 Task: 1.7.2 Place these flows on home page
Action: Mouse moved to (1232, 87)
Screenshot: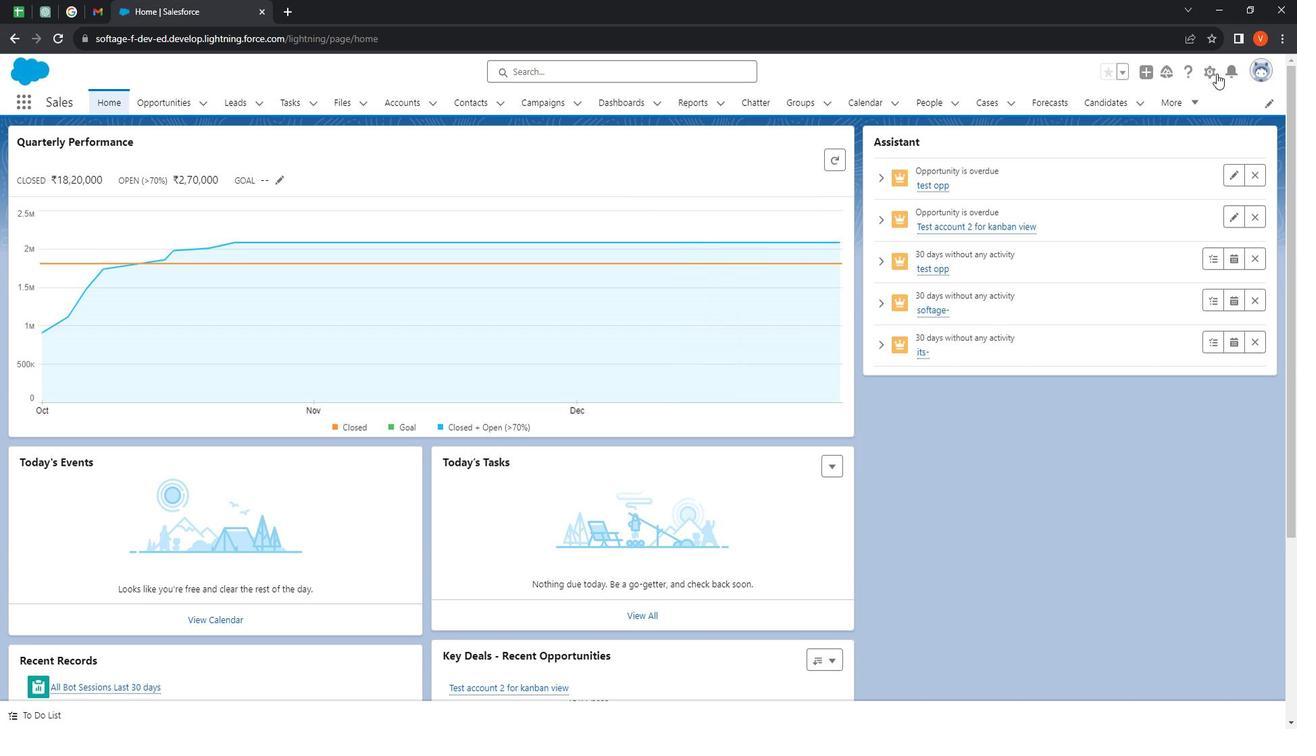 
Action: Mouse pressed left at (1232, 87)
Screenshot: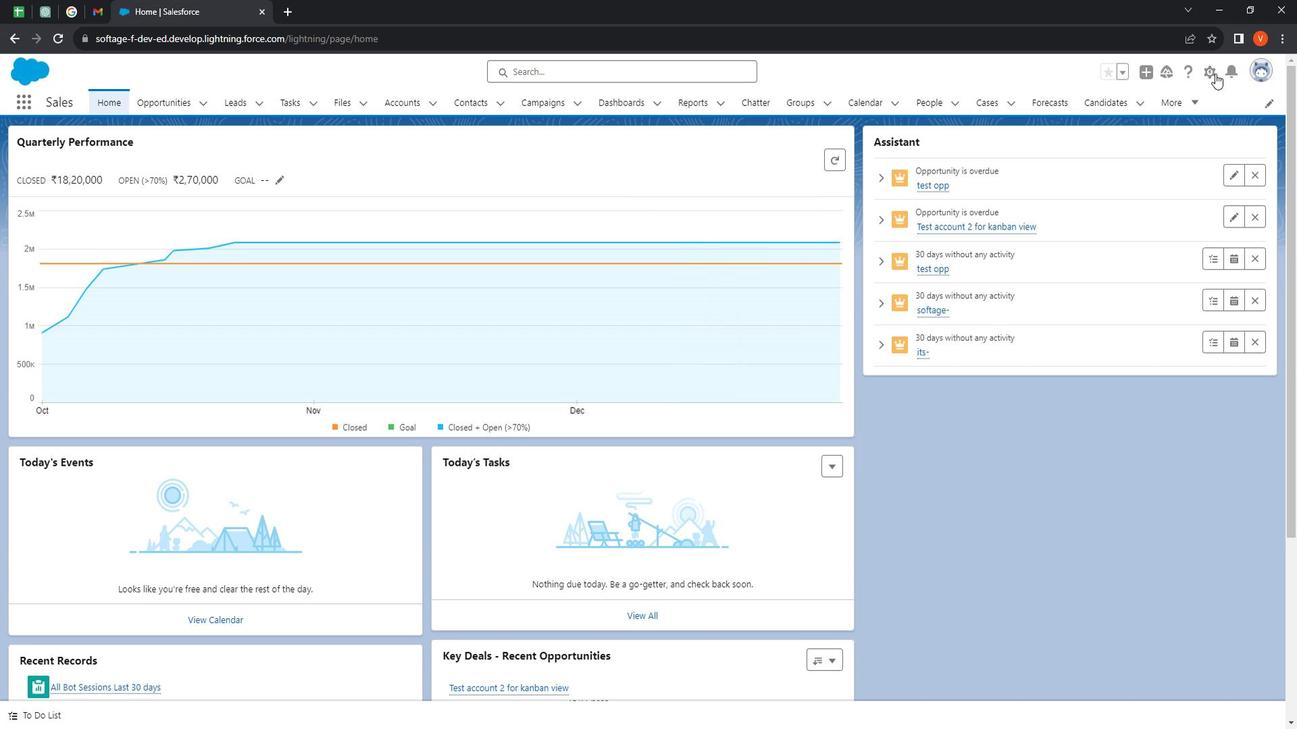 
Action: Mouse moved to (1211, 135)
Screenshot: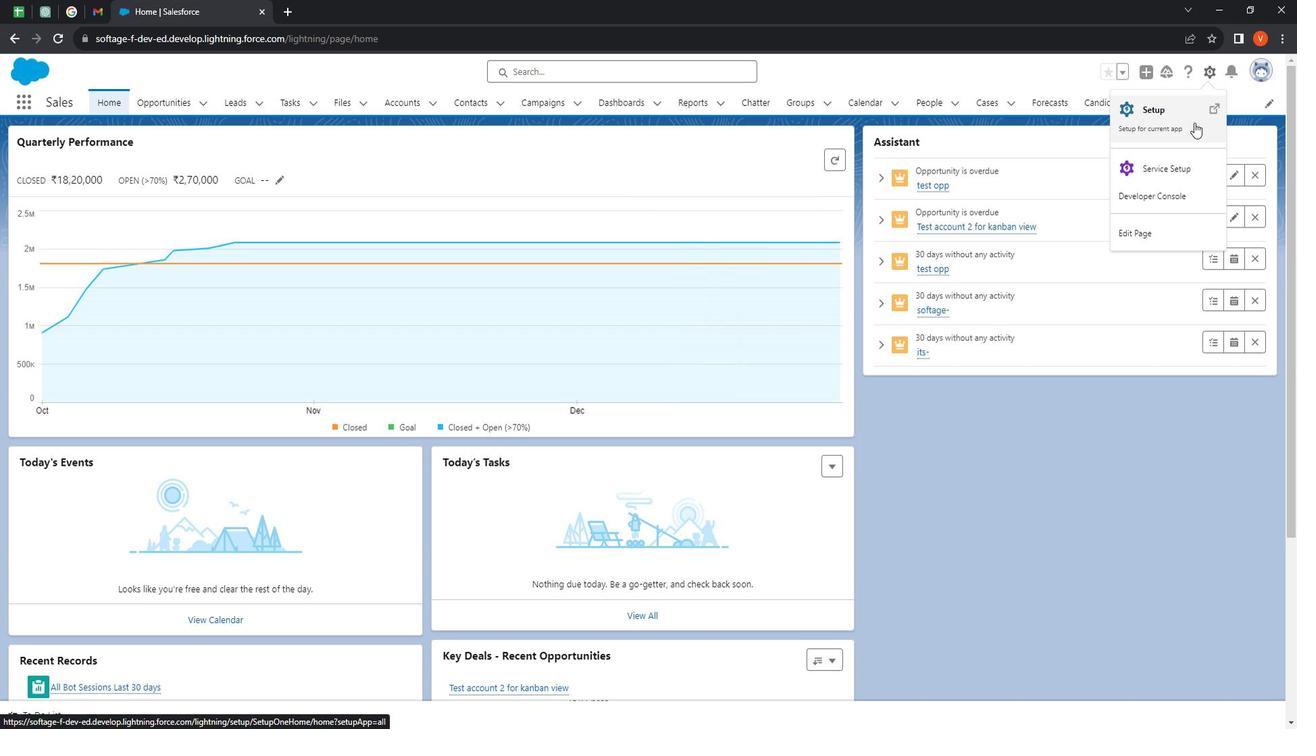 
Action: Mouse pressed left at (1211, 135)
Screenshot: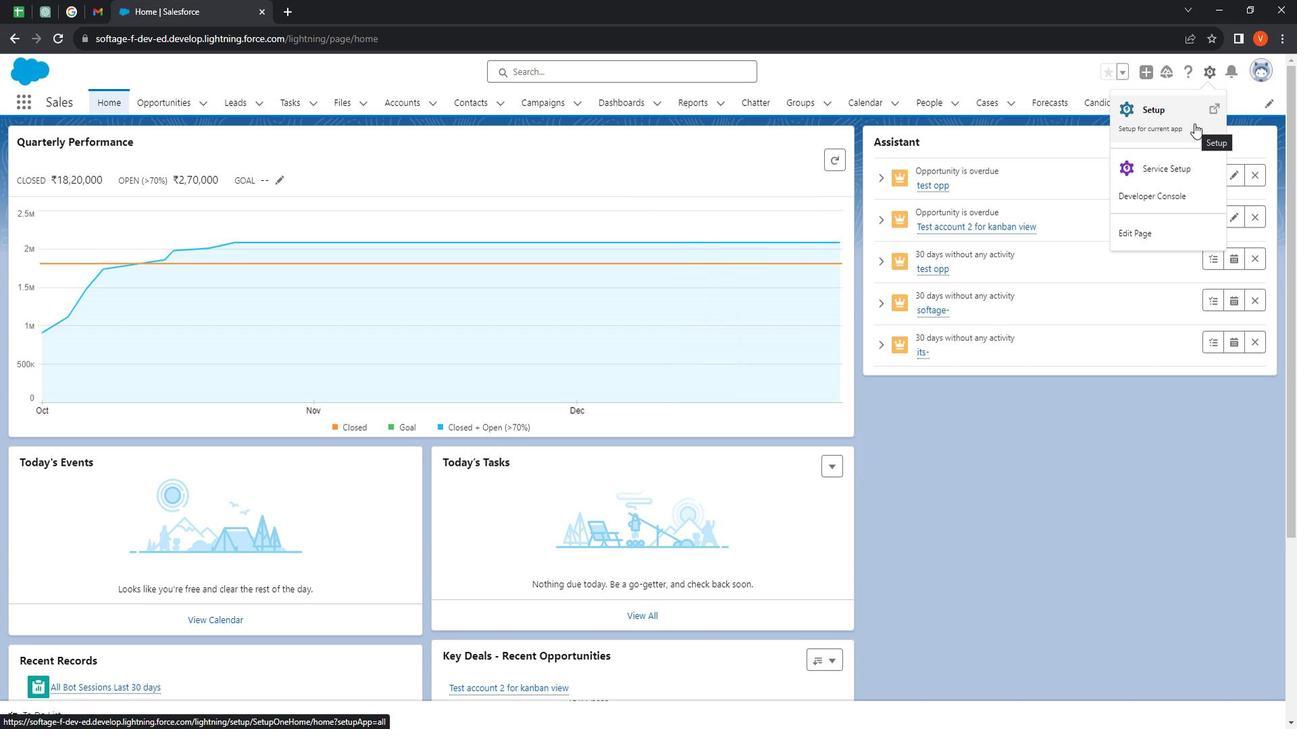 
Action: Mouse moved to (182, 195)
Screenshot: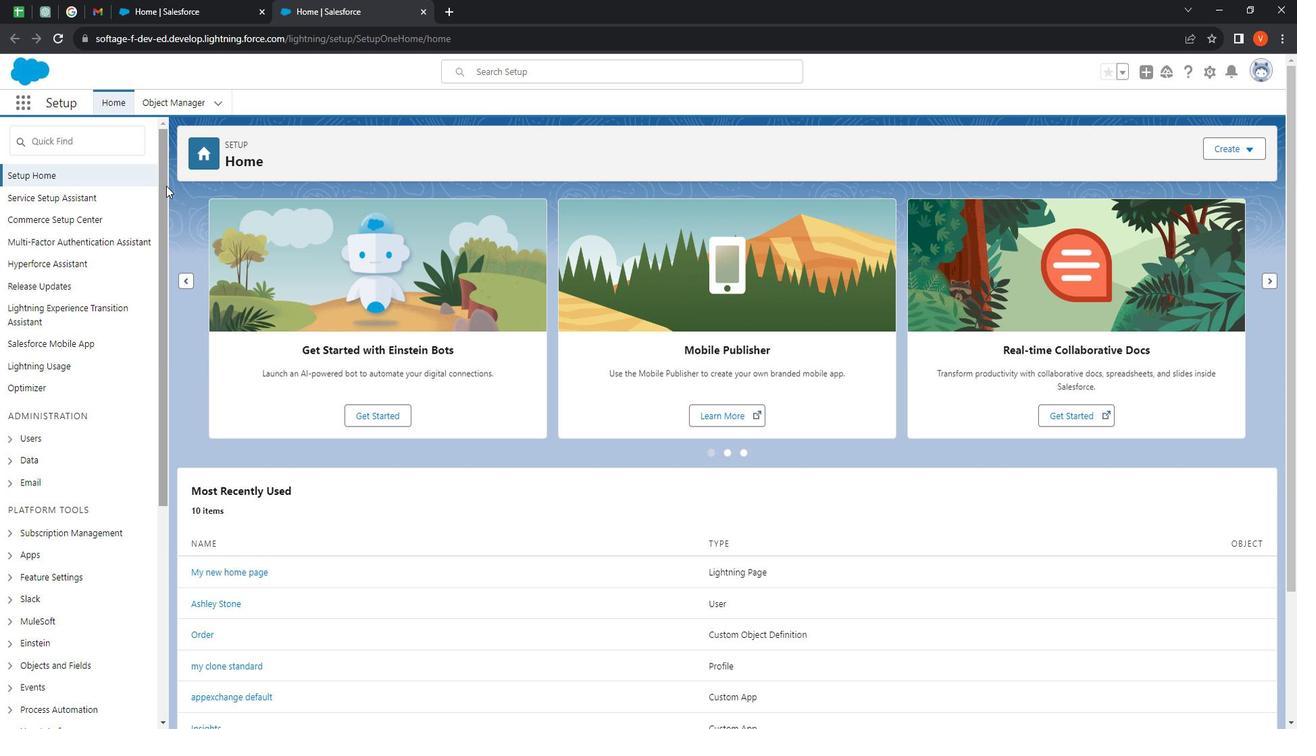 
Action: Mouse pressed left at (182, 195)
Screenshot: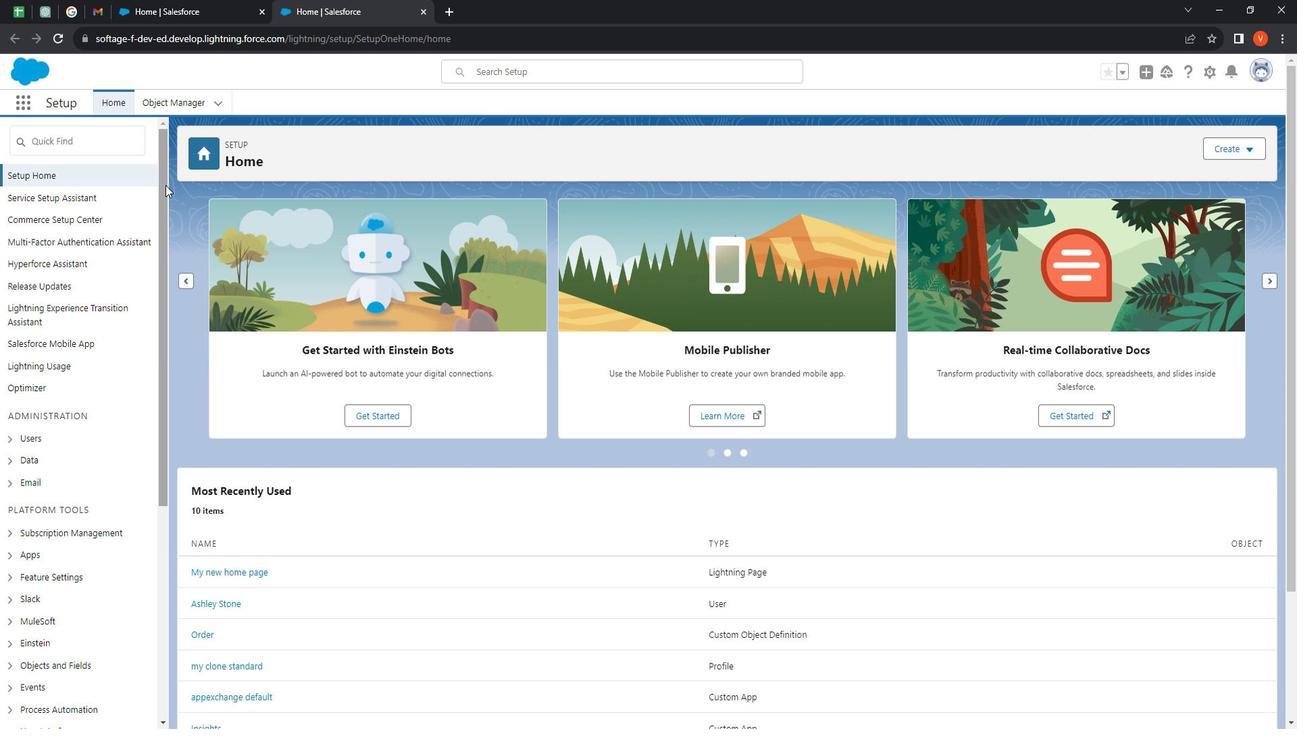 
Action: Mouse moved to (25, 406)
Screenshot: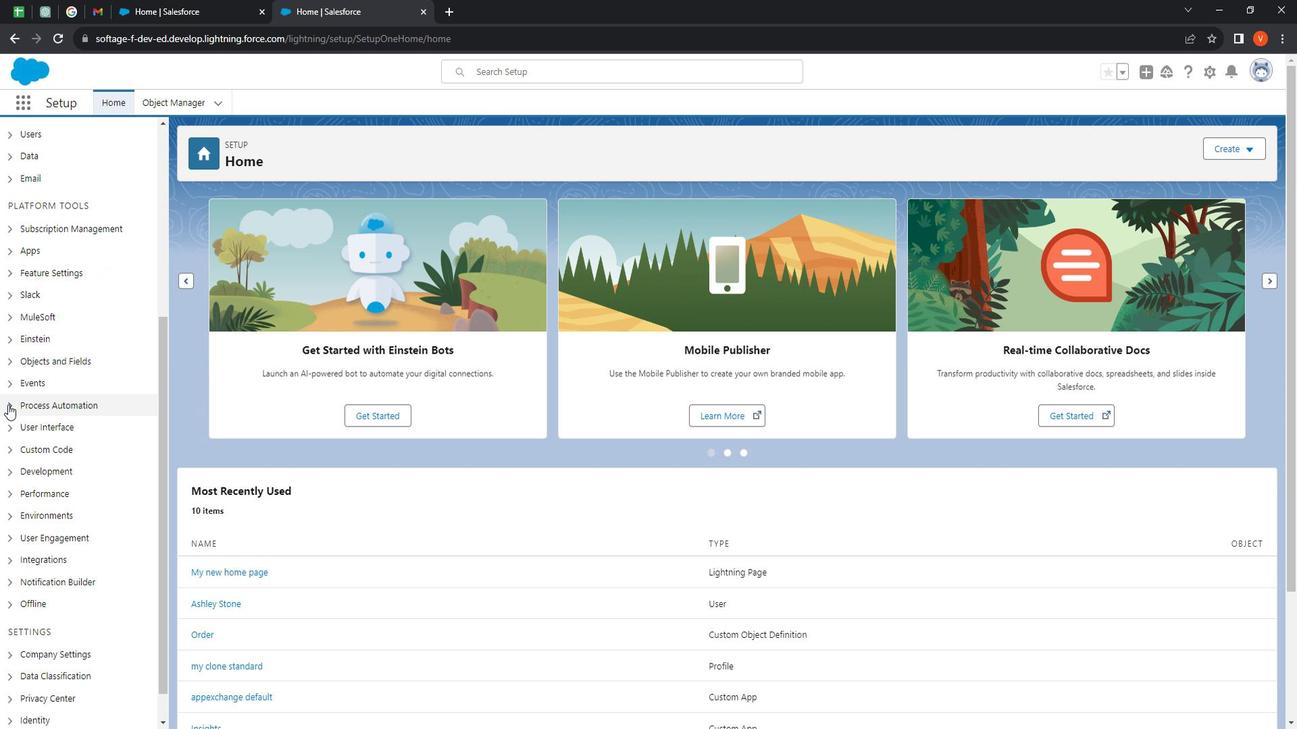 
Action: Mouse pressed left at (25, 406)
Screenshot: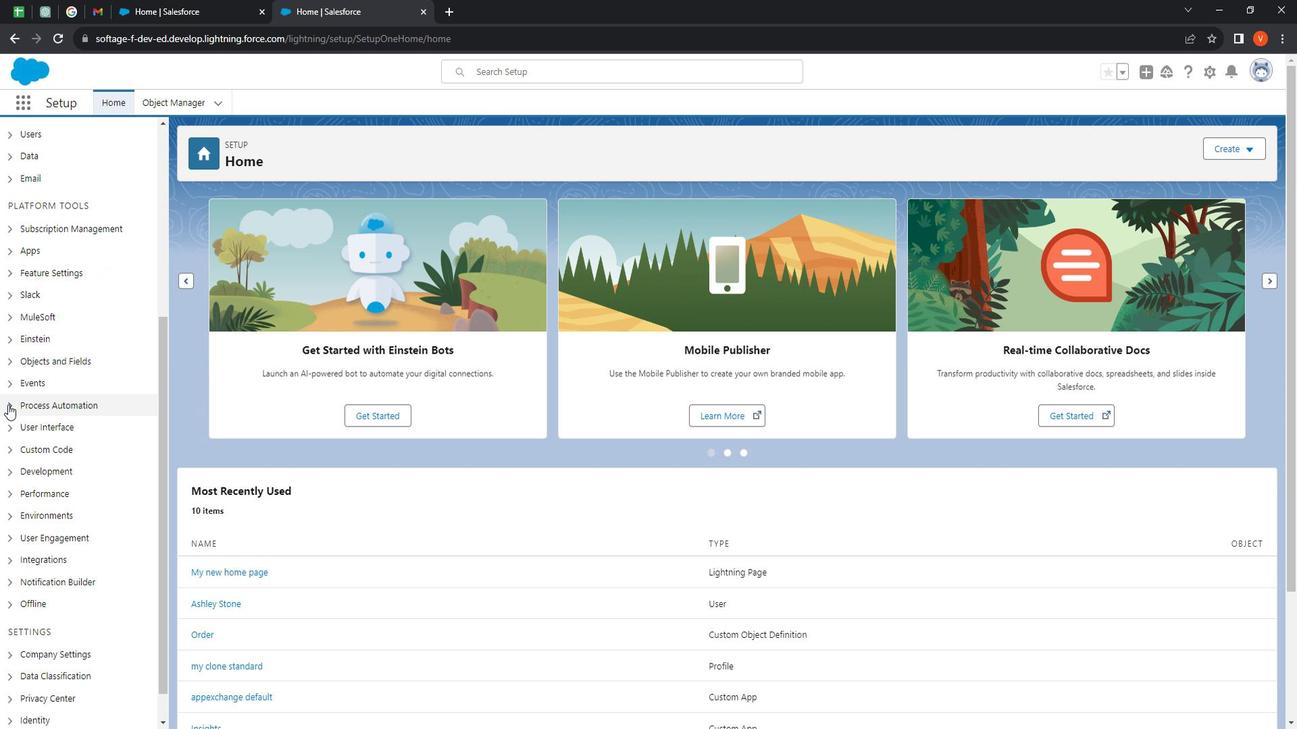 
Action: Mouse moved to (177, 377)
Screenshot: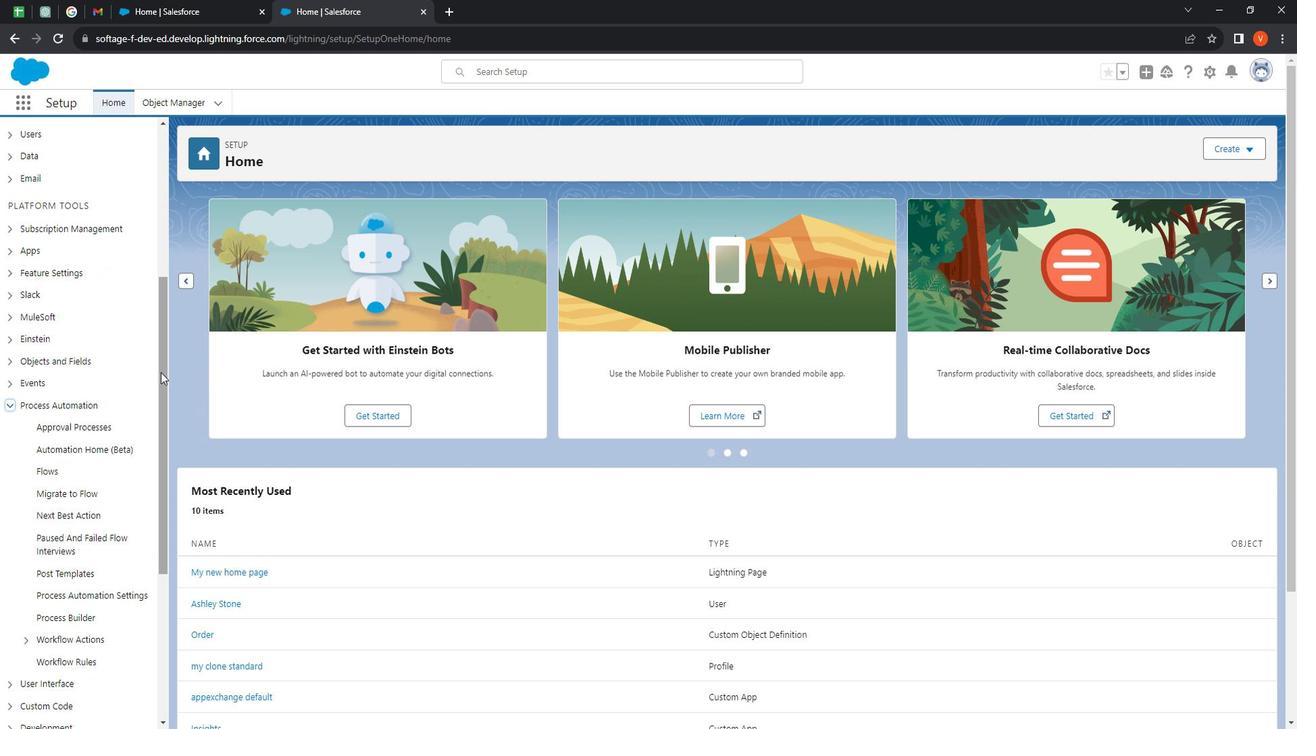 
Action: Mouse pressed left at (177, 377)
Screenshot: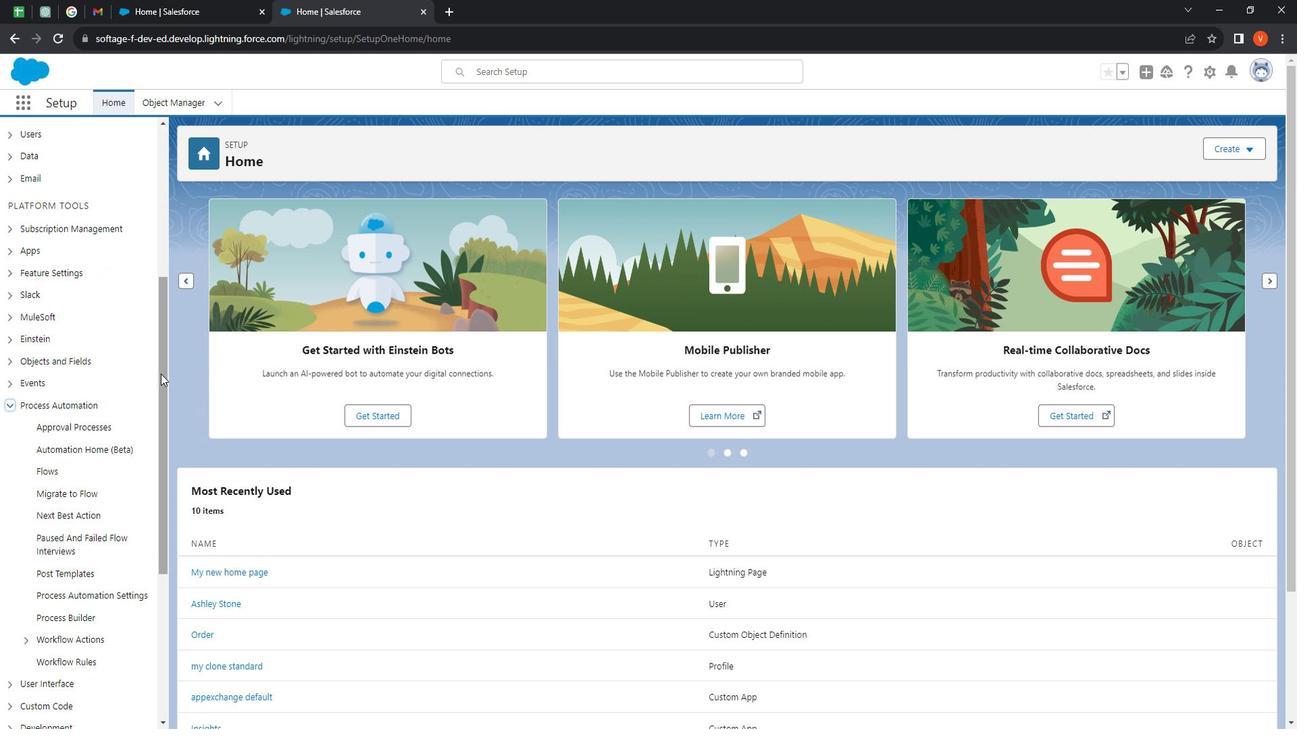
Action: Mouse moved to (67, 368)
Screenshot: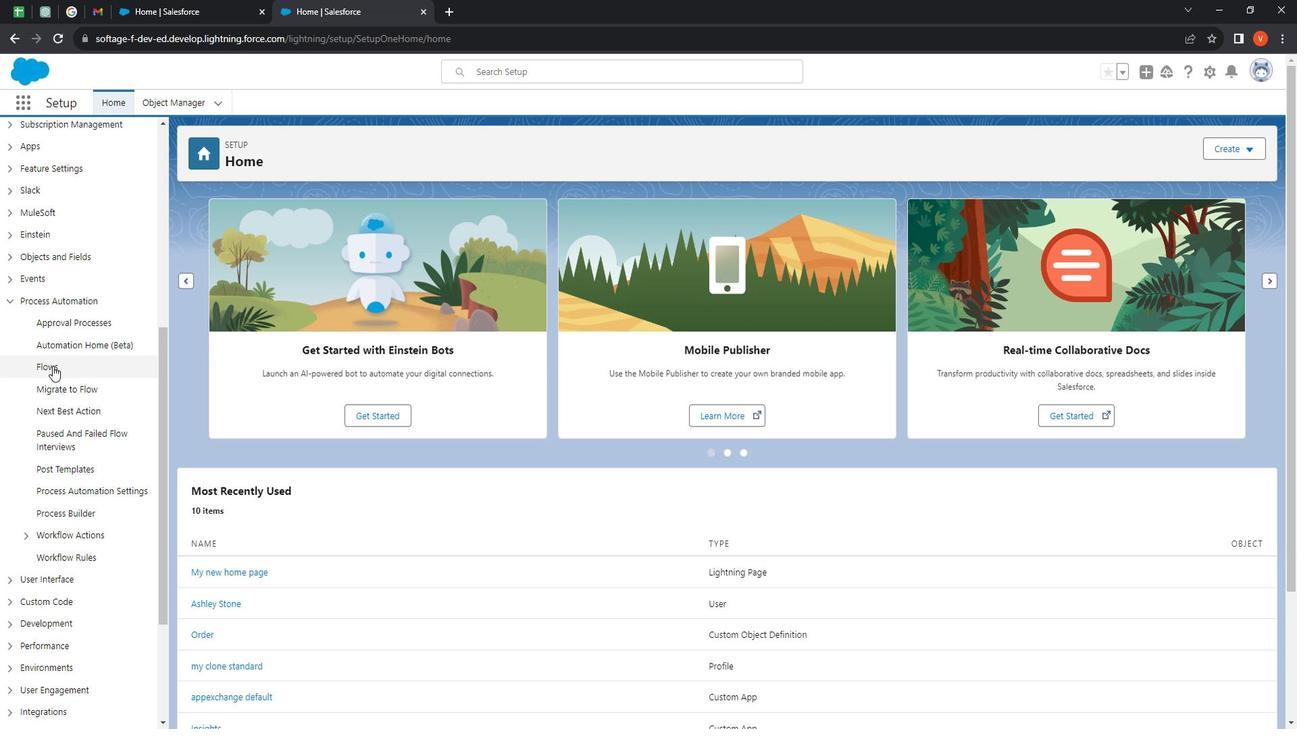 
Action: Mouse pressed left at (67, 368)
Screenshot: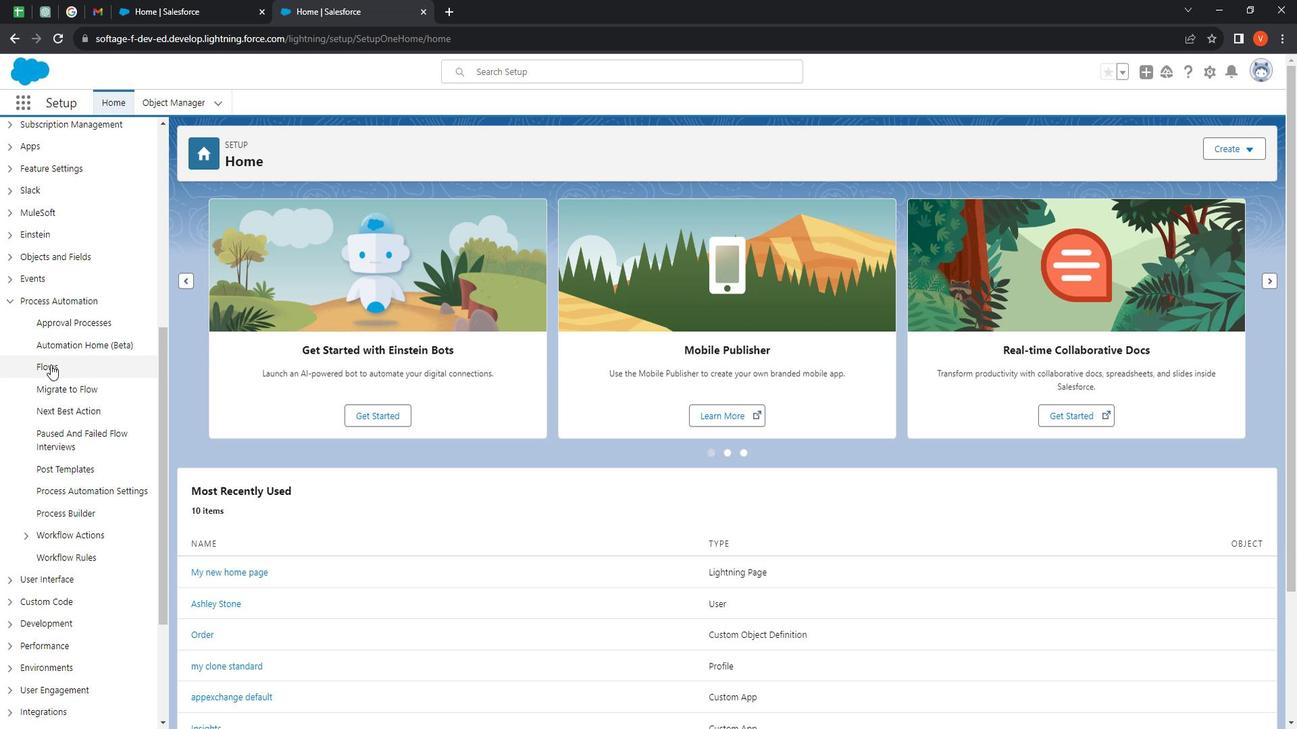 
Action: Mouse moved to (1159, 300)
Screenshot: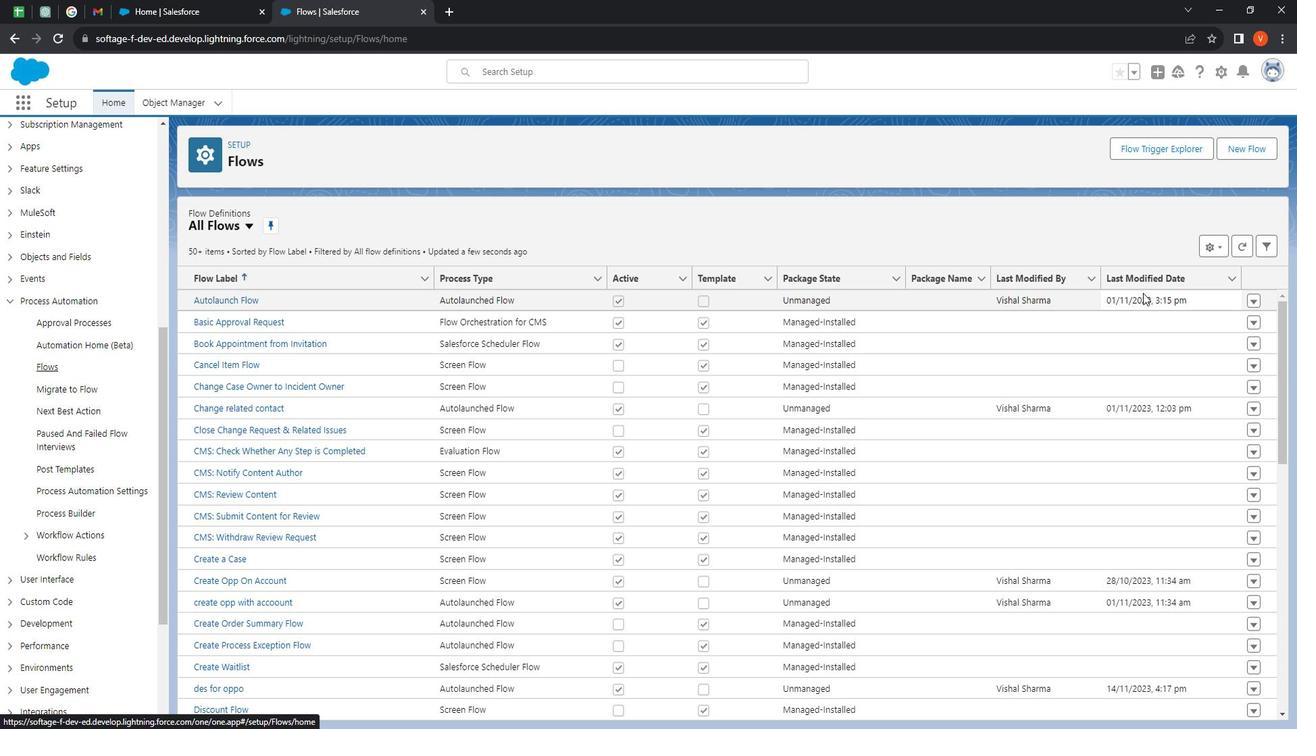 
Action: Mouse scrolled (1159, 299) with delta (0, 0)
Screenshot: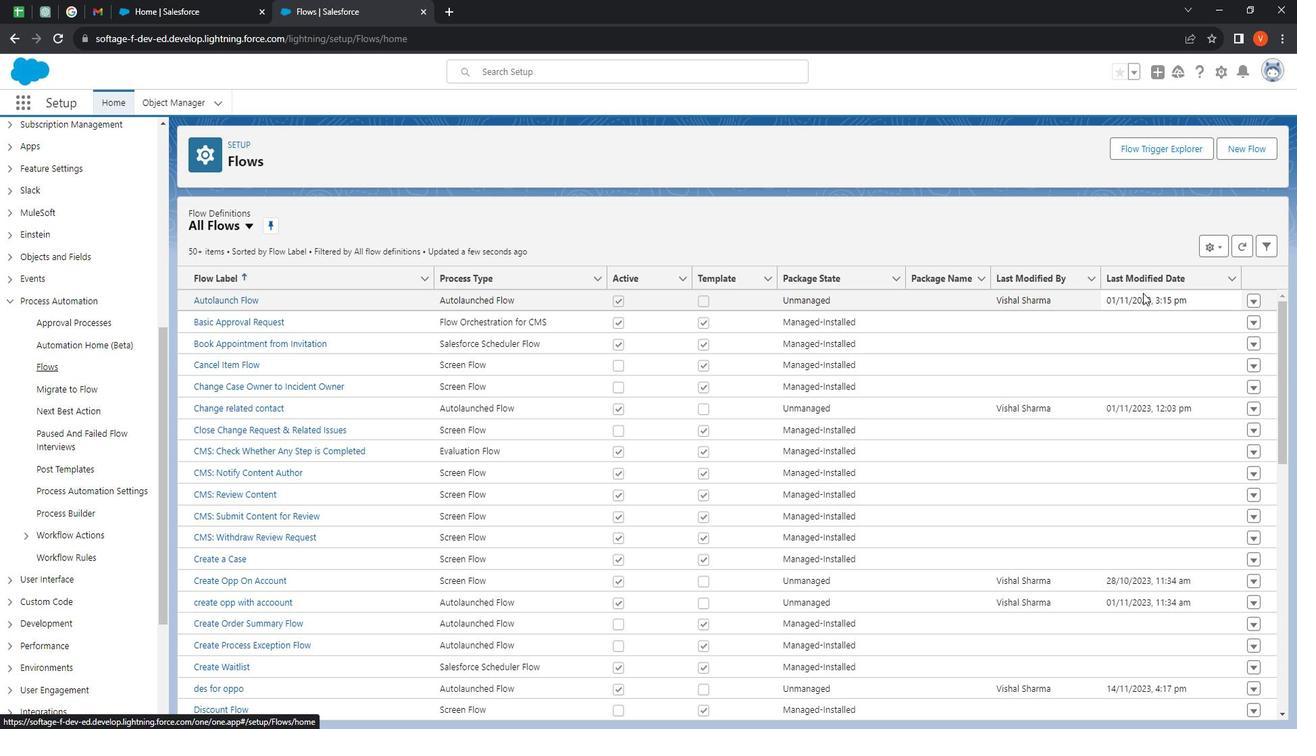 
Action: Mouse moved to (402, 354)
Screenshot: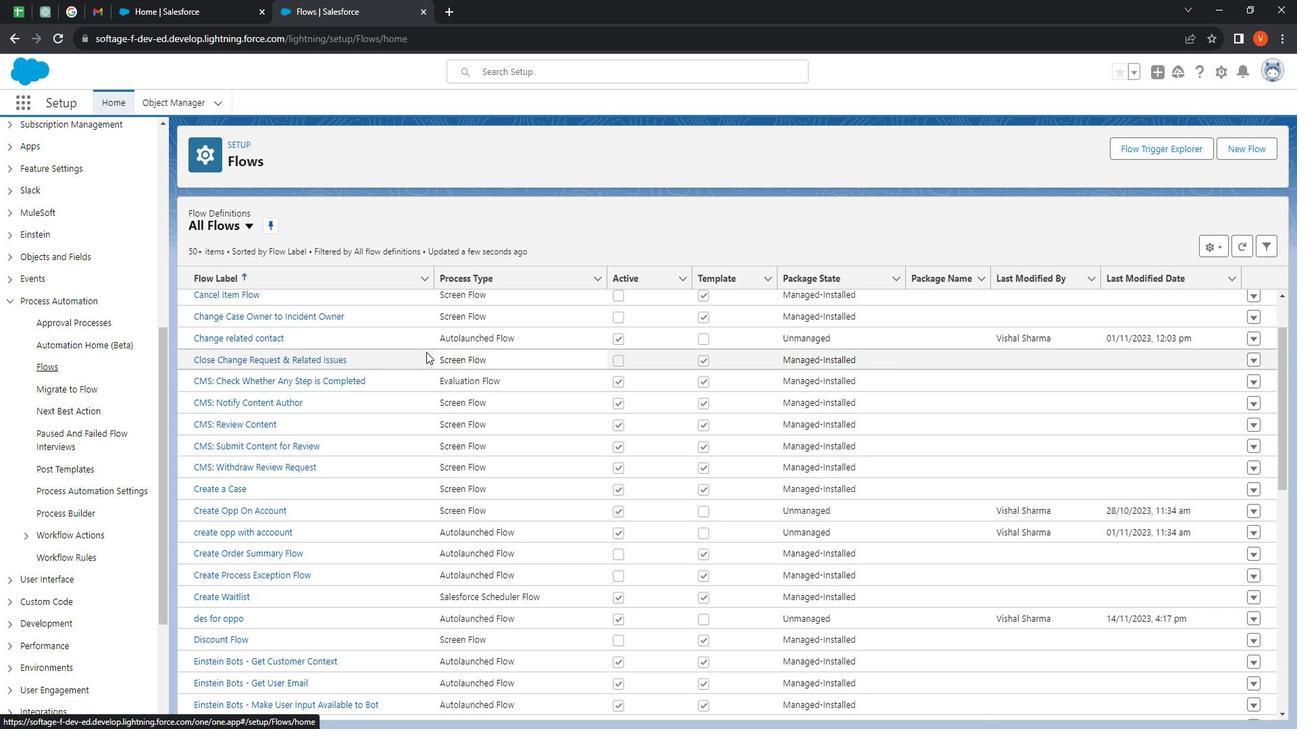 
Action: Mouse scrolled (402, 353) with delta (0, 0)
Screenshot: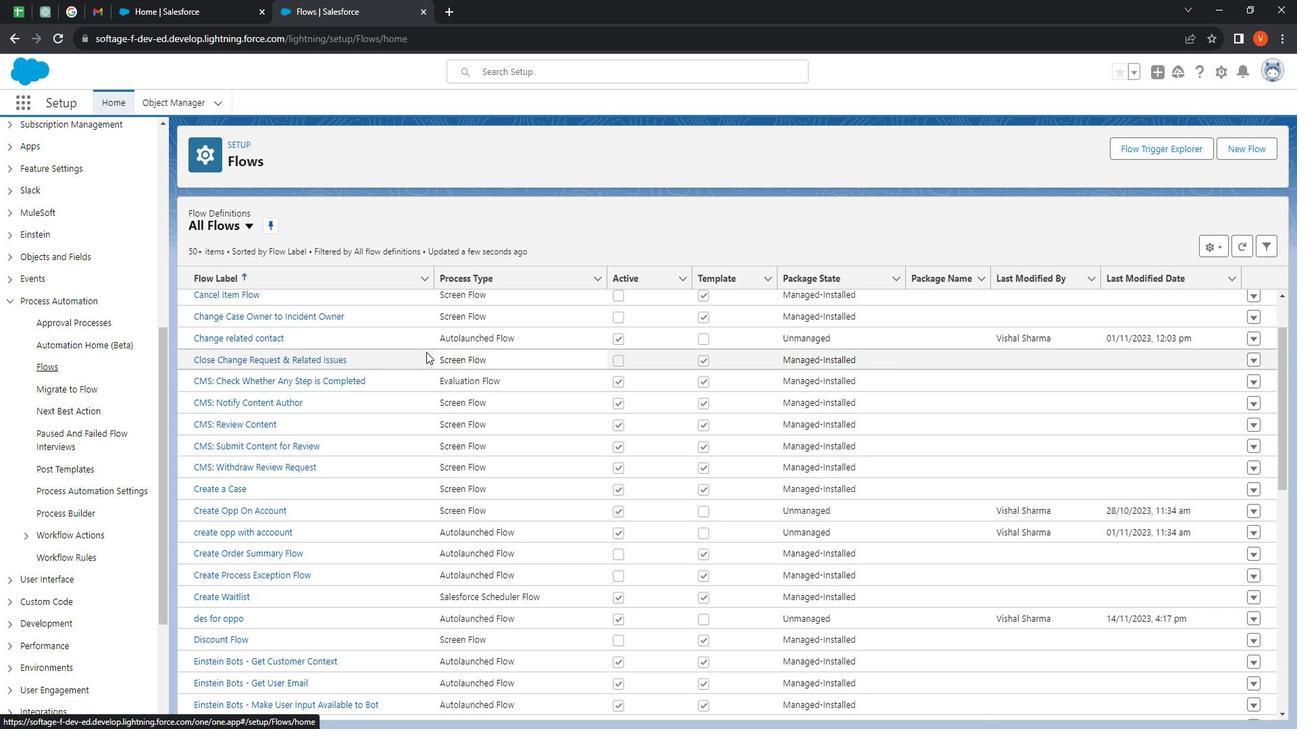 
Action: Mouse moved to (301, 477)
Screenshot: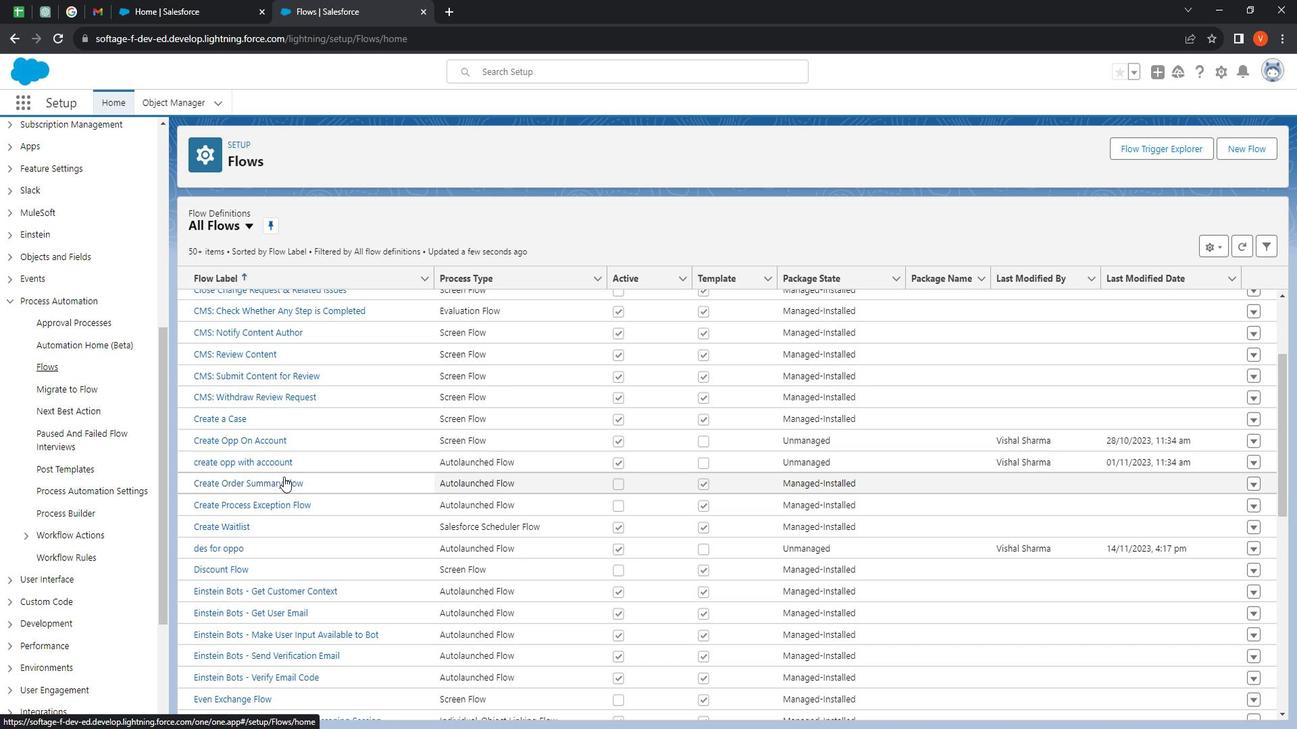 
Action: Mouse scrolled (301, 476) with delta (0, 0)
Screenshot: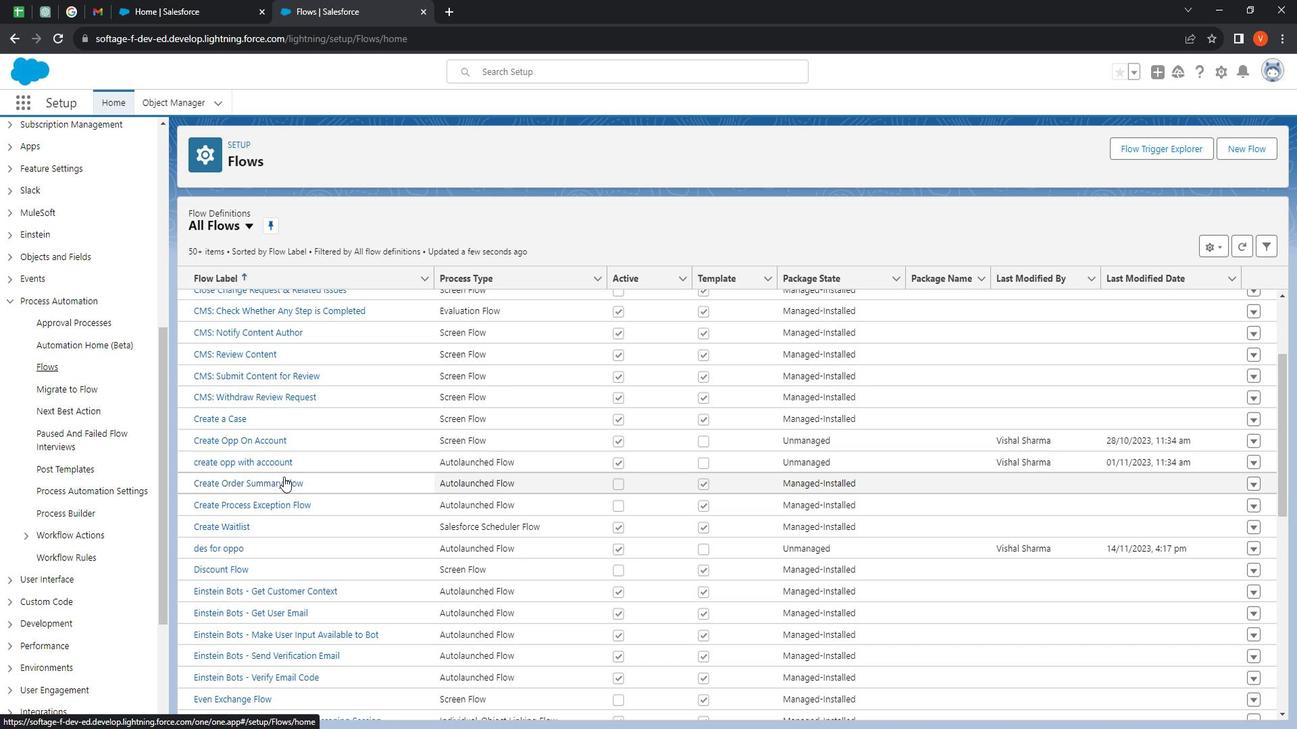 
Action: Mouse moved to (293, 466)
Screenshot: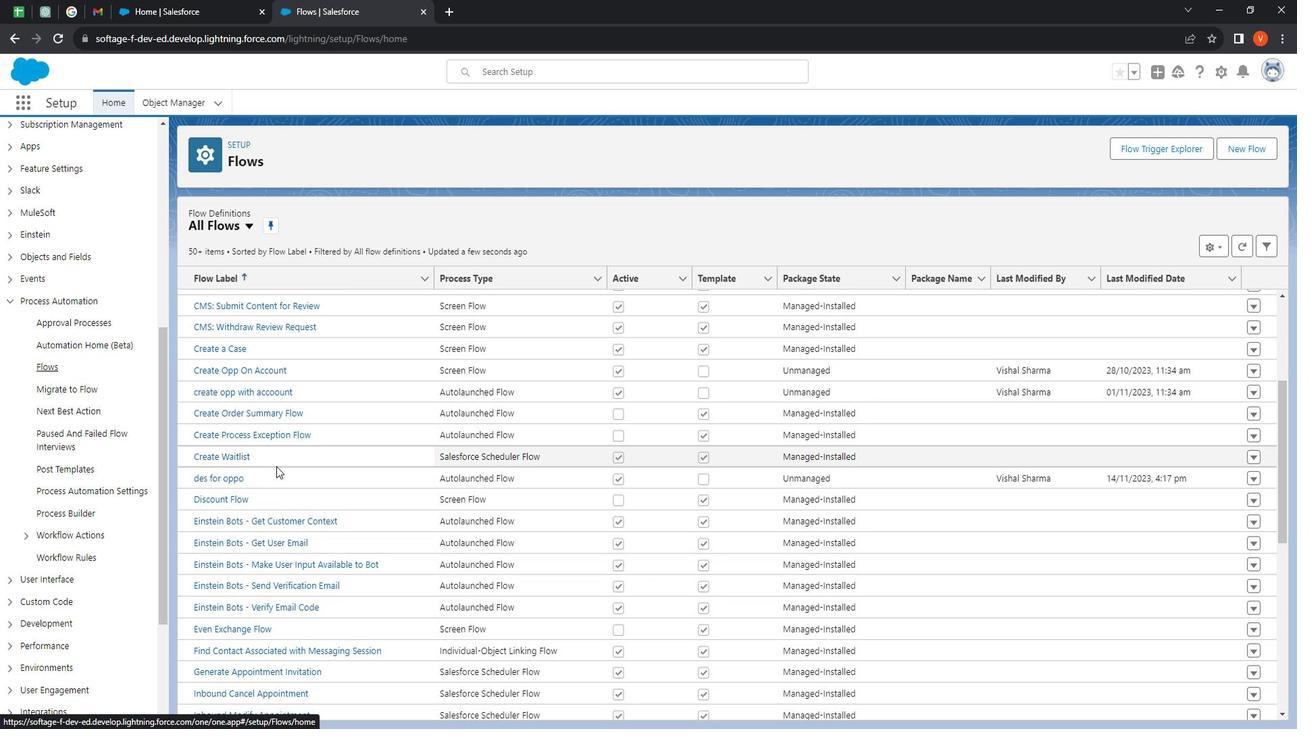 
Action: Mouse scrolled (293, 465) with delta (0, 0)
Screenshot: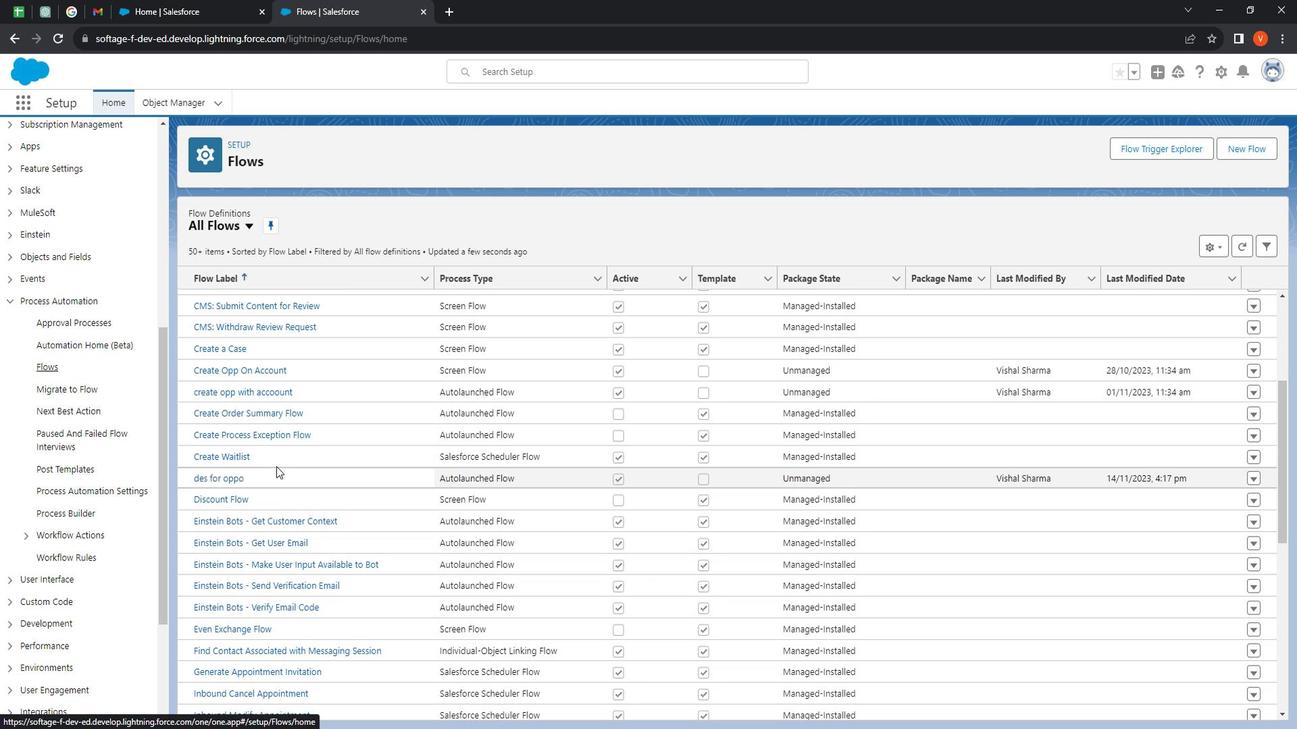 
Action: Mouse moved to (292, 470)
Screenshot: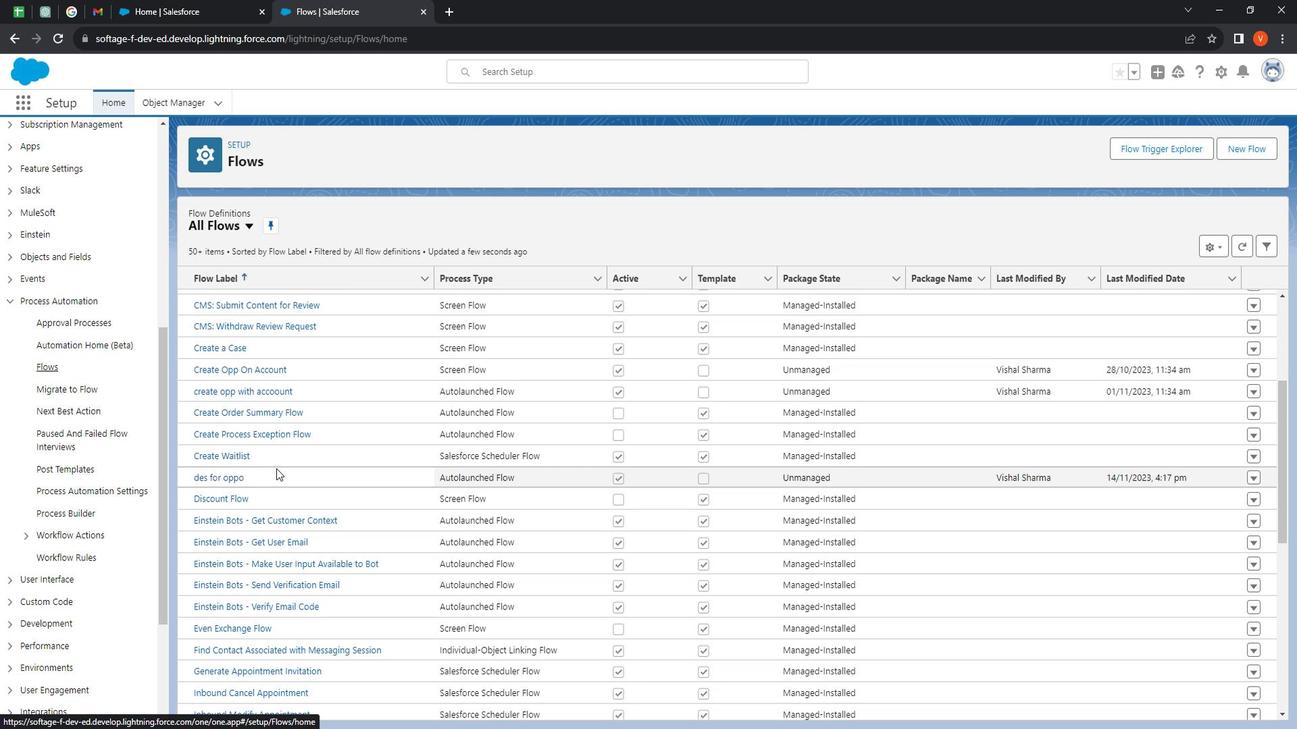 
Action: Mouse scrolled (292, 469) with delta (0, 0)
Screenshot: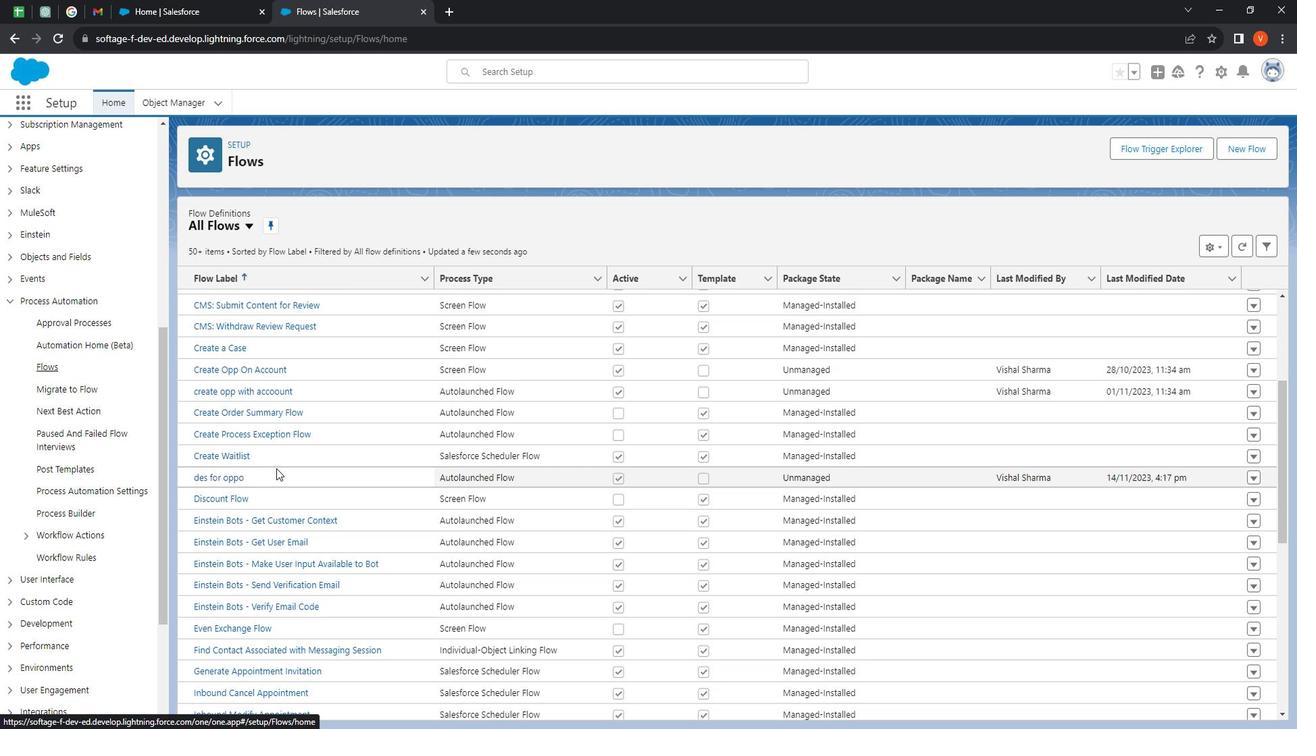 
Action: Mouse moved to (289, 473)
Screenshot: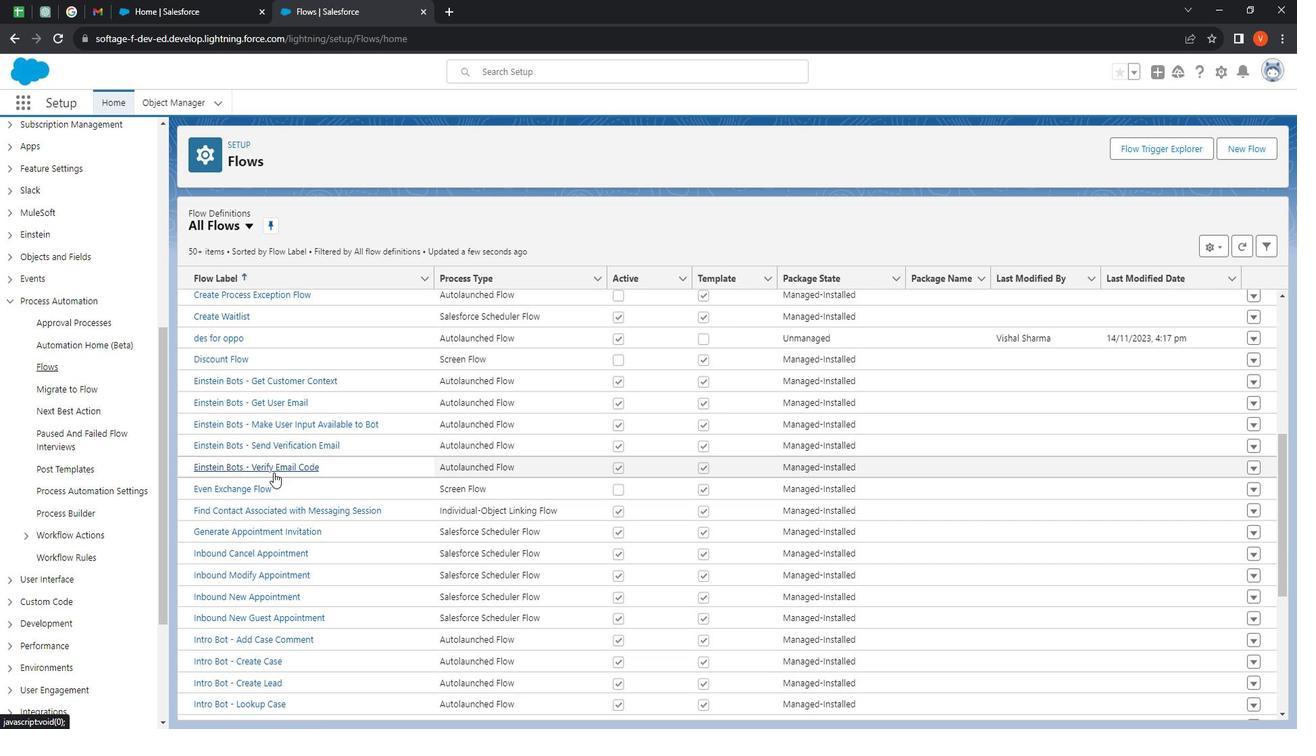 
Action: Mouse scrolled (289, 472) with delta (0, 0)
Screenshot: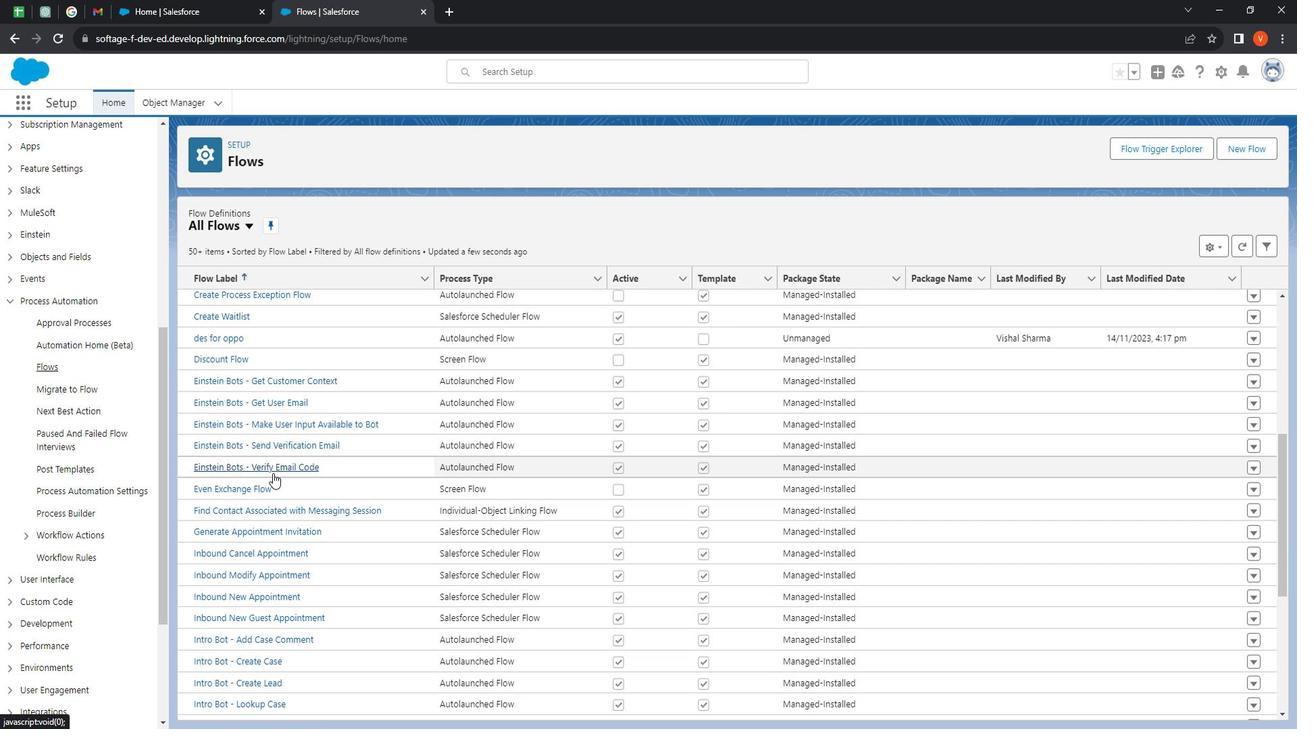 
Action: Mouse scrolled (289, 472) with delta (0, 0)
Screenshot: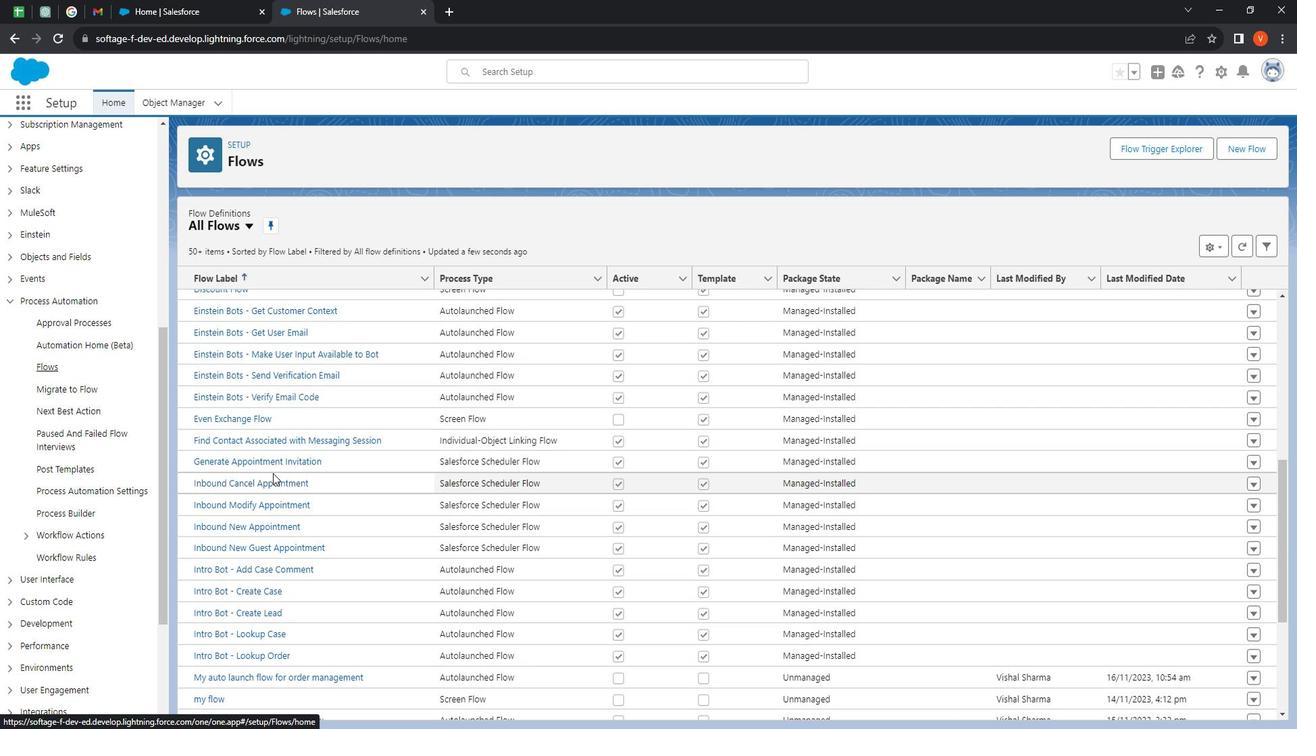 
Action: Mouse moved to (271, 610)
Screenshot: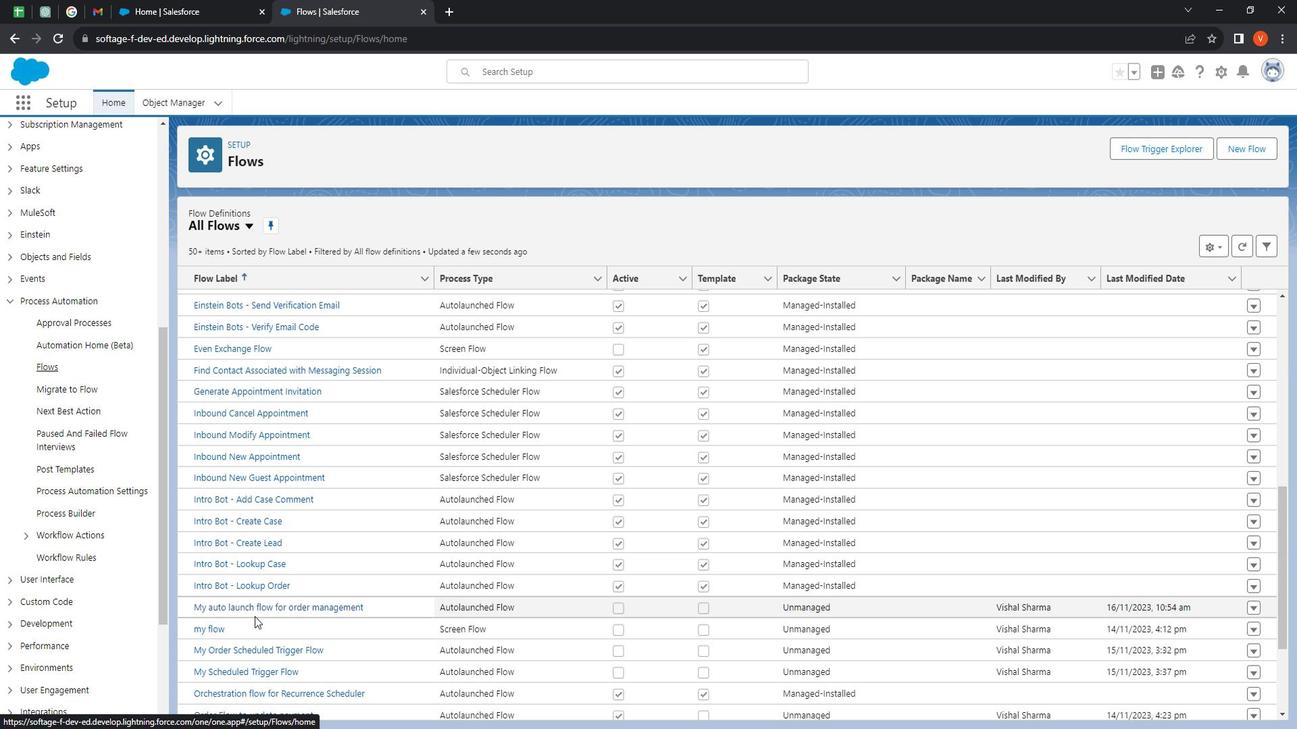 
Action: Mouse scrolled (271, 610) with delta (0, 0)
Screenshot: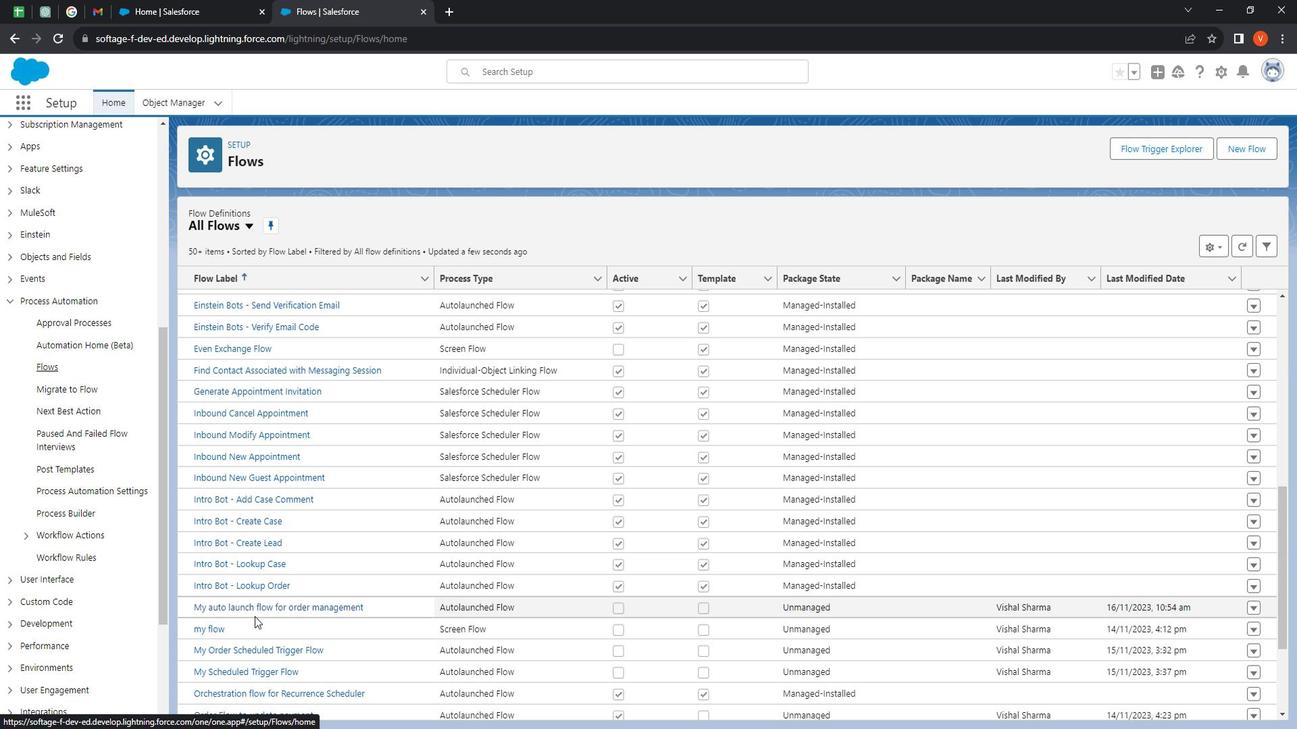 
Action: Mouse moved to (261, 627)
Screenshot: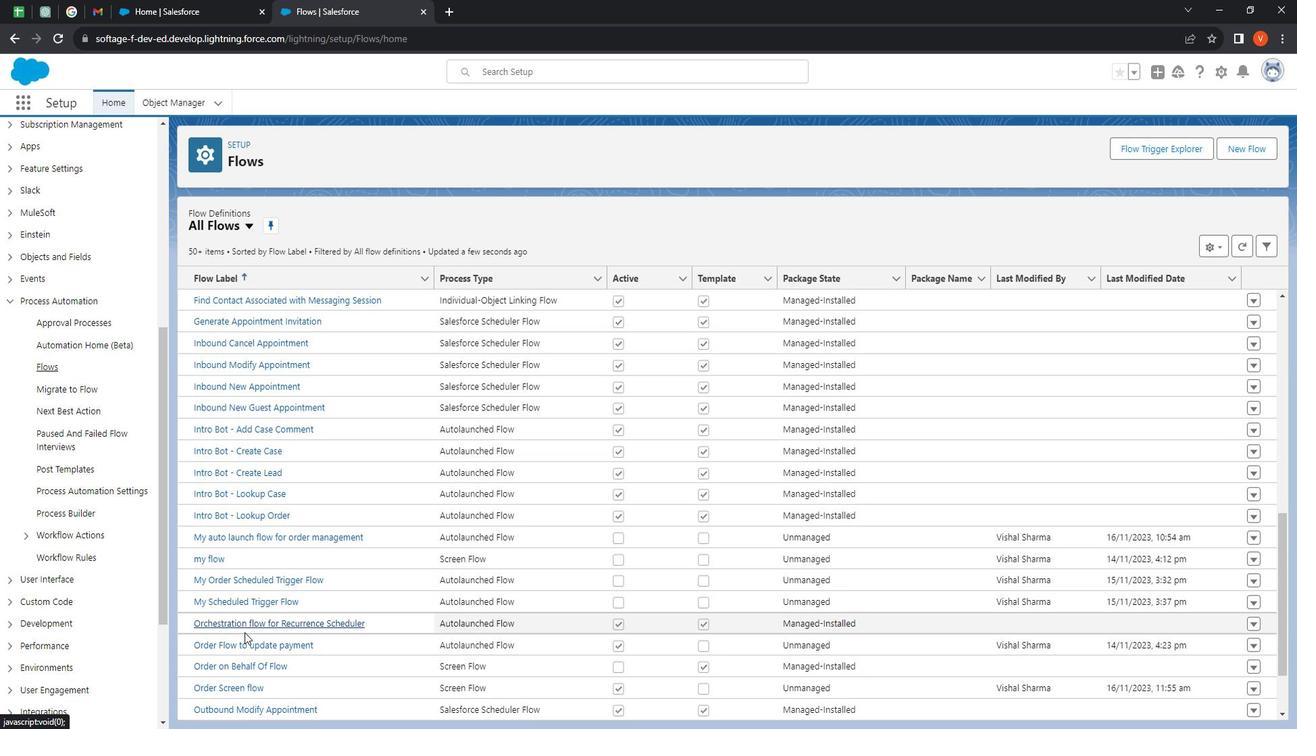
Action: Mouse scrolled (261, 627) with delta (0, 0)
Screenshot: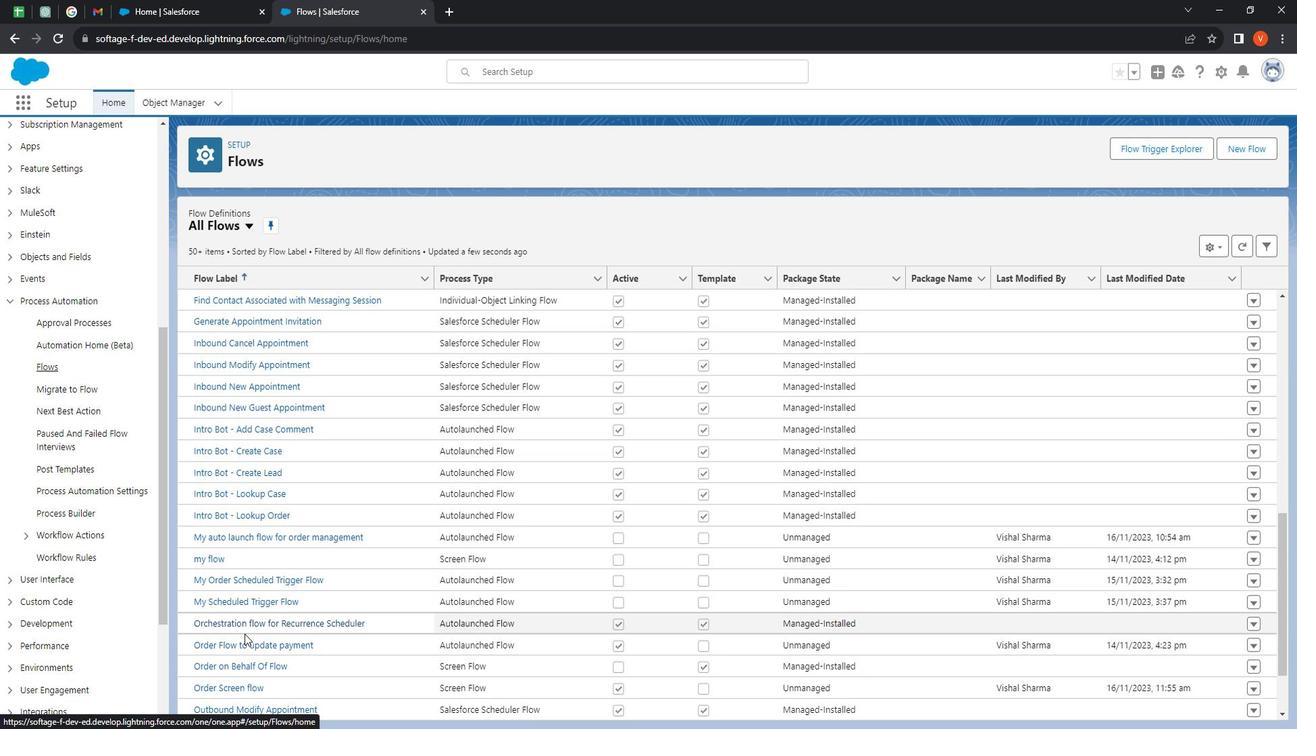 
Action: Mouse scrolled (261, 627) with delta (0, 0)
Screenshot: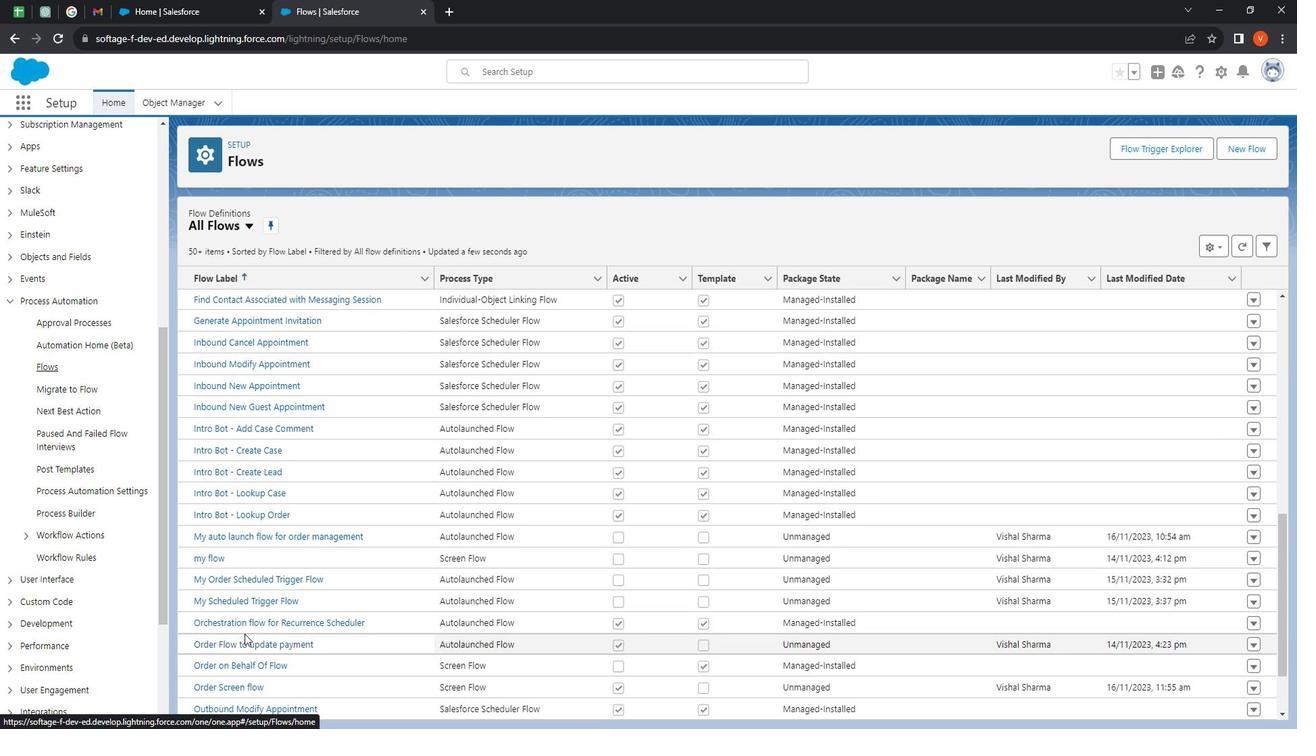 
Action: Mouse moved to (246, 602)
Screenshot: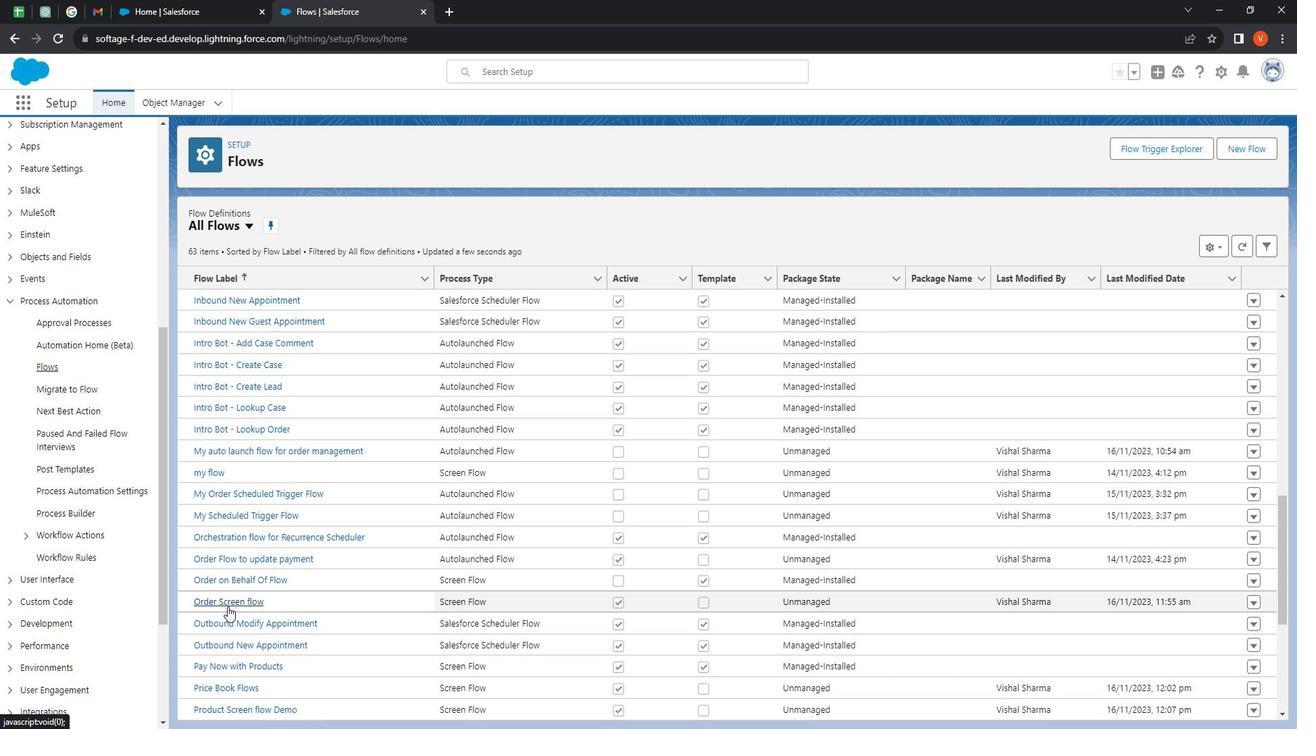 
Action: Mouse scrolled (246, 602) with delta (0, 0)
Screenshot: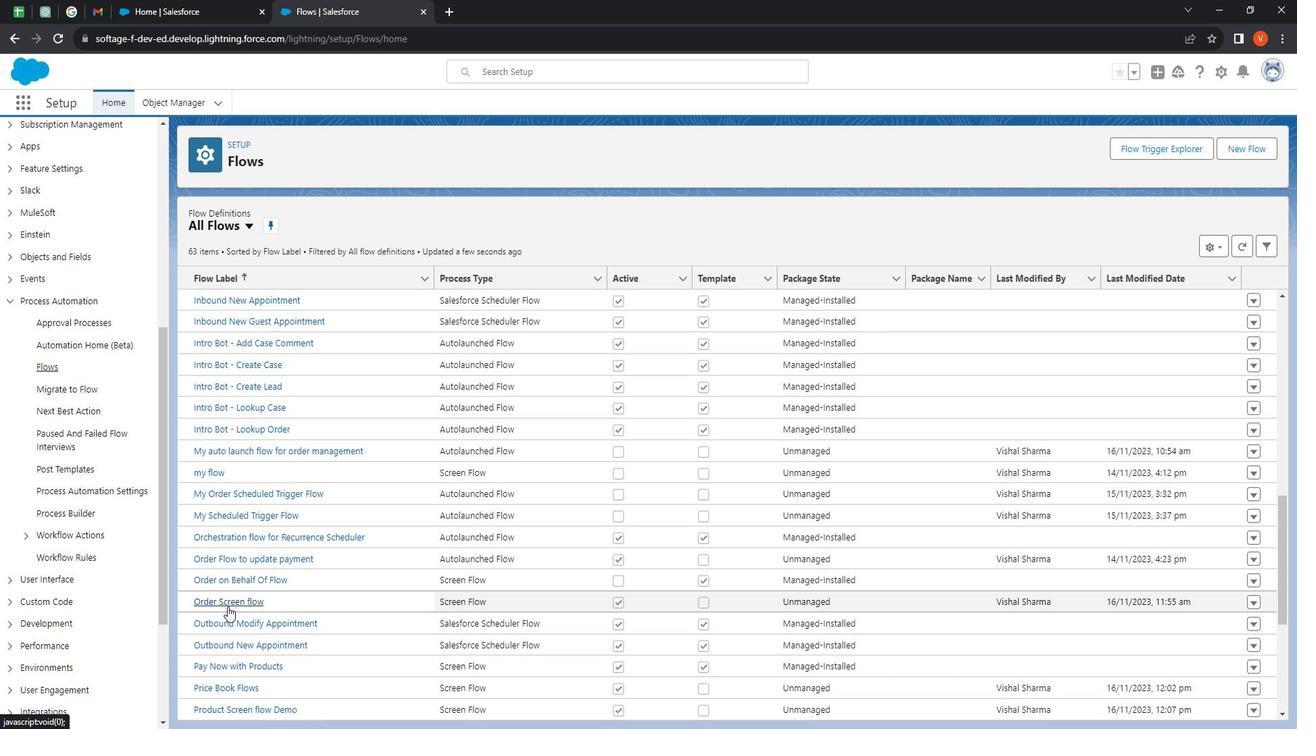 
Action: Mouse moved to (254, 604)
Screenshot: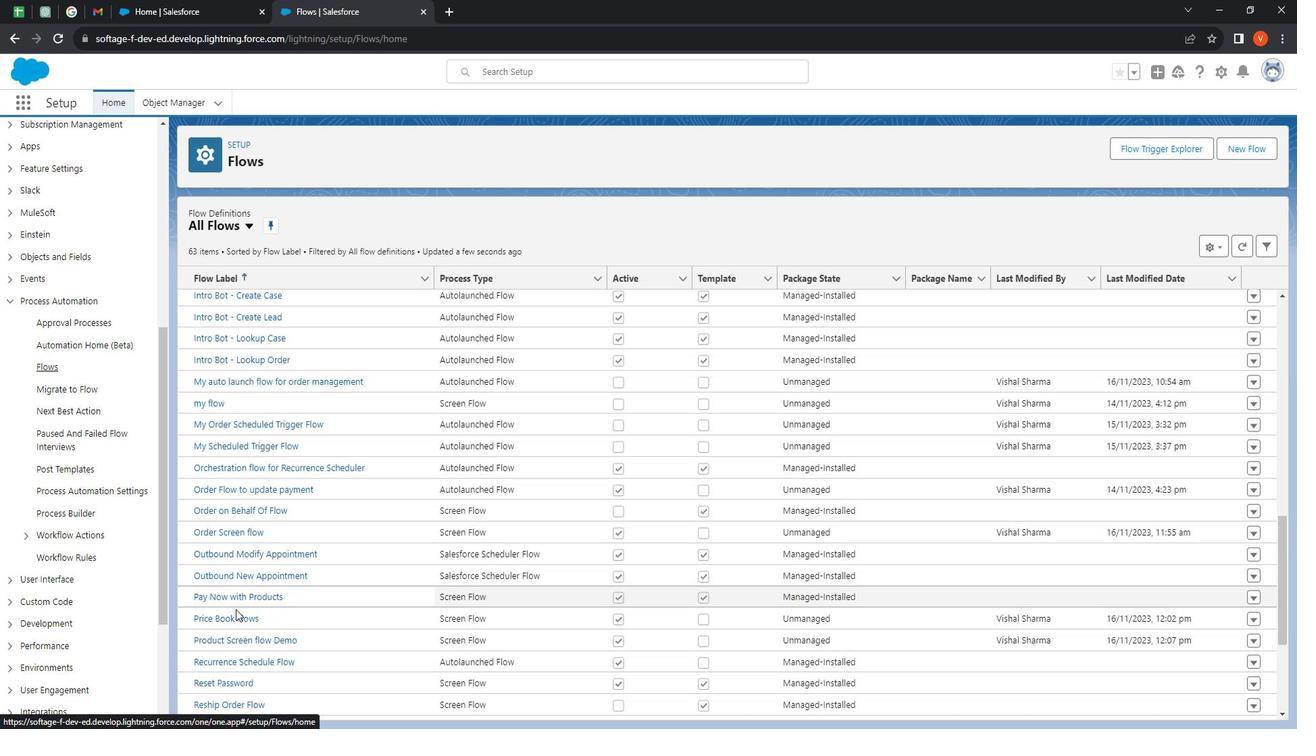 
Action: Mouse scrolled (254, 604) with delta (0, 0)
Screenshot: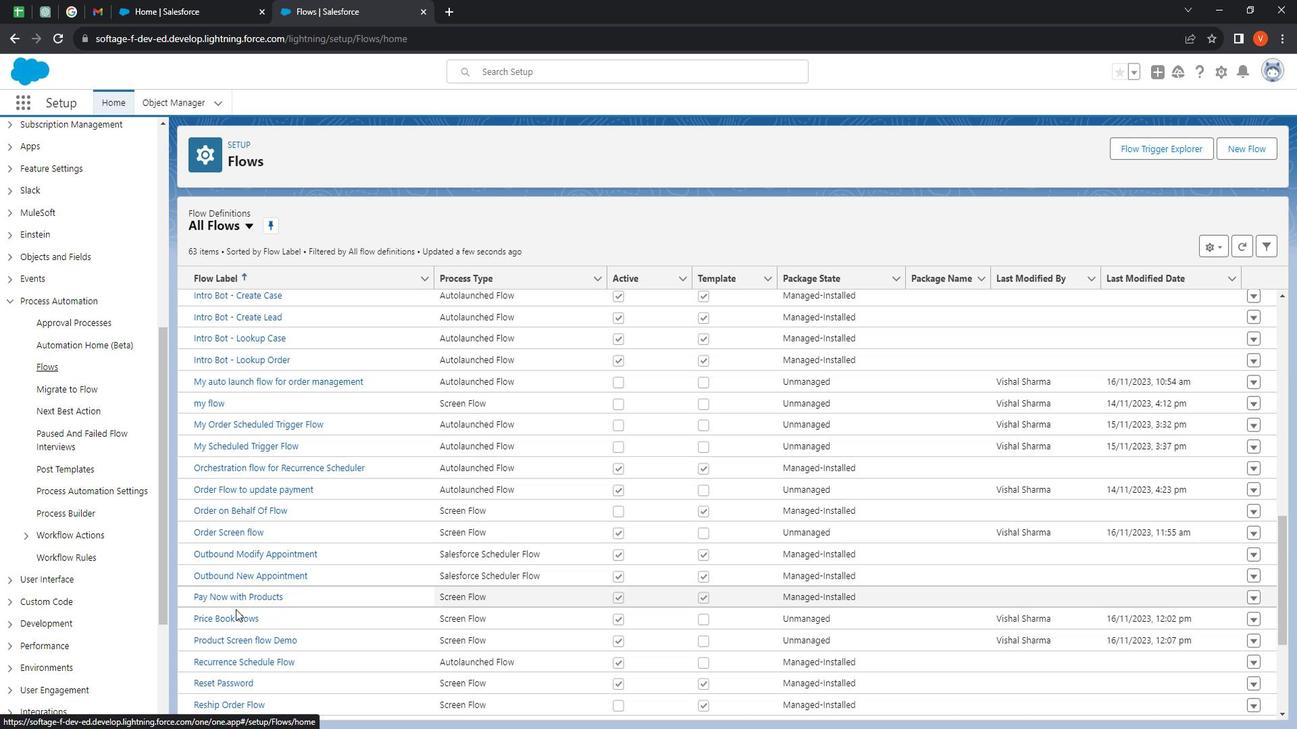 
Action: Mouse moved to (285, 599)
Screenshot: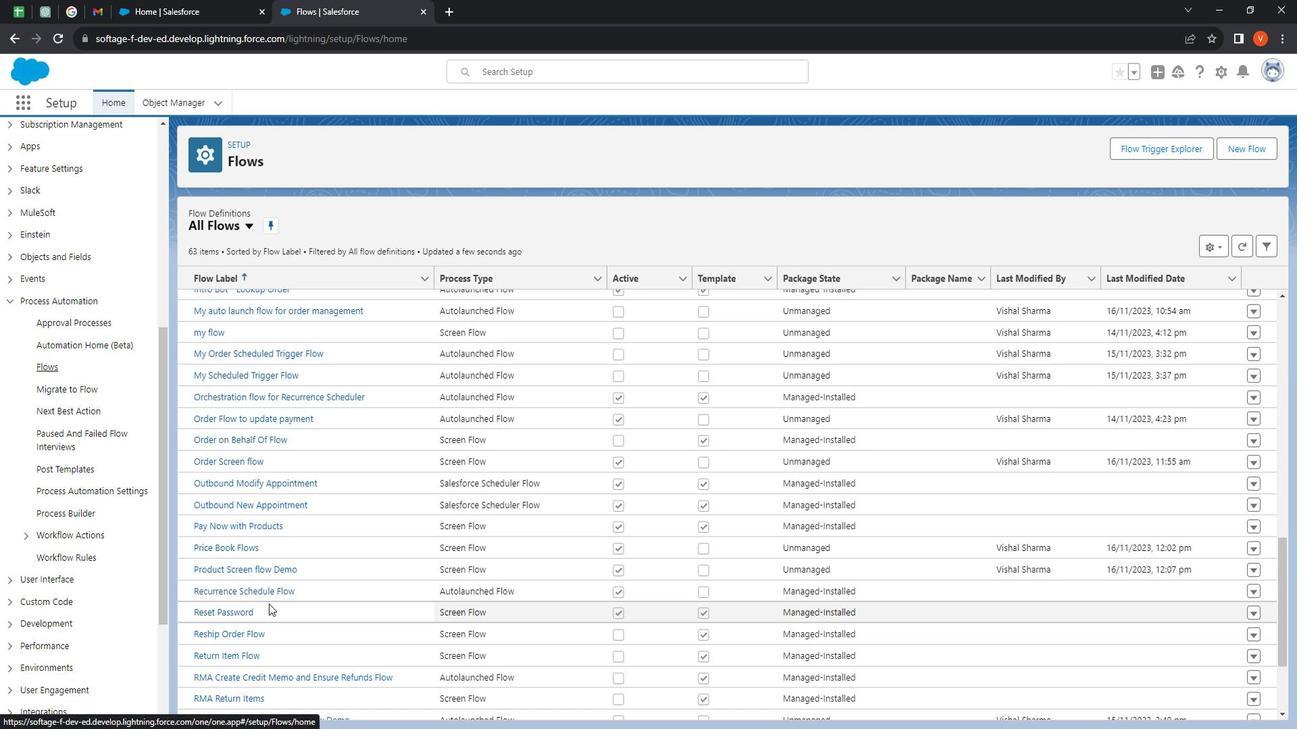 
Action: Mouse scrolled (285, 598) with delta (0, 0)
Screenshot: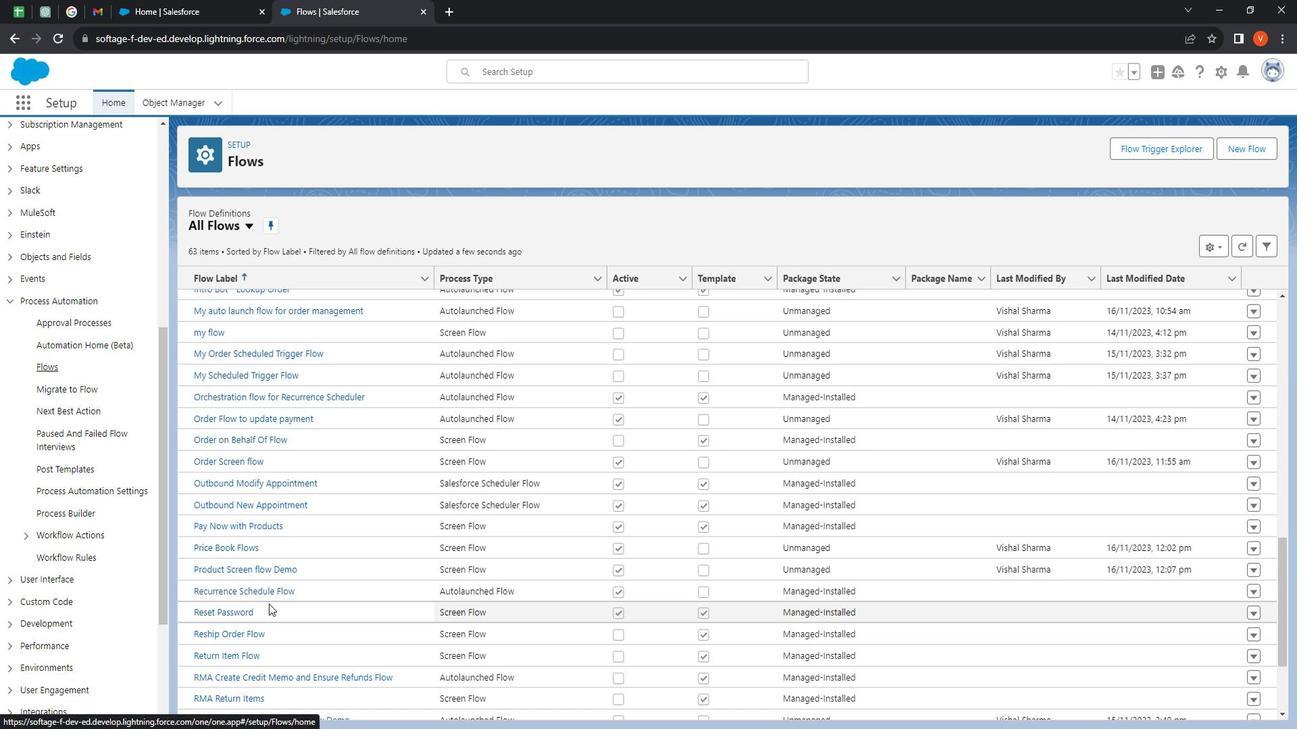 
Action: Mouse moved to (285, 600)
Screenshot: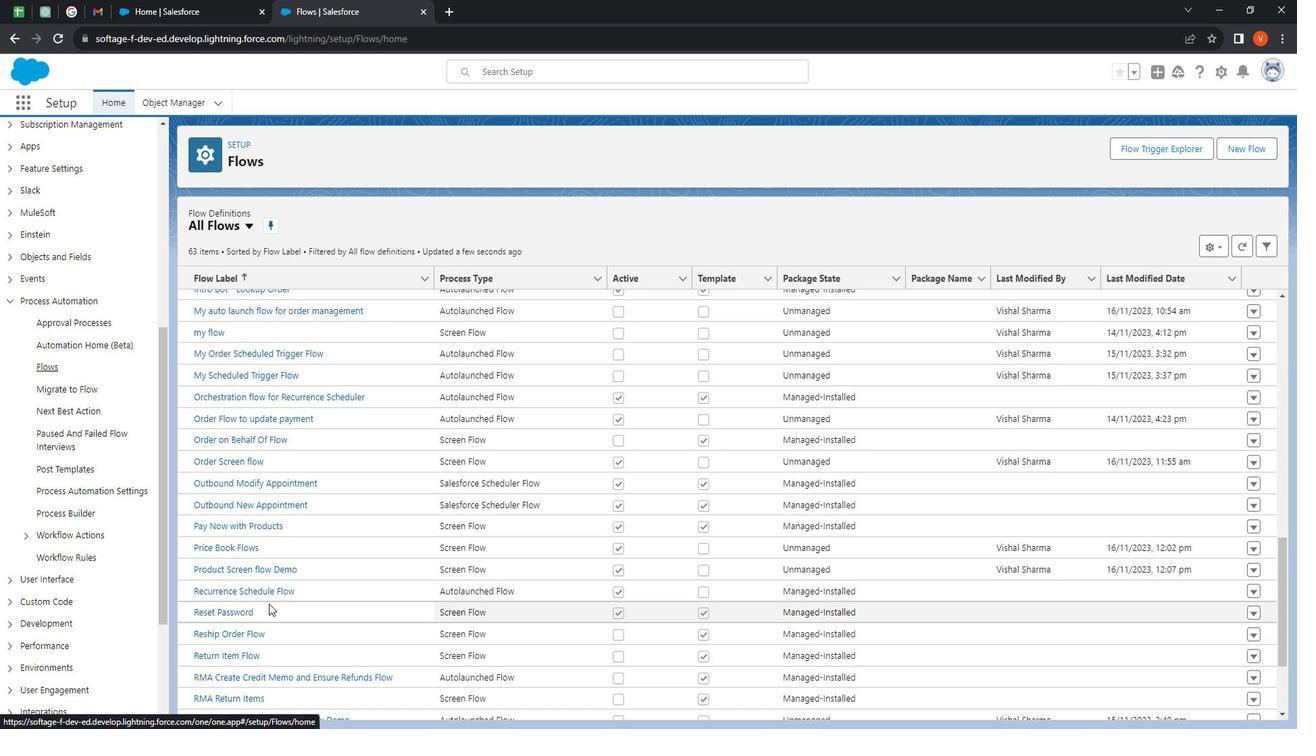 
Action: Mouse scrolled (285, 600) with delta (0, 0)
Screenshot: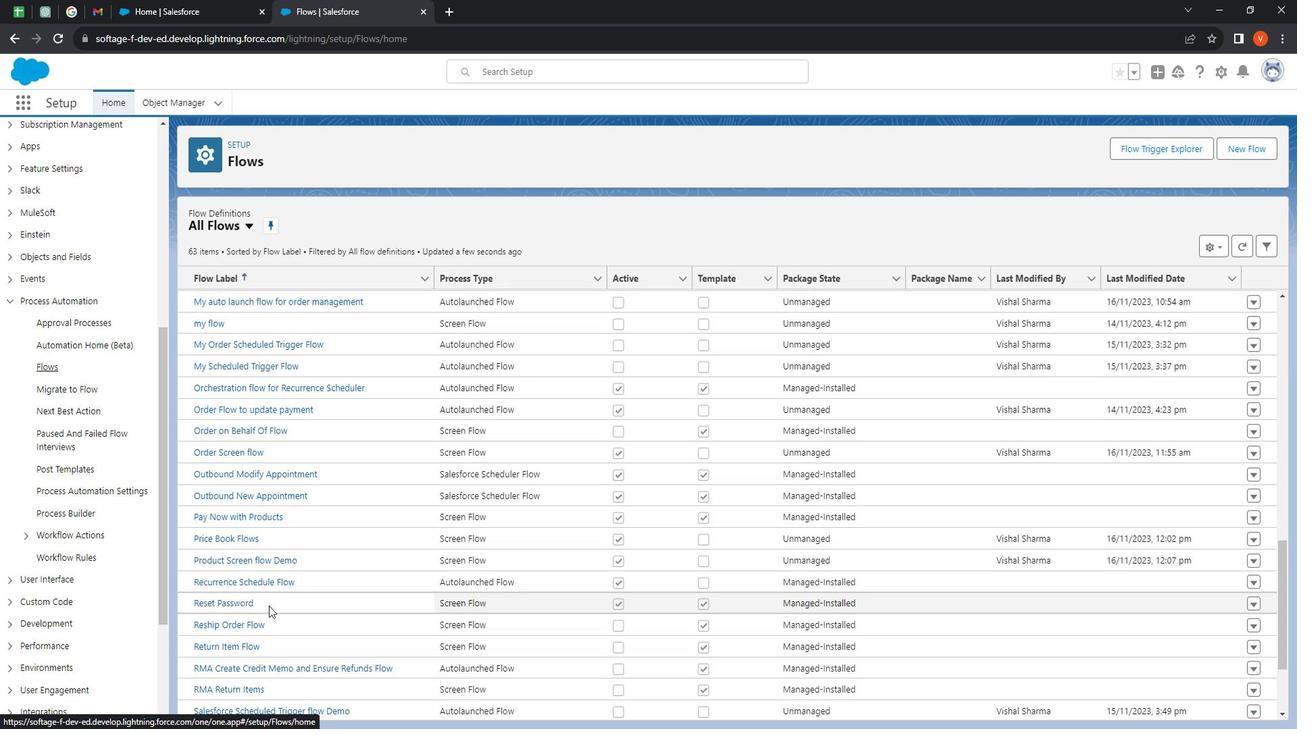 
Action: Mouse moved to (286, 602)
Screenshot: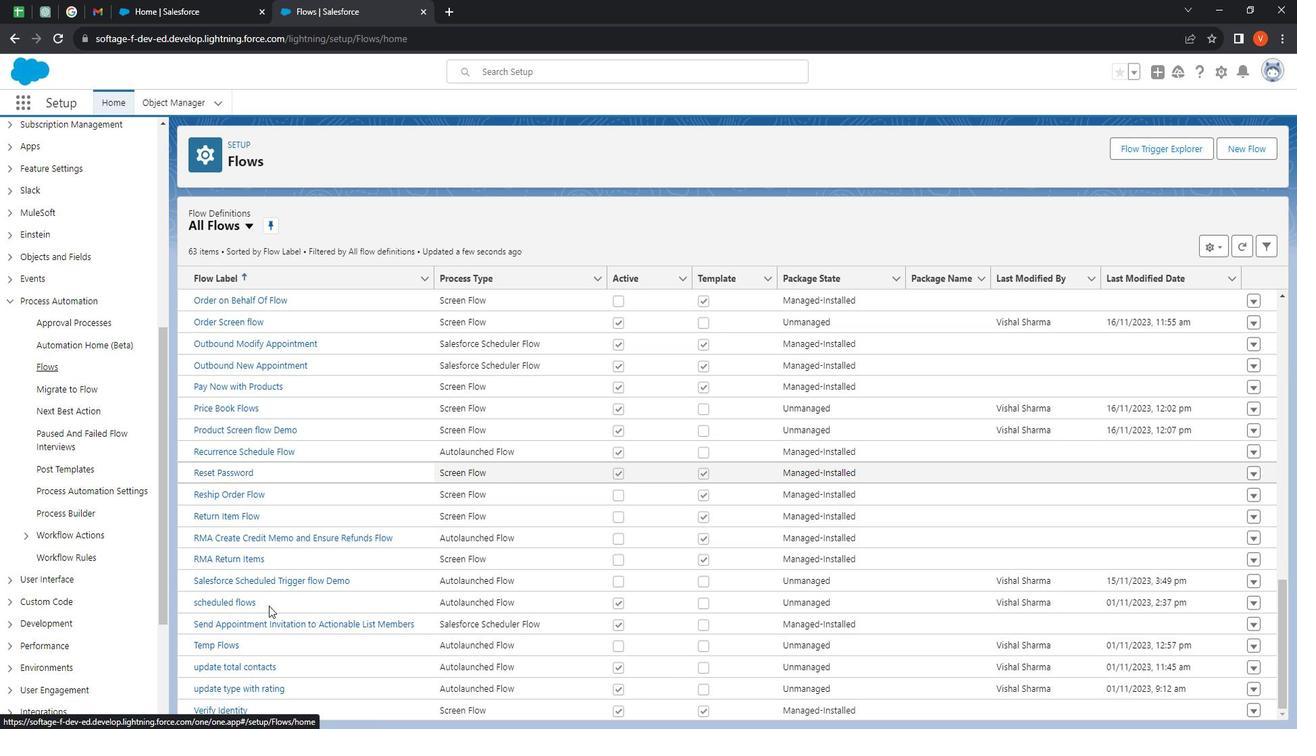 
Action: Mouse scrolled (286, 602) with delta (0, 0)
Screenshot: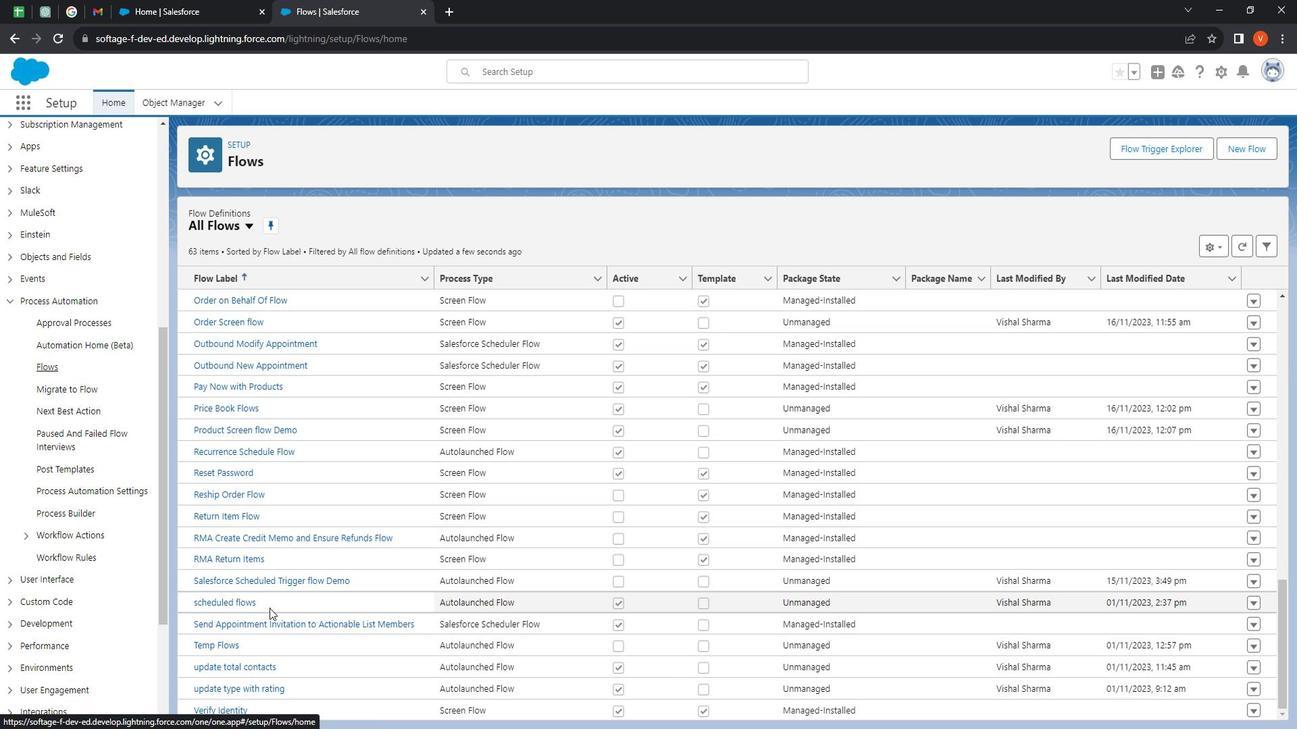 
Action: Mouse moved to (287, 604)
Screenshot: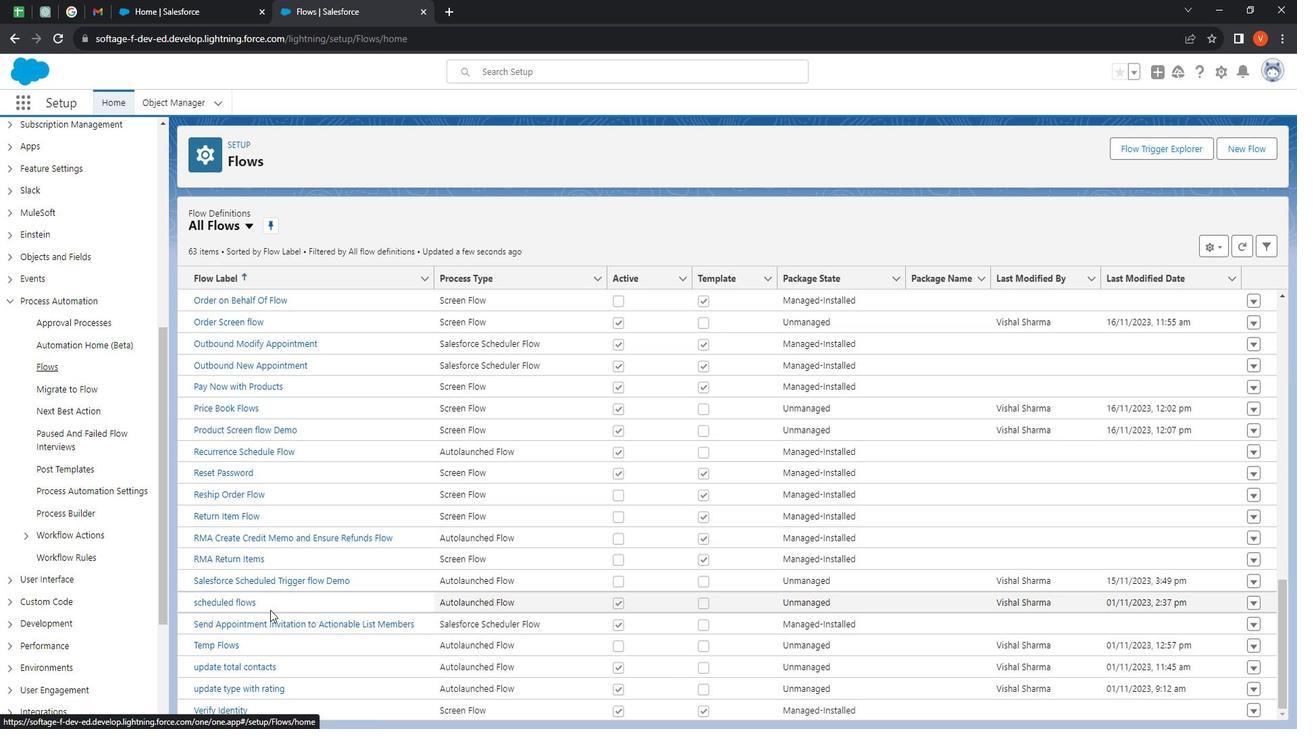 
Action: Mouse scrolled (287, 604) with delta (0, 0)
Screenshot: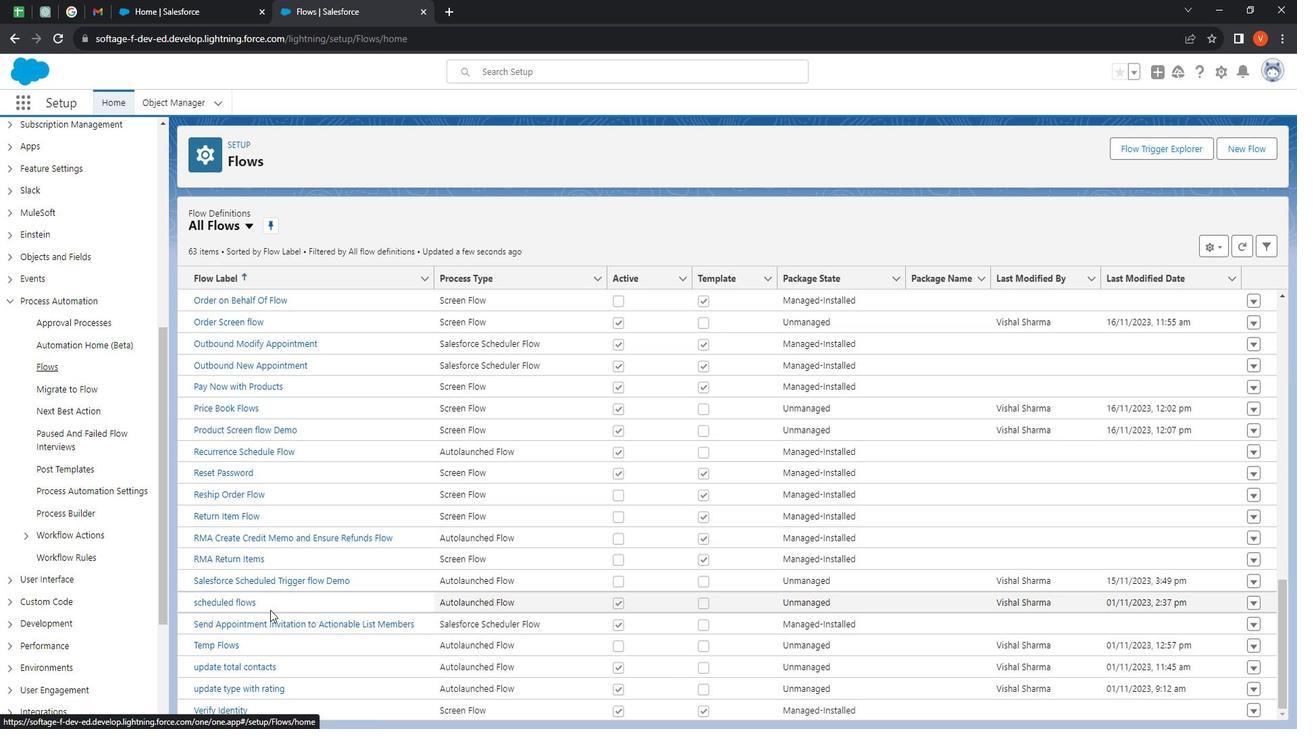 
Action: Mouse moved to (287, 606)
Screenshot: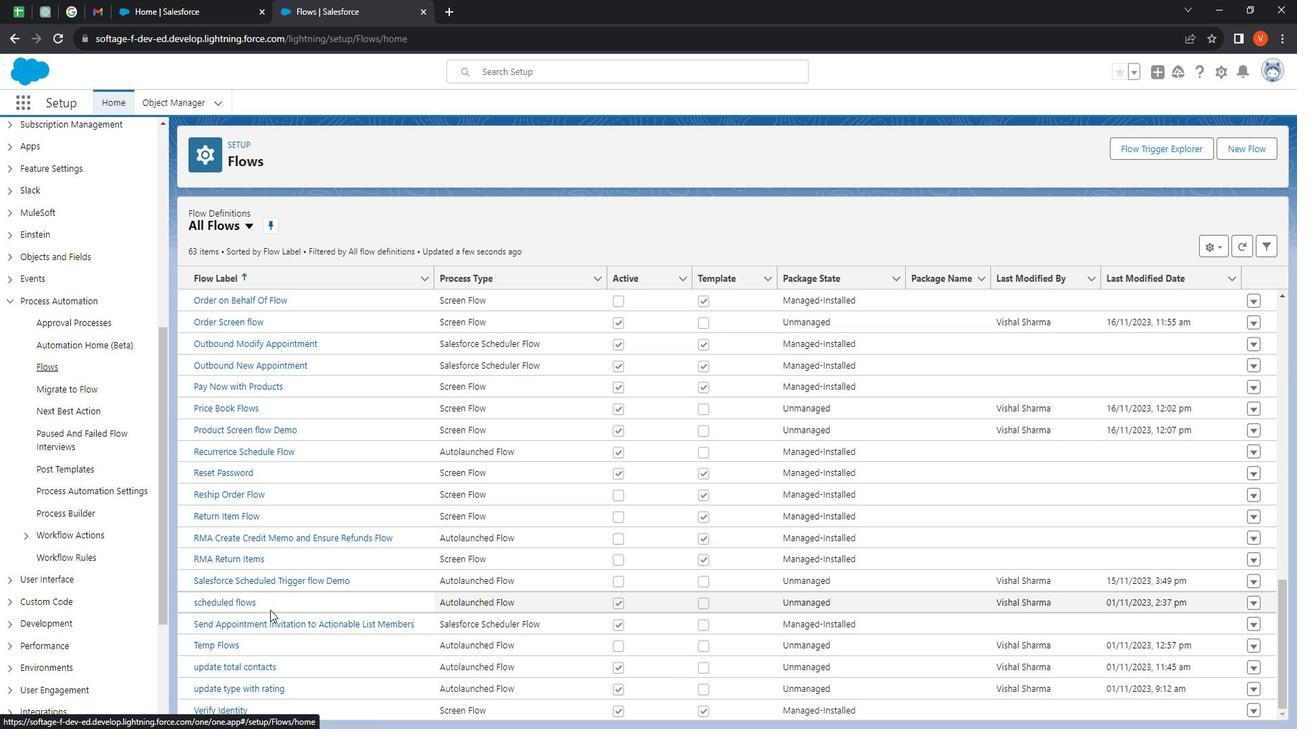 
Action: Mouse scrolled (287, 606) with delta (0, 0)
Screenshot: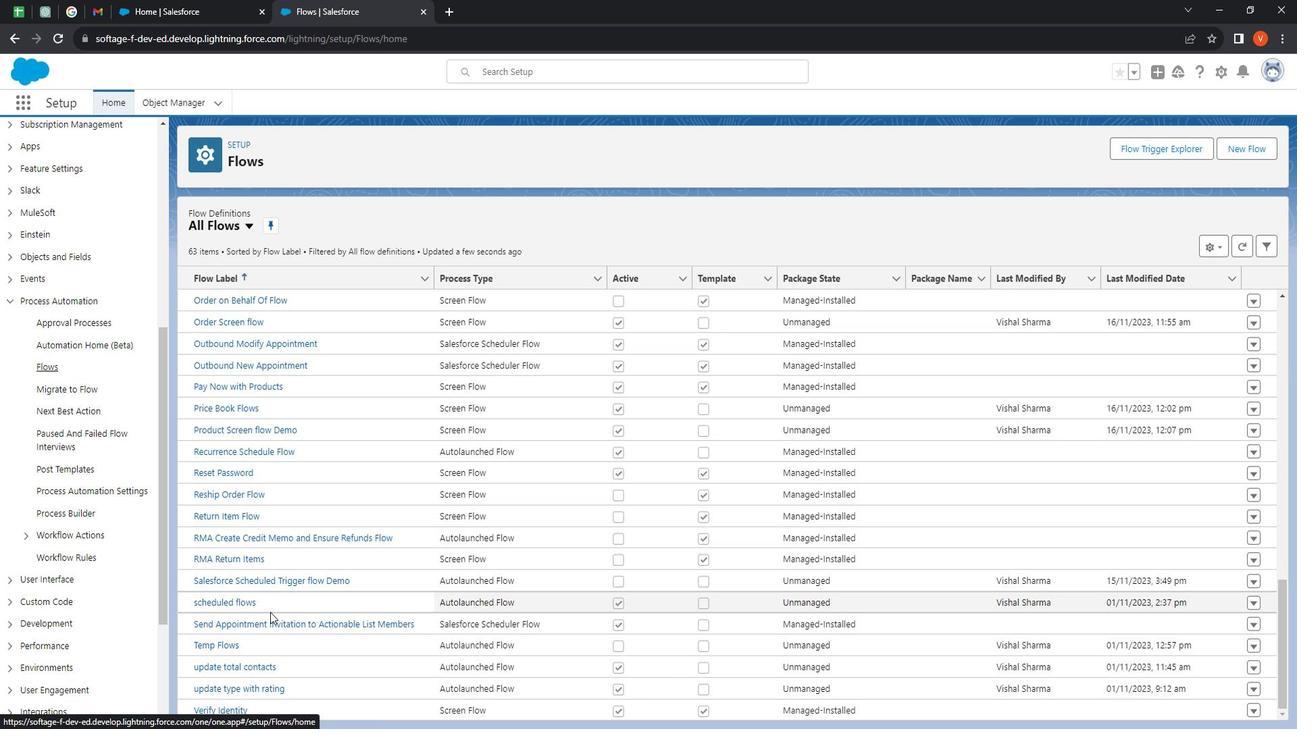 
Action: Mouse moved to (35, 114)
Screenshot: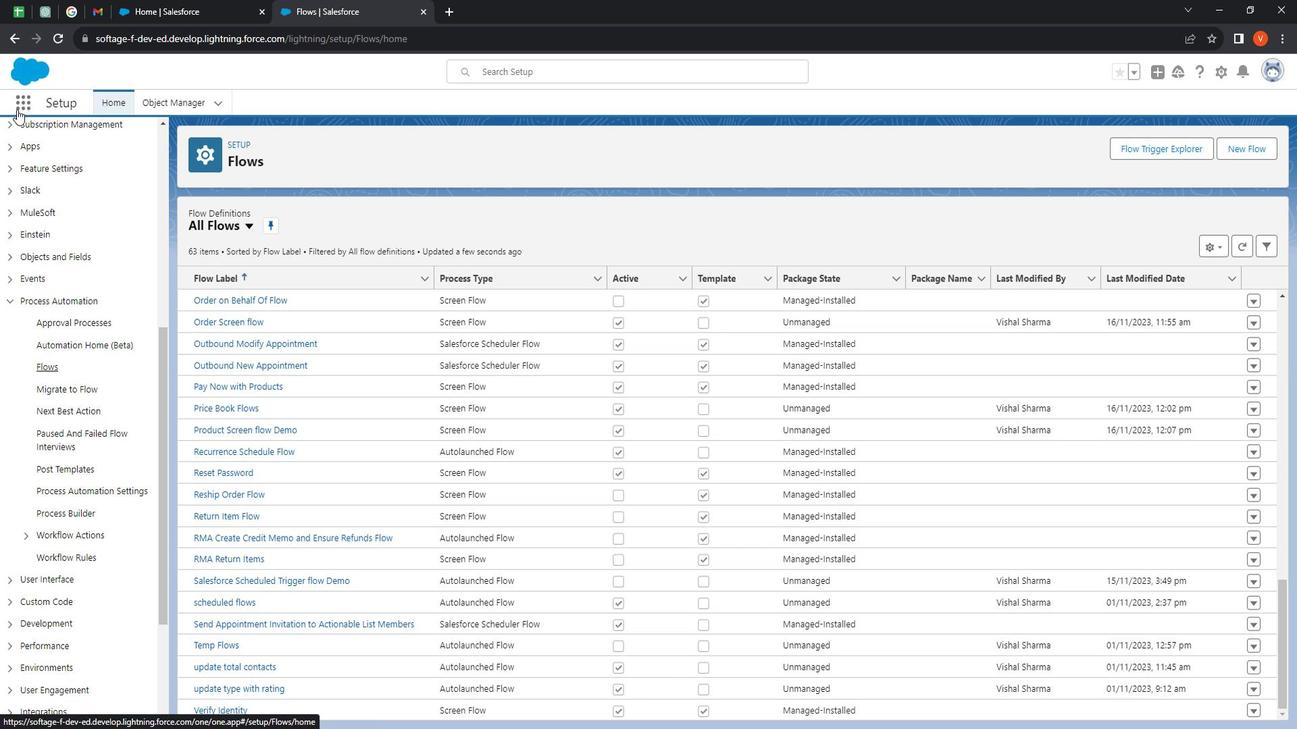 
Action: Mouse pressed left at (35, 114)
Screenshot: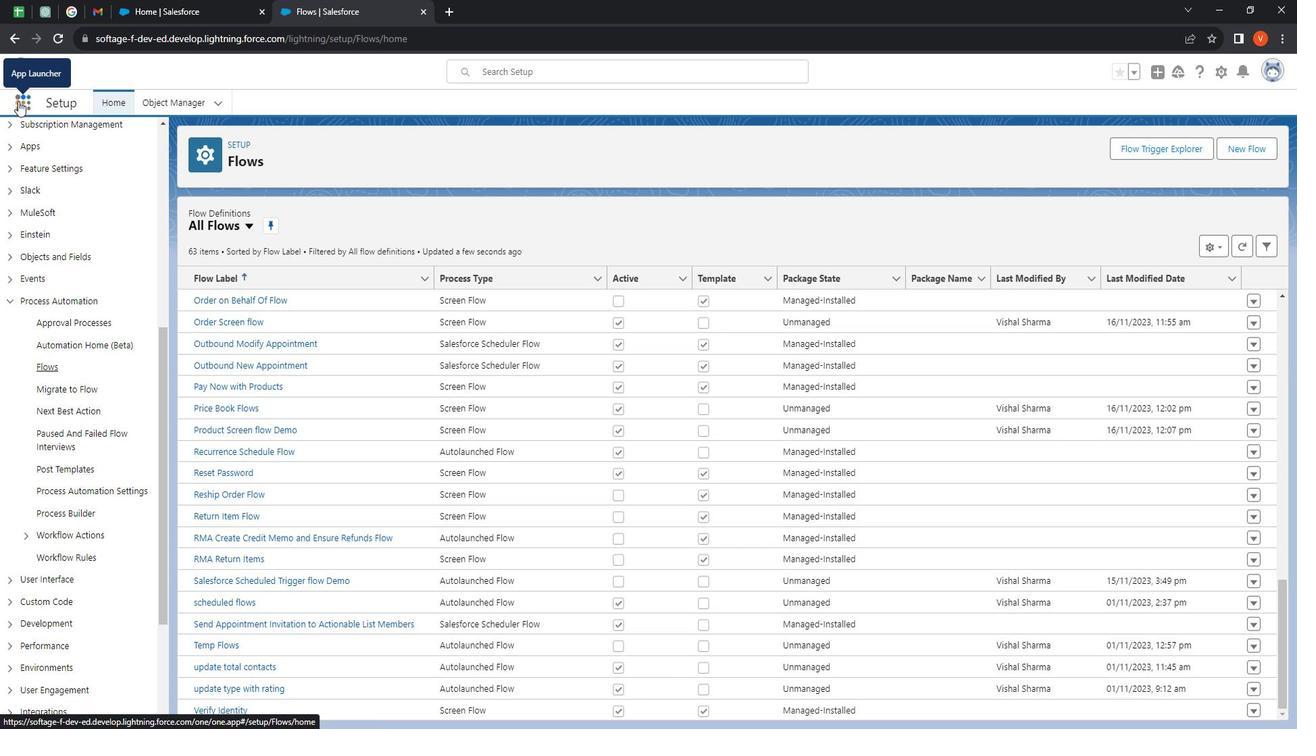 
Action: Mouse moved to (66, 350)
Screenshot: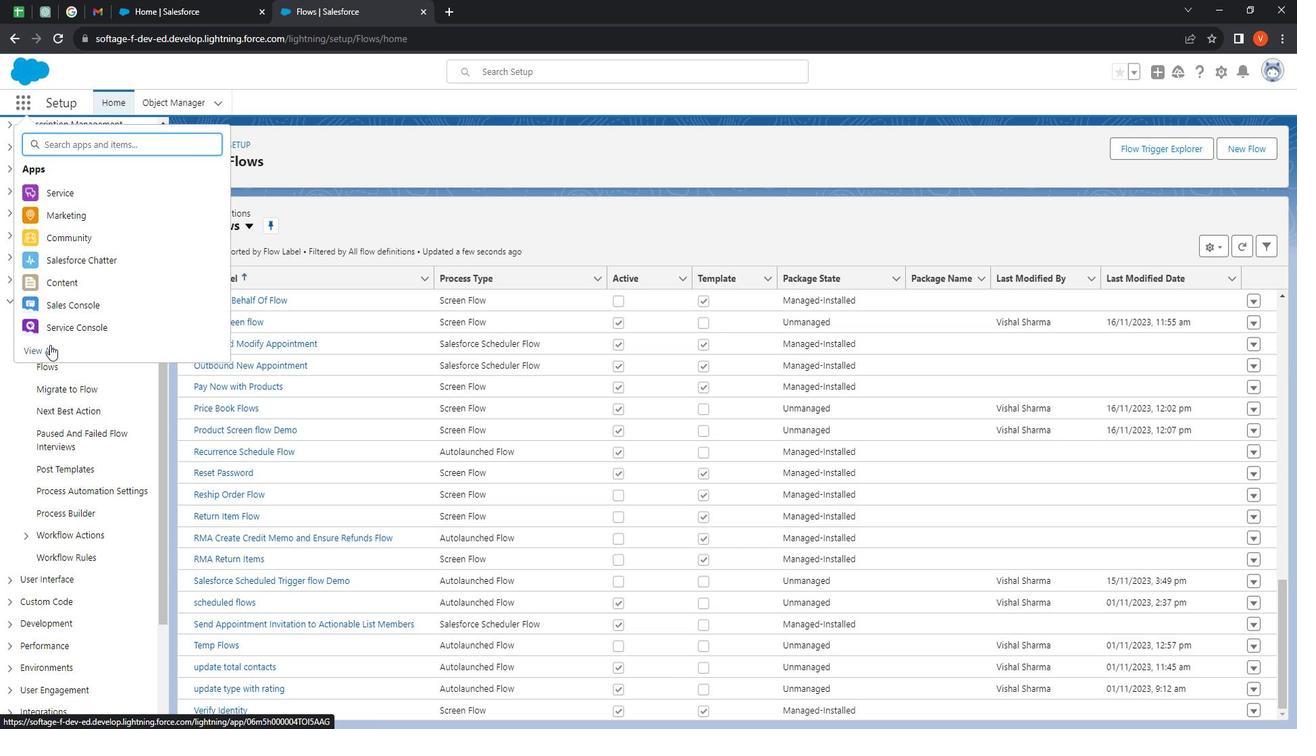 
Action: Mouse pressed left at (66, 350)
Screenshot: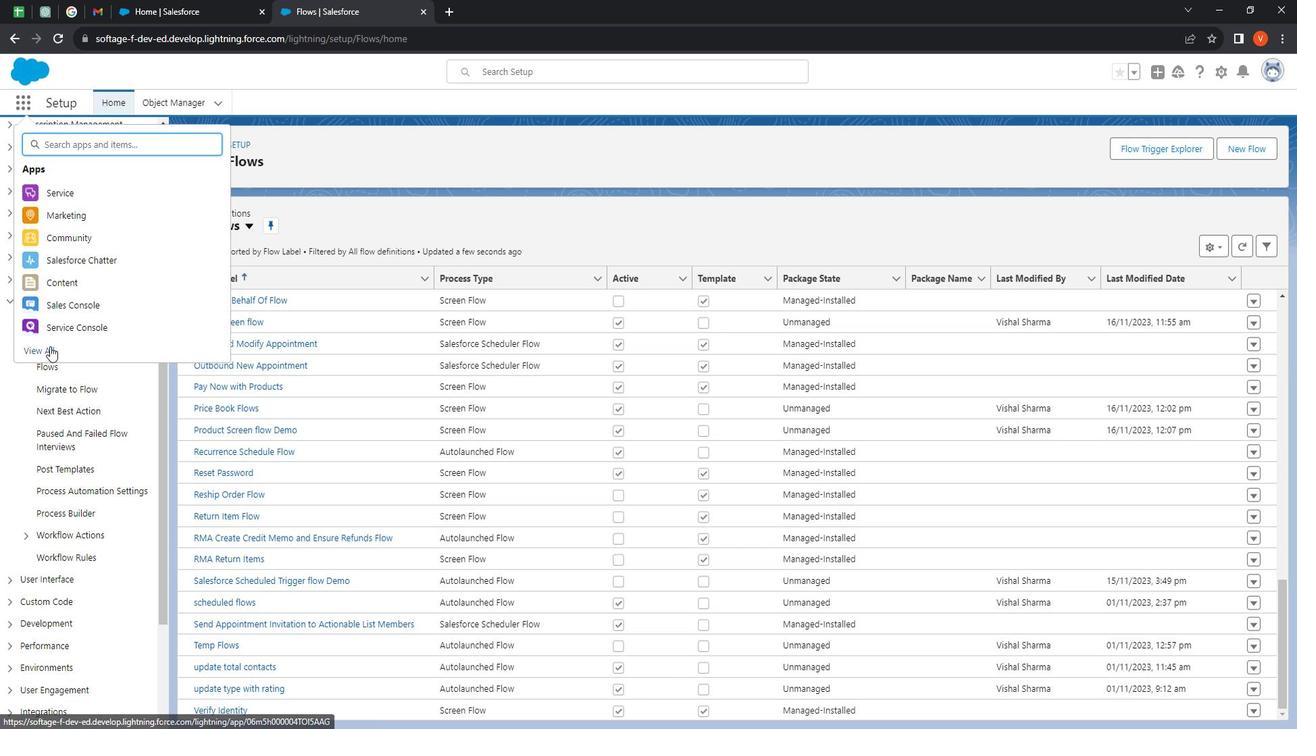 
Action: Mouse moved to (920, 510)
Screenshot: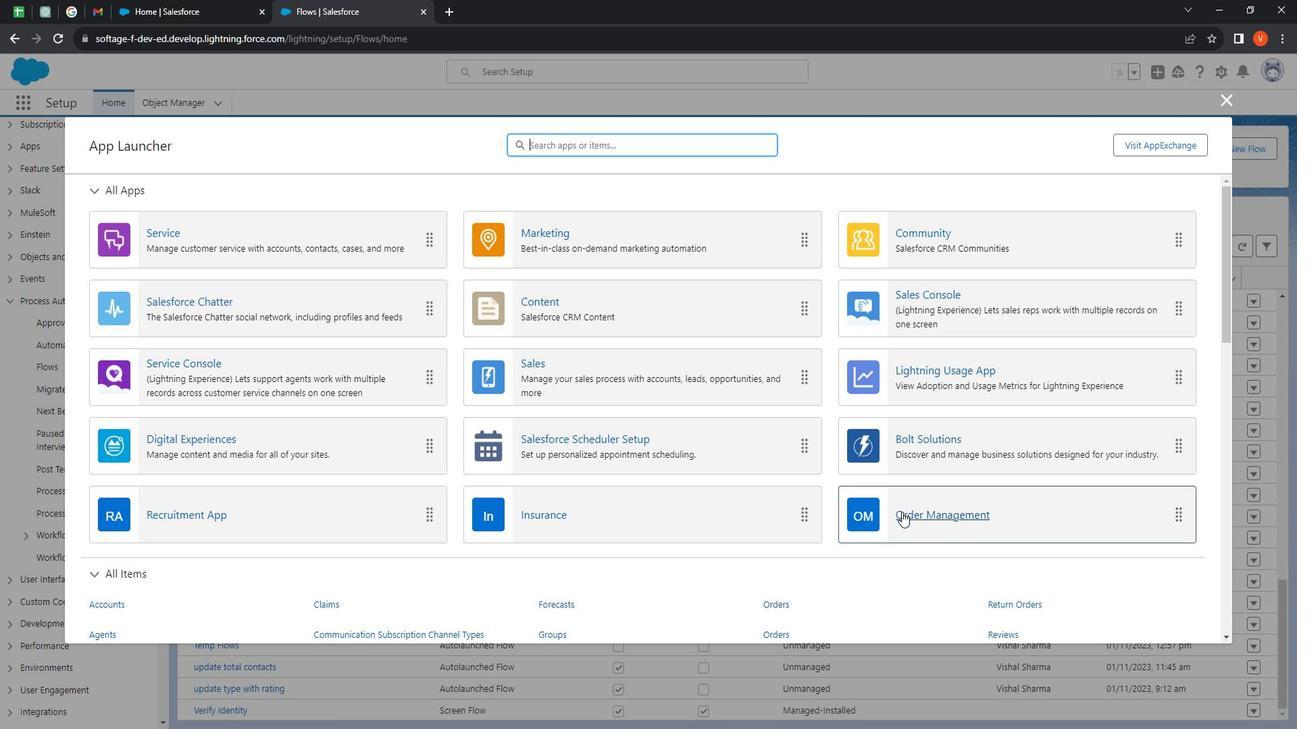 
Action: Mouse pressed left at (920, 510)
Screenshot: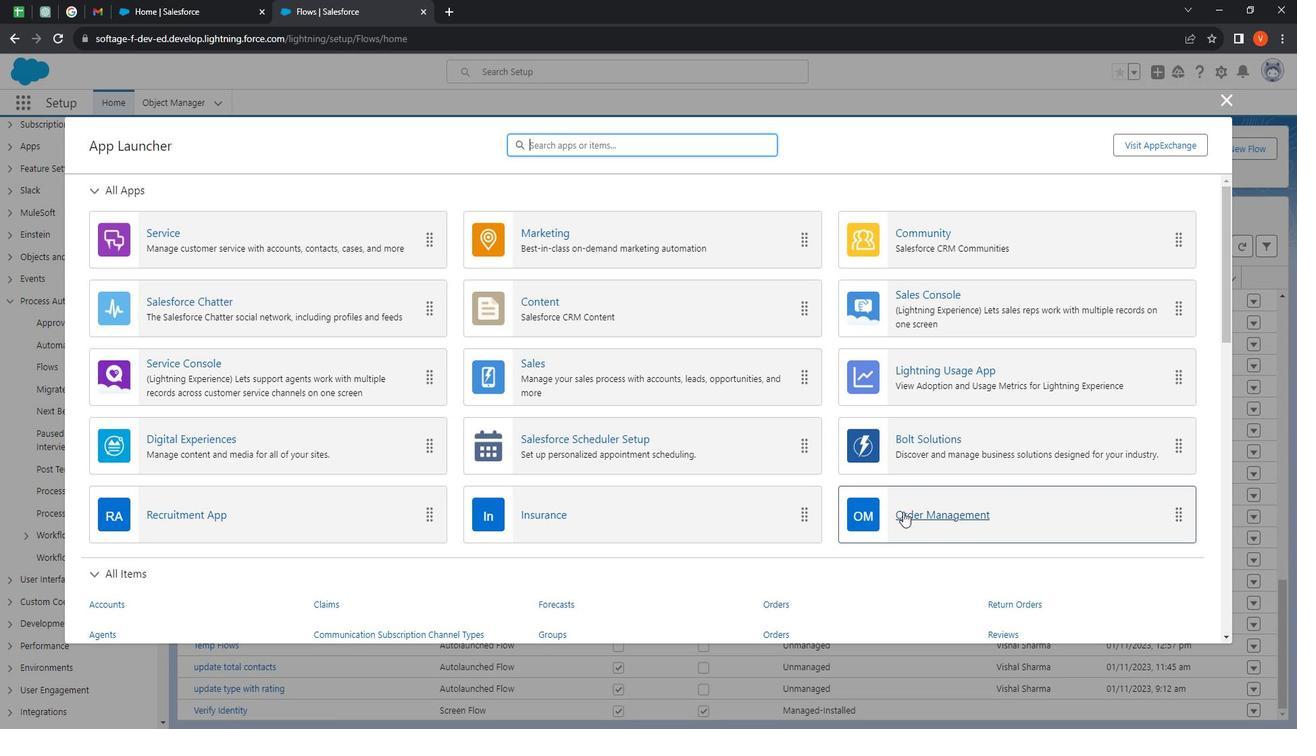 
Action: Mouse moved to (1232, 81)
Screenshot: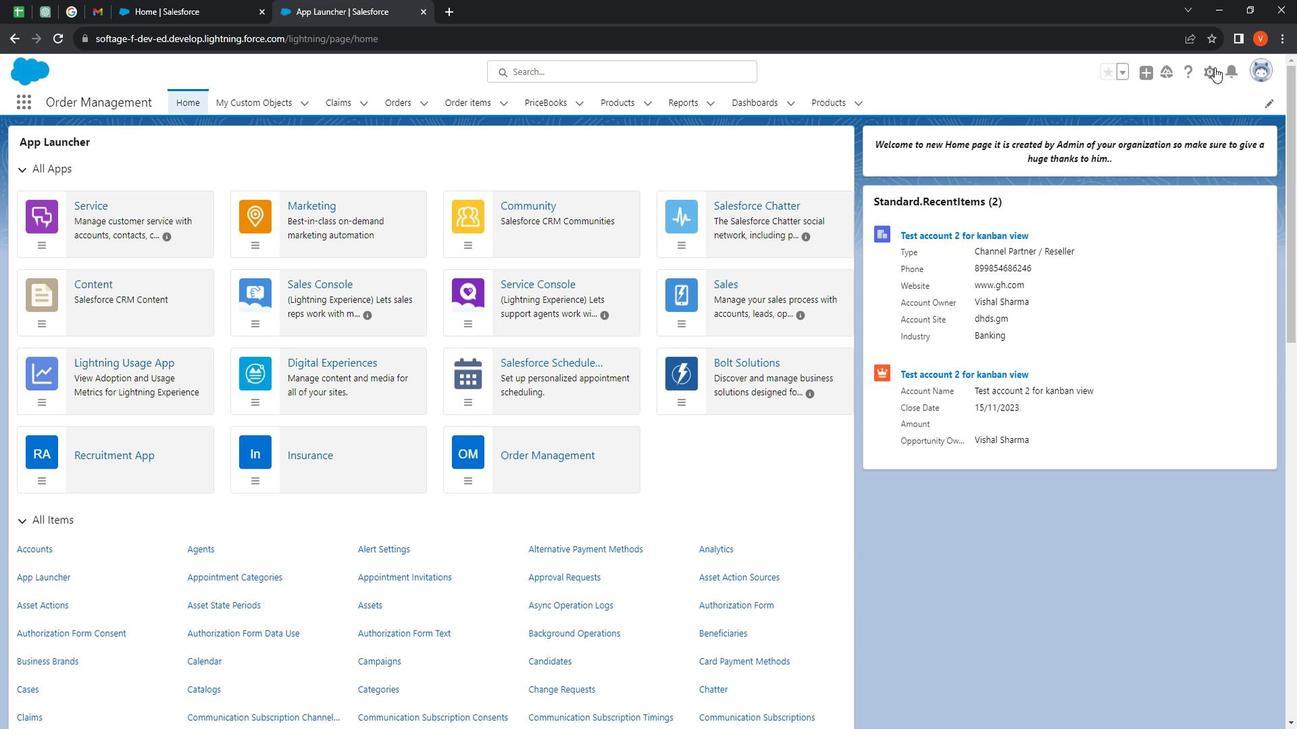 
Action: Mouse pressed left at (1232, 81)
Screenshot: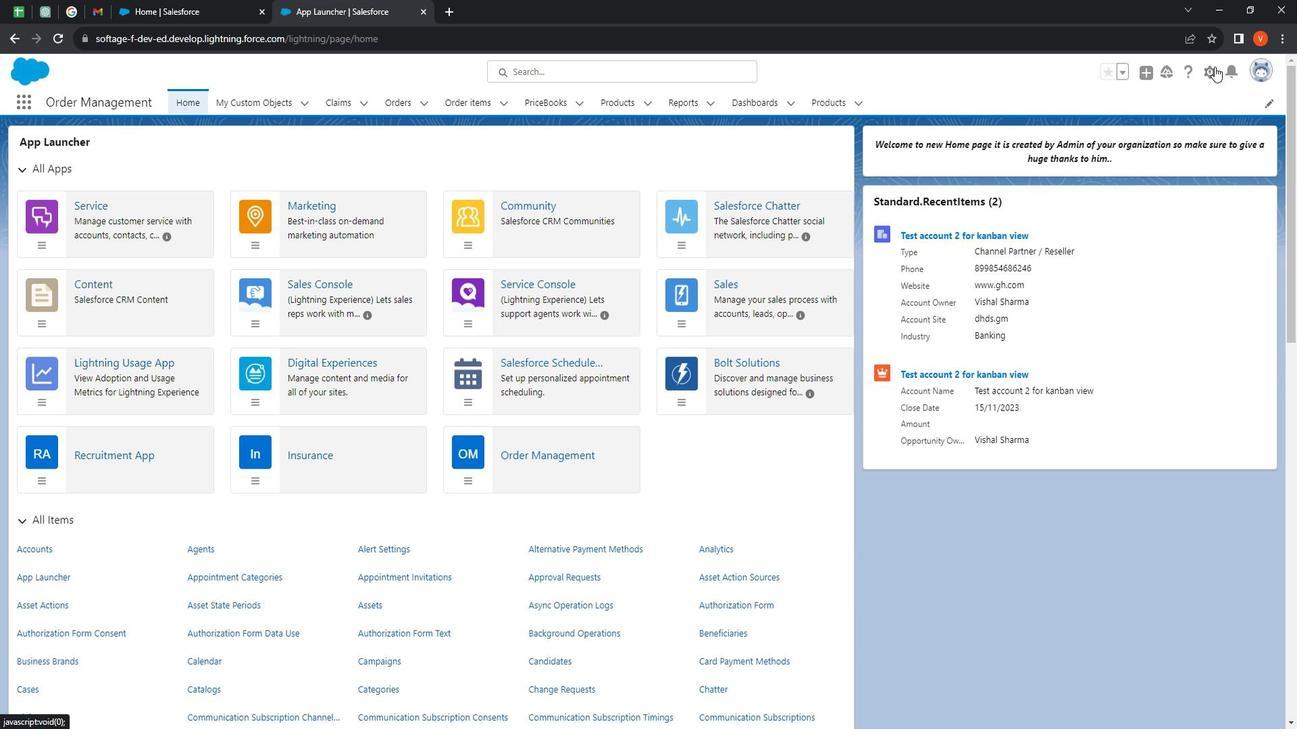 
Action: Mouse moved to (1196, 239)
Screenshot: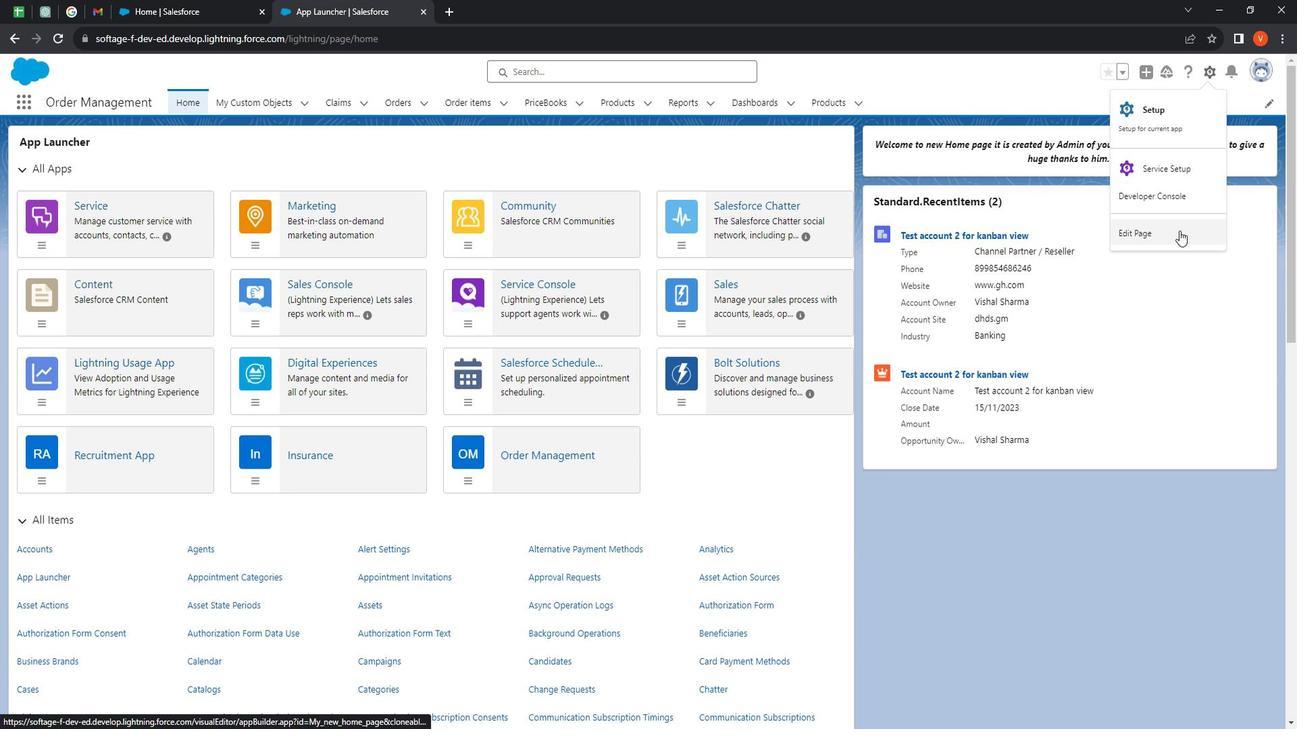 
Action: Mouse pressed left at (1196, 239)
Screenshot: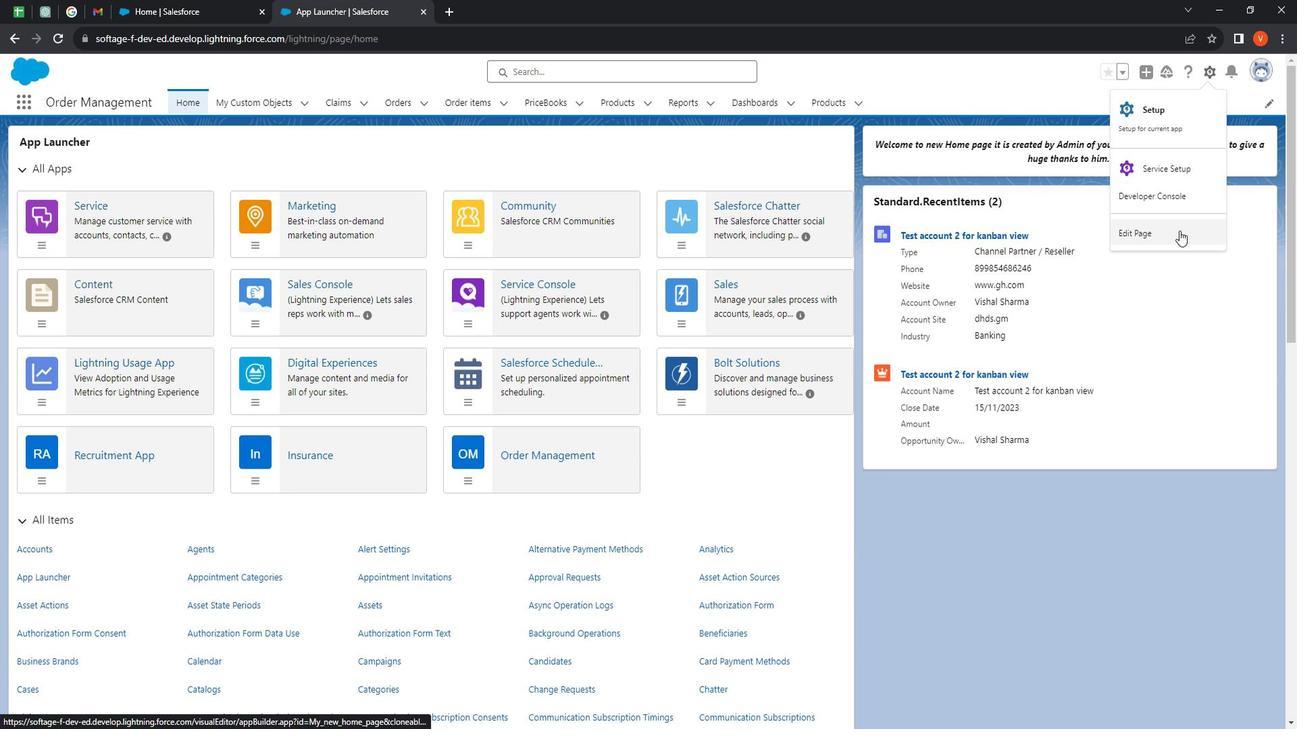 
Action: Mouse moved to (212, 250)
Screenshot: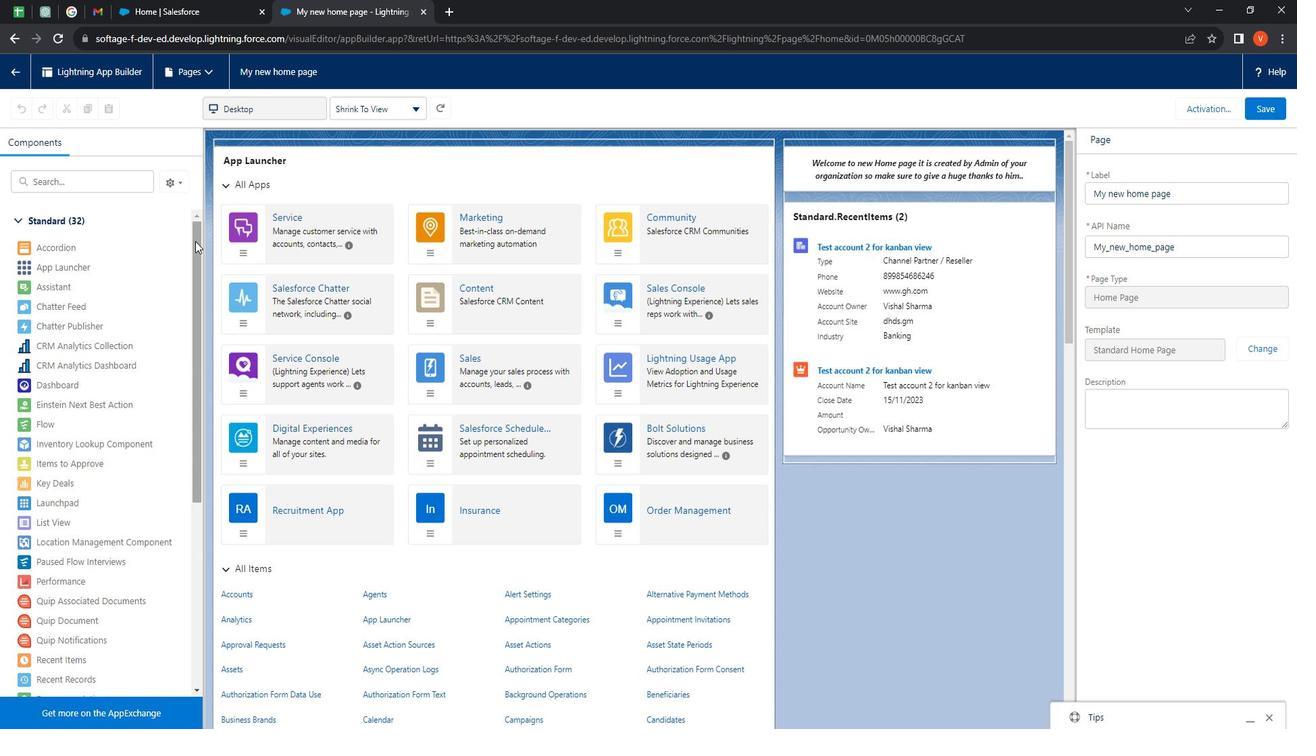 
Action: Mouse pressed left at (212, 250)
Screenshot: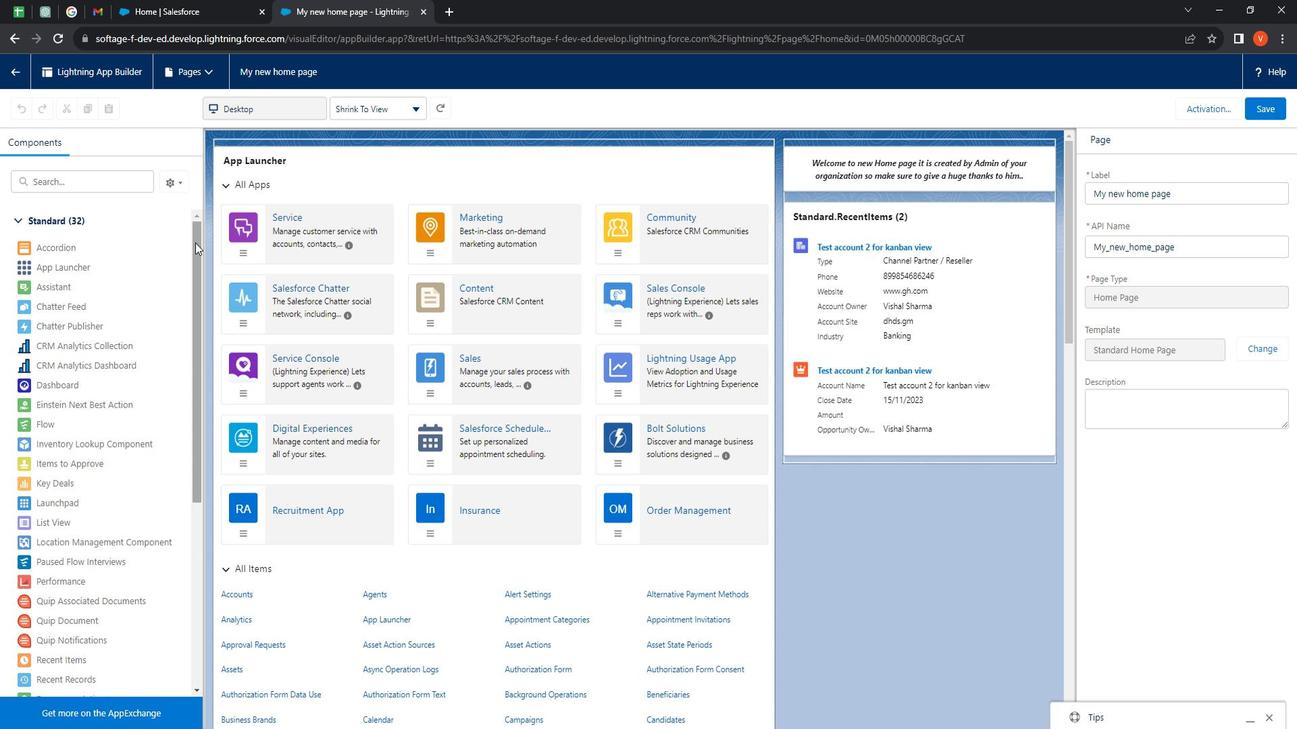 
Action: Mouse moved to (47, 374)
Screenshot: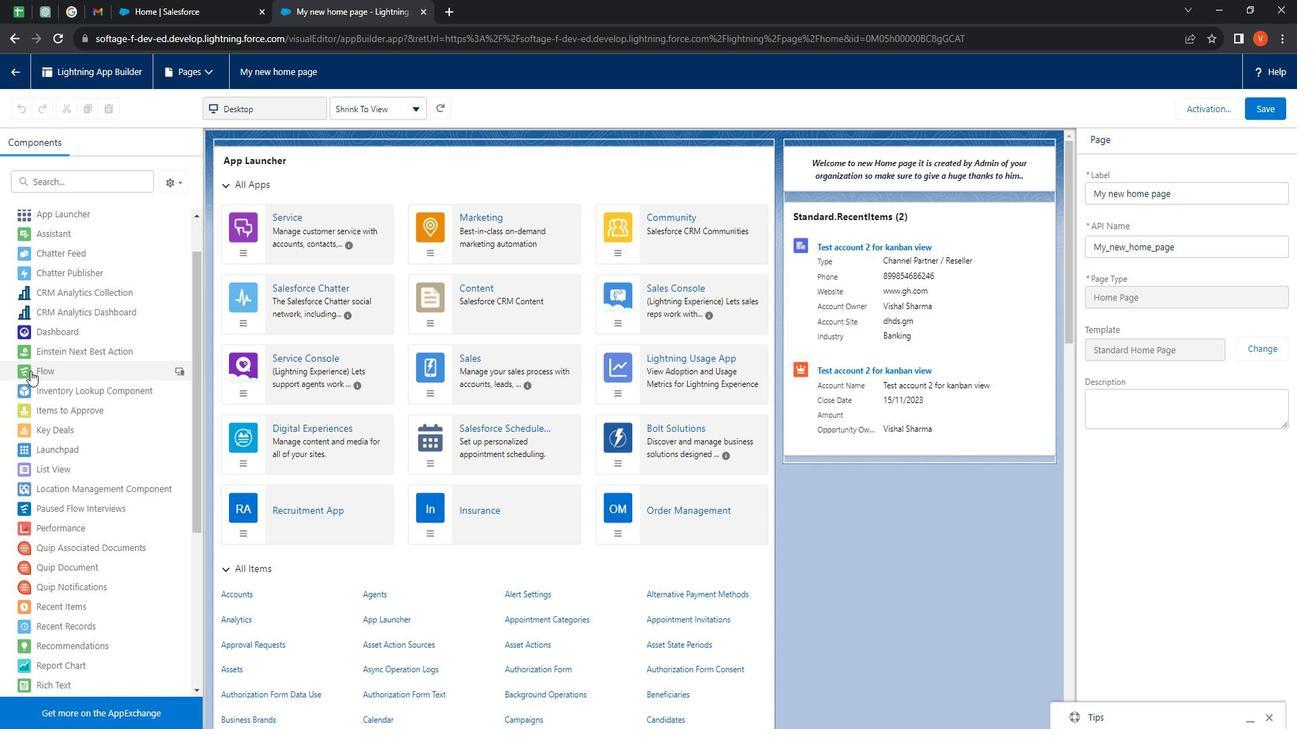 
Action: Mouse pressed left at (47, 374)
Screenshot: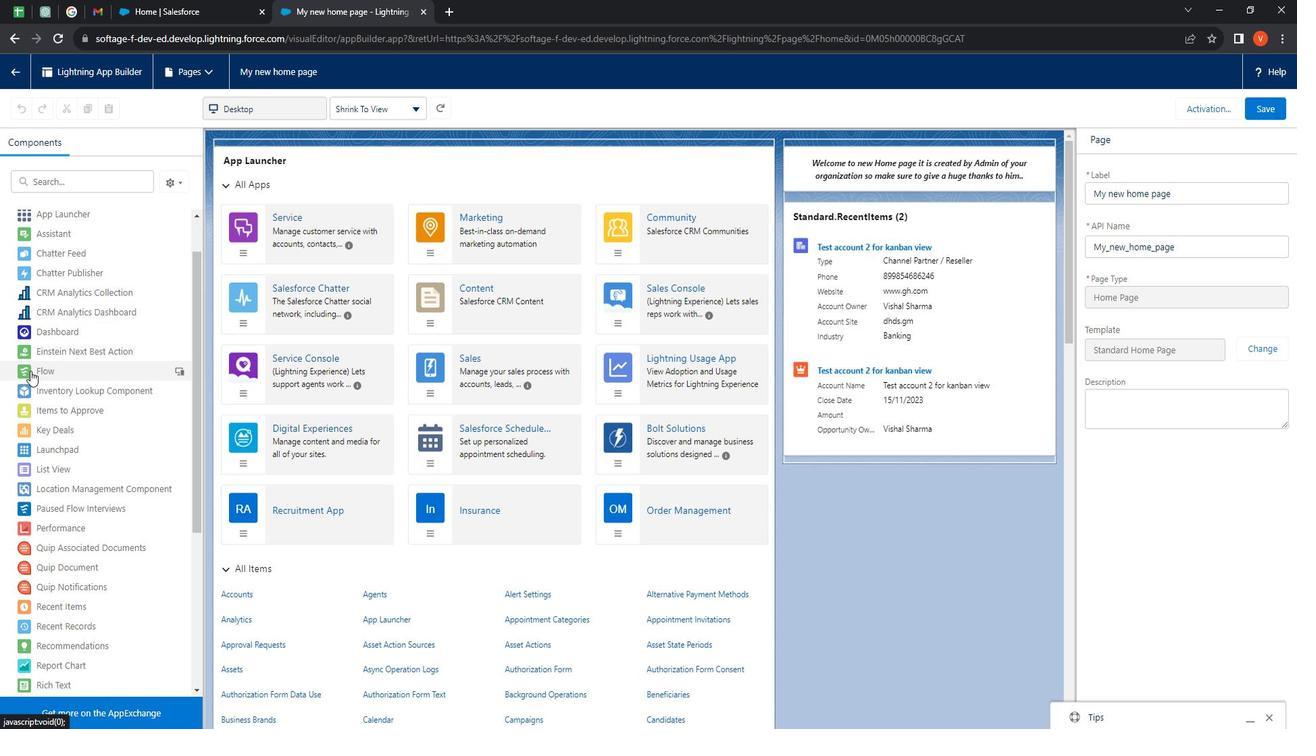 
Action: Mouse moved to (1254, 262)
Screenshot: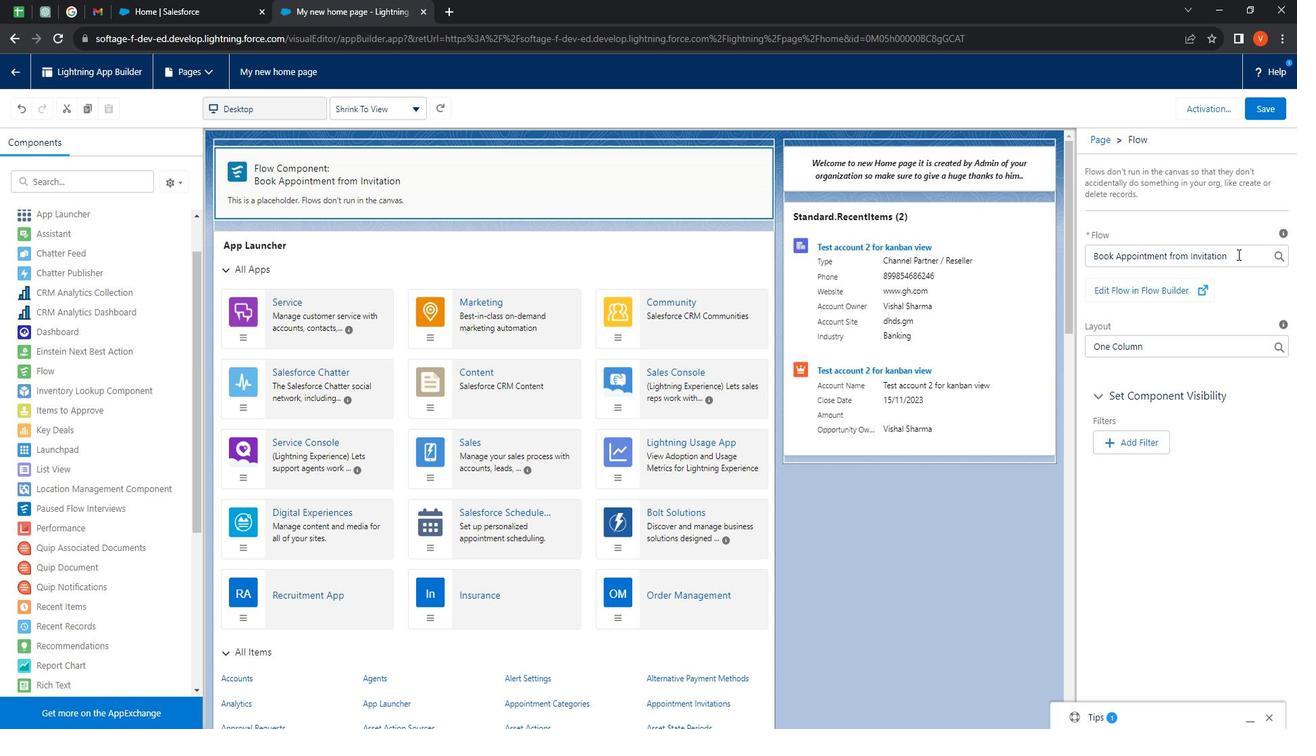 
Action: Mouse pressed left at (1254, 262)
Screenshot: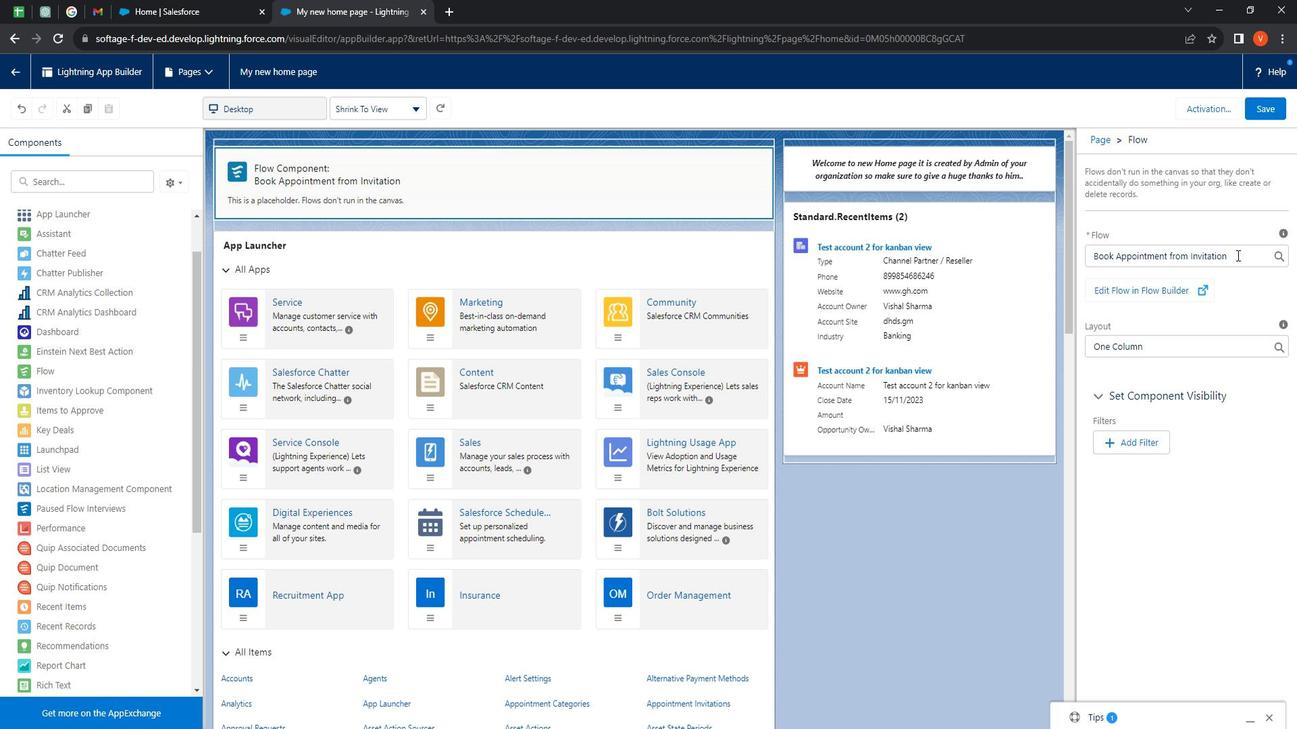 
Action: Mouse moved to (1261, 253)
Screenshot: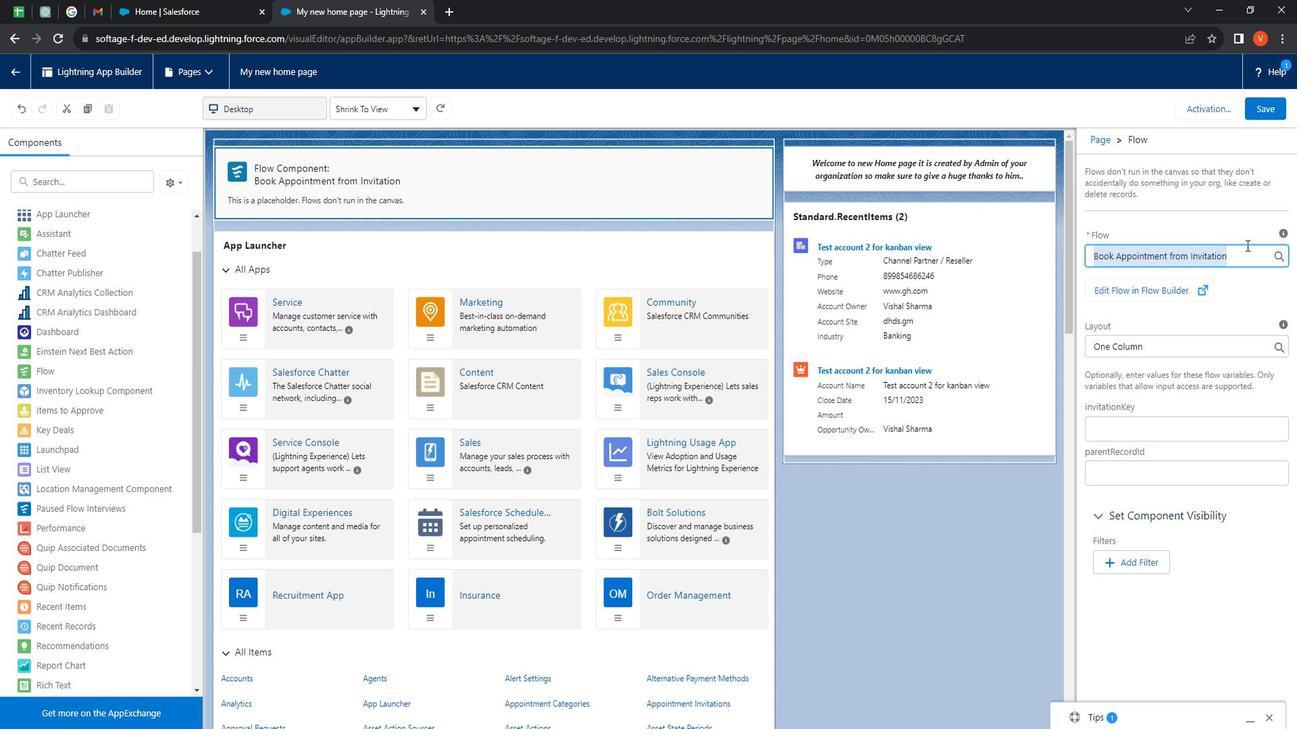 
Action: Key pressed <Key.backspace>
Screenshot: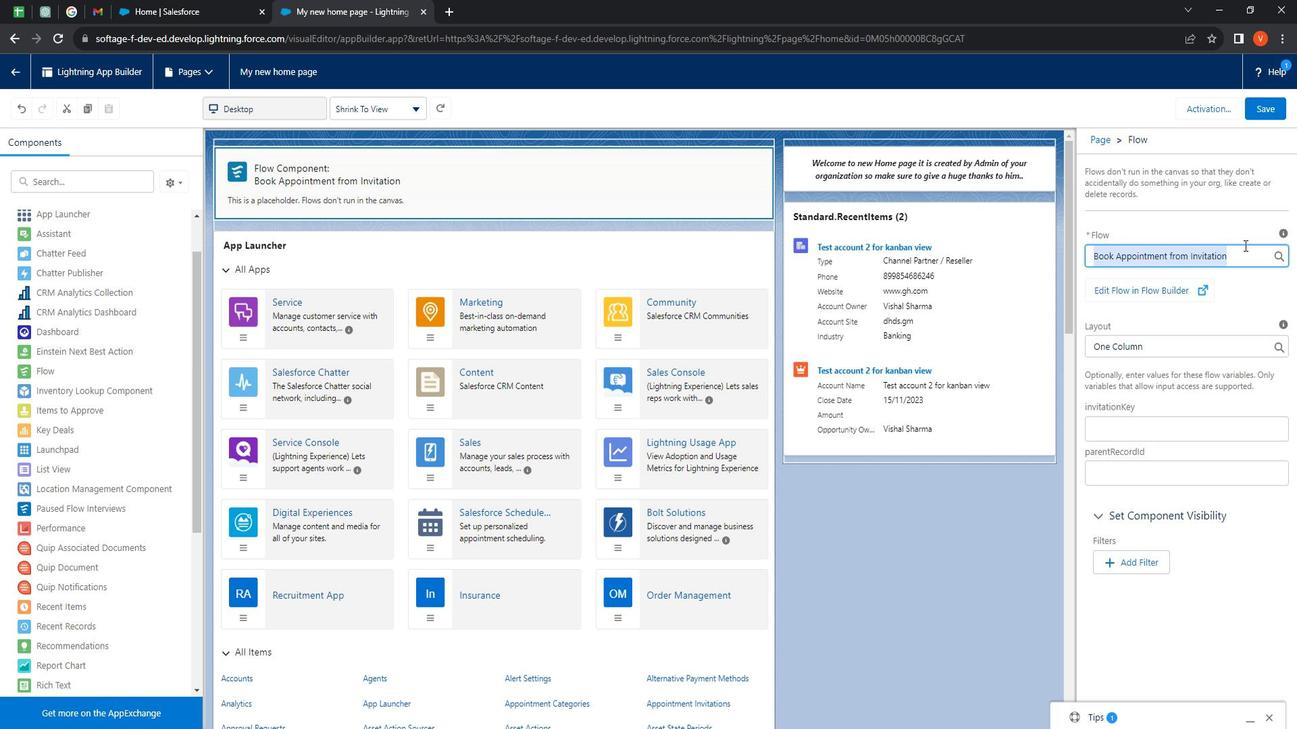 
Action: Mouse moved to (1300, 312)
Screenshot: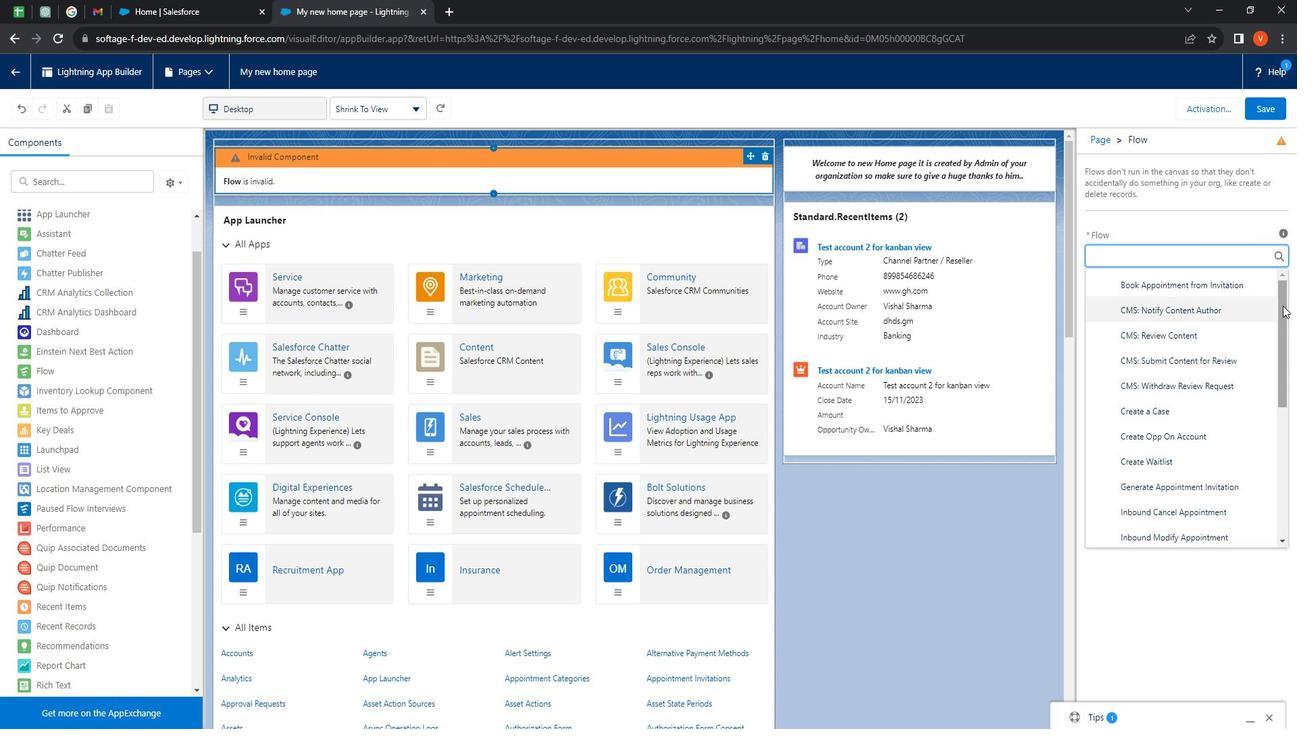 
Action: Mouse pressed left at (1300, 312)
Screenshot: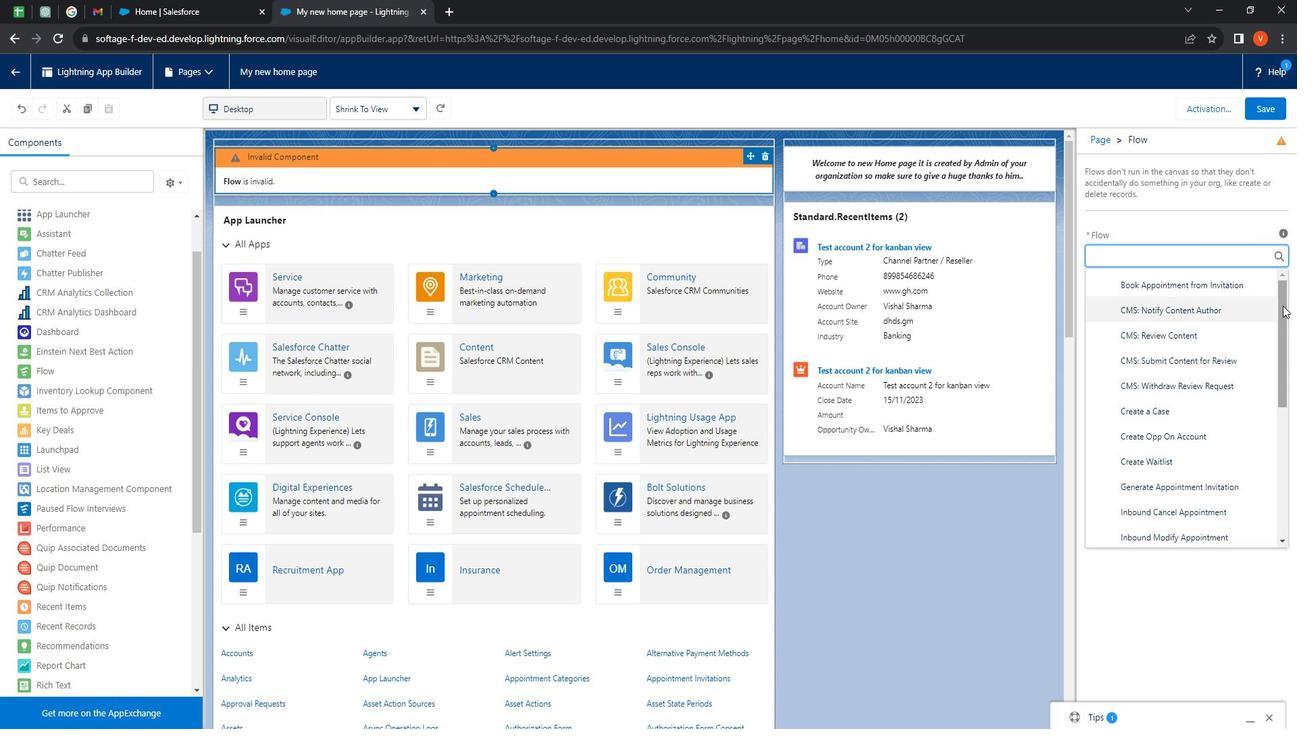 
Action: Mouse moved to (1232, 425)
Screenshot: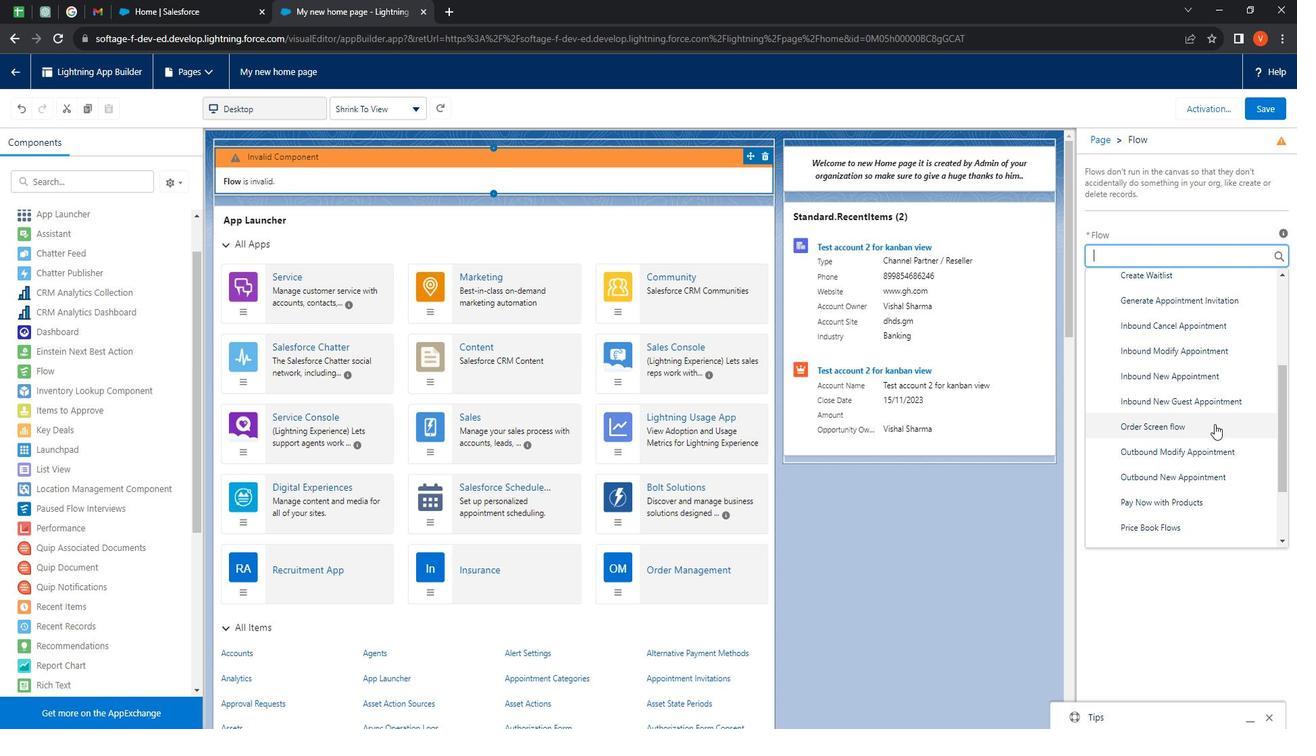 
Action: Mouse pressed left at (1232, 425)
Screenshot: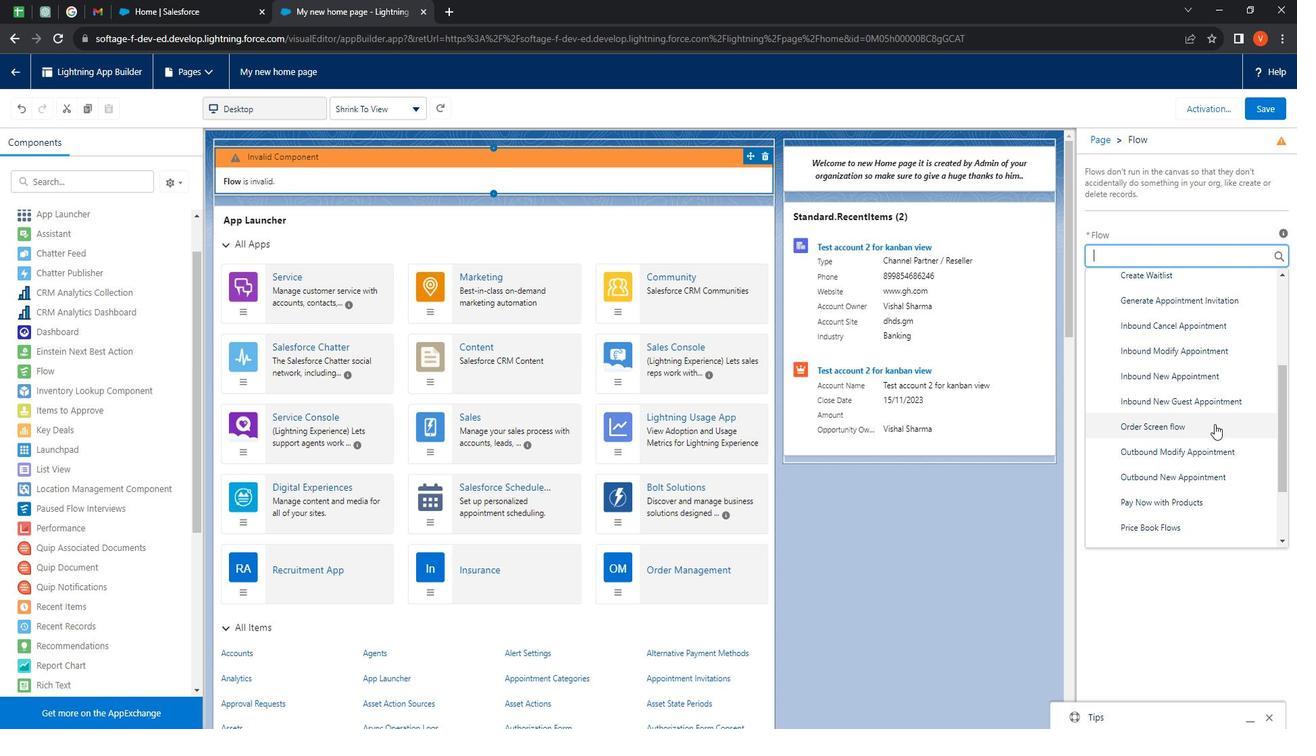 
Action: Mouse moved to (1200, 350)
Screenshot: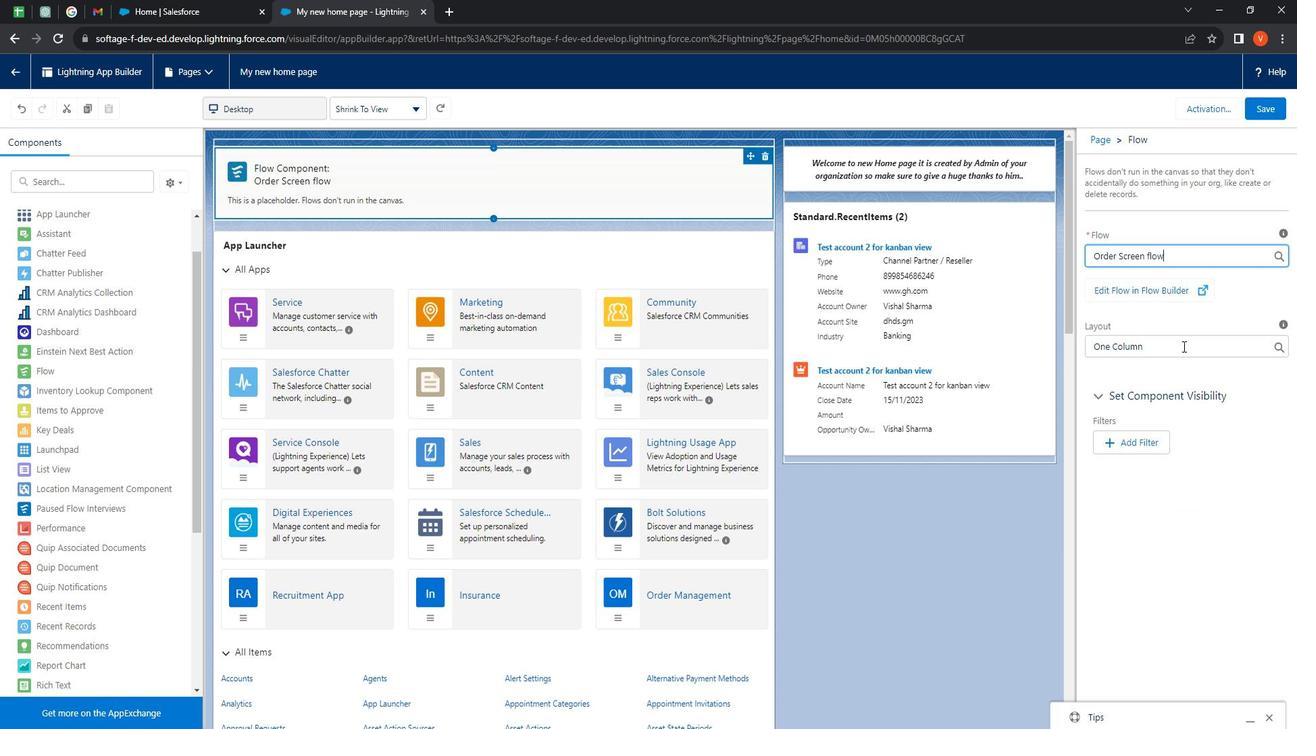 
Action: Mouse pressed left at (1200, 350)
Screenshot: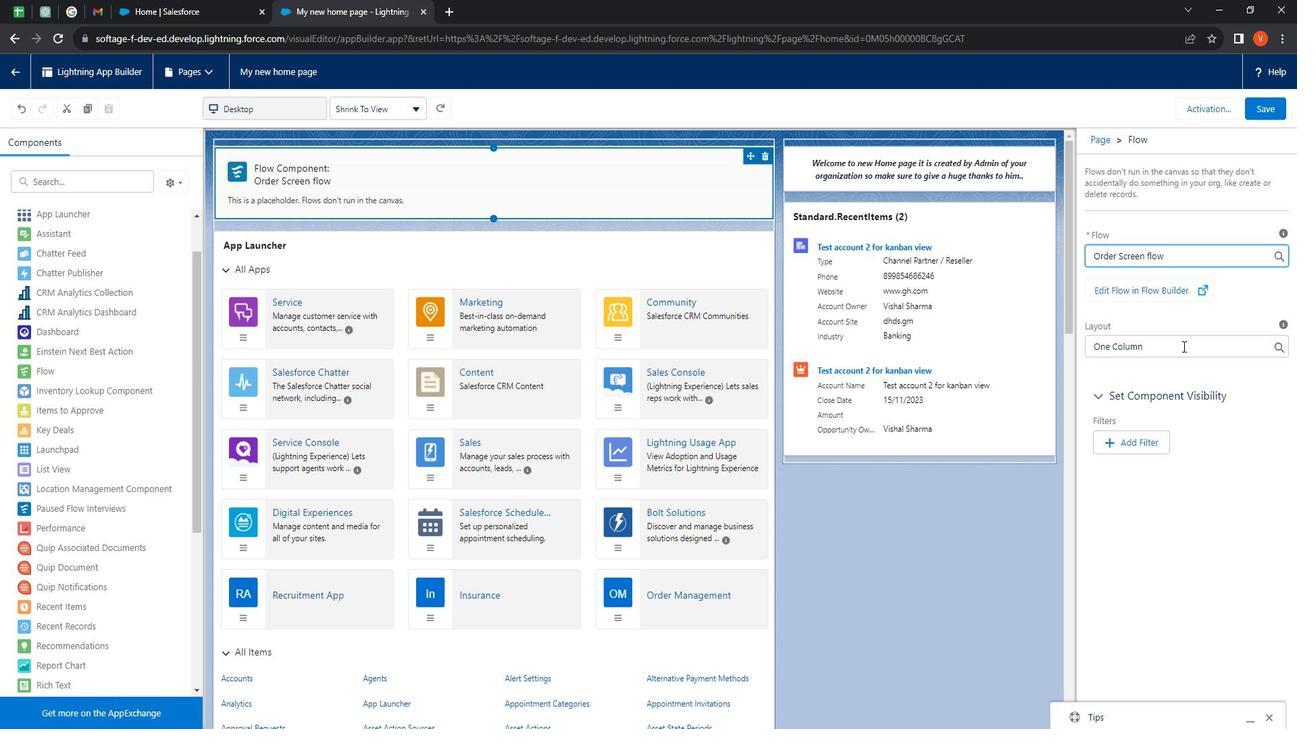 
Action: Mouse moved to (1213, 381)
Screenshot: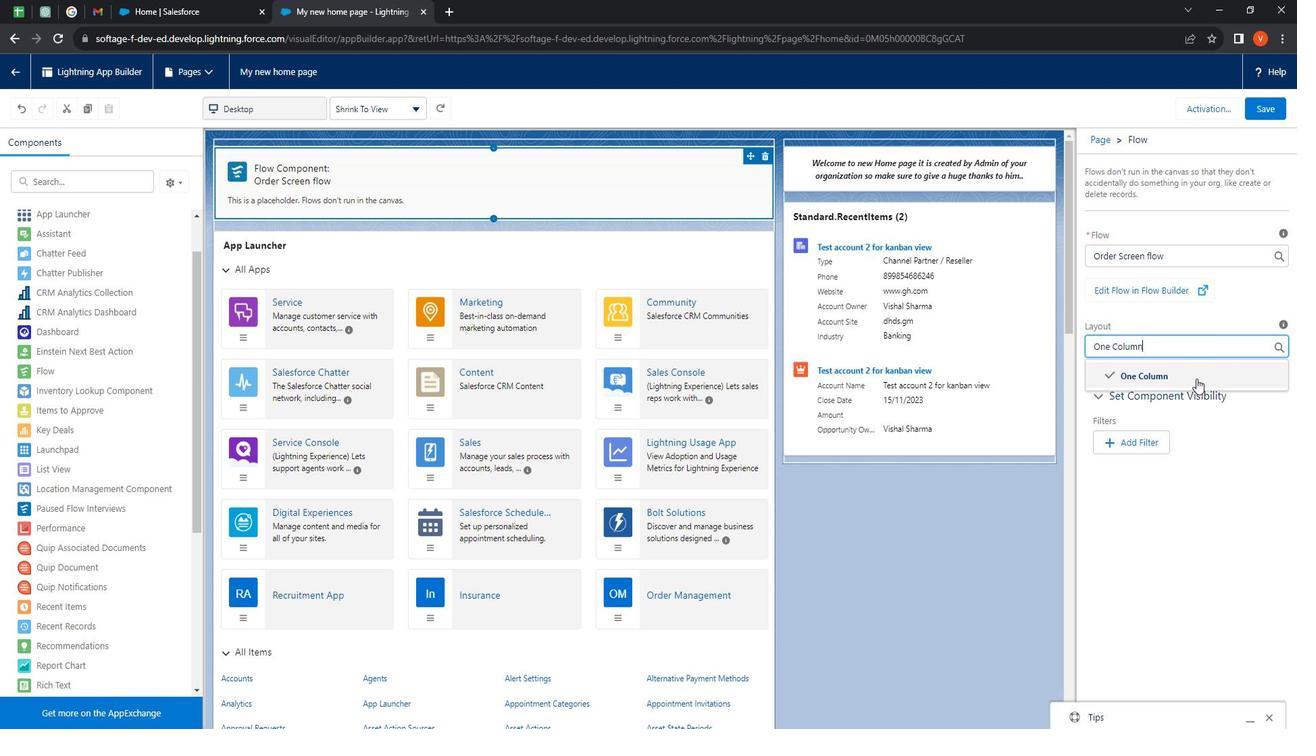 
Action: Mouse pressed left at (1213, 381)
Screenshot: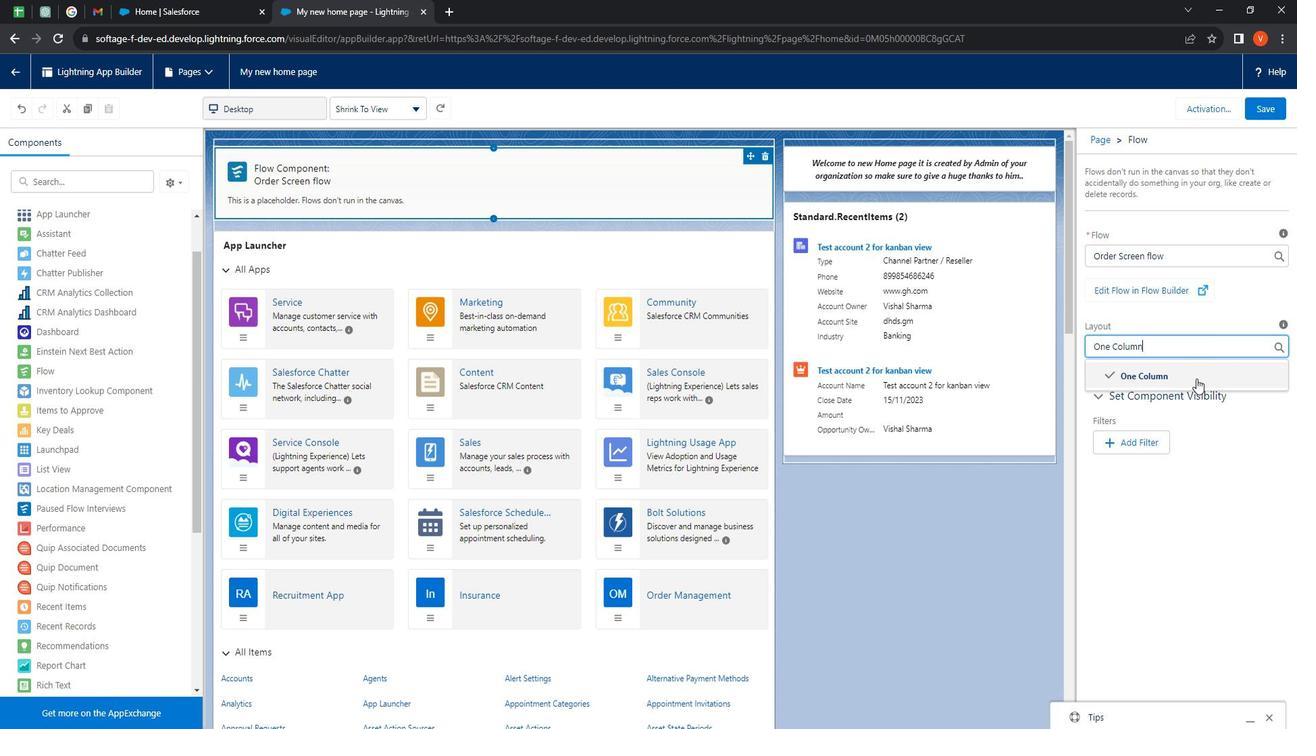 
Action: Mouse moved to (1131, 438)
Screenshot: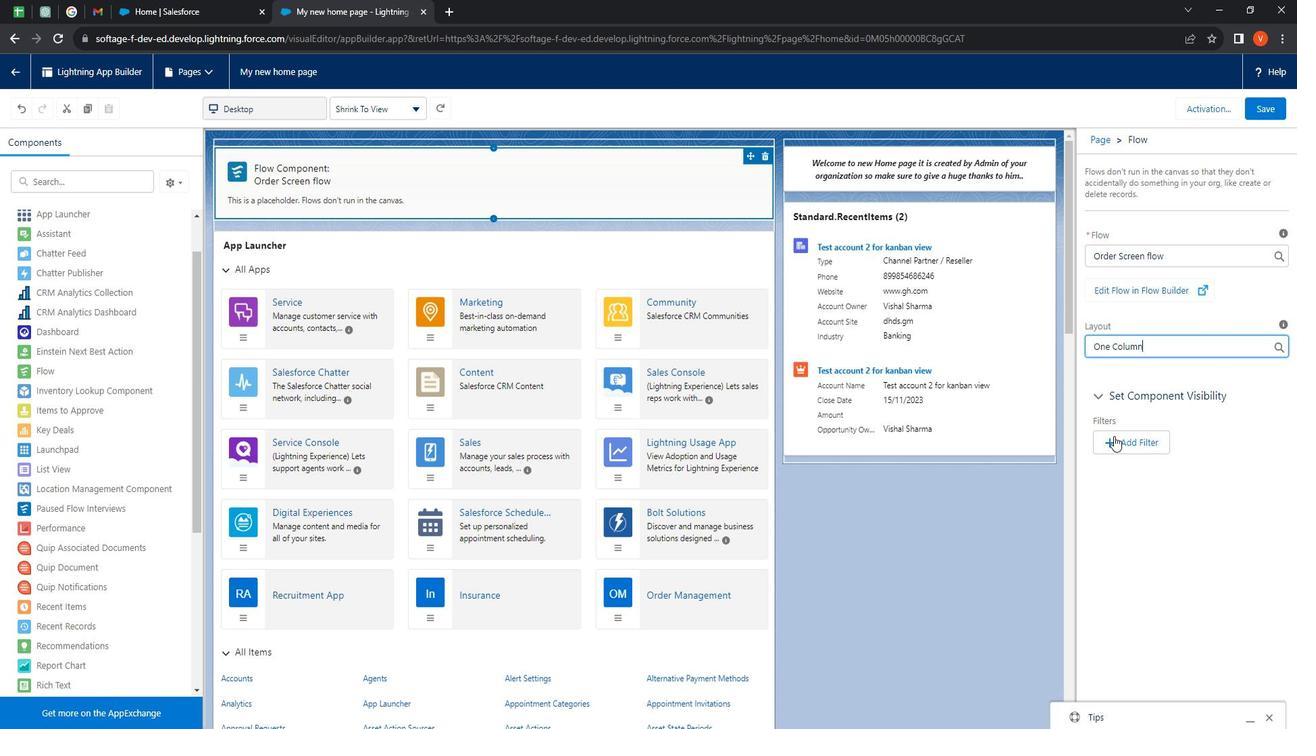 
Action: Mouse pressed left at (1131, 438)
Screenshot: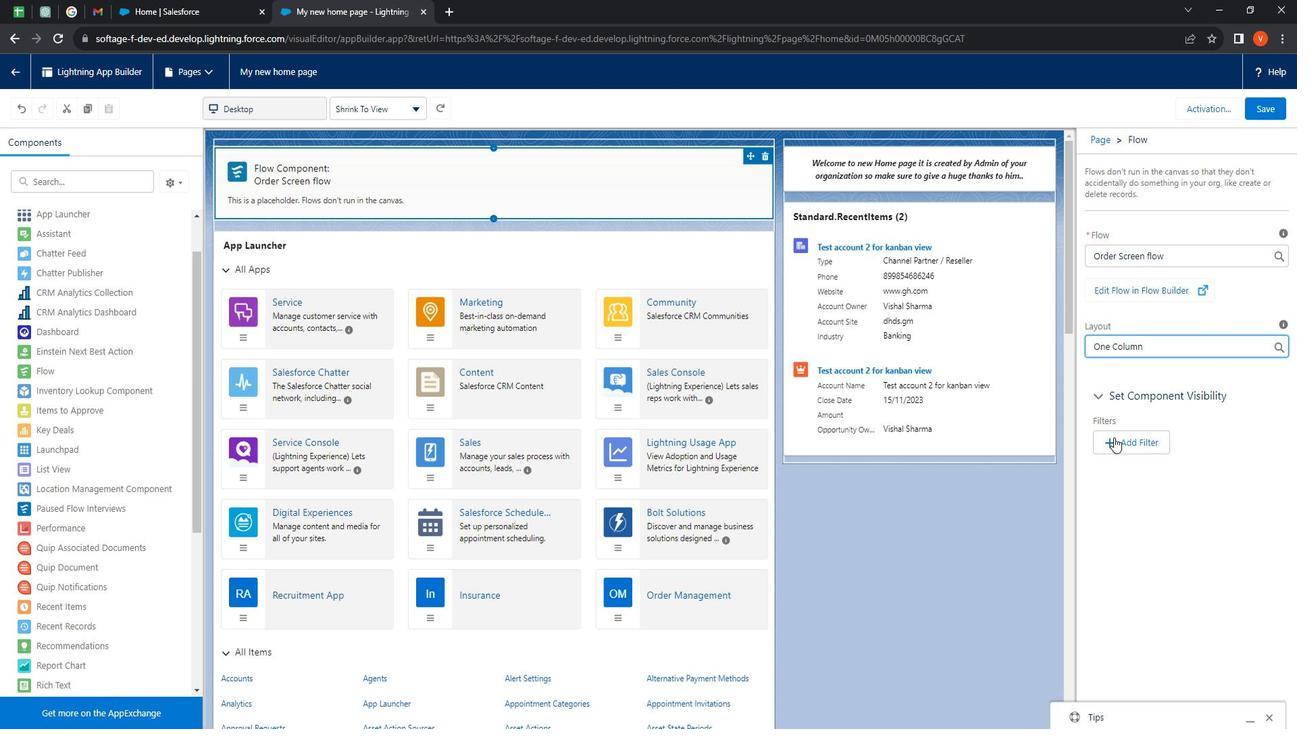 
Action: Mouse moved to (894, 410)
Screenshot: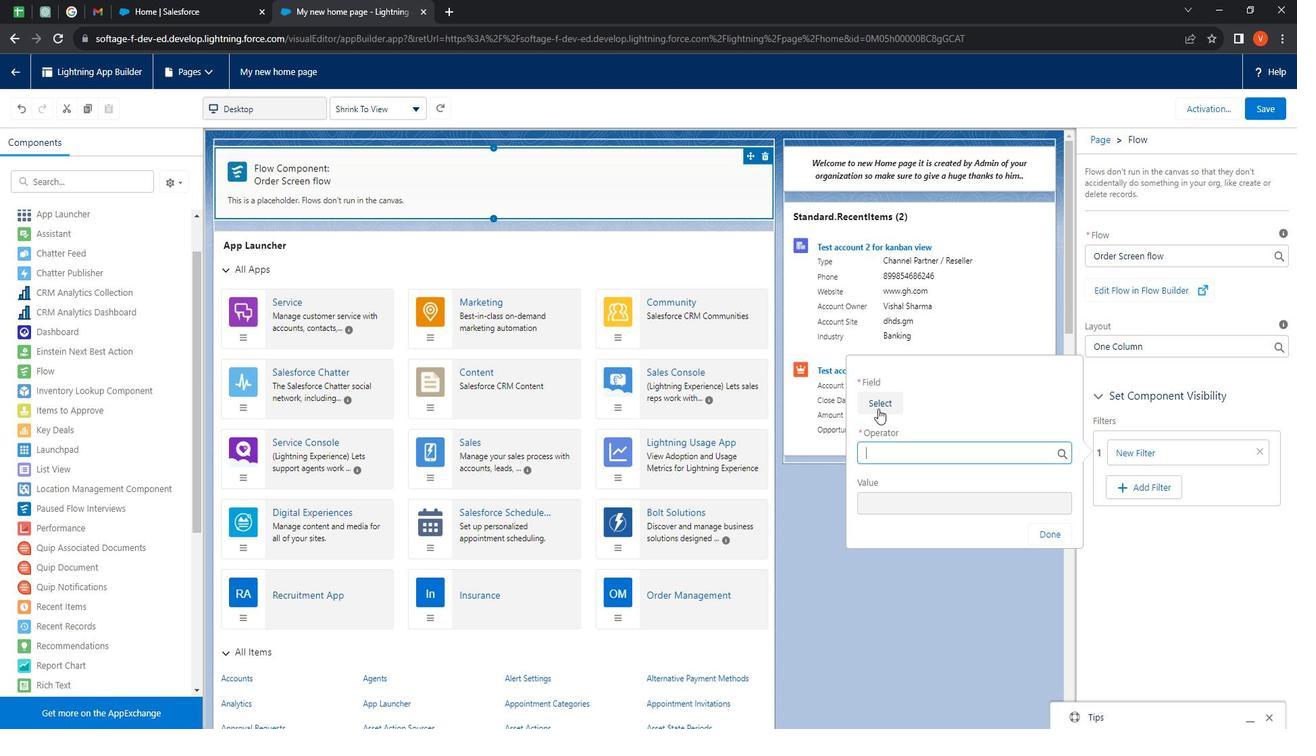
Action: Mouse pressed left at (894, 410)
Screenshot: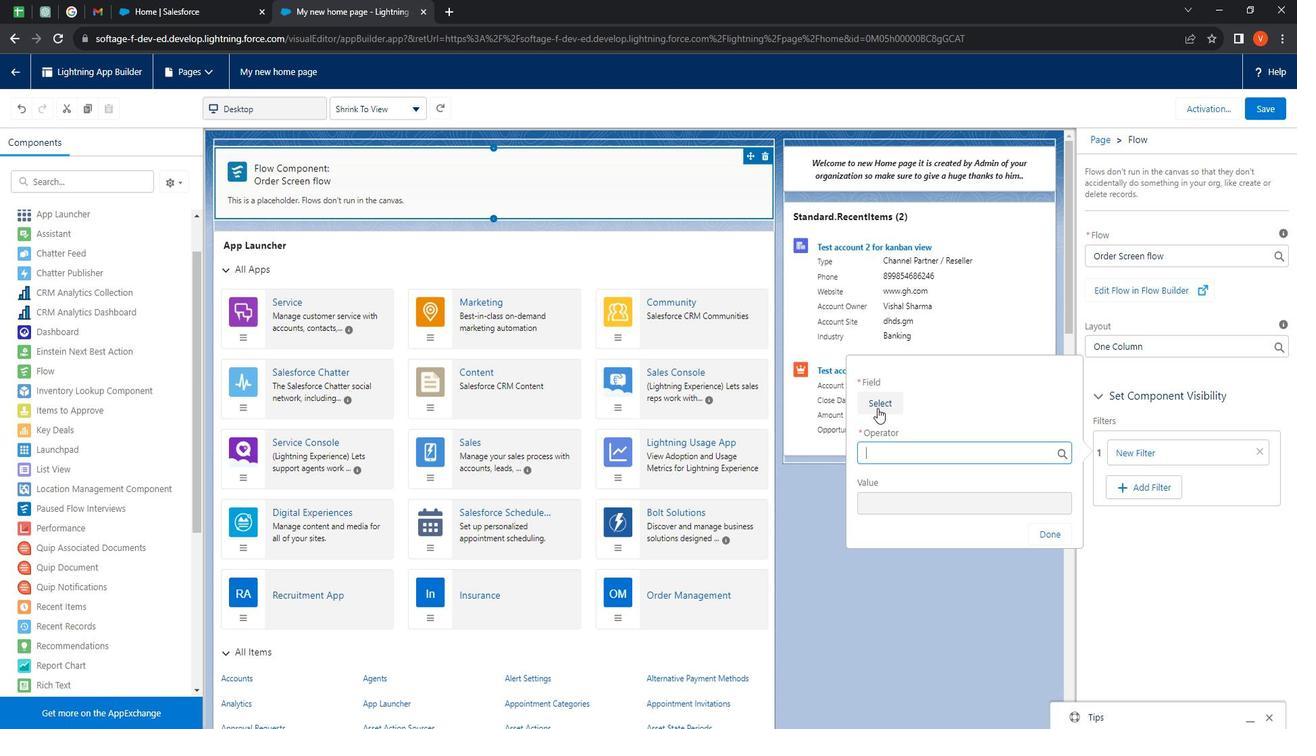 
Action: Mouse moved to (608, 319)
Screenshot: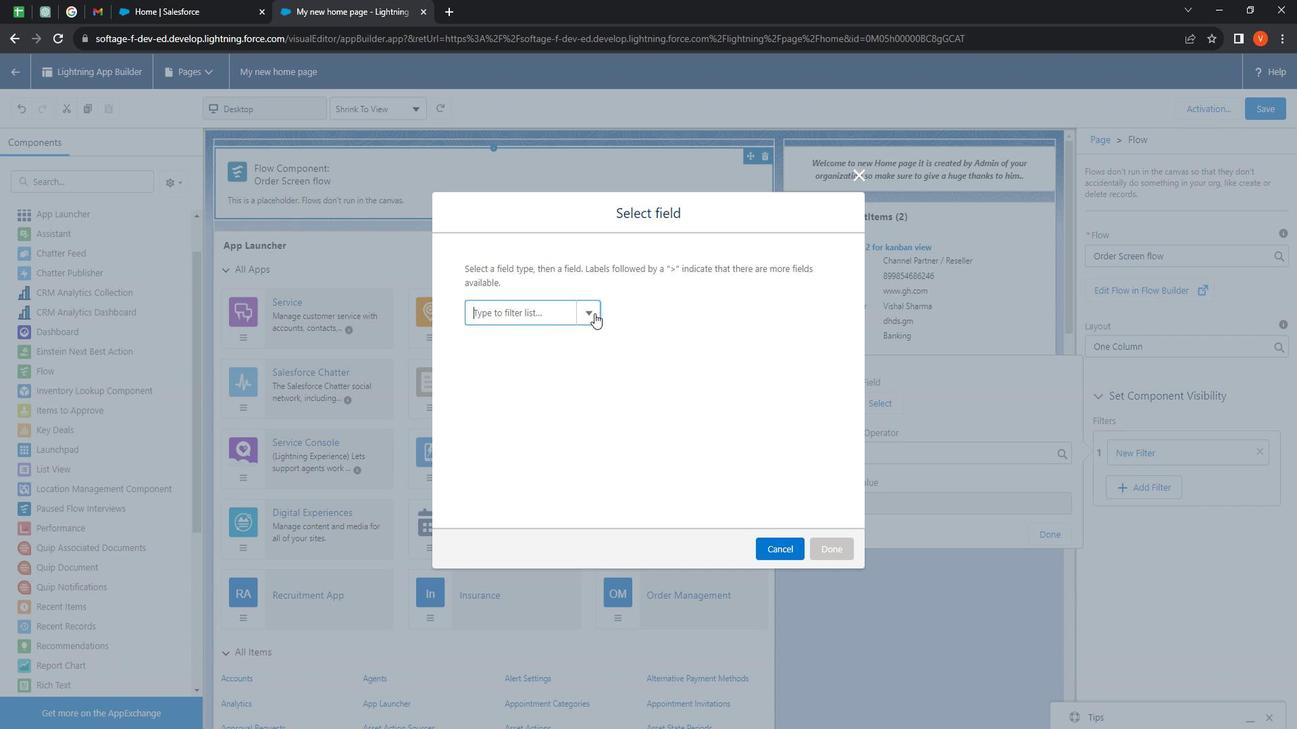 
Action: Mouse pressed left at (608, 319)
Screenshot: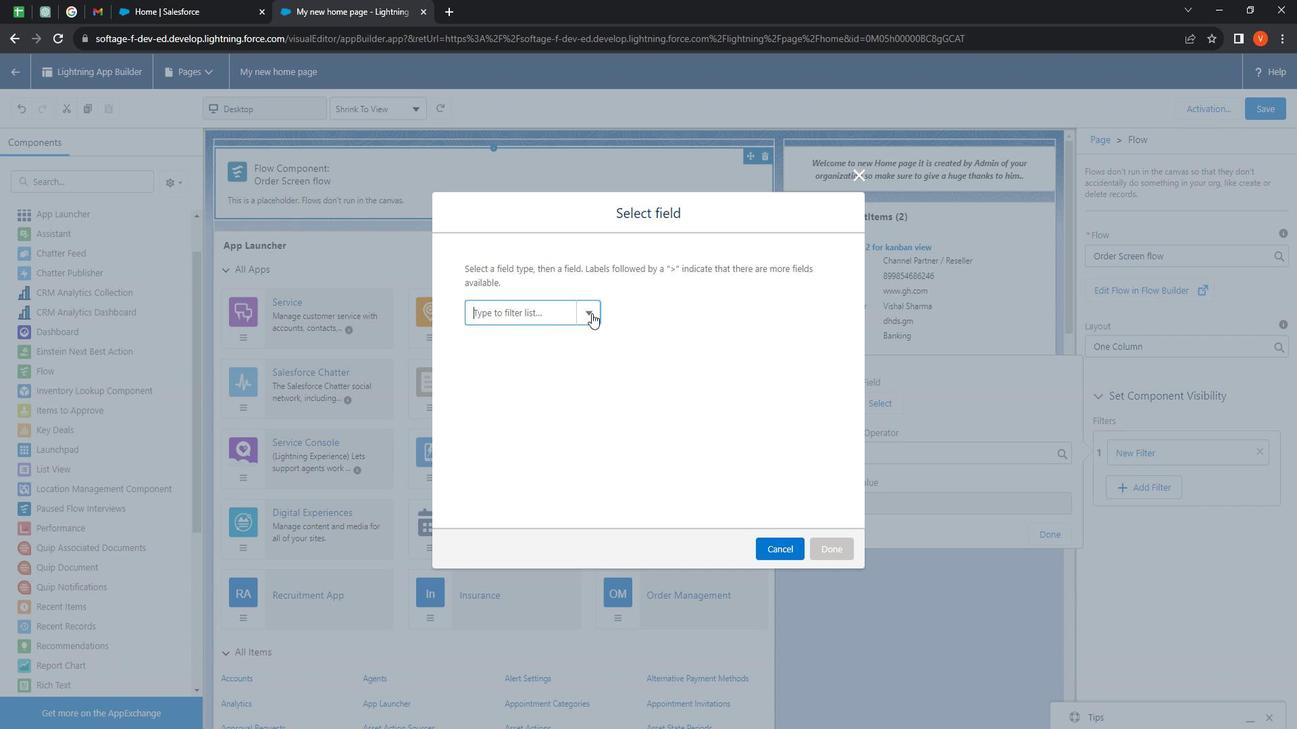 
Action: Mouse moved to (560, 344)
Screenshot: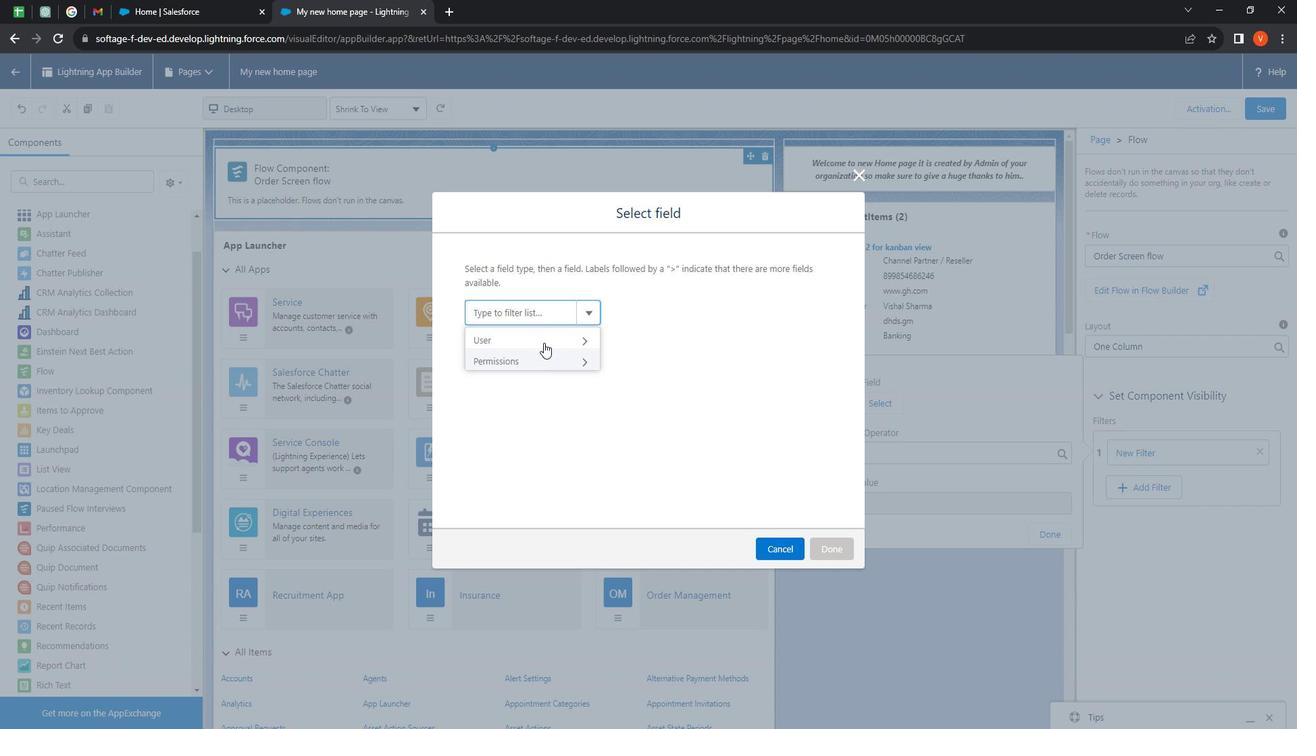 
Action: Mouse pressed left at (560, 344)
Screenshot: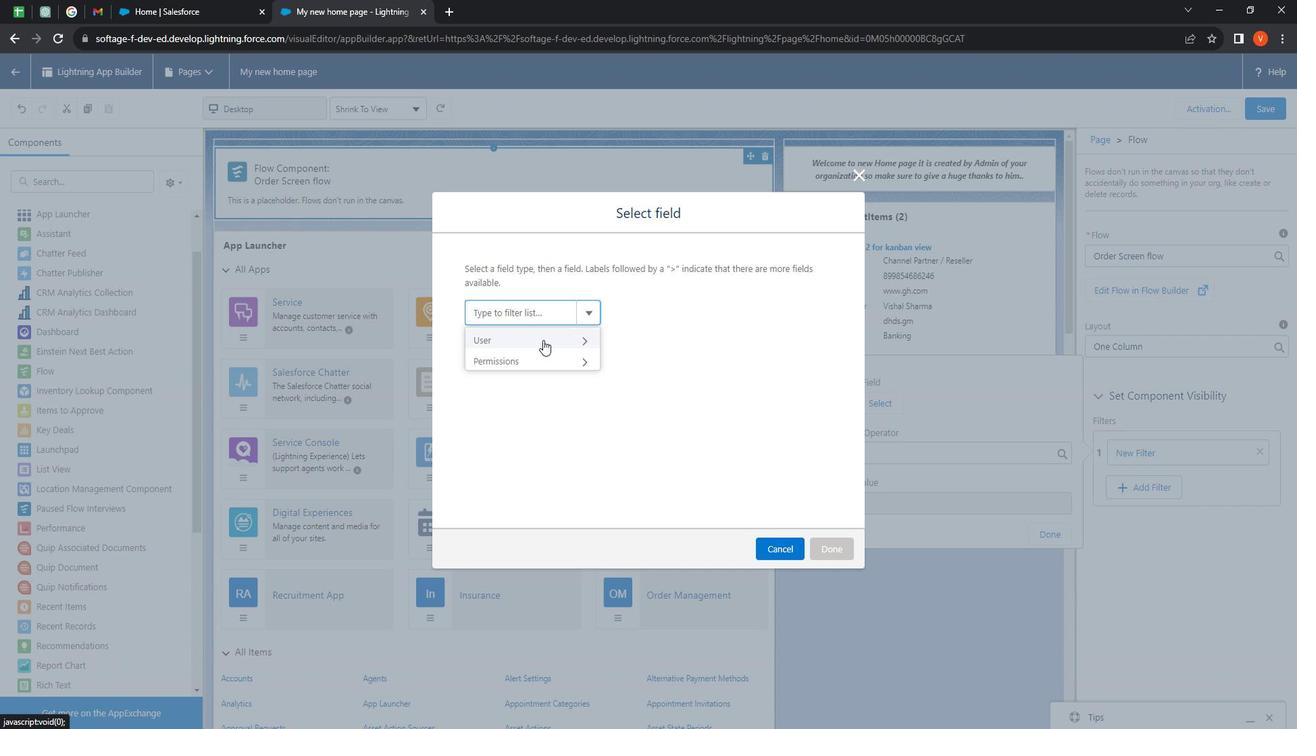 
Action: Mouse moved to (641, 312)
Screenshot: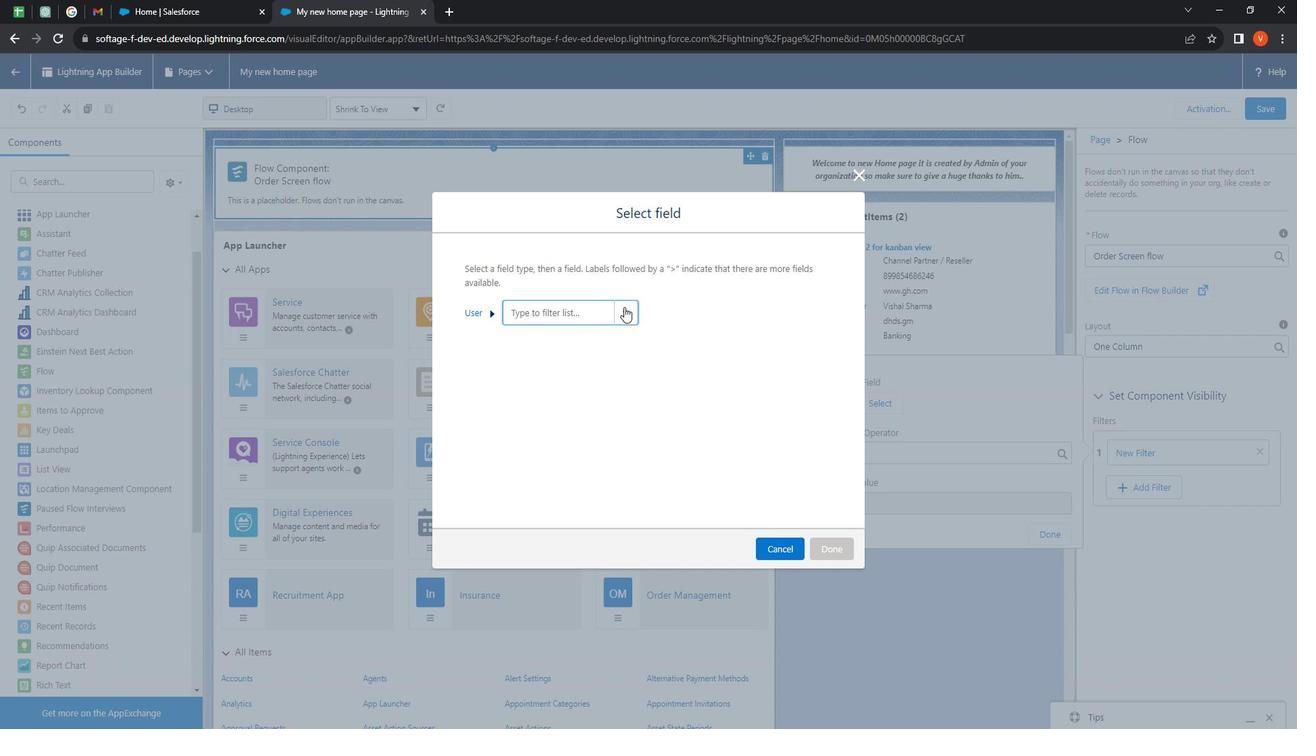 
Action: Mouse pressed left at (641, 312)
Screenshot: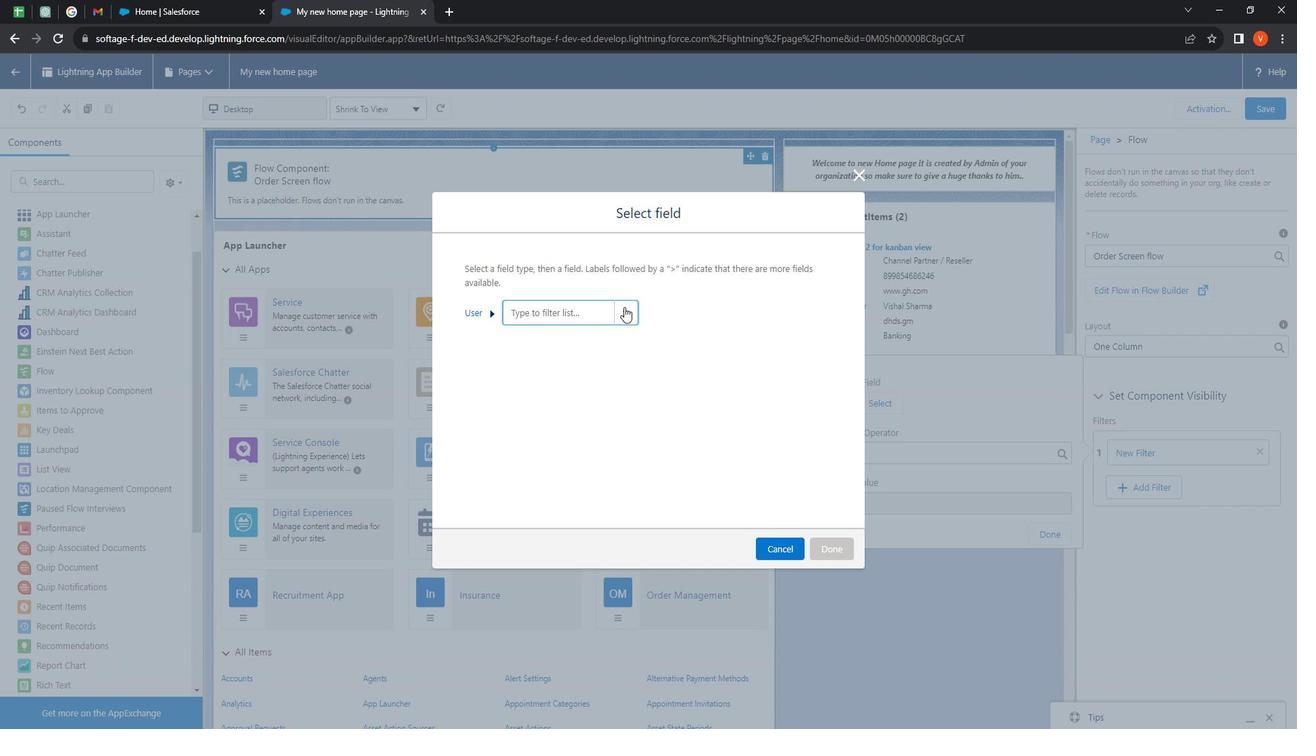 
Action: Mouse moved to (606, 348)
Screenshot: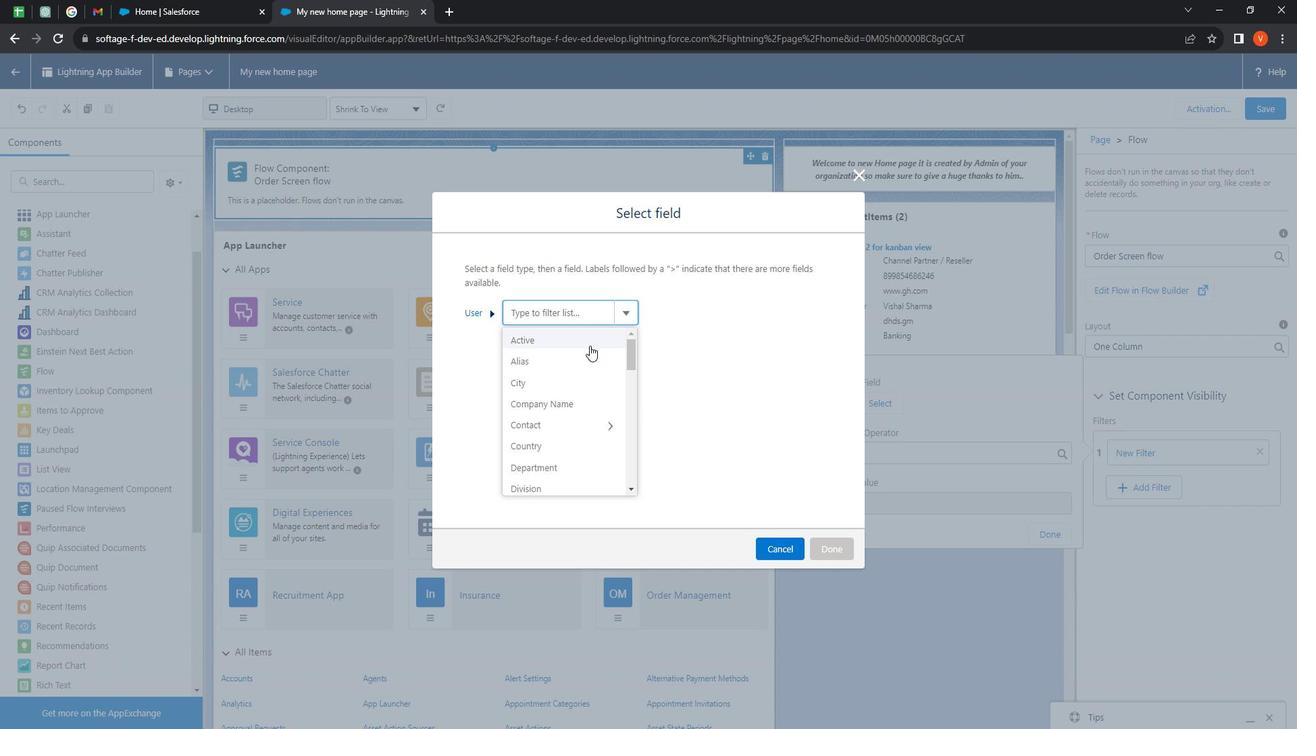 
Action: Mouse pressed left at (606, 348)
Screenshot: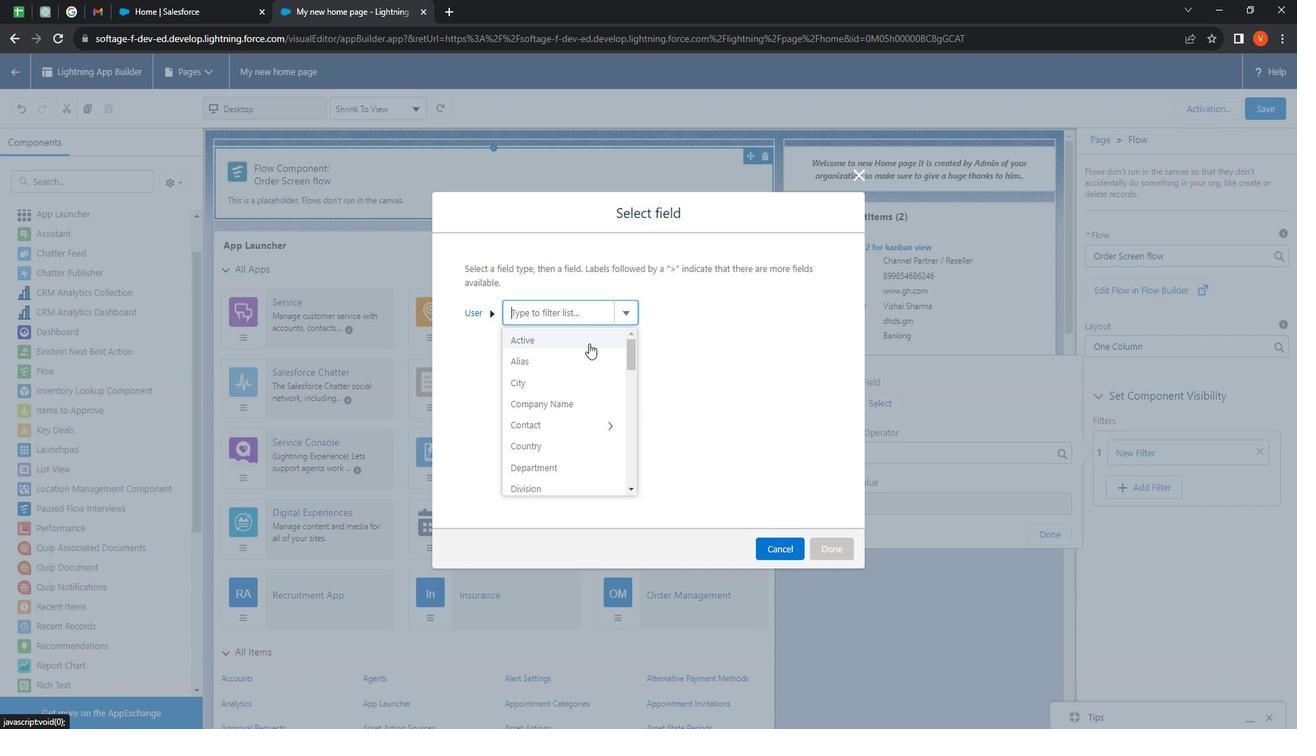 
Action: Mouse moved to (840, 550)
Screenshot: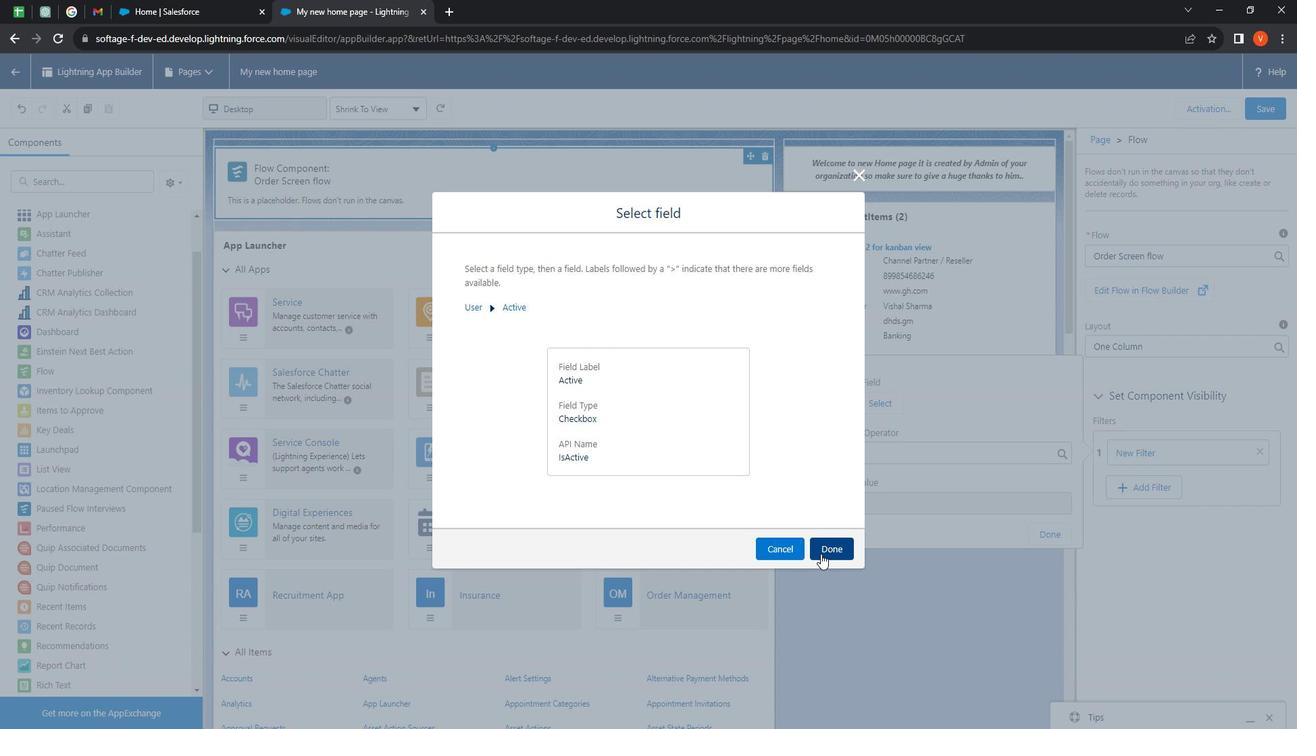 
Action: Mouse pressed left at (840, 550)
Screenshot: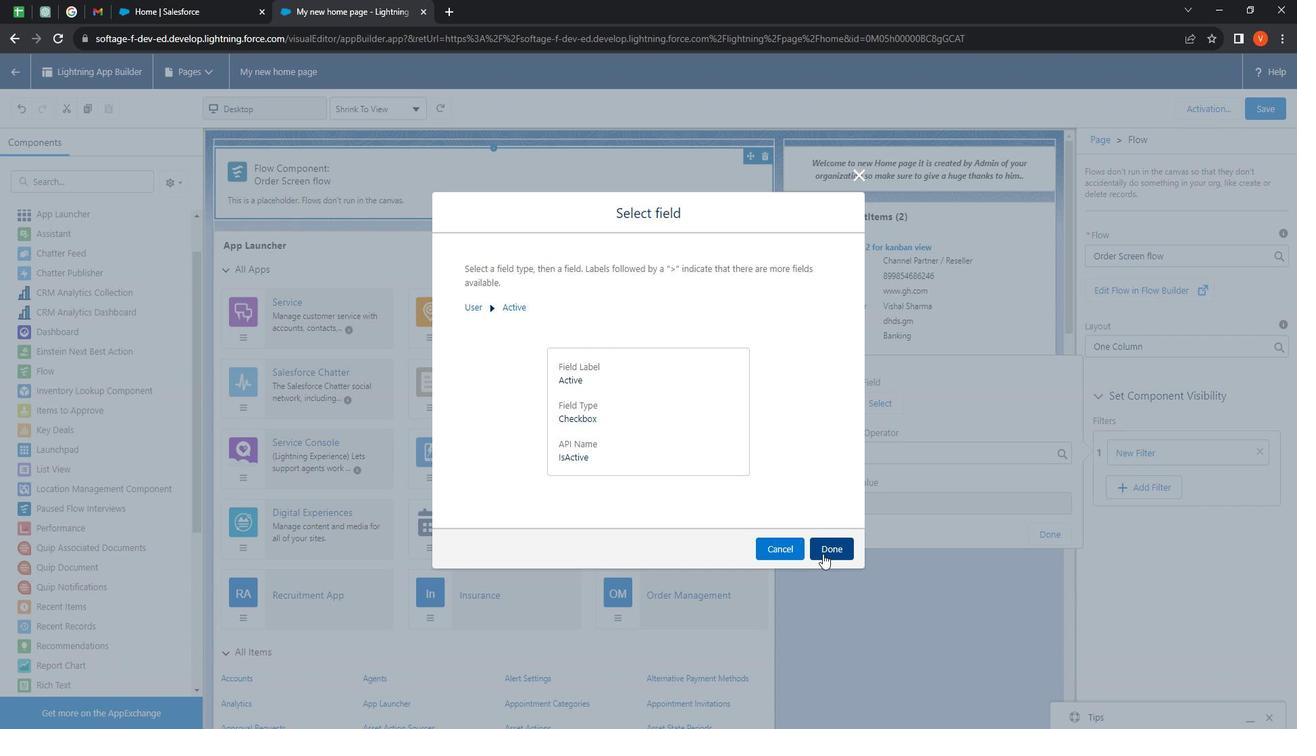 
Action: Mouse moved to (1069, 523)
Screenshot: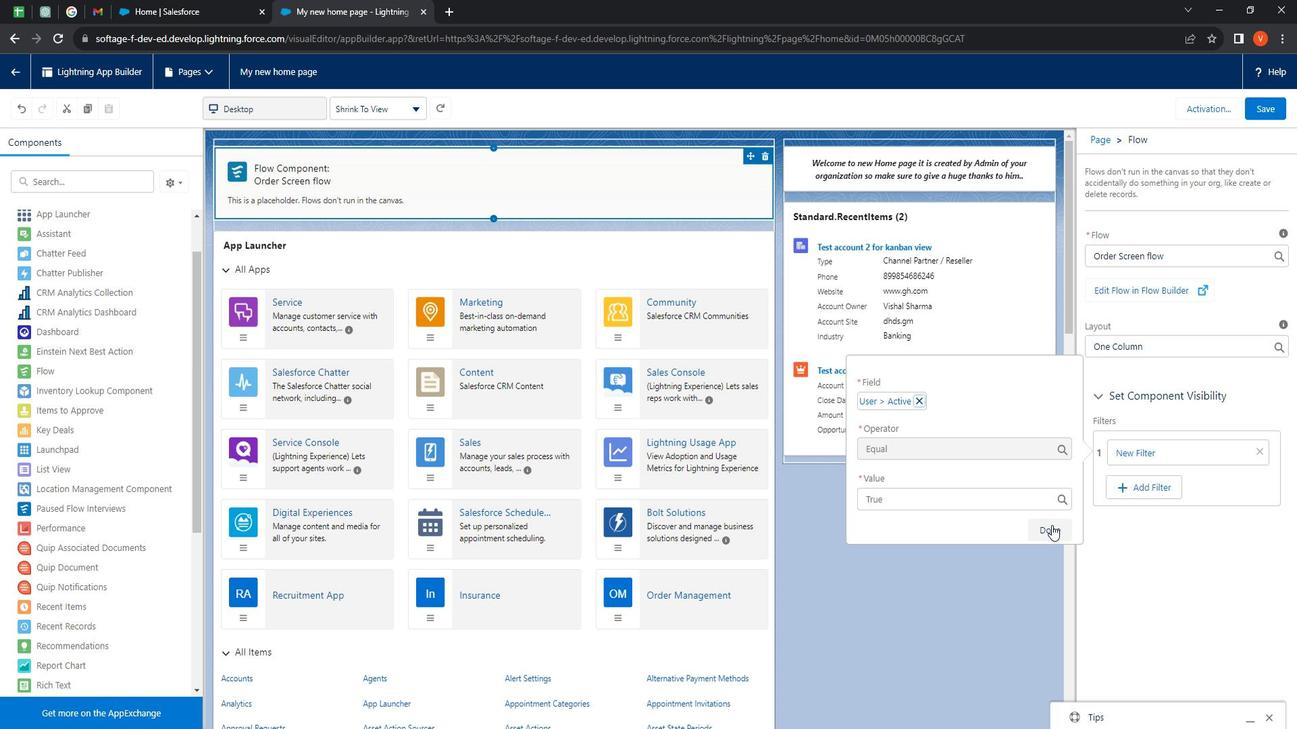
Action: Mouse pressed left at (1069, 523)
Screenshot: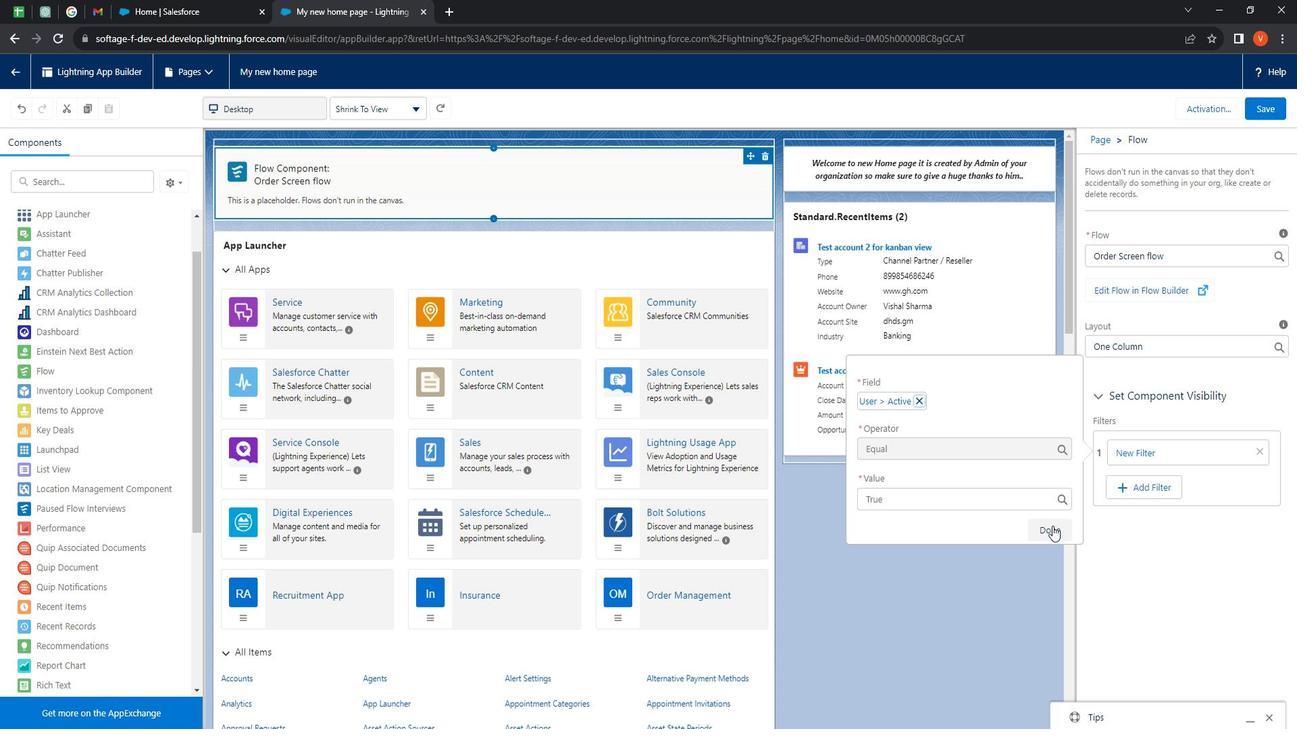 
Action: Mouse moved to (212, 279)
Screenshot: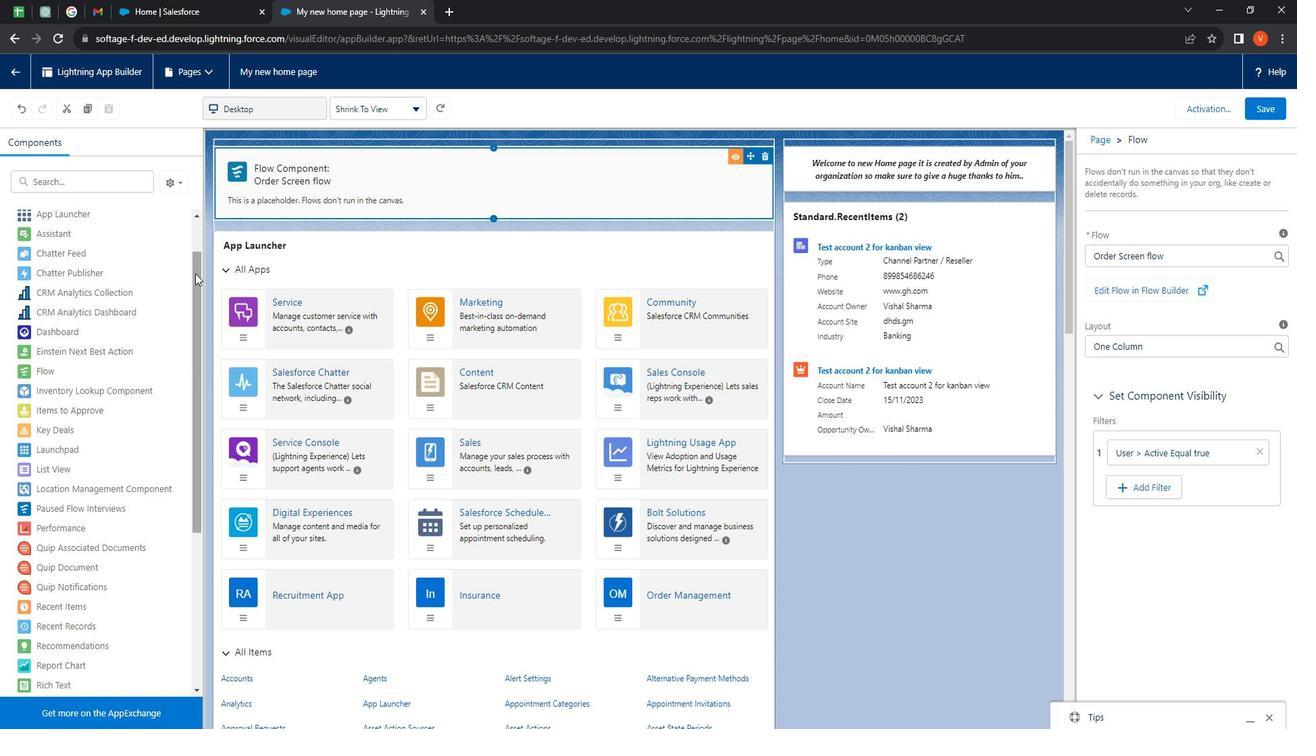 
Action: Mouse pressed left at (212, 279)
Screenshot: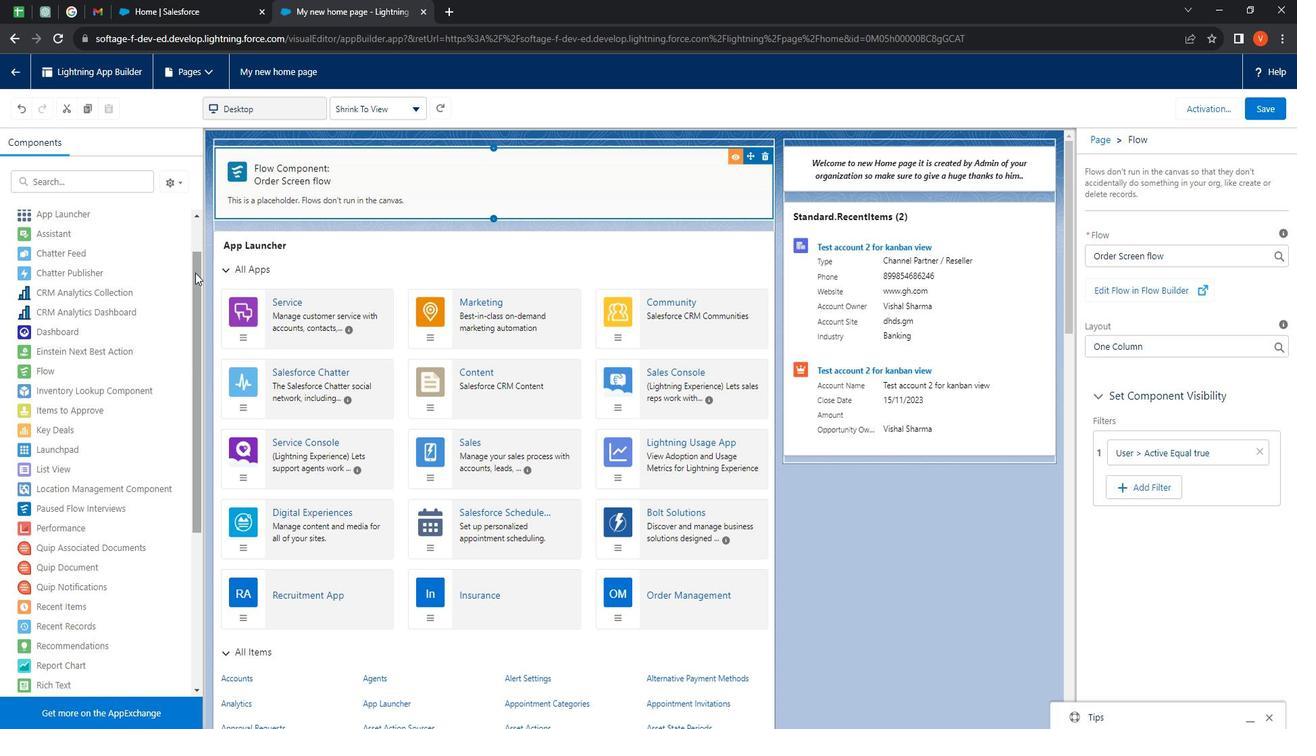 
Action: Mouse moved to (68, 395)
Screenshot: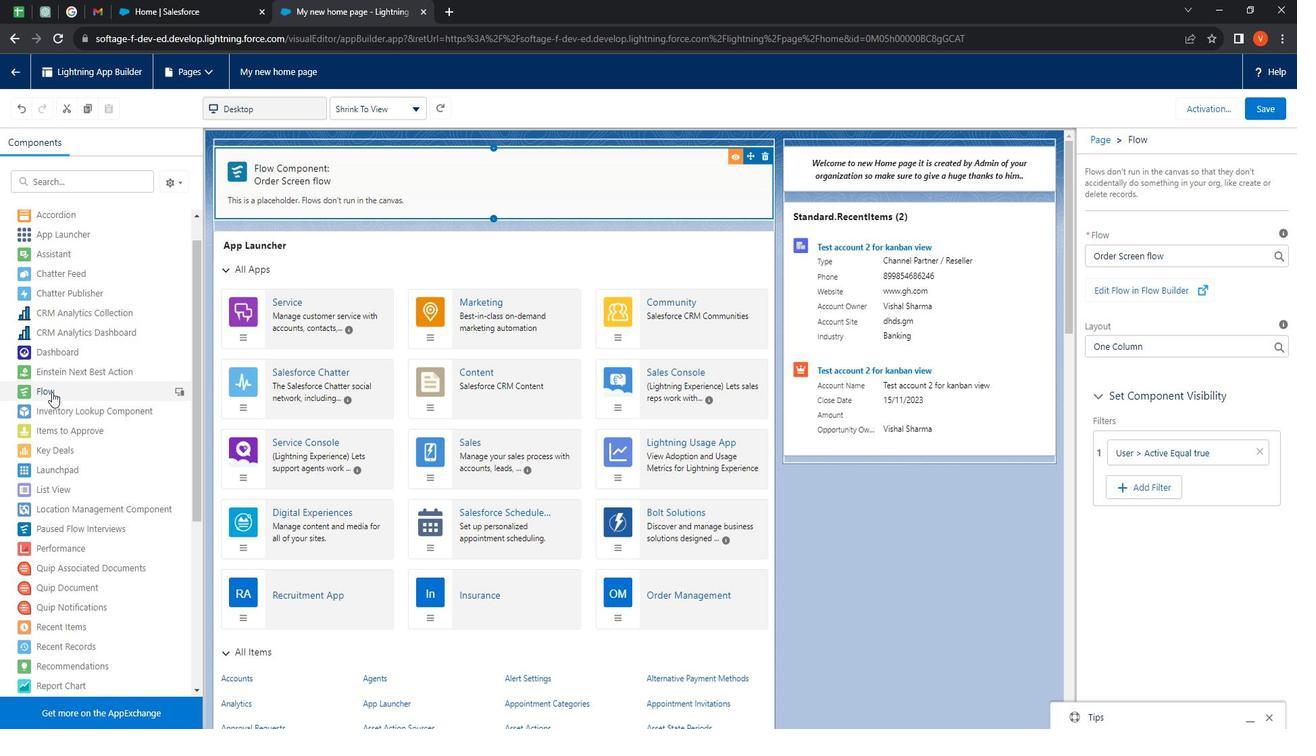 
Action: Mouse pressed left at (68, 395)
Screenshot: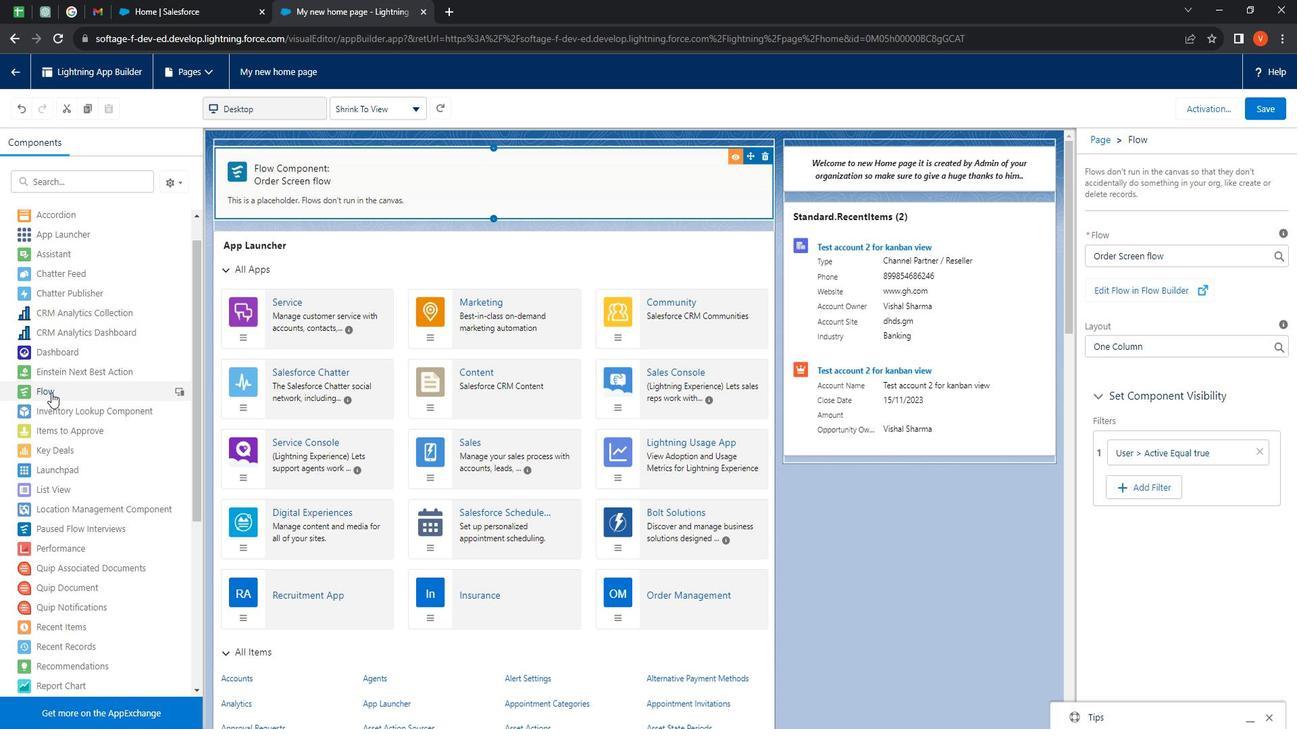 
Action: Mouse moved to (1251, 258)
Screenshot: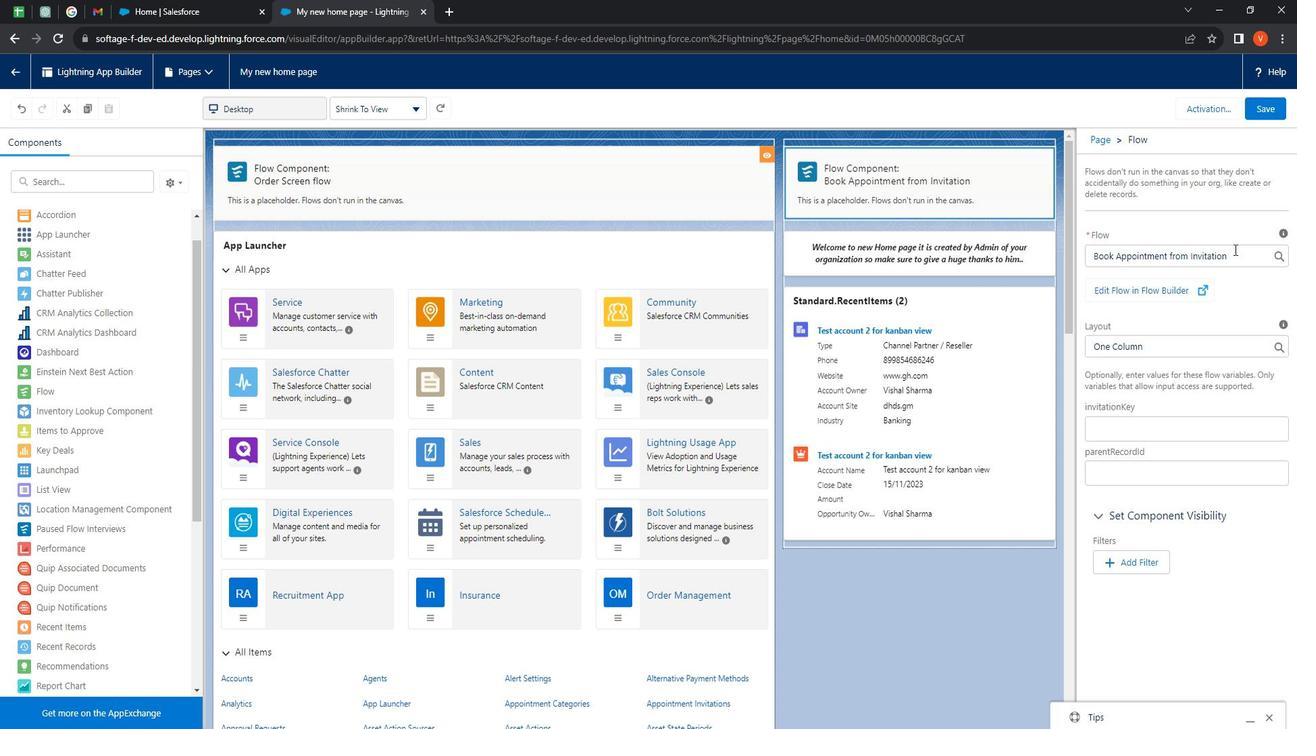 
Action: Mouse pressed left at (1251, 258)
Screenshot: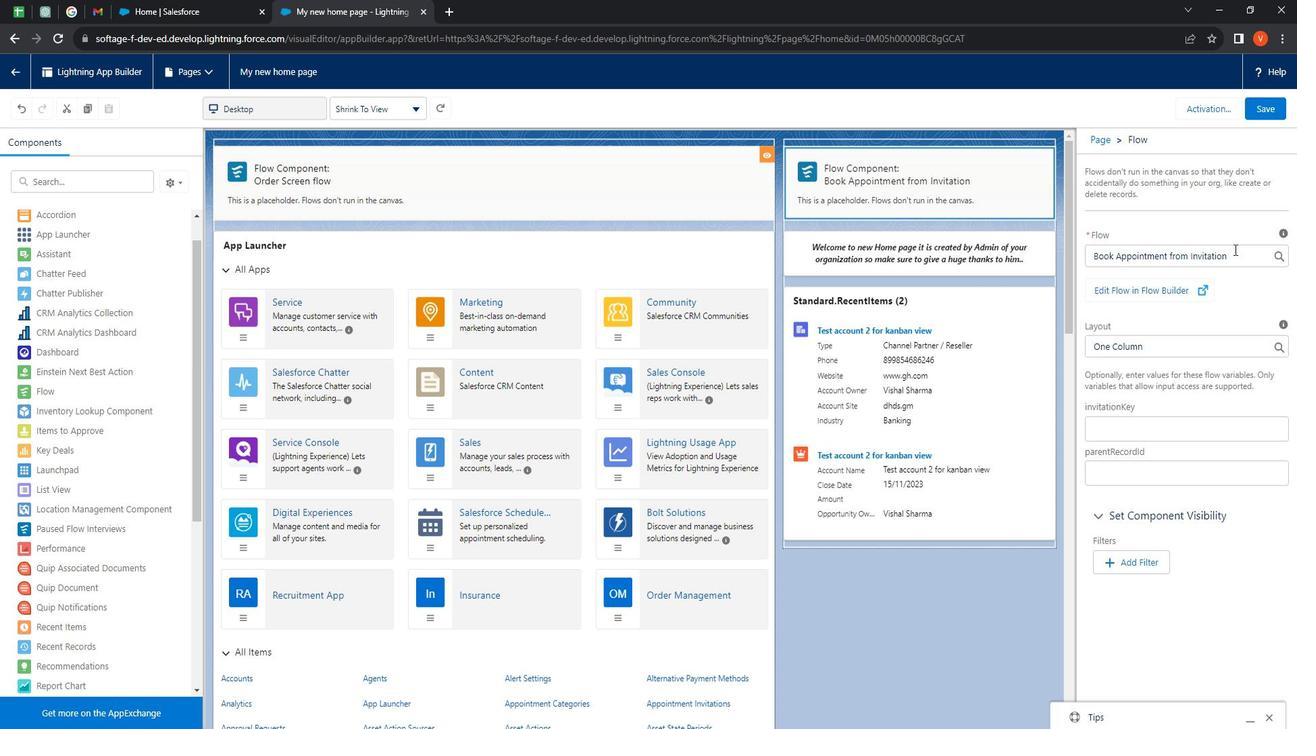 
Action: Mouse moved to (1300, 310)
Screenshot: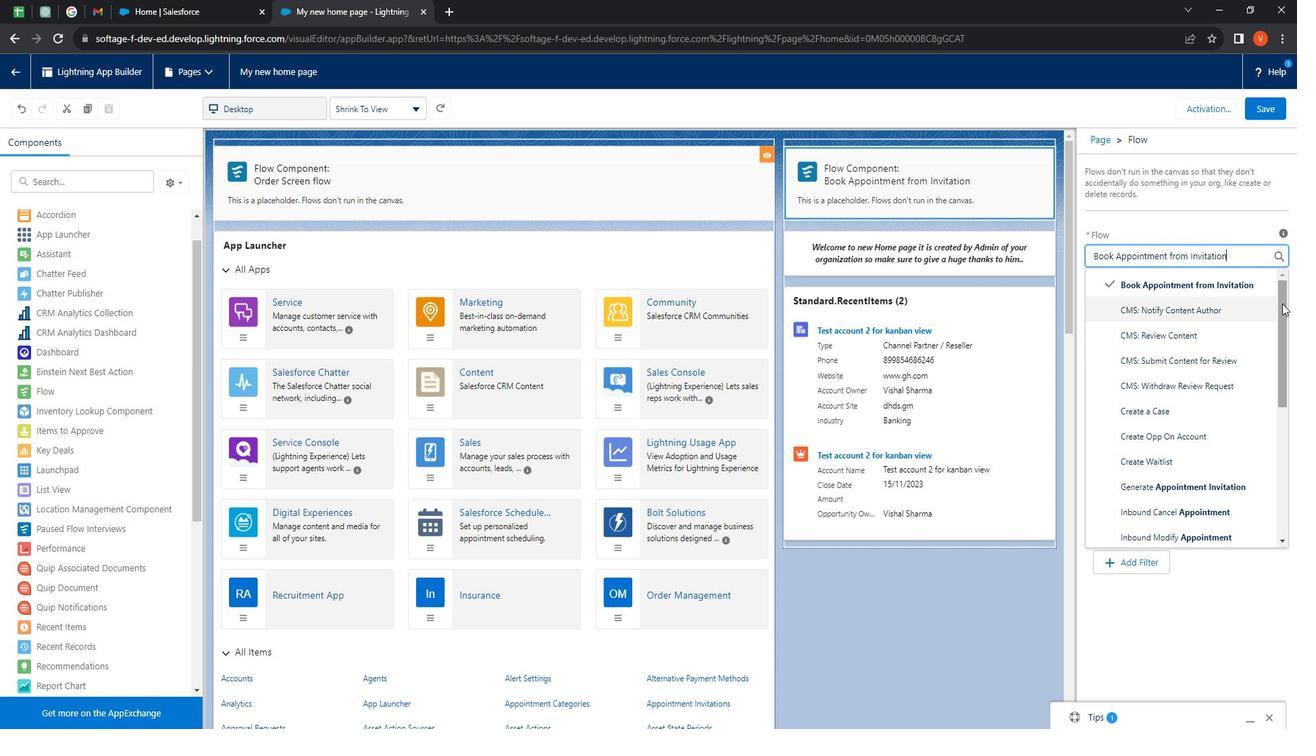 
Action: Mouse pressed left at (1300, 310)
Screenshot: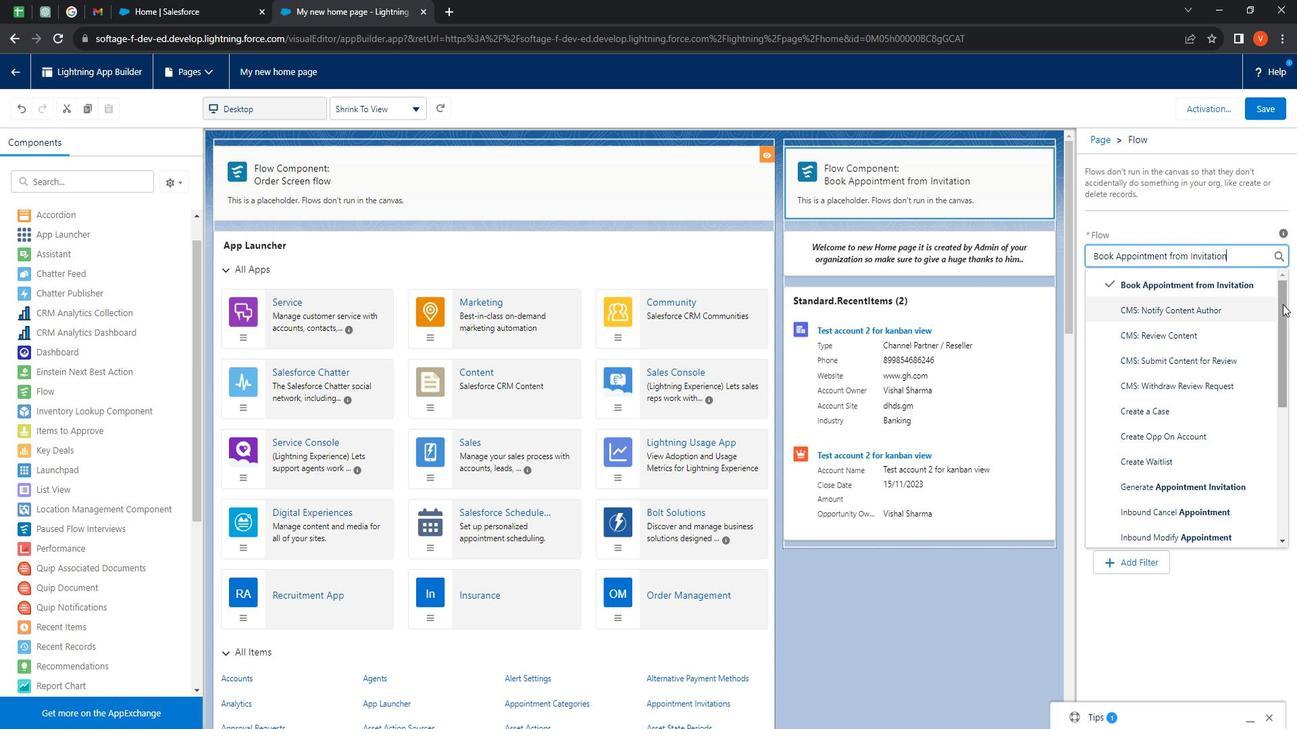 
Action: Mouse moved to (1248, 464)
Screenshot: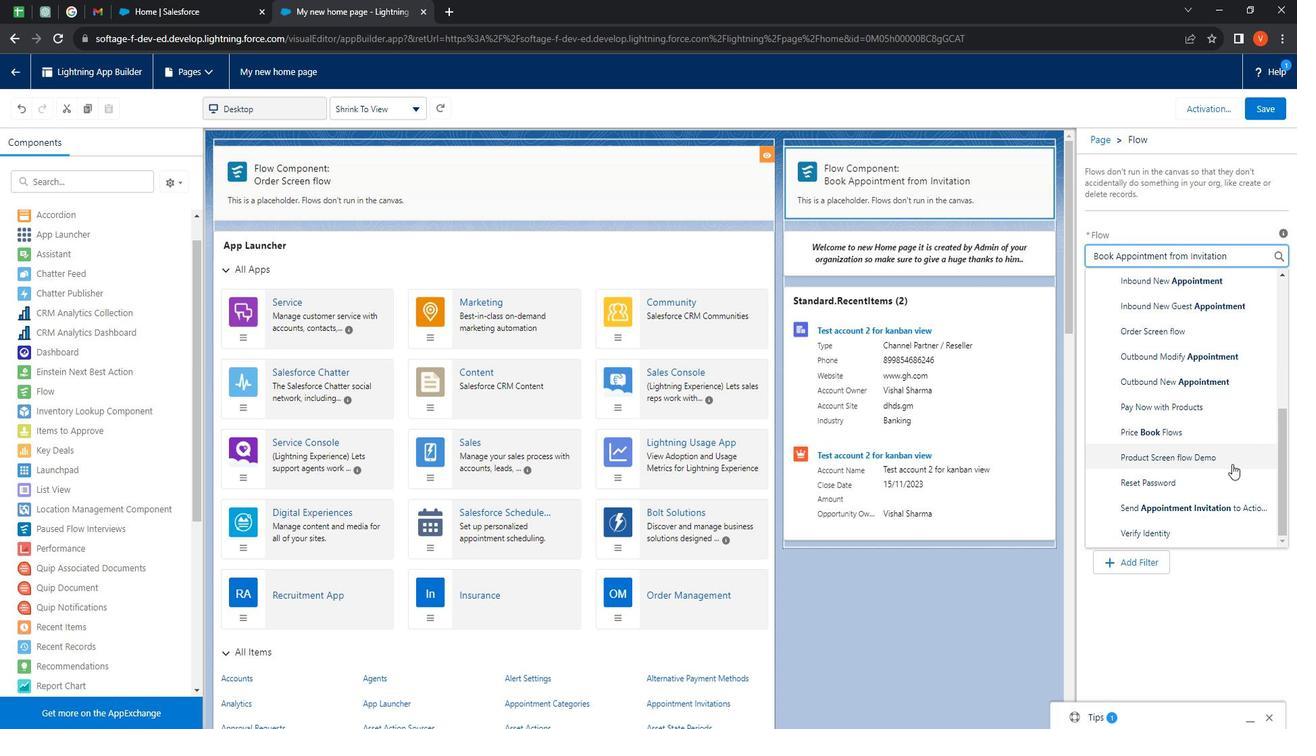 
Action: Mouse pressed left at (1248, 464)
Screenshot: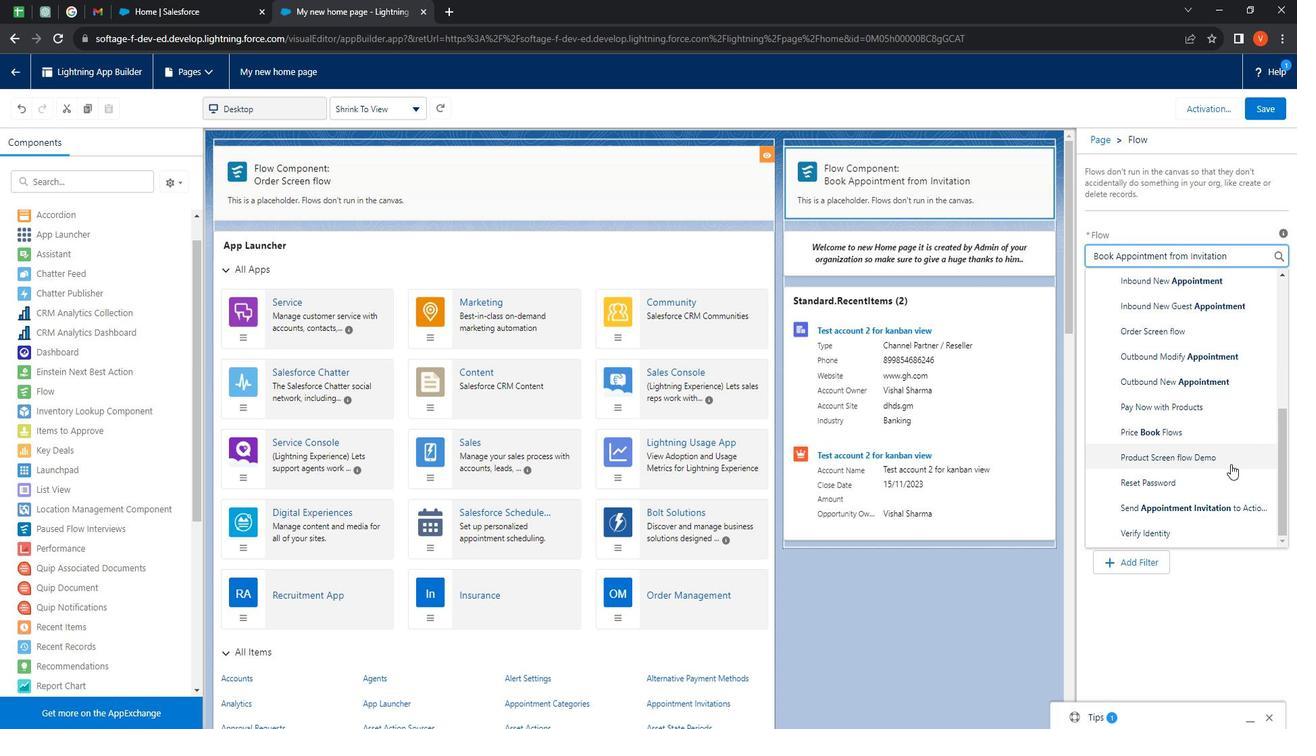
Action: Mouse moved to (1163, 442)
Screenshot: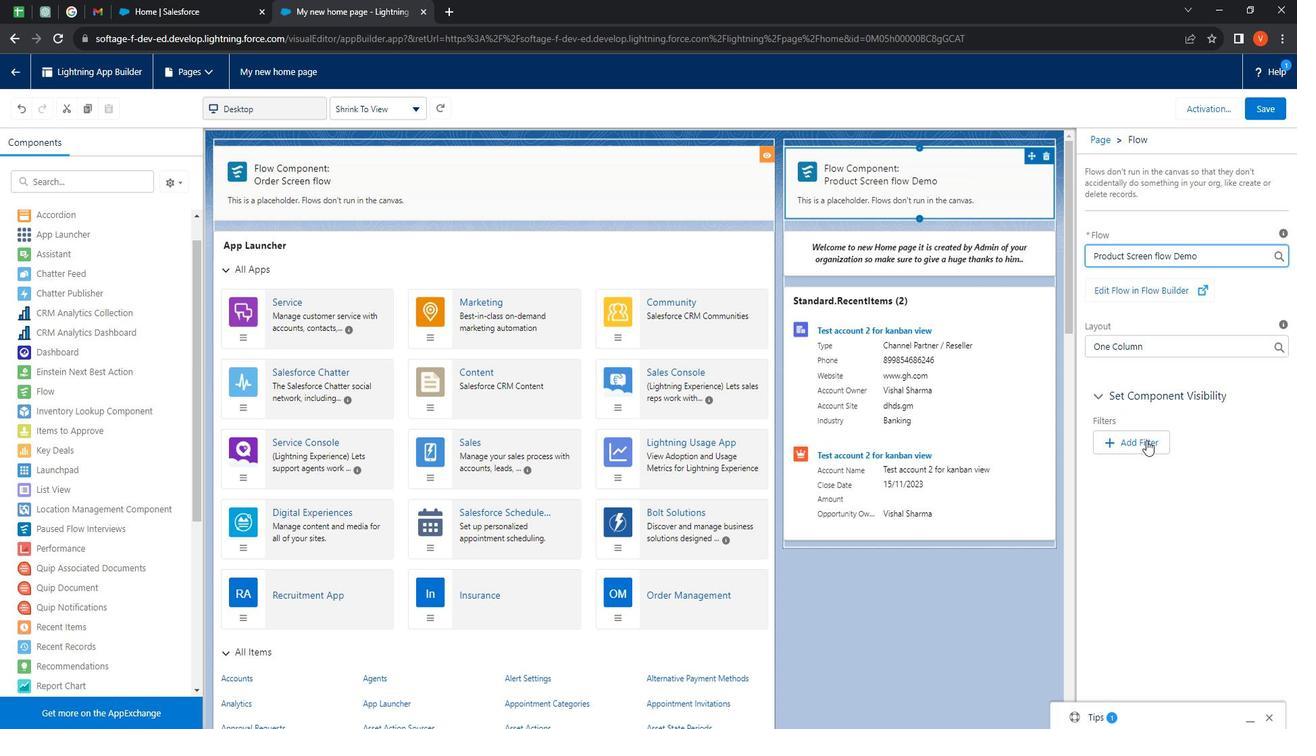 
Action: Mouse pressed left at (1163, 442)
Screenshot: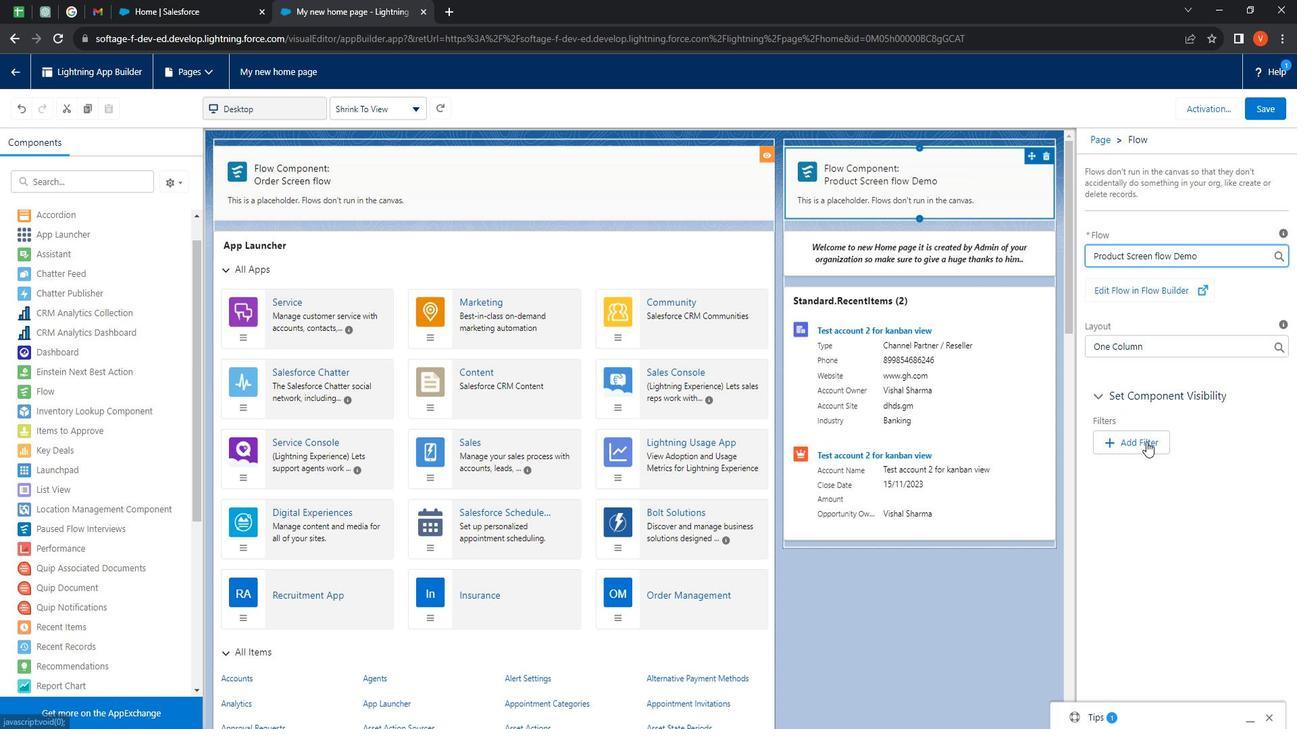
Action: Mouse moved to (890, 405)
Screenshot: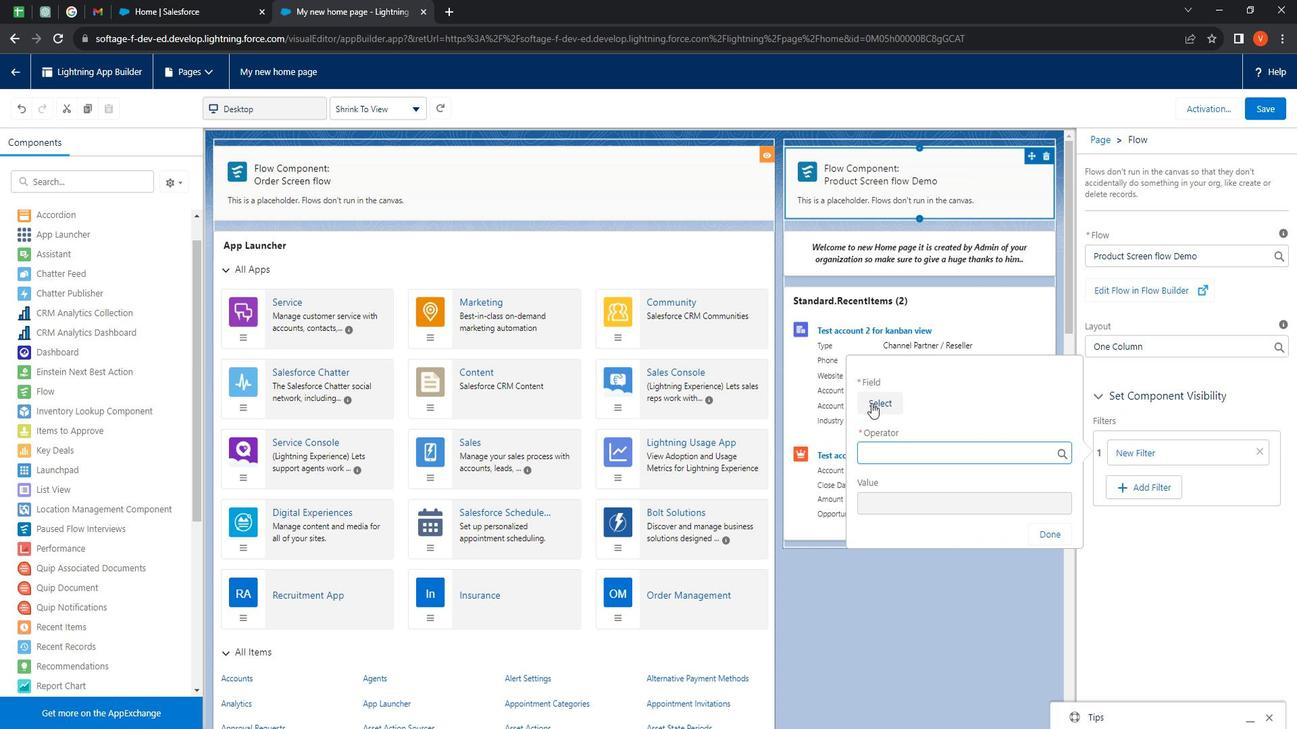 
Action: Mouse pressed left at (890, 405)
Screenshot: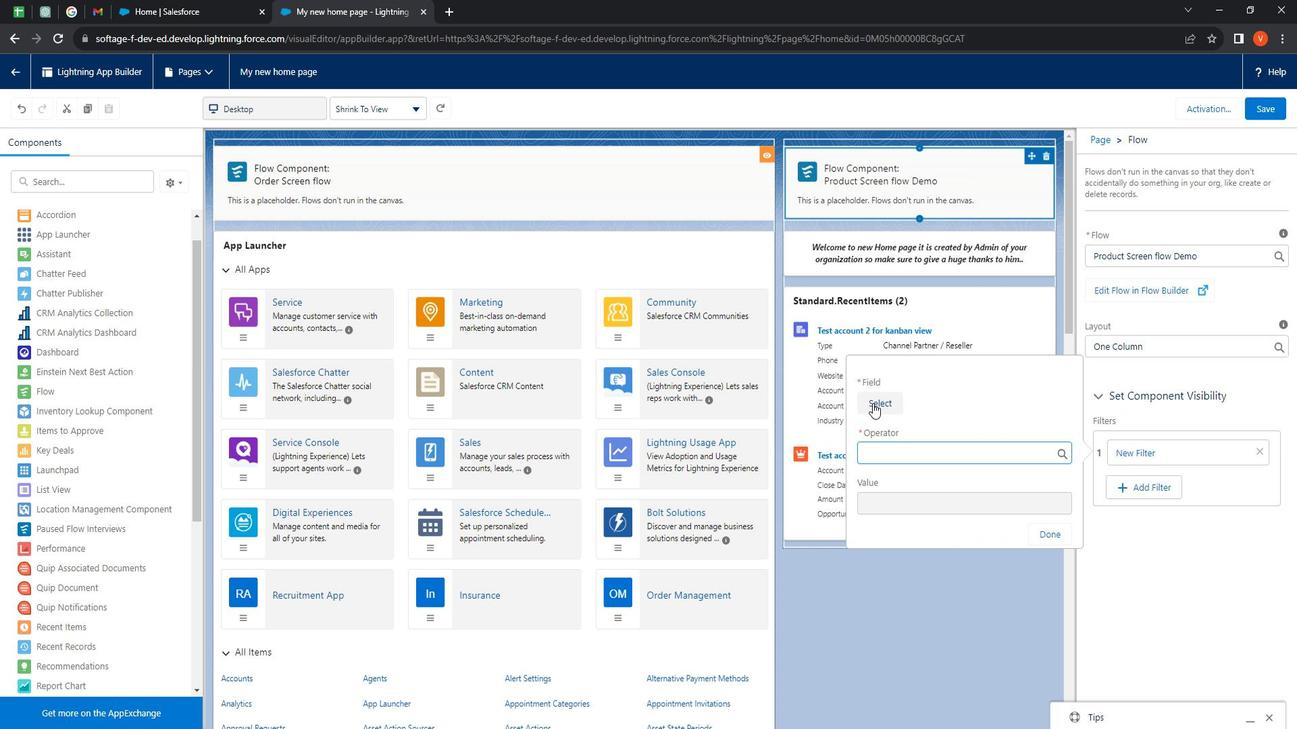 
Action: Mouse moved to (610, 323)
Screenshot: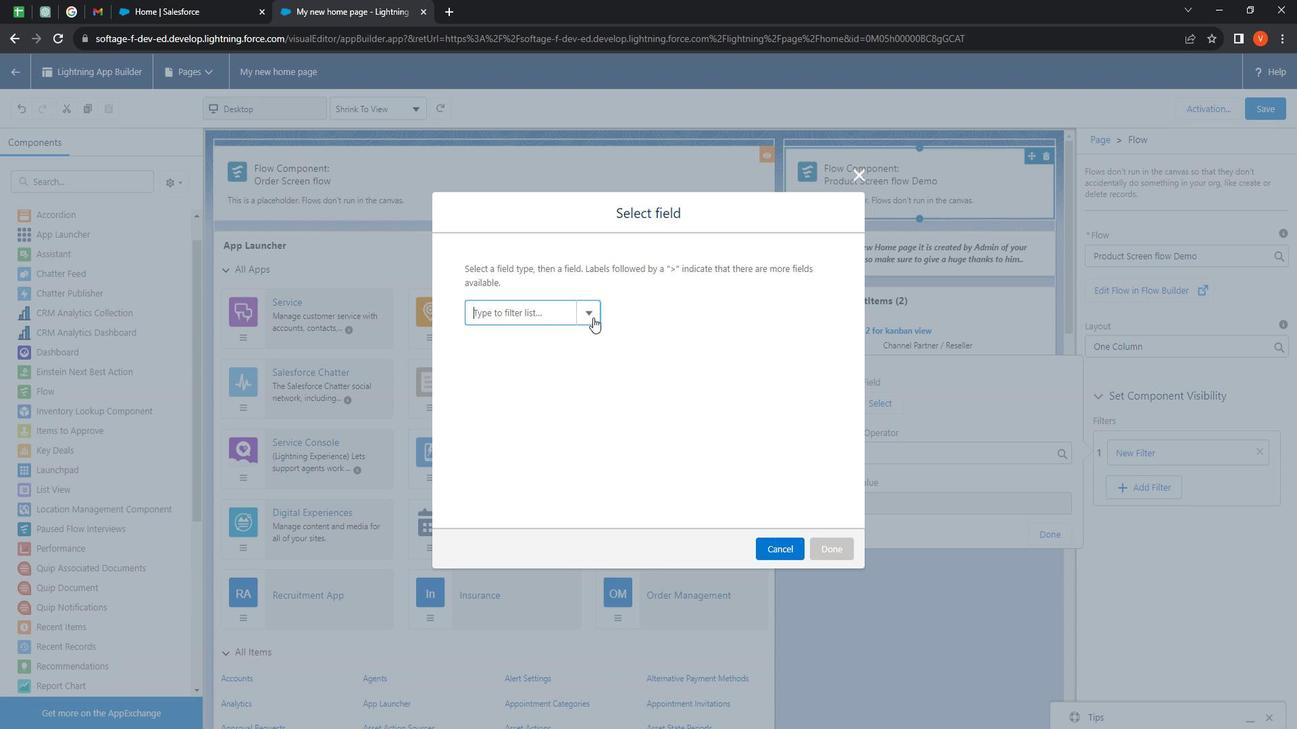 
Action: Mouse pressed left at (610, 323)
Screenshot: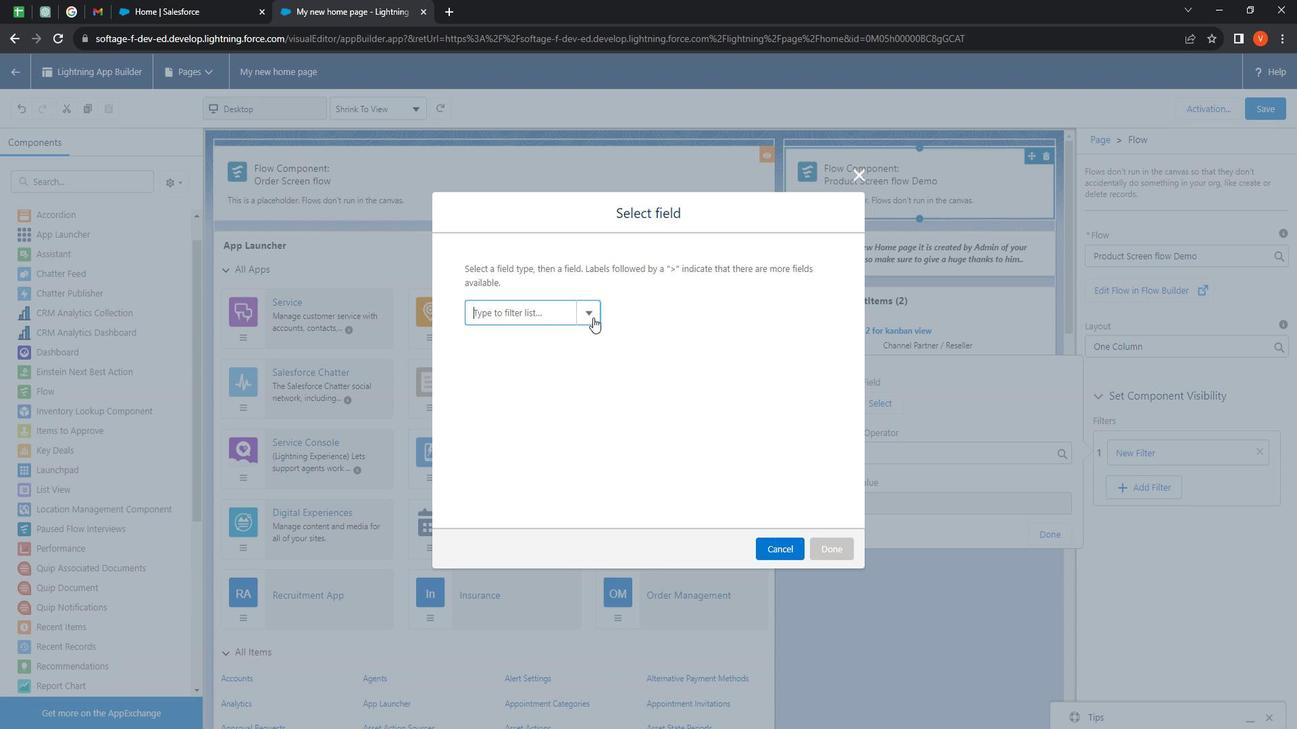 
Action: Mouse moved to (596, 349)
Screenshot: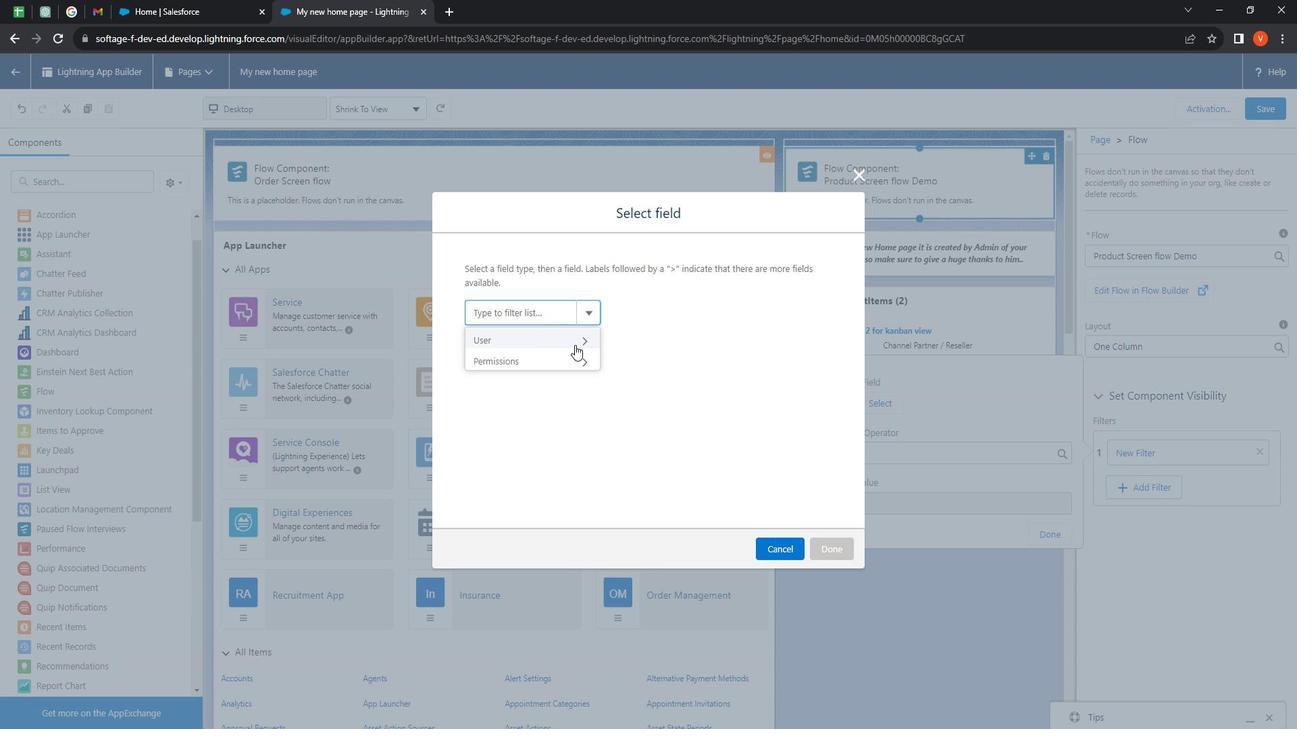 
Action: Mouse pressed left at (596, 349)
Screenshot: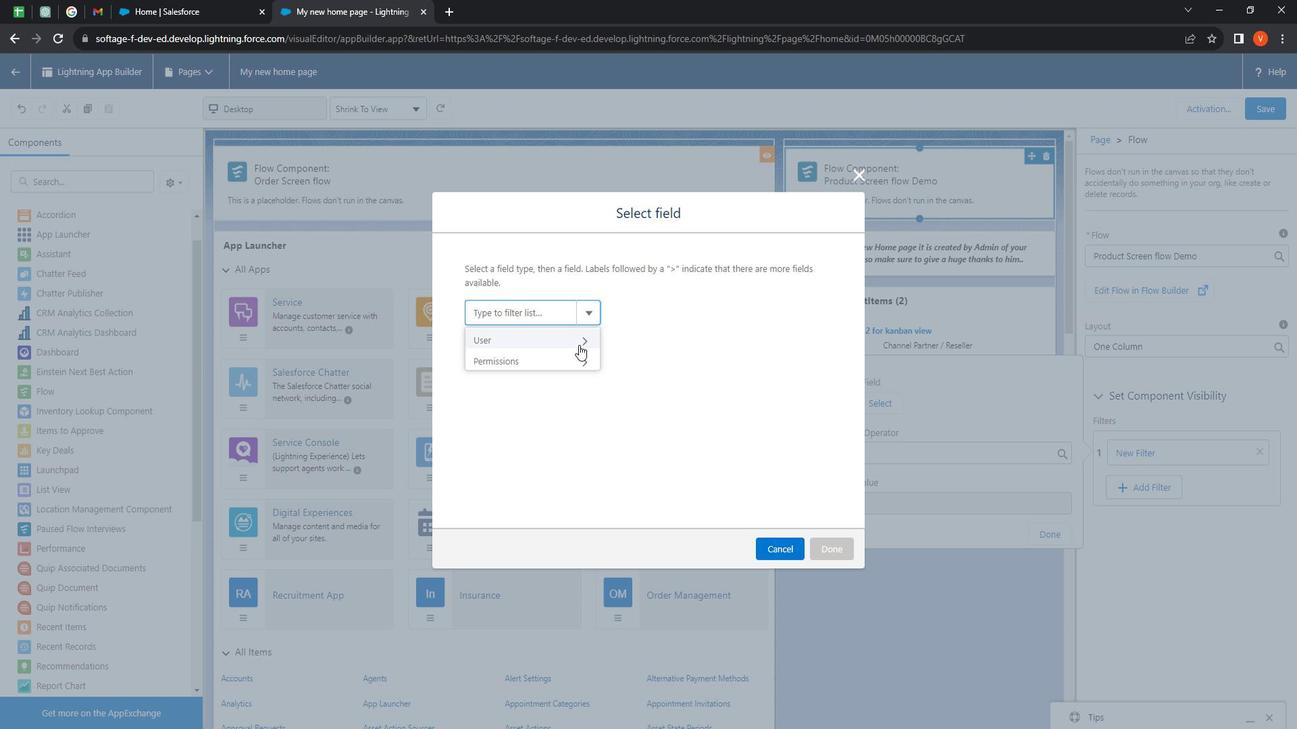 
Action: Mouse moved to (650, 323)
Screenshot: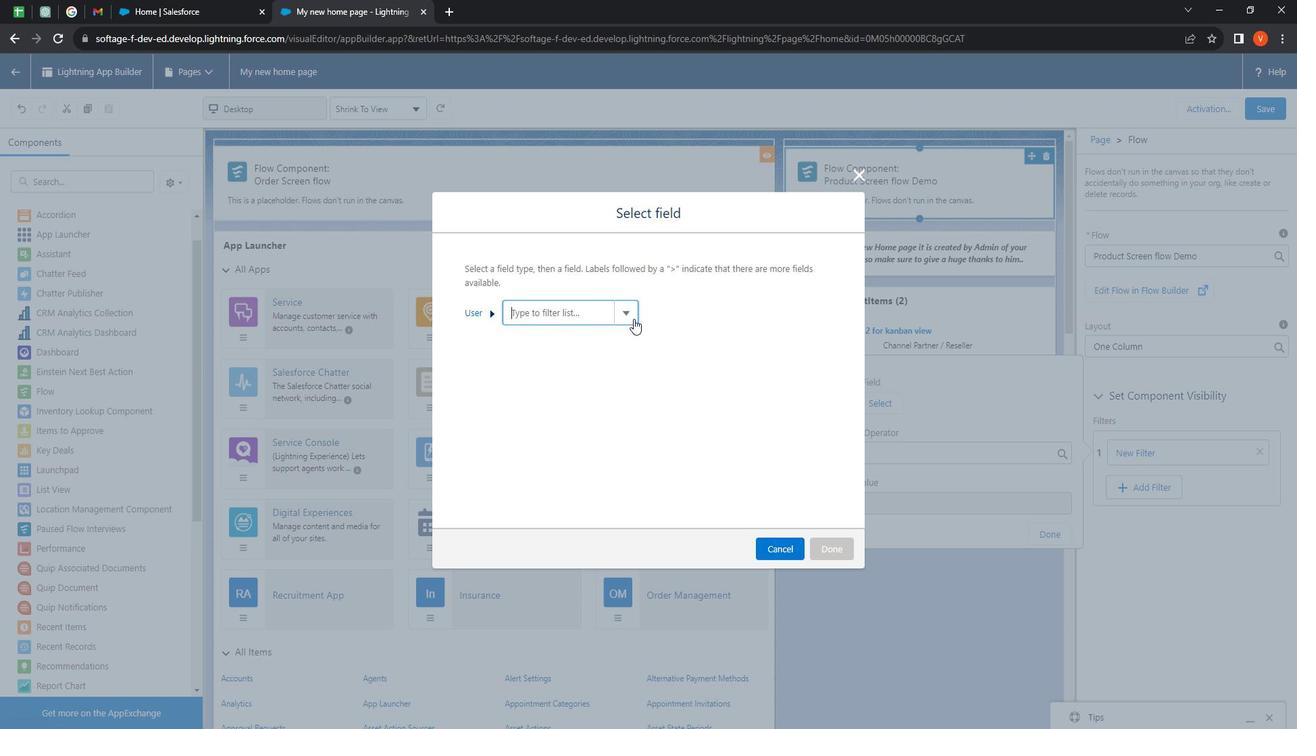 
Action: Mouse pressed left at (650, 323)
Screenshot: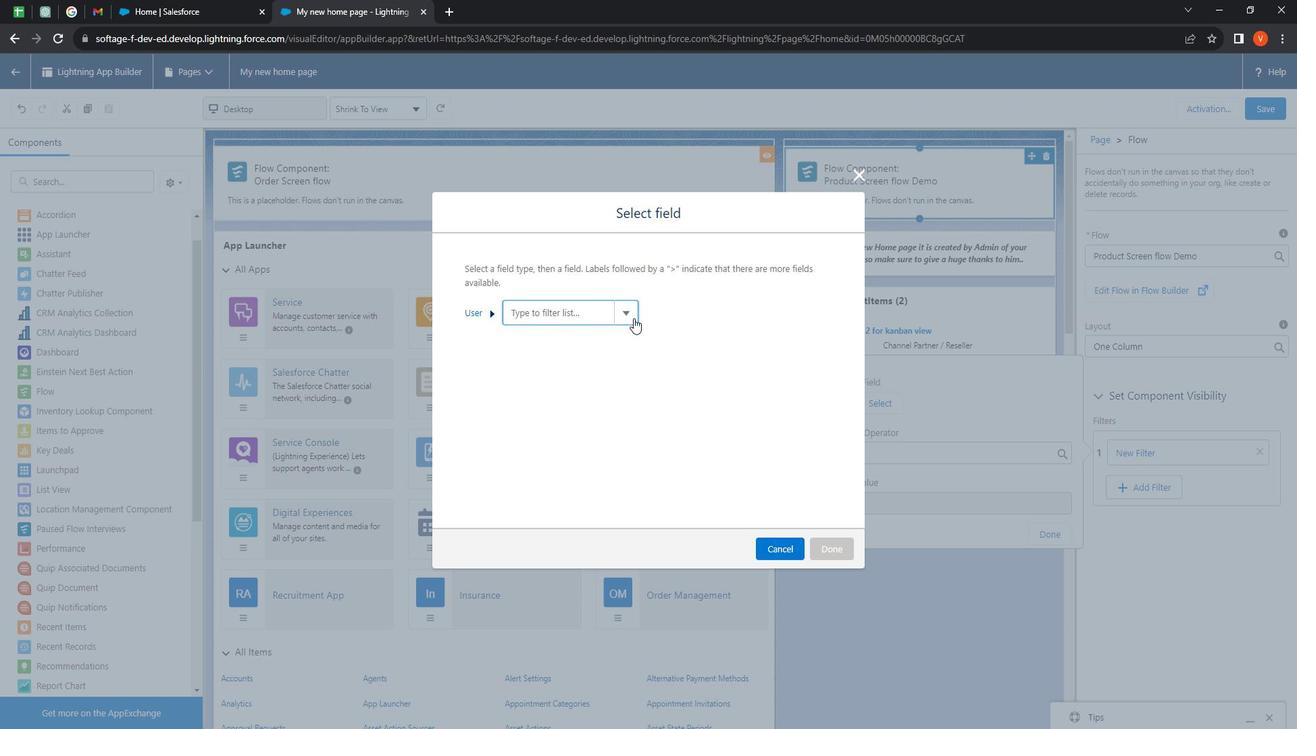 
Action: Mouse moved to (581, 349)
Screenshot: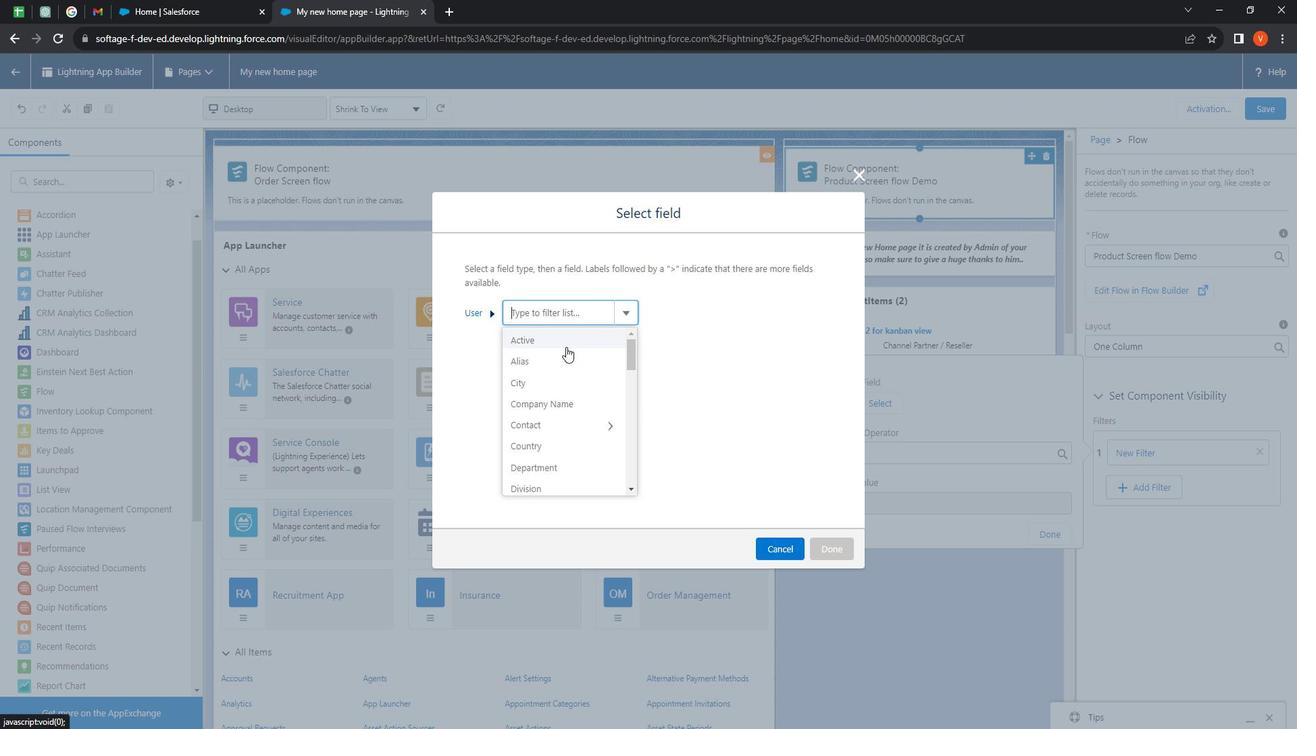 
Action: Mouse pressed left at (581, 349)
Screenshot: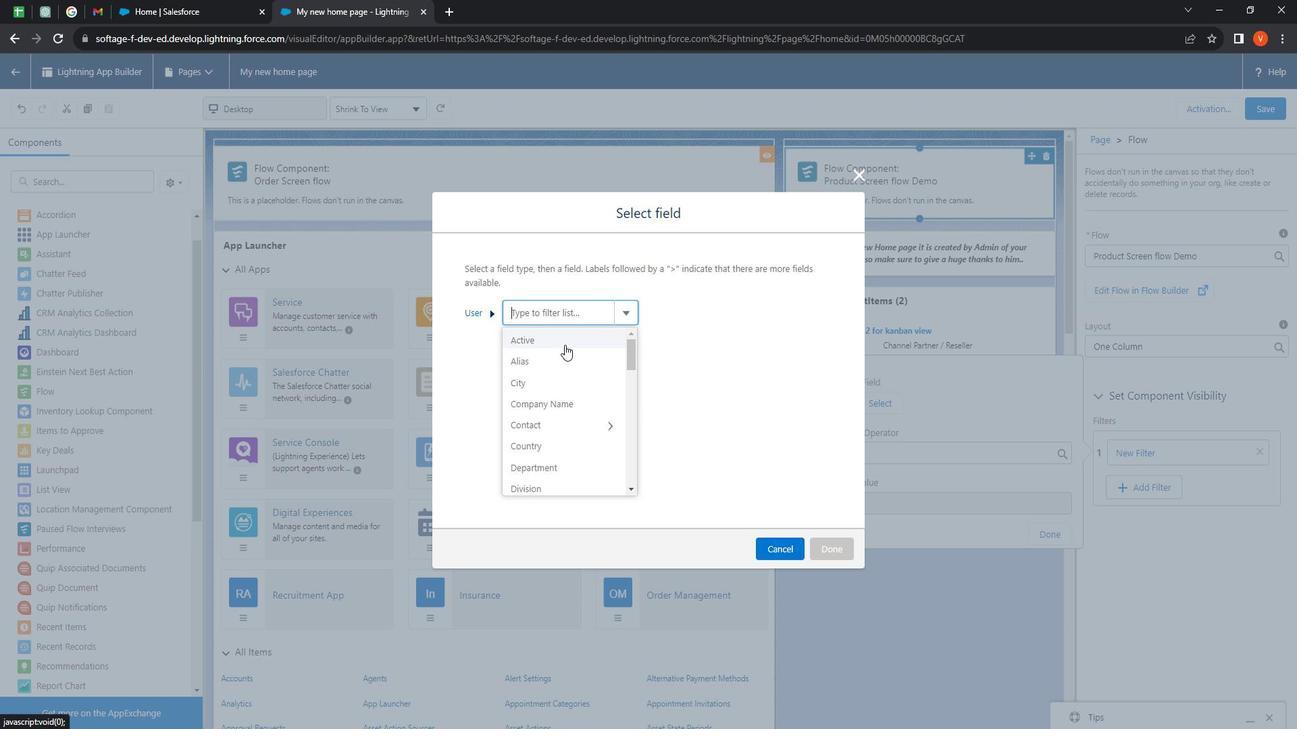
Action: Mouse moved to (839, 547)
Screenshot: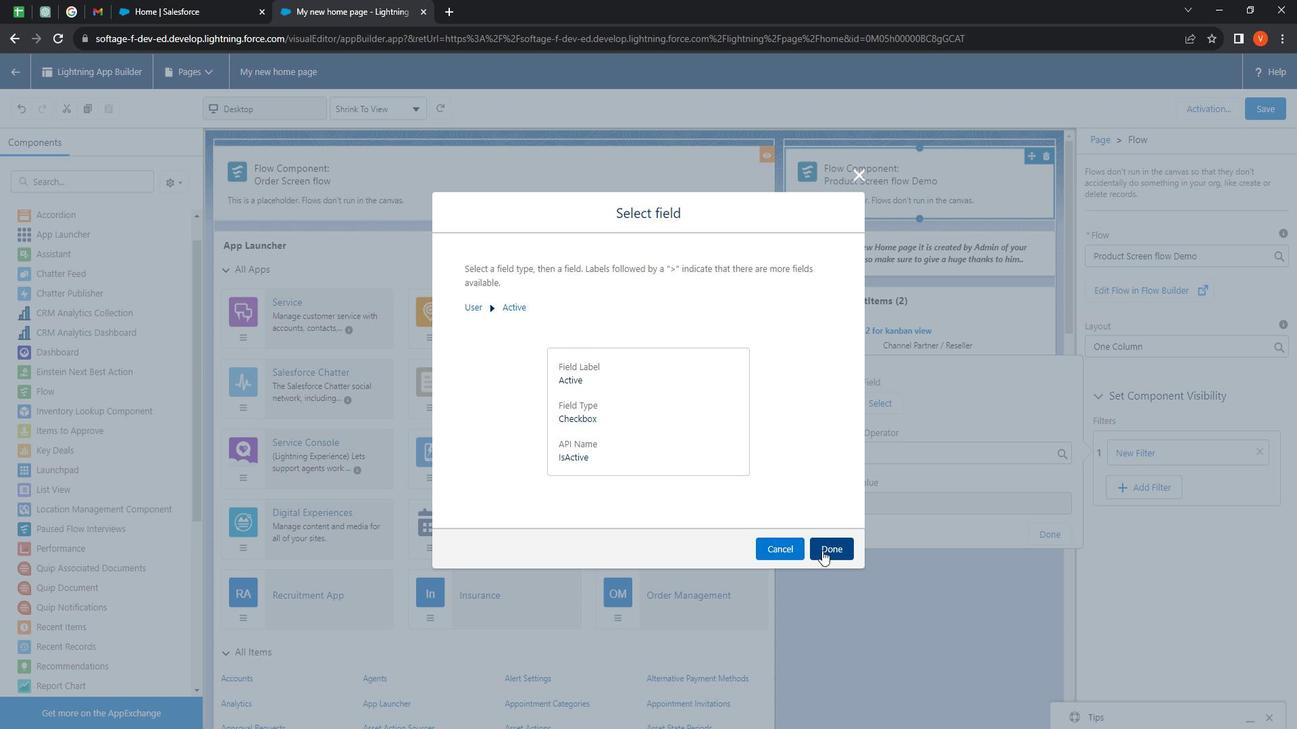 
Action: Mouse pressed left at (839, 547)
Screenshot: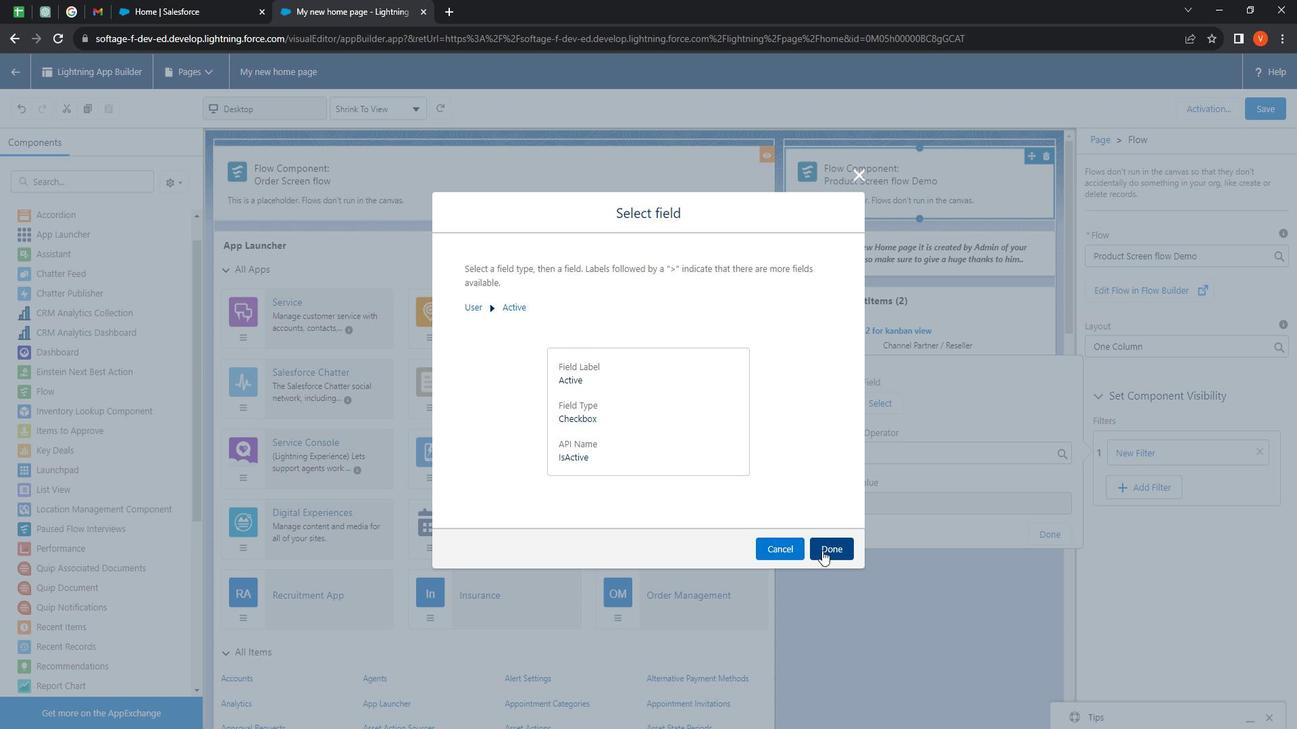 
Action: Mouse moved to (1073, 530)
Screenshot: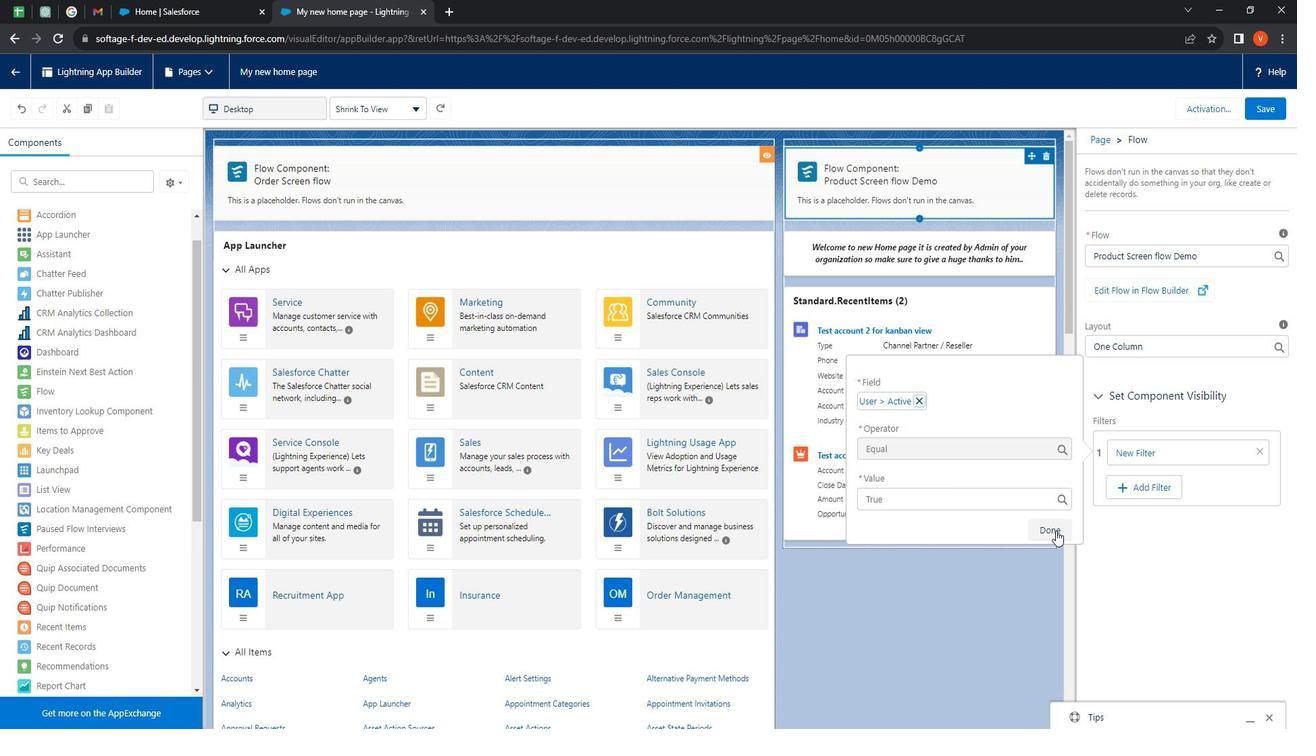
Action: Mouse pressed left at (1073, 530)
Screenshot: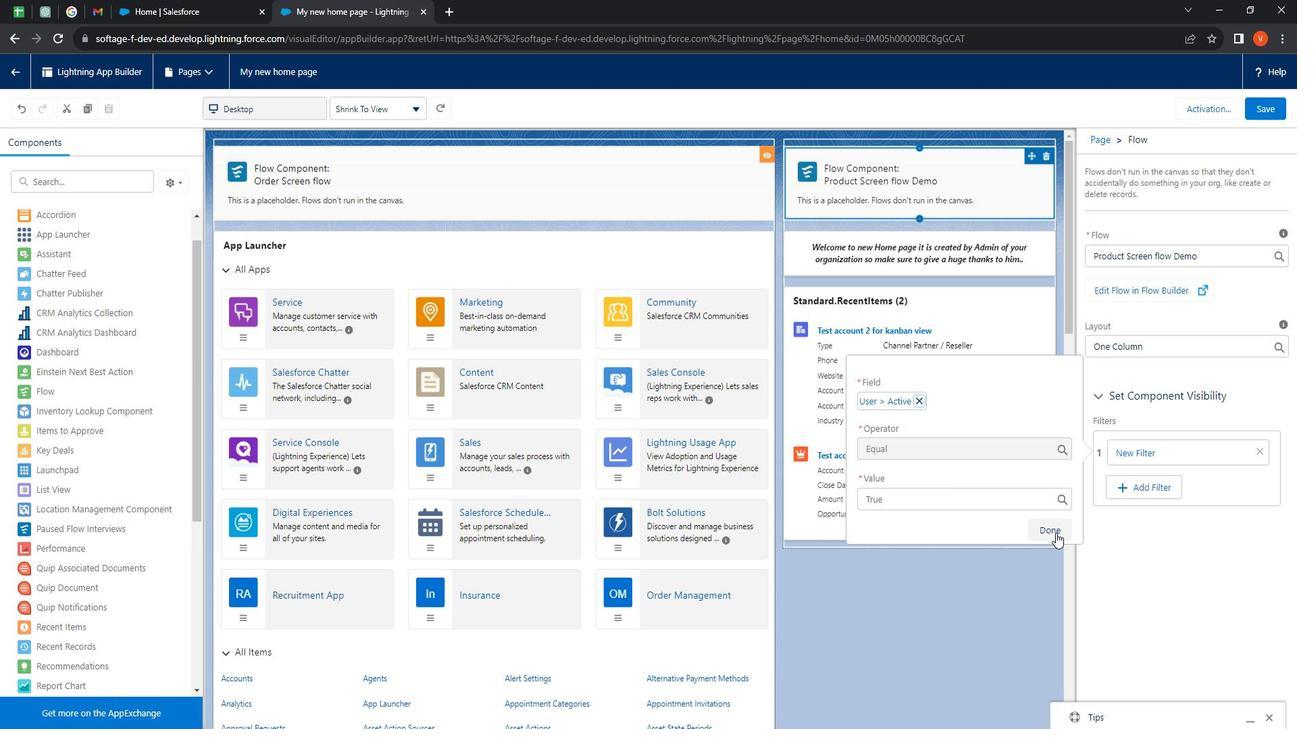 
Action: Mouse moved to (57, 390)
Screenshot: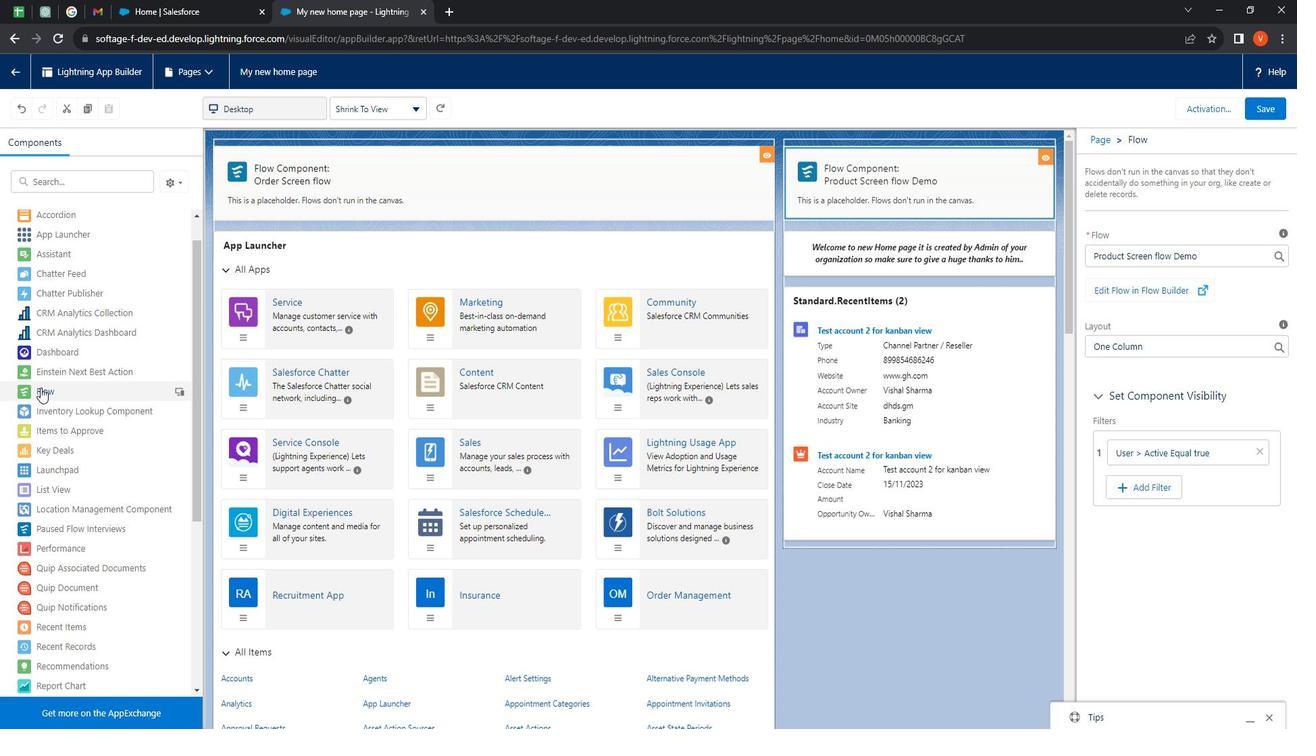 
Action: Mouse pressed left at (57, 390)
Screenshot: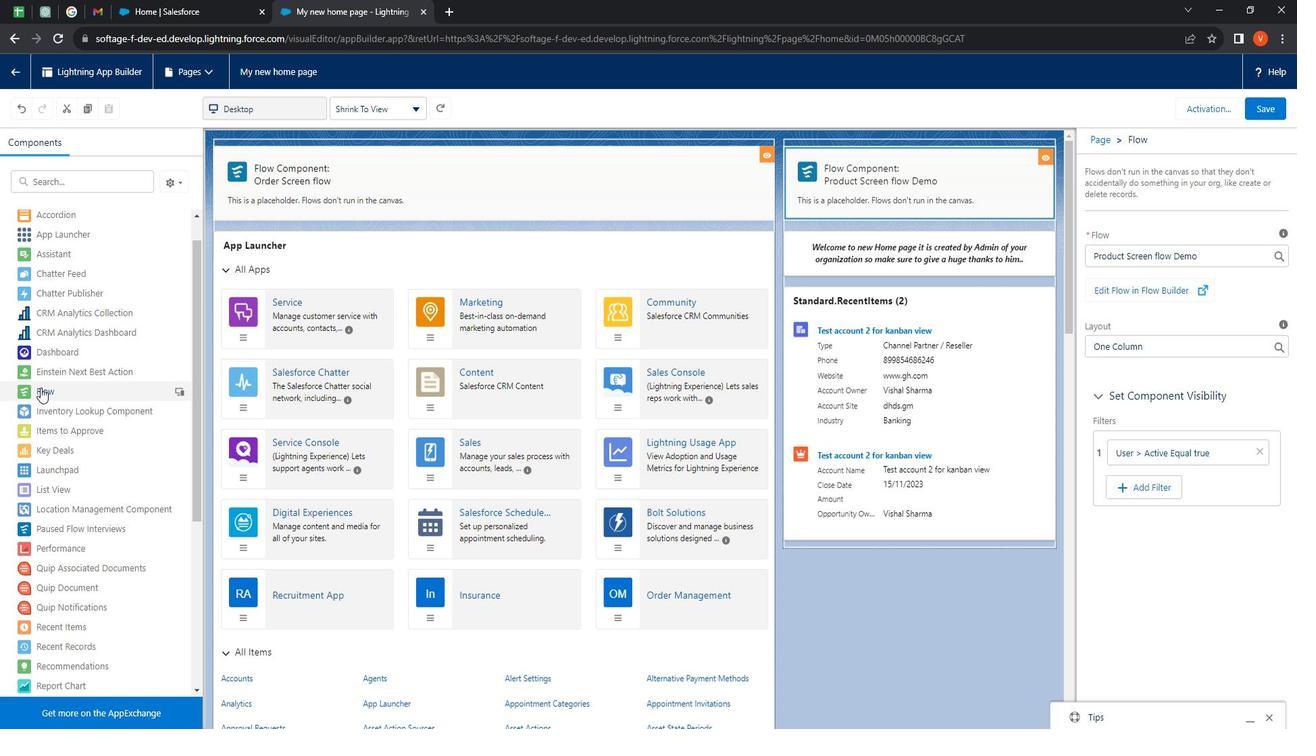 
Action: Mouse moved to (1217, 256)
Screenshot: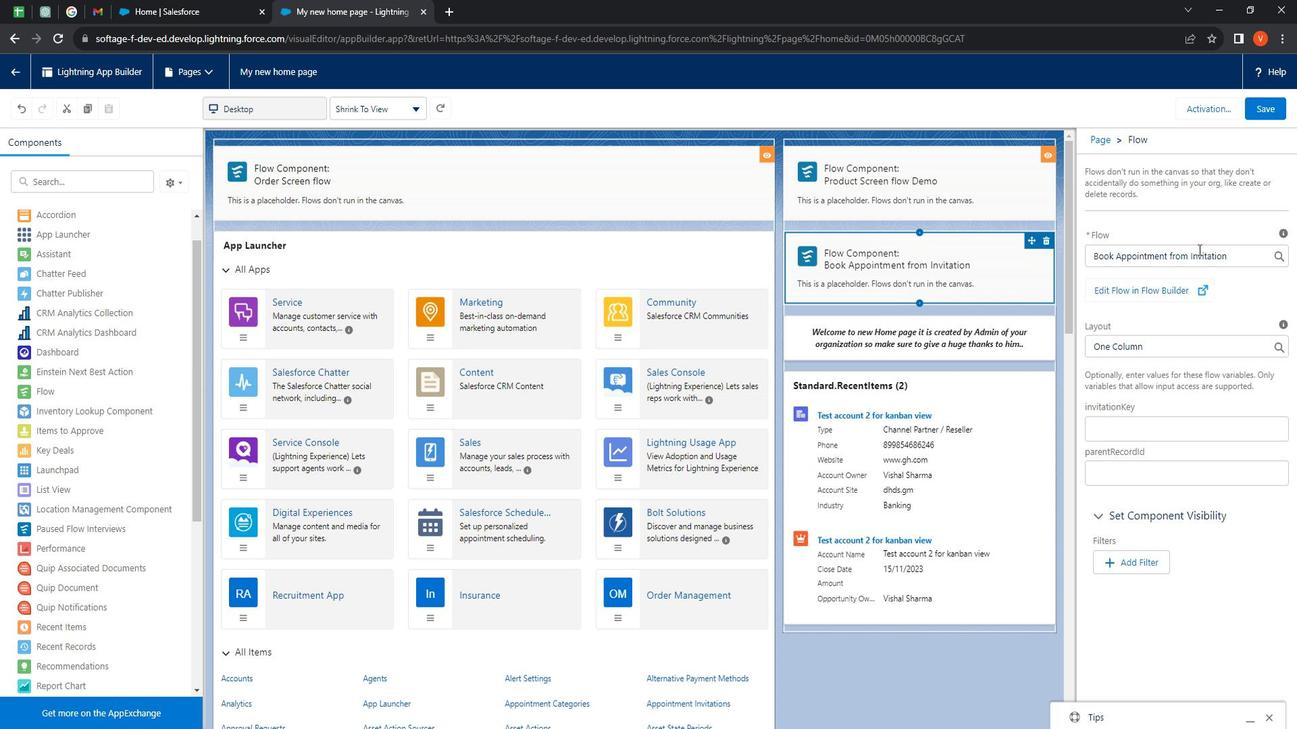 
Action: Mouse pressed left at (1217, 256)
Screenshot: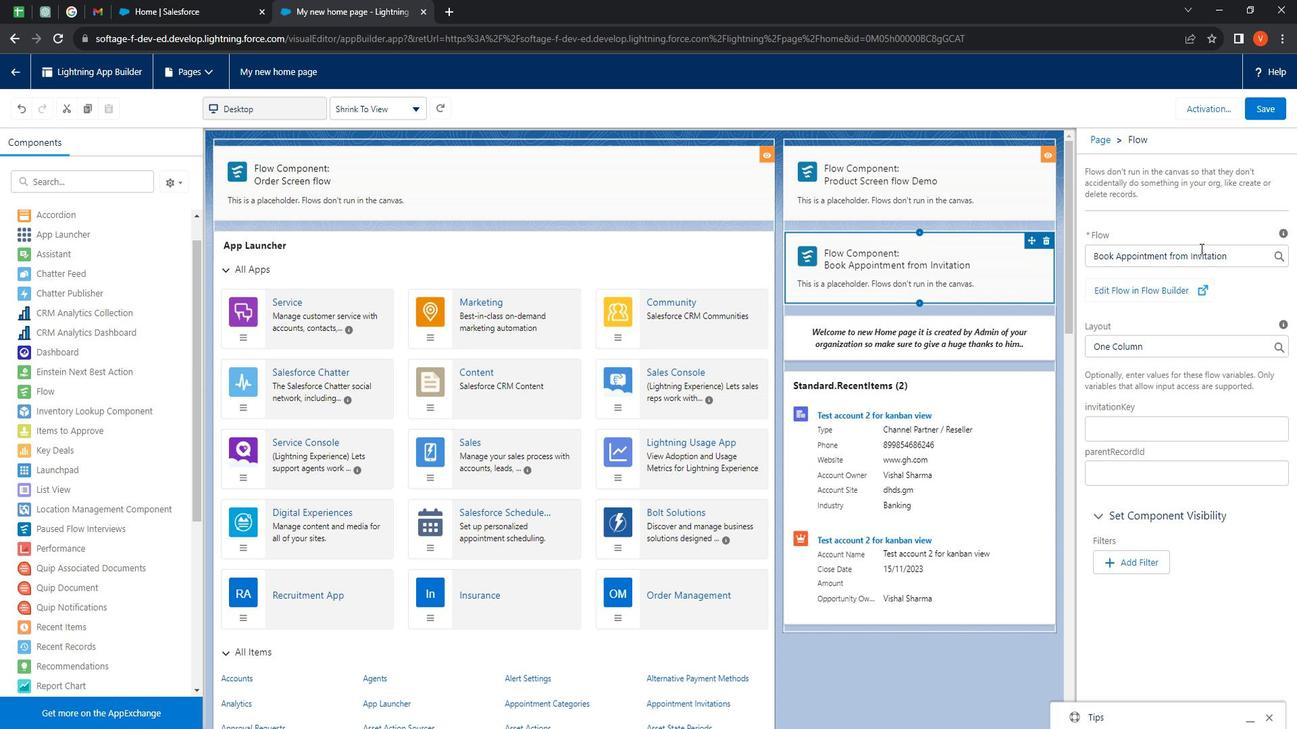 
Action: Mouse moved to (1296, 329)
Screenshot: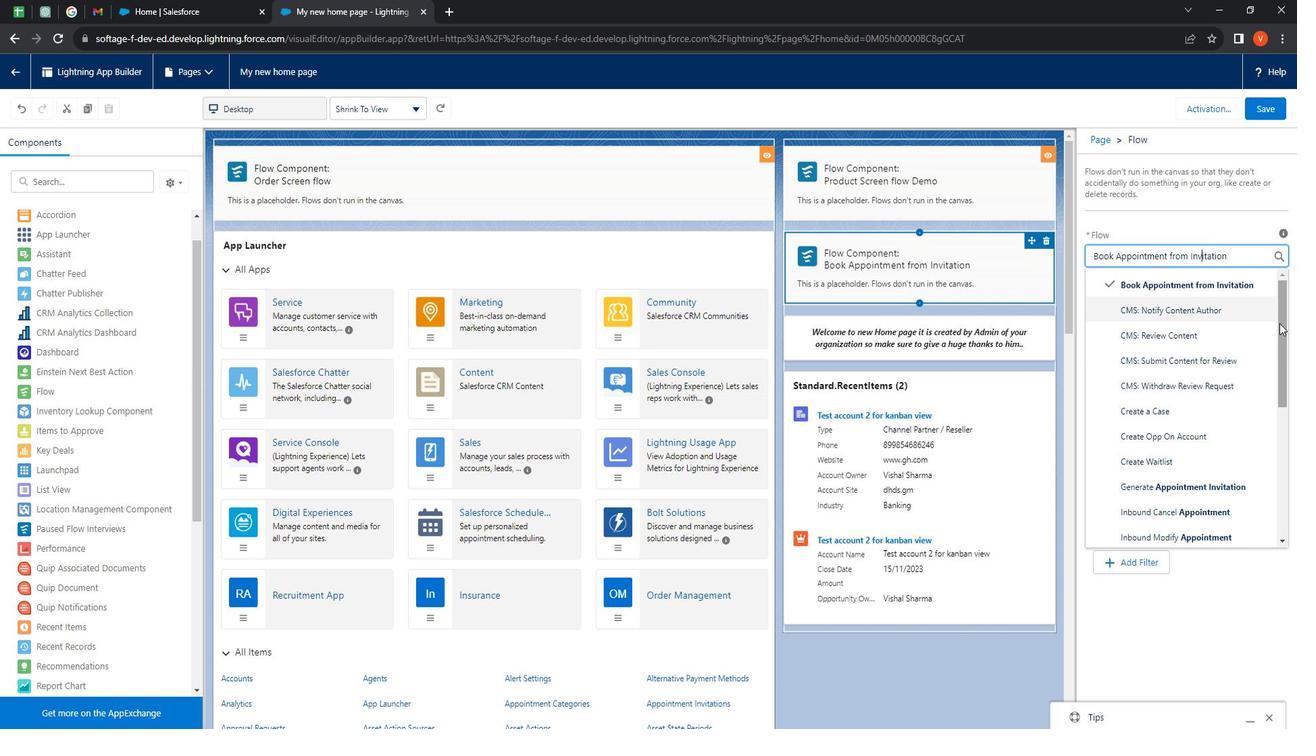 
Action: Mouse pressed left at (1296, 329)
Screenshot: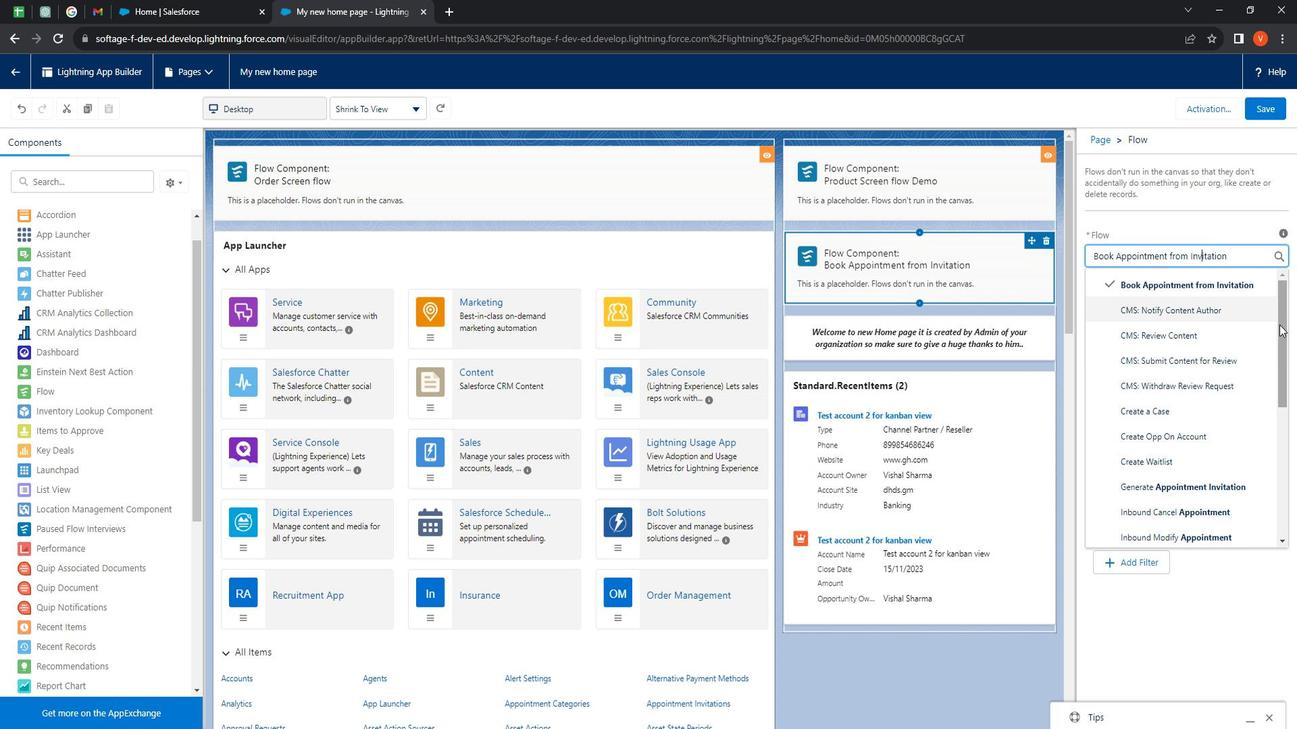 
Action: Mouse moved to (1203, 485)
Screenshot: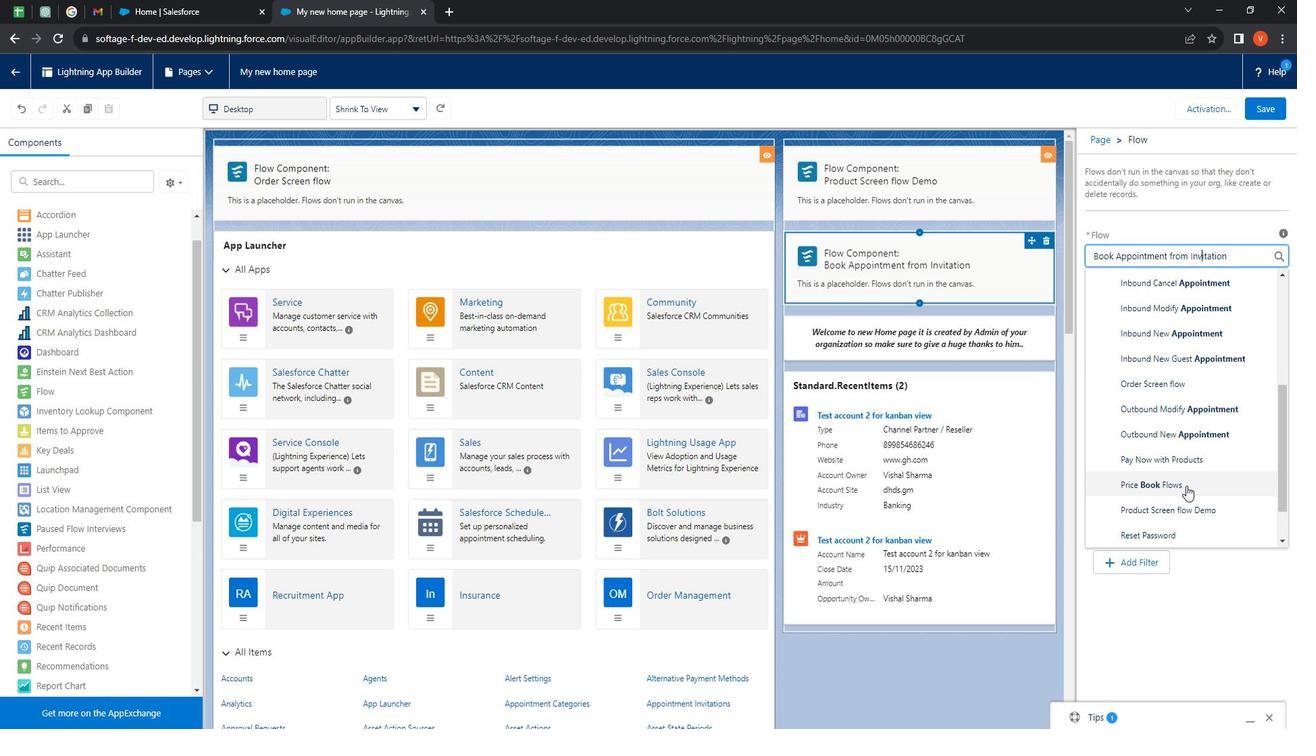 
Action: Mouse pressed left at (1203, 485)
Screenshot: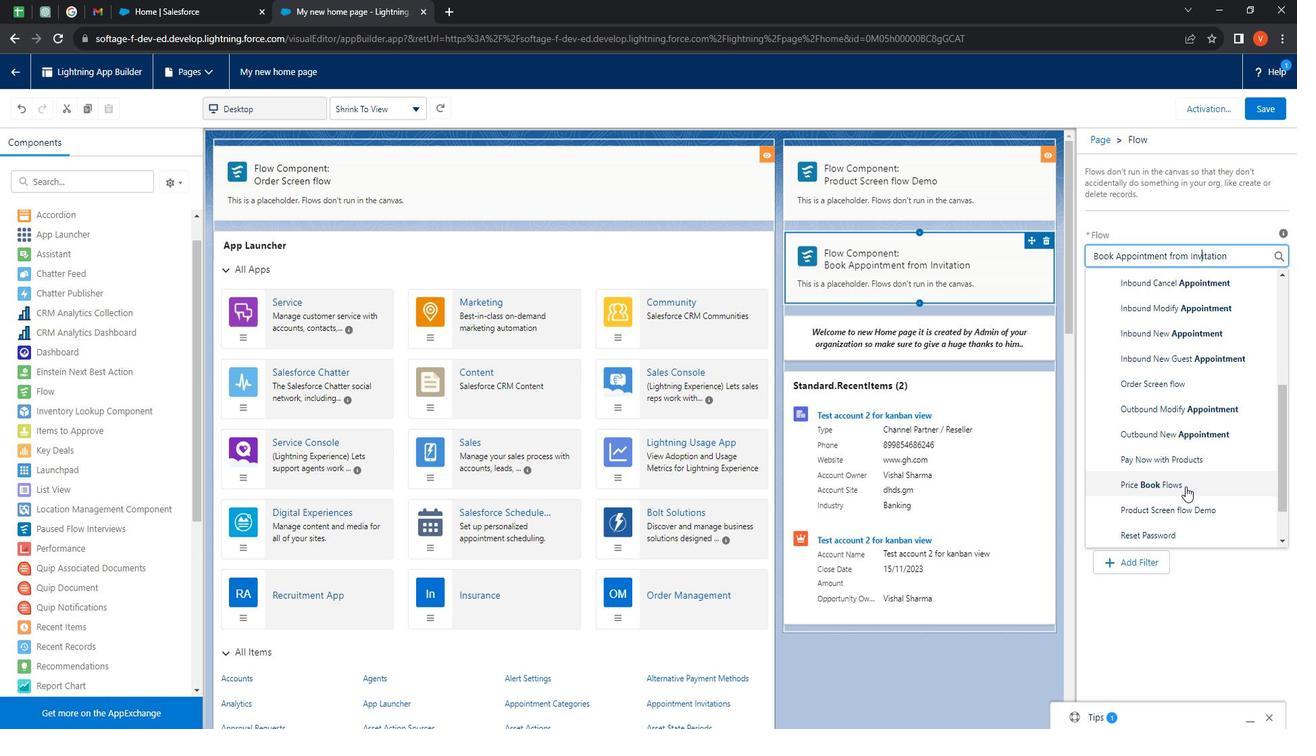 
Action: Mouse moved to (1174, 444)
Screenshot: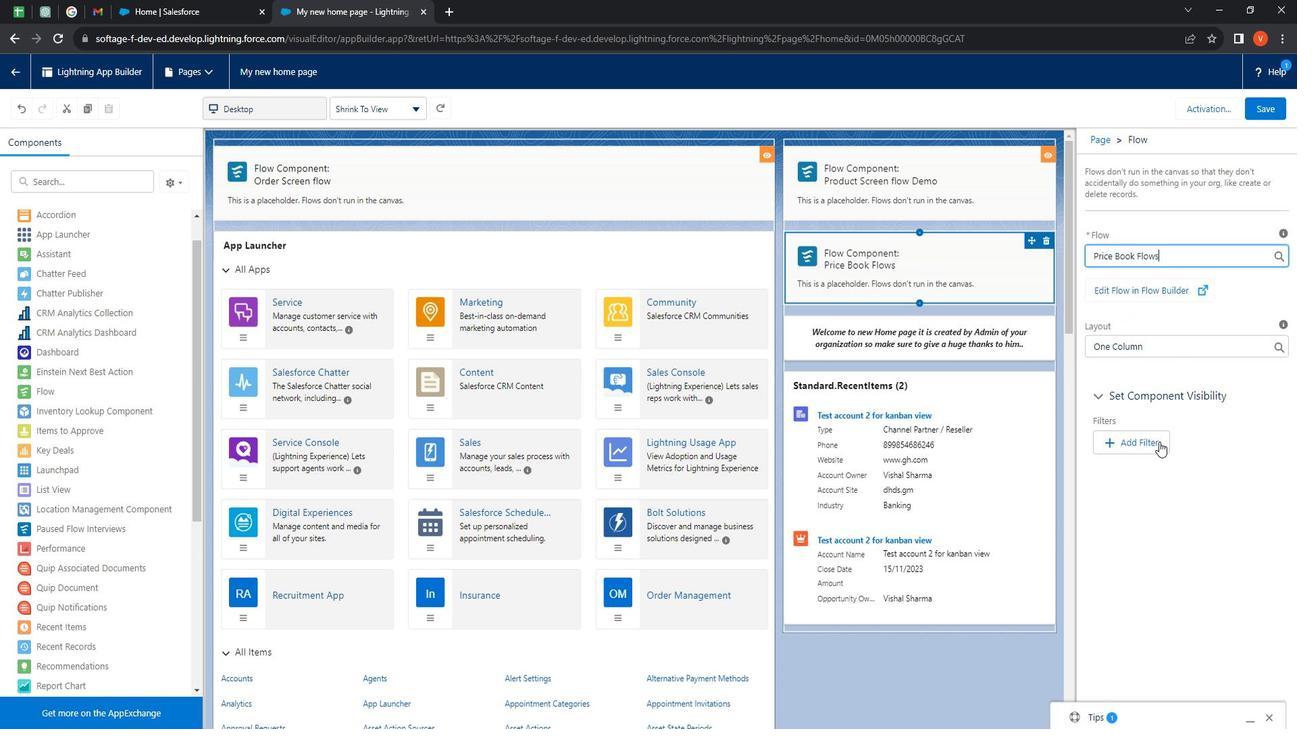 
Action: Mouse pressed left at (1174, 444)
Screenshot: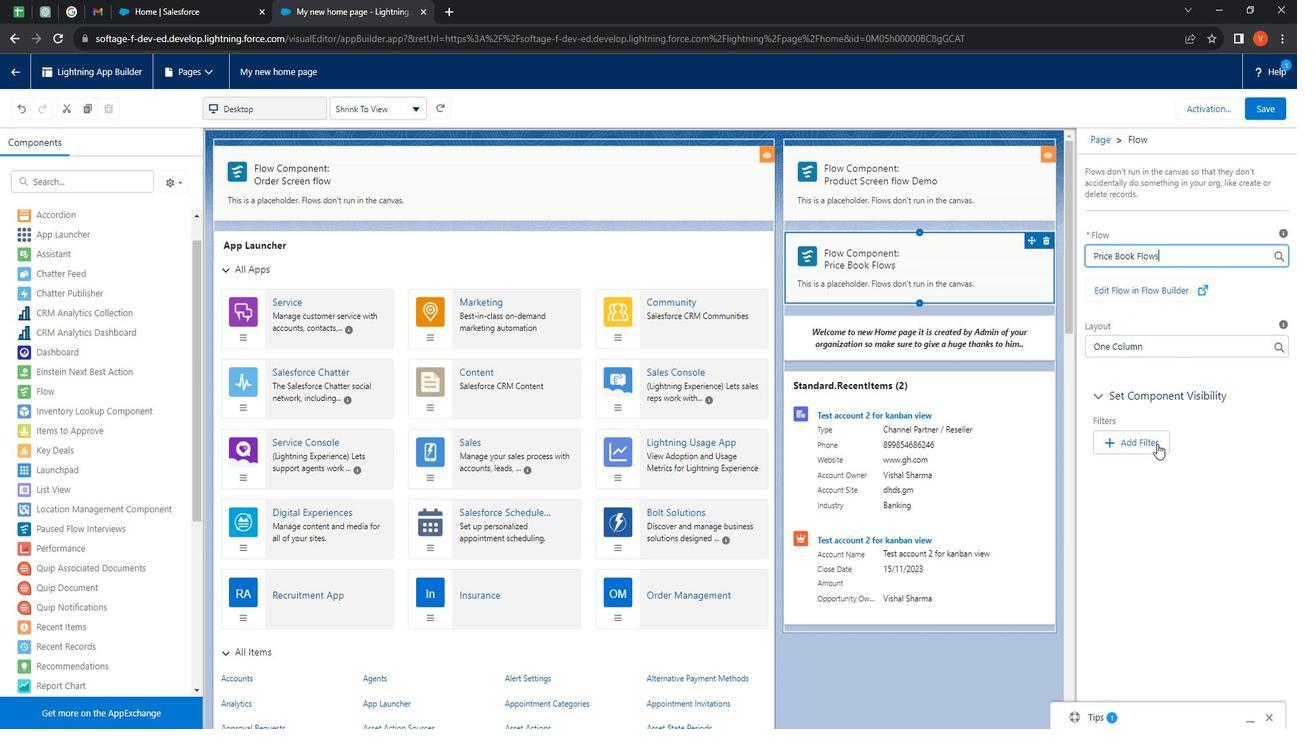 
Action: Mouse moved to (900, 398)
Screenshot: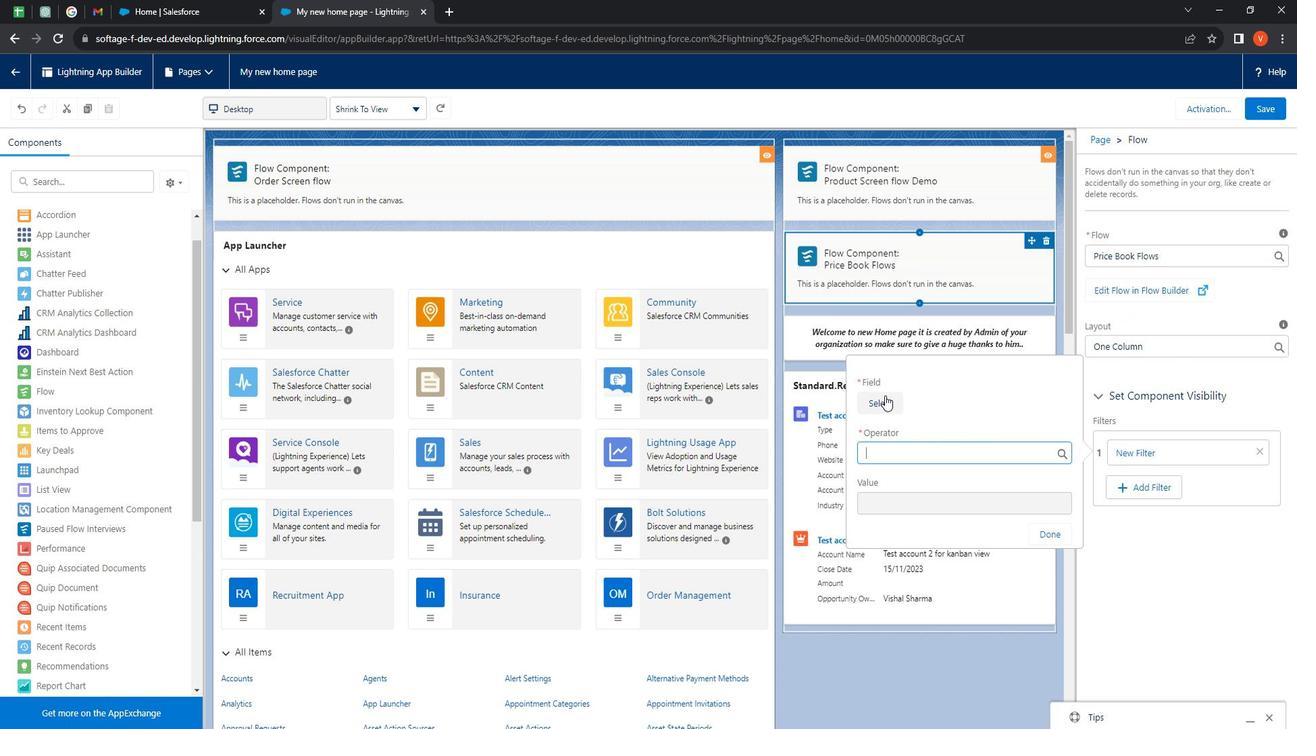 
Action: Mouse pressed left at (900, 398)
Screenshot: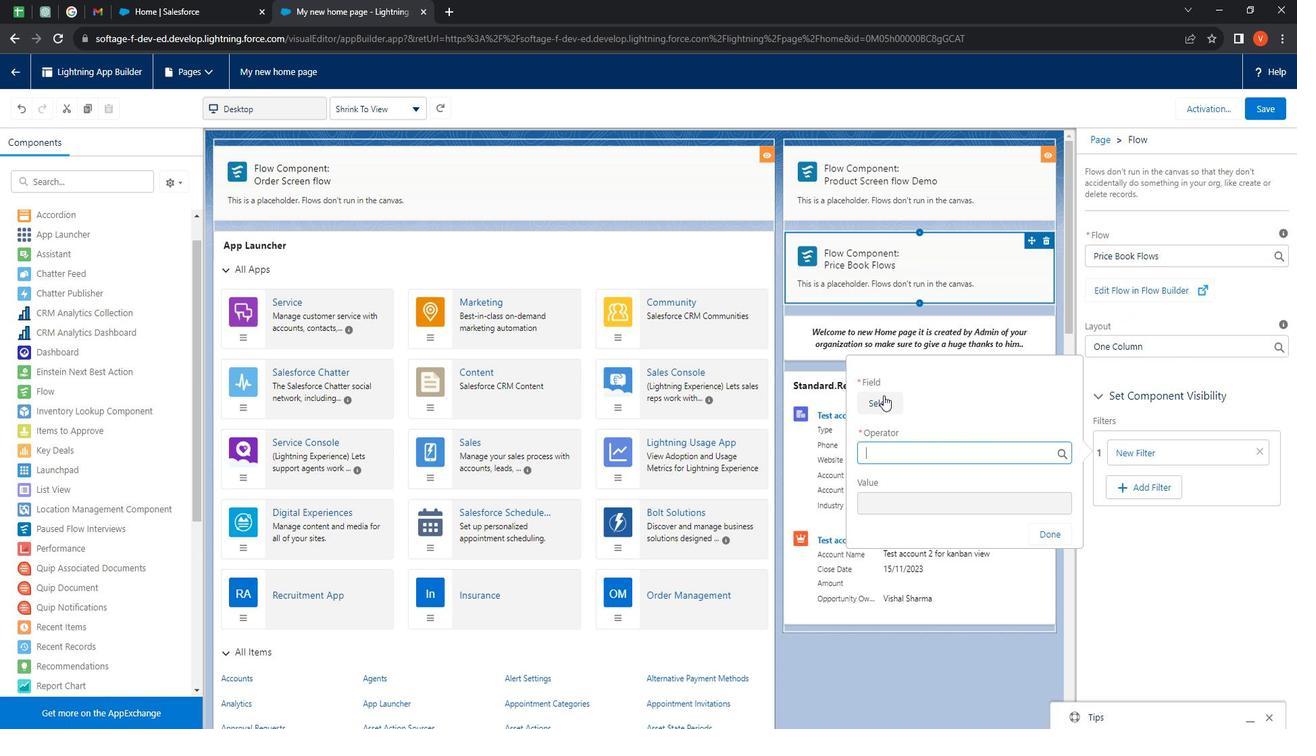
Action: Mouse moved to (612, 323)
Screenshot: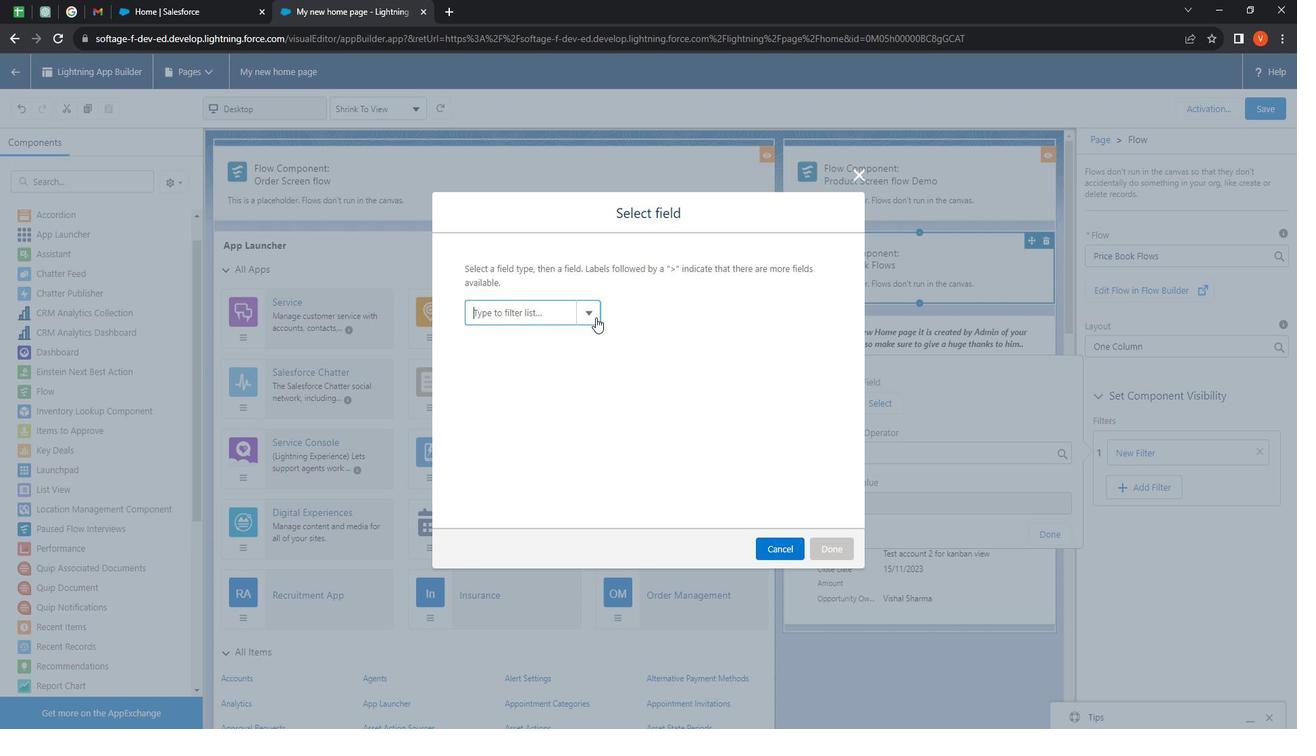 
Action: Mouse pressed left at (612, 323)
Screenshot: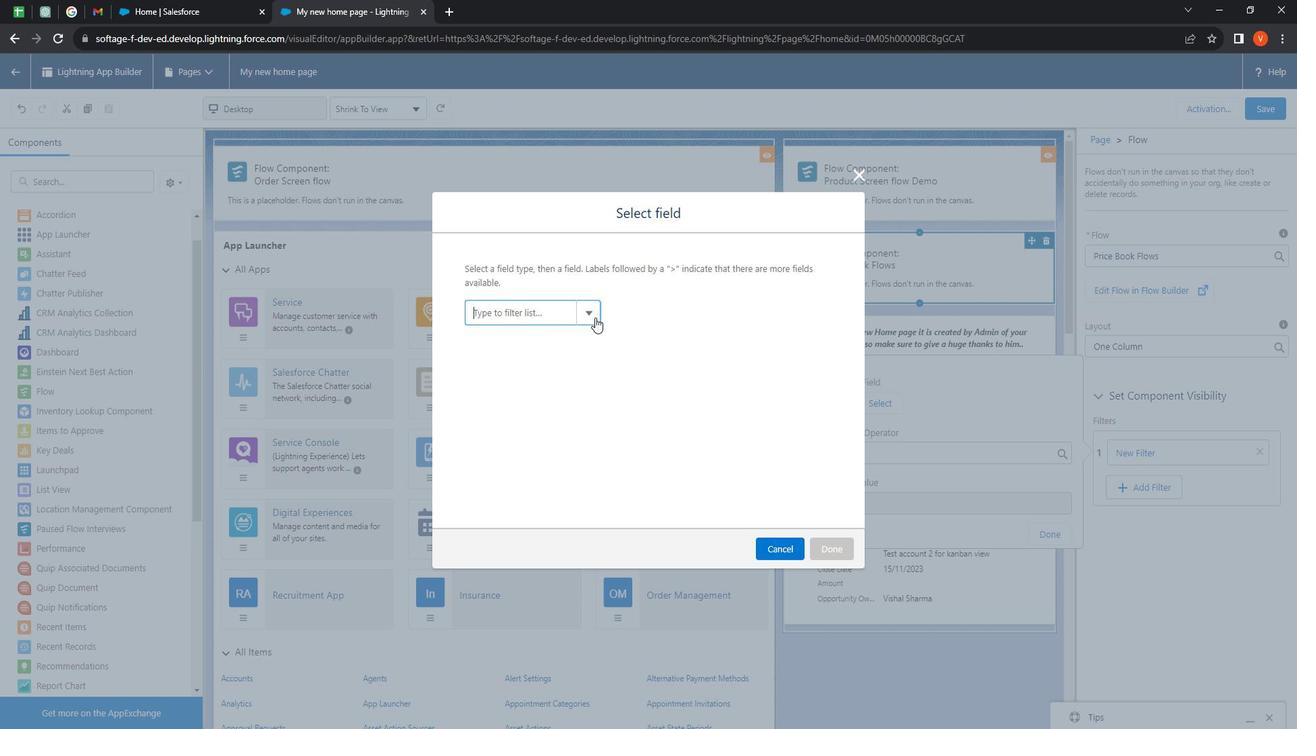 
Action: Mouse moved to (600, 351)
Screenshot: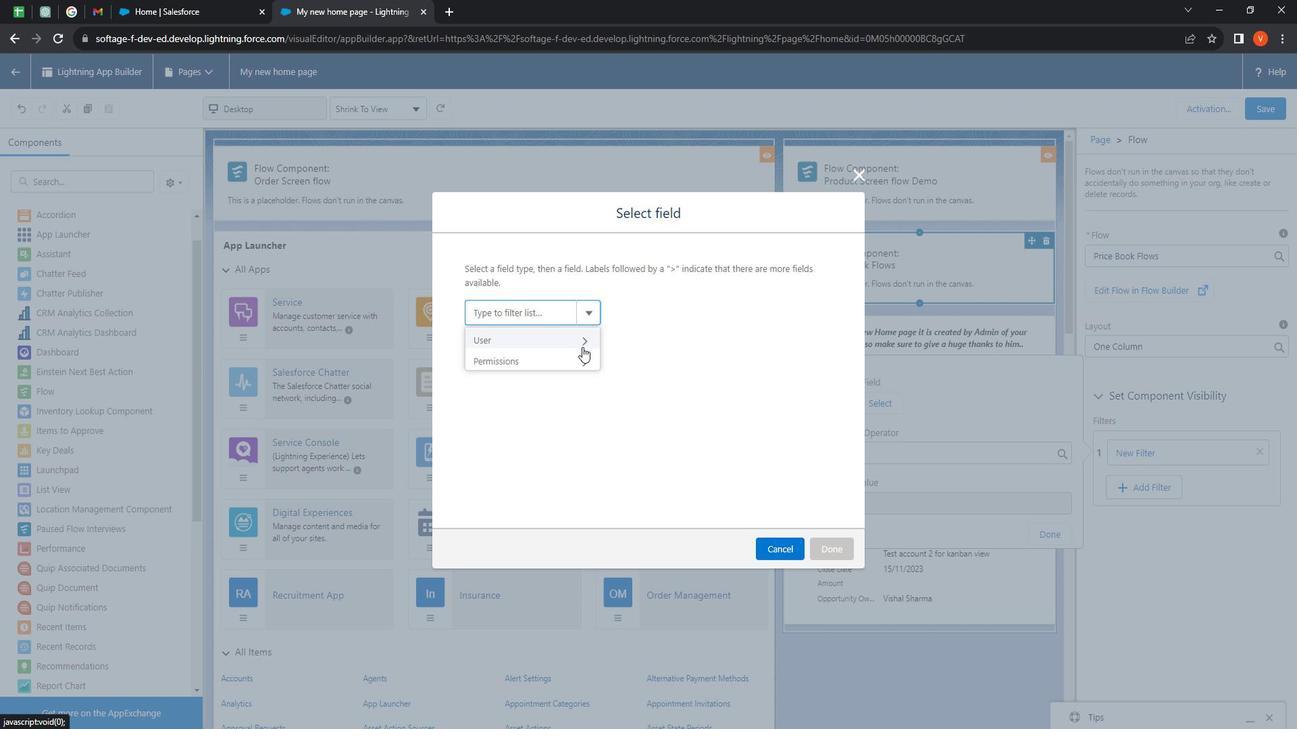 
Action: Mouse pressed left at (600, 351)
Screenshot: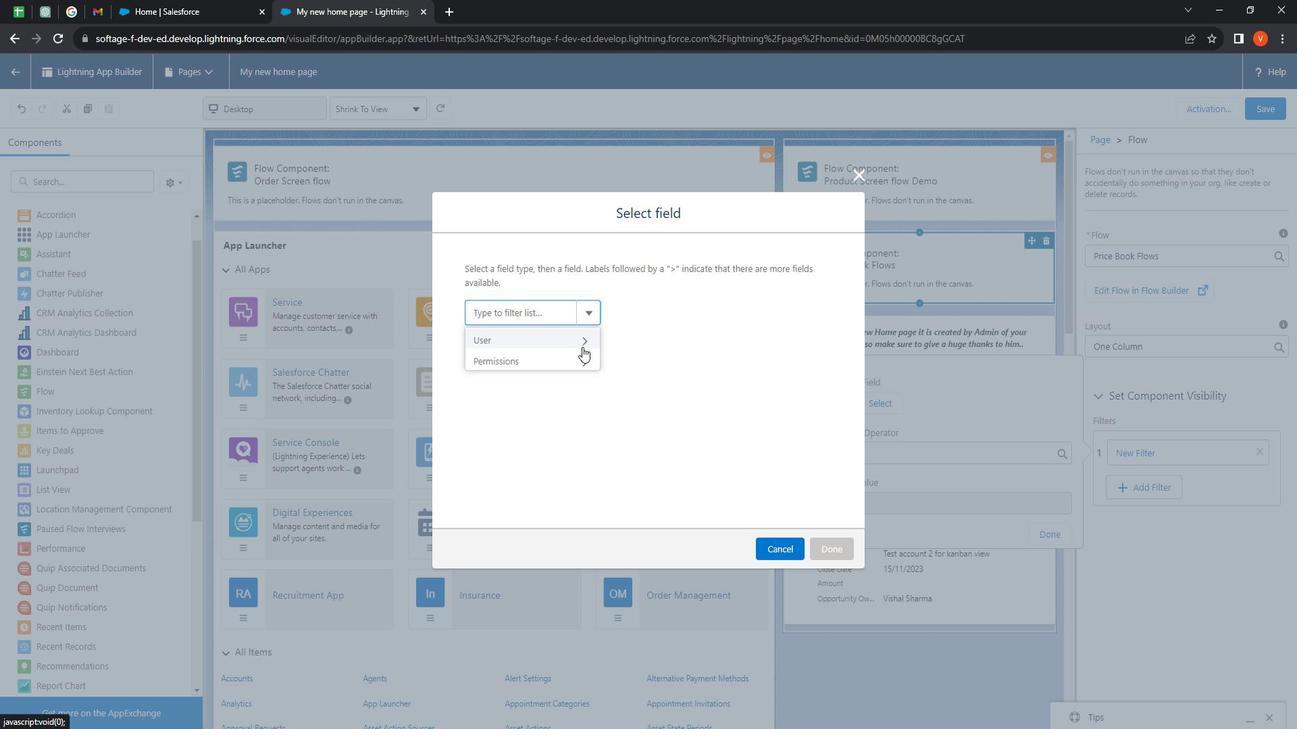 
Action: Mouse moved to (645, 321)
Screenshot: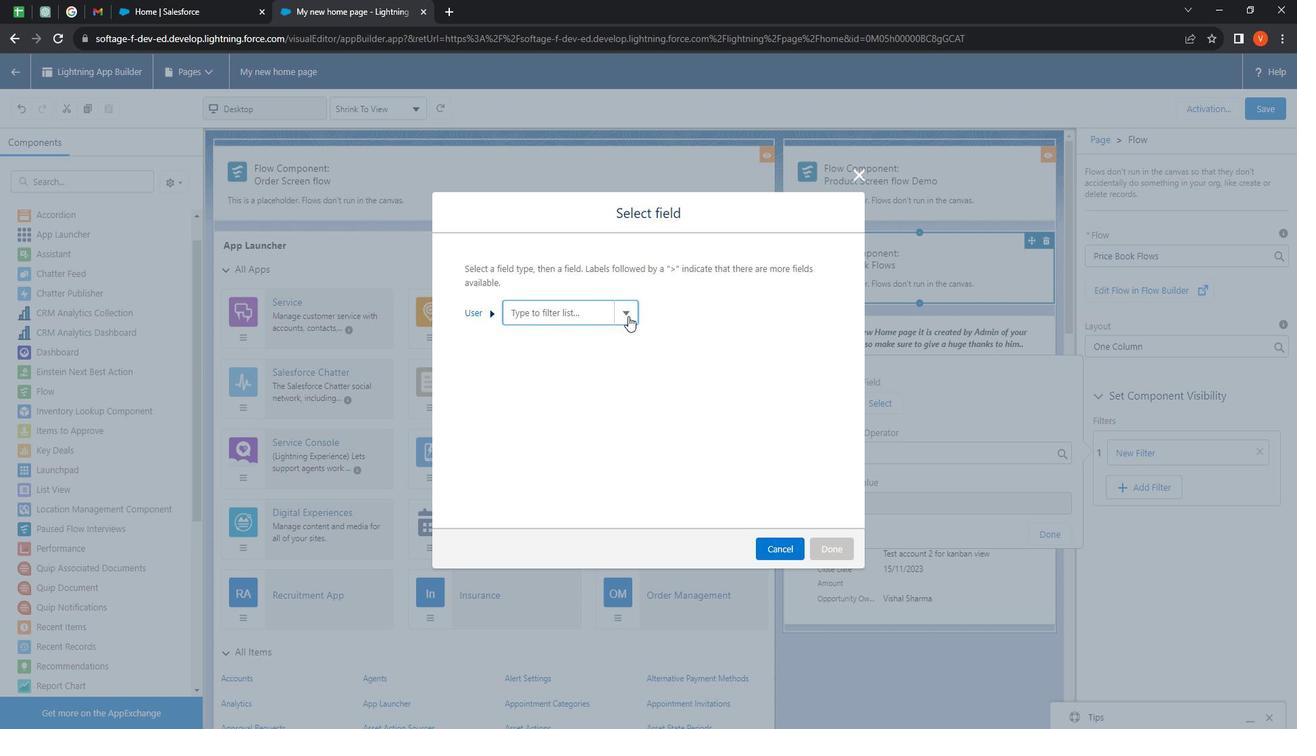 
Action: Mouse pressed left at (645, 321)
Screenshot: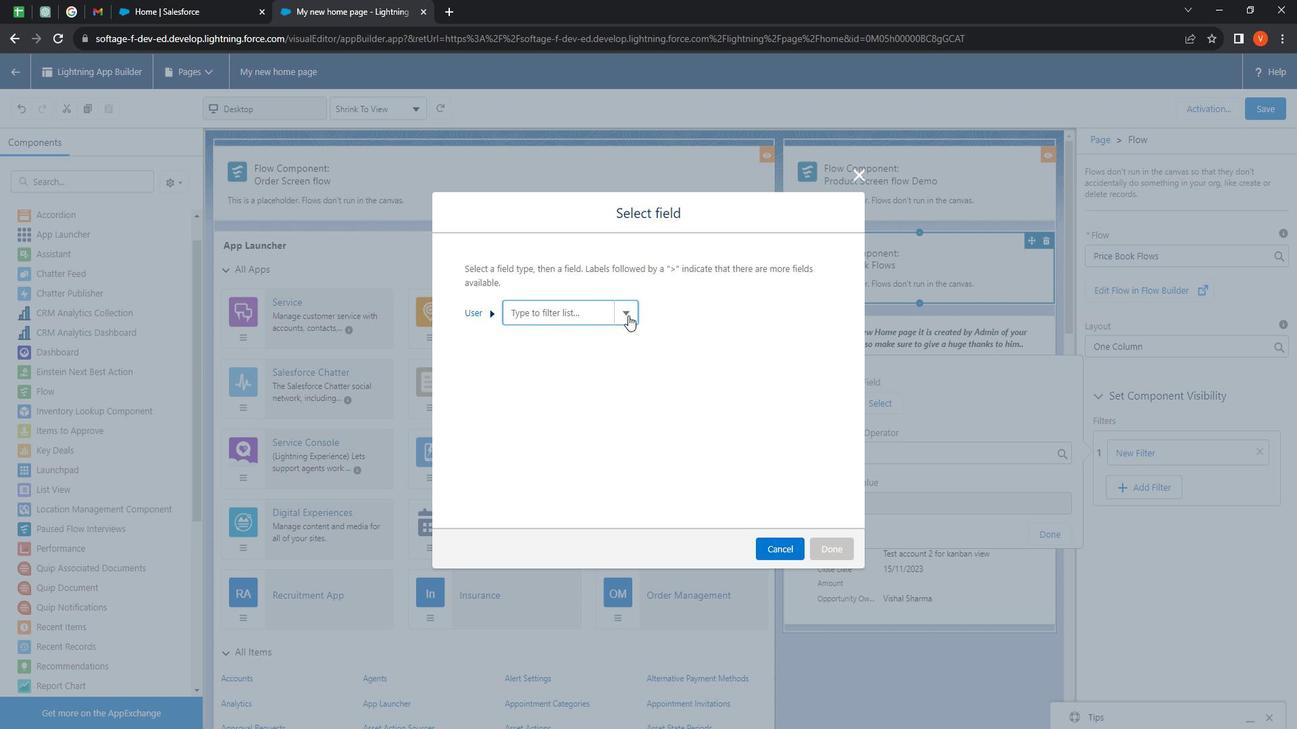 
Action: Mouse moved to (620, 344)
Screenshot: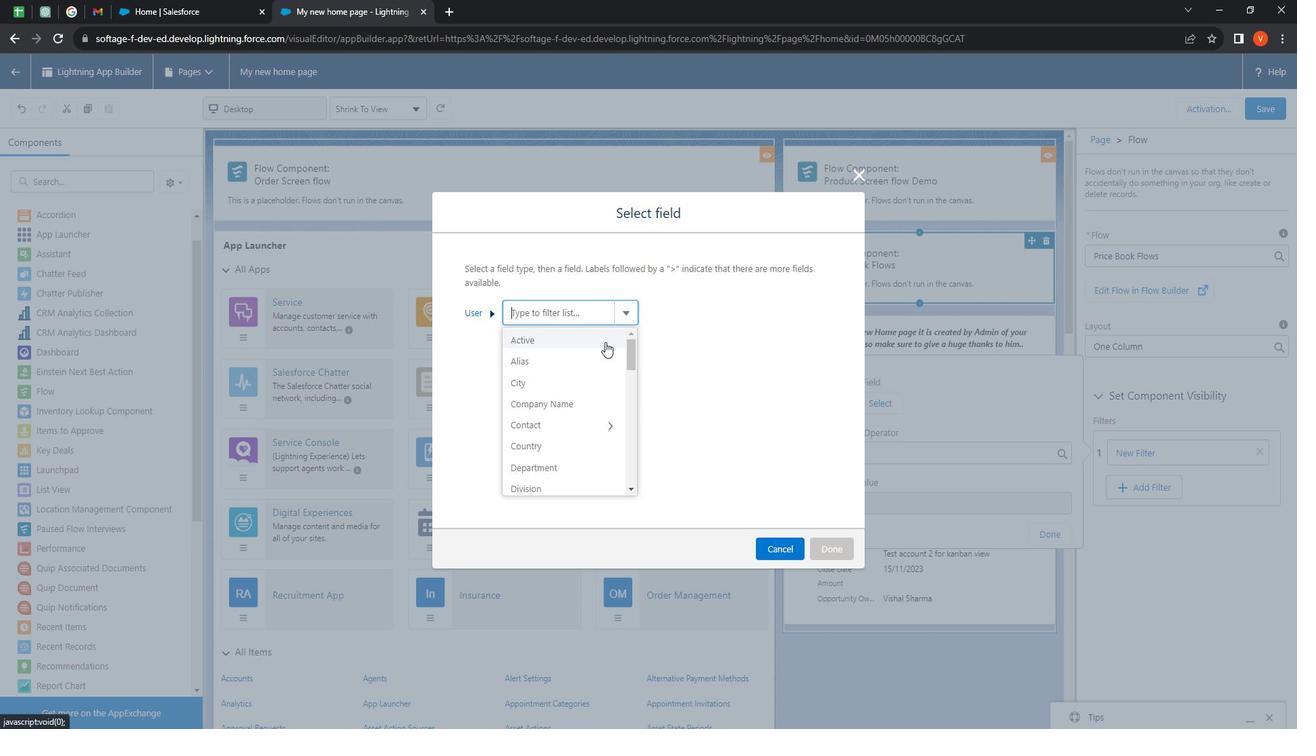 
Action: Mouse pressed left at (620, 344)
Screenshot: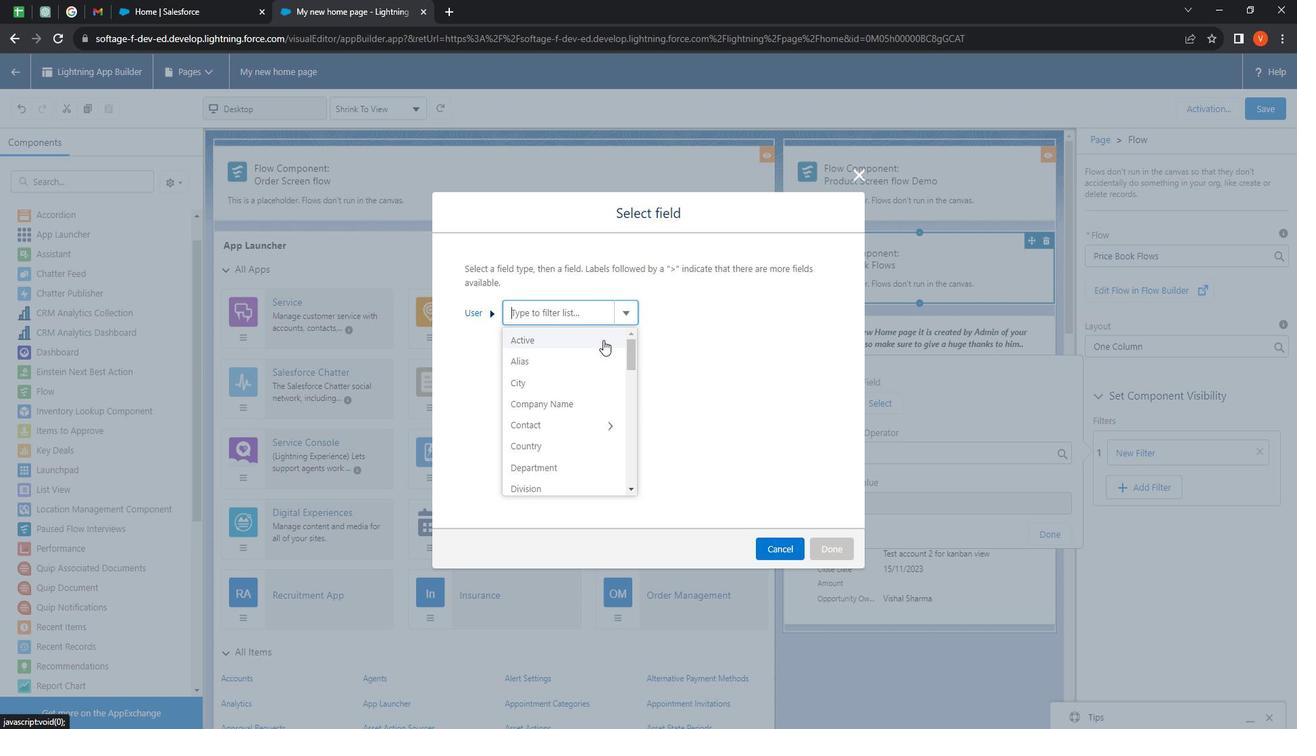 
Action: Mouse moved to (846, 549)
Screenshot: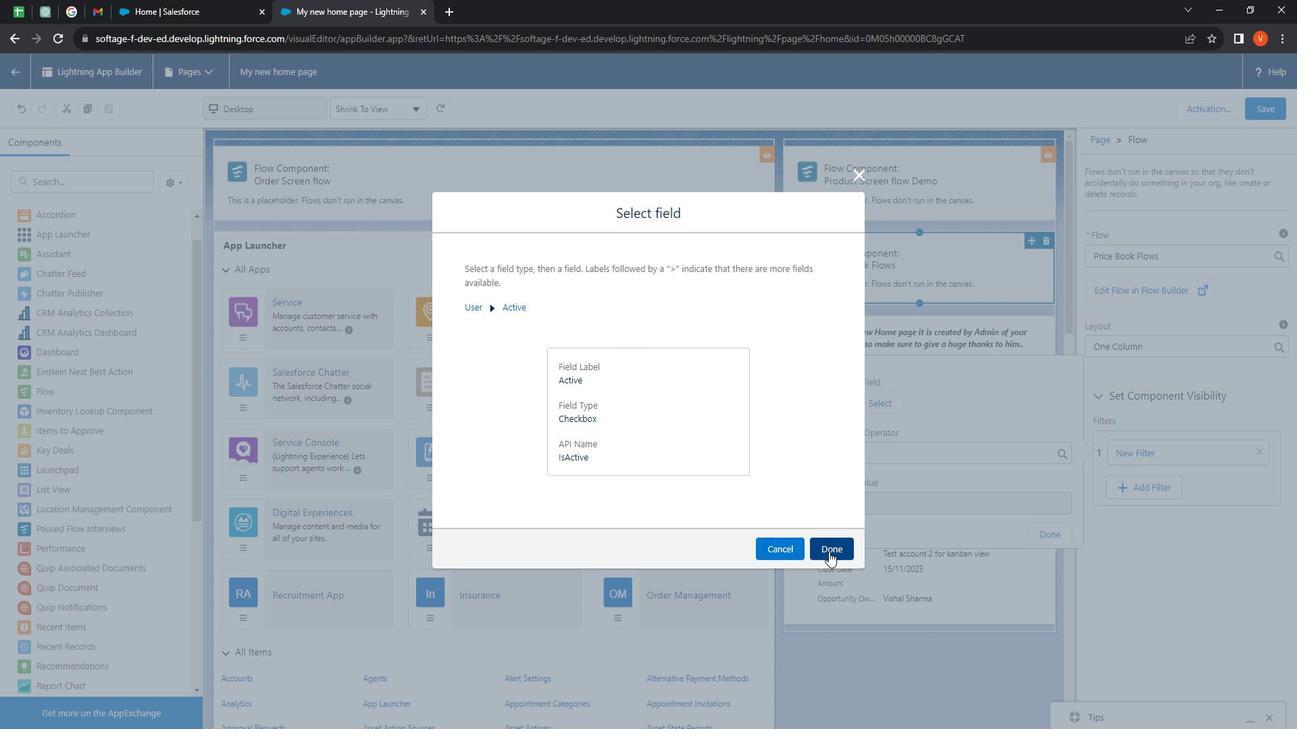 
Action: Mouse pressed left at (846, 549)
Screenshot: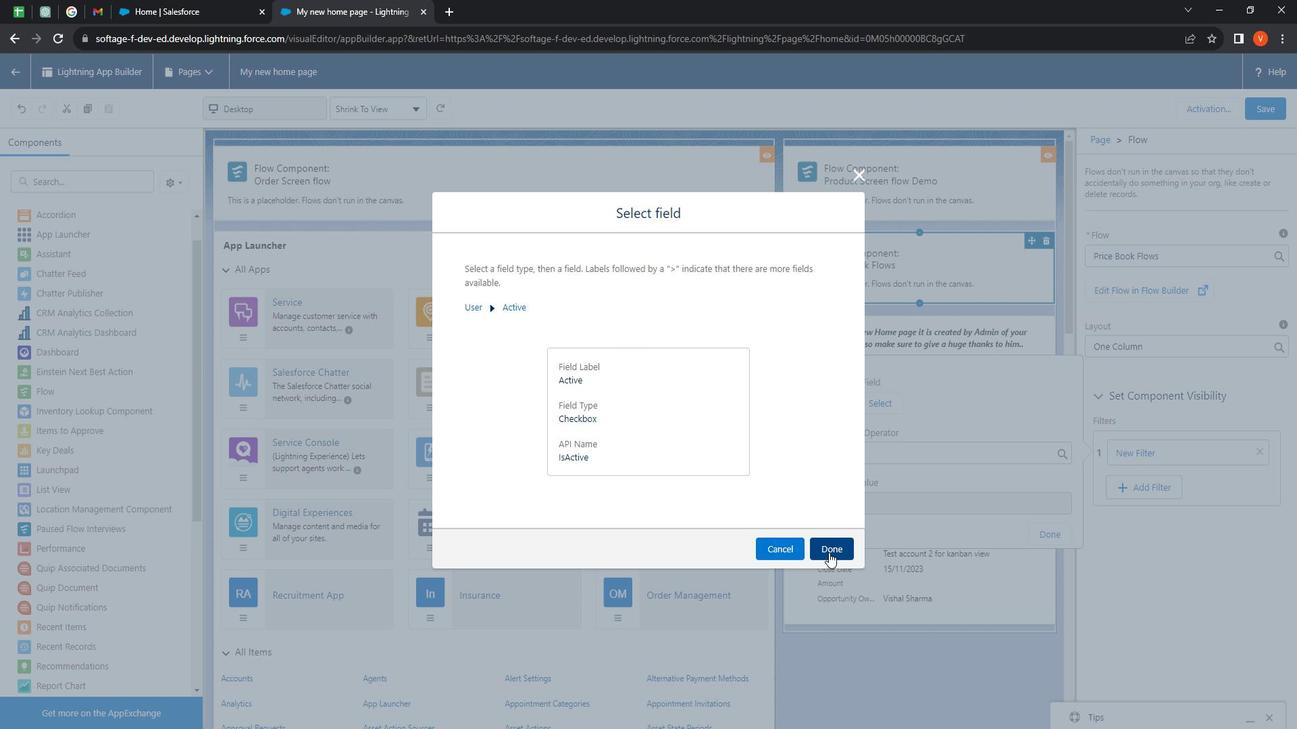 
Action: Mouse moved to (947, 495)
Screenshot: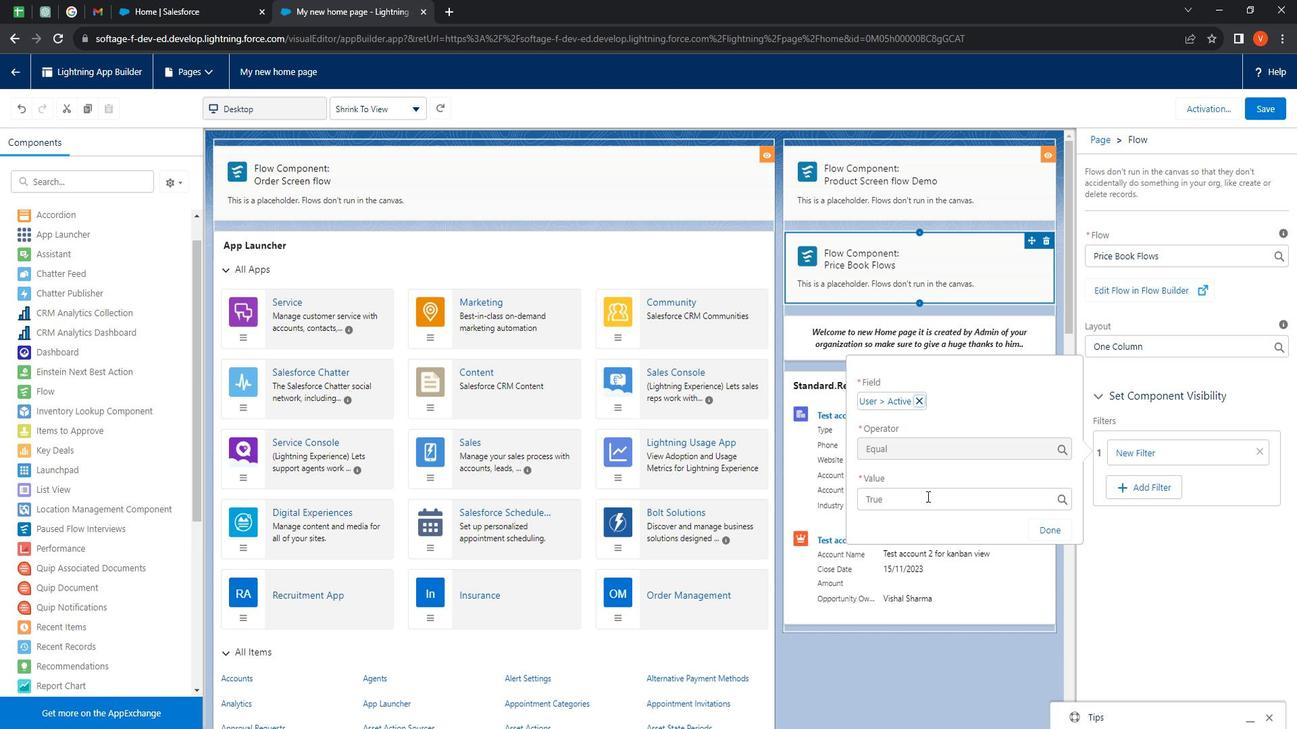 
Action: Mouse pressed left at (947, 495)
Screenshot: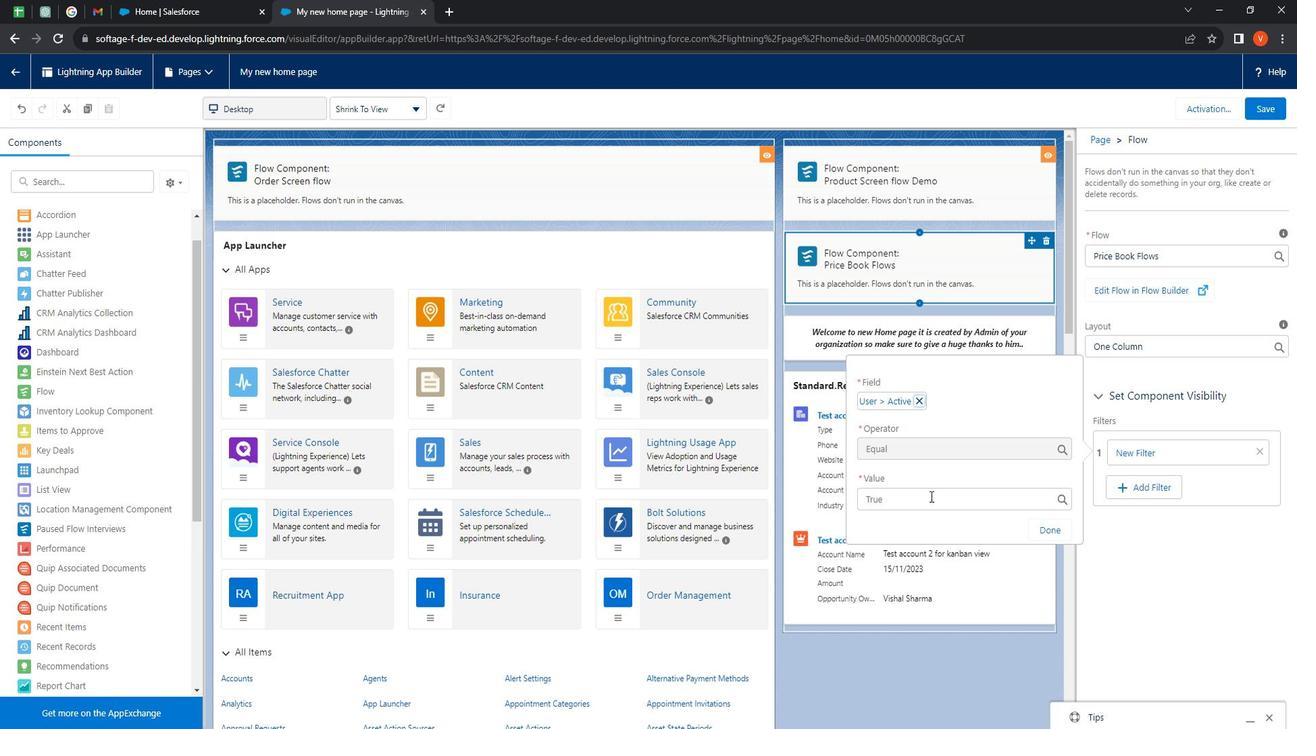 
Action: Mouse moved to (931, 552)
Screenshot: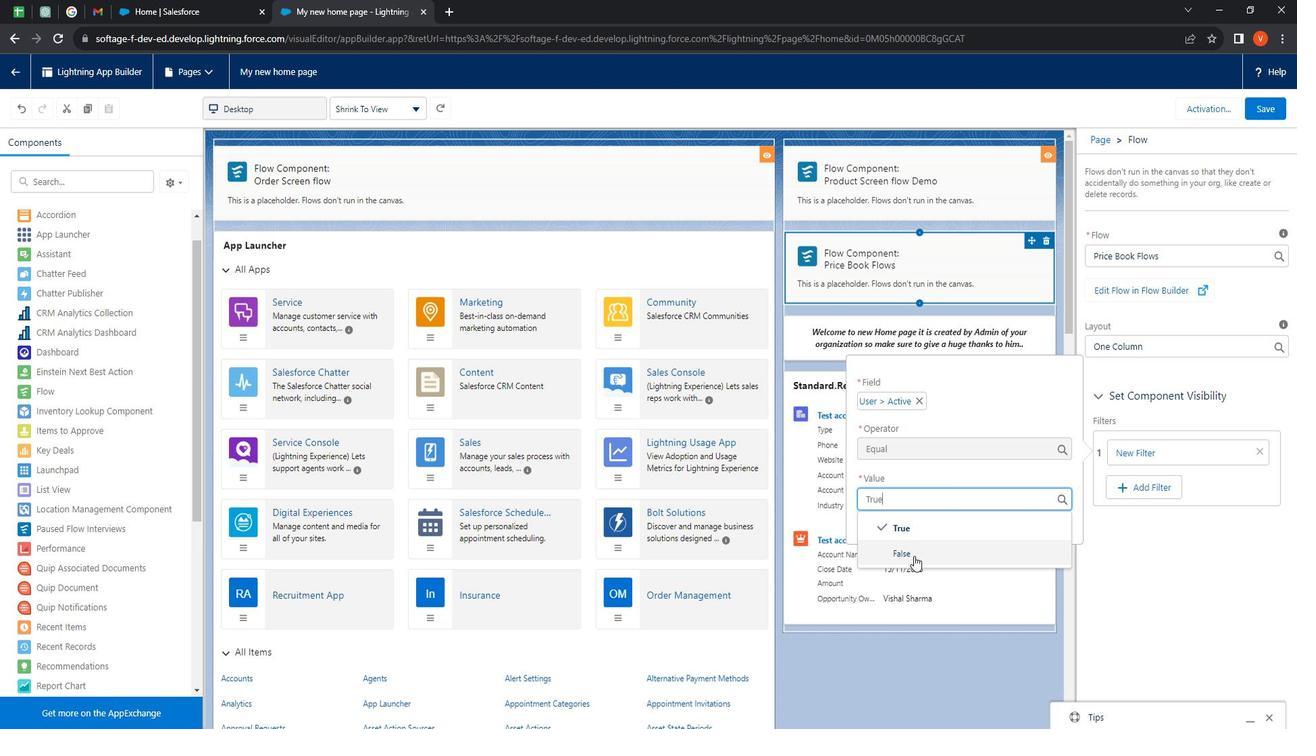 
Action: Mouse pressed left at (931, 552)
Screenshot: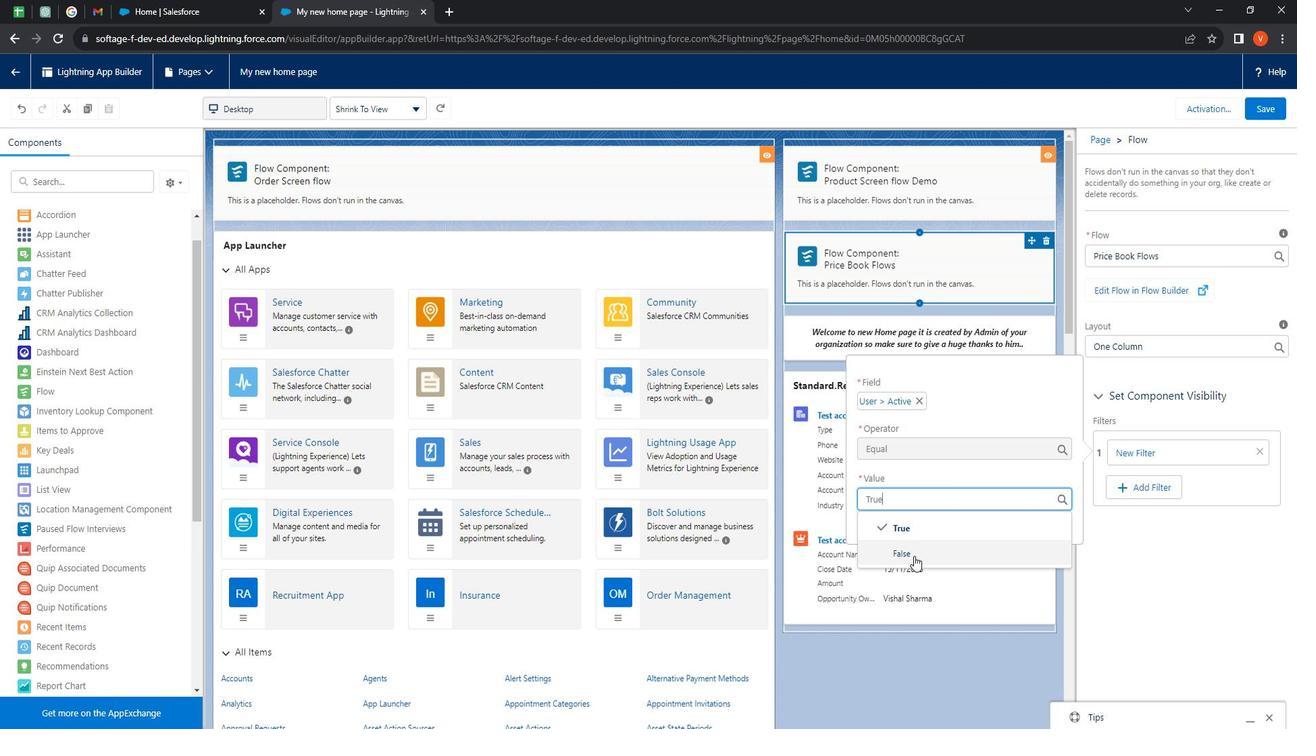
Action: Mouse moved to (914, 507)
Screenshot: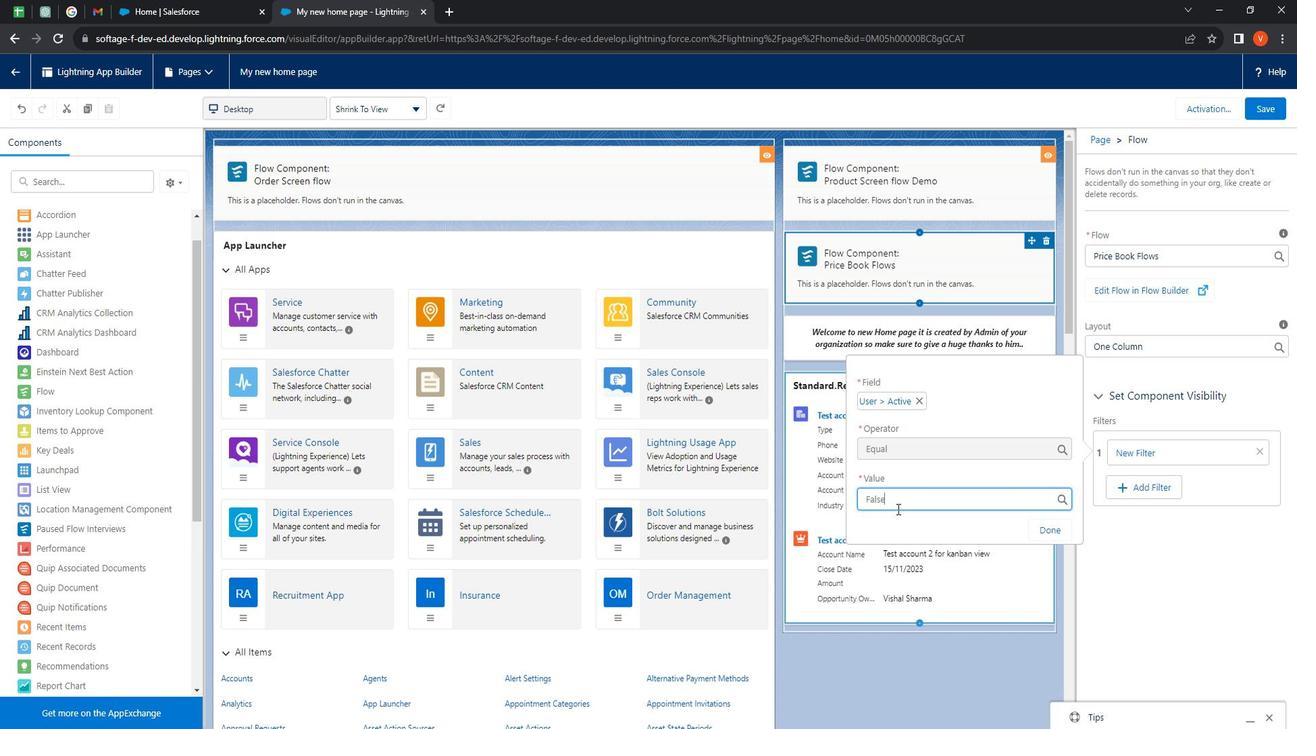 
Action: Mouse pressed left at (914, 507)
Screenshot: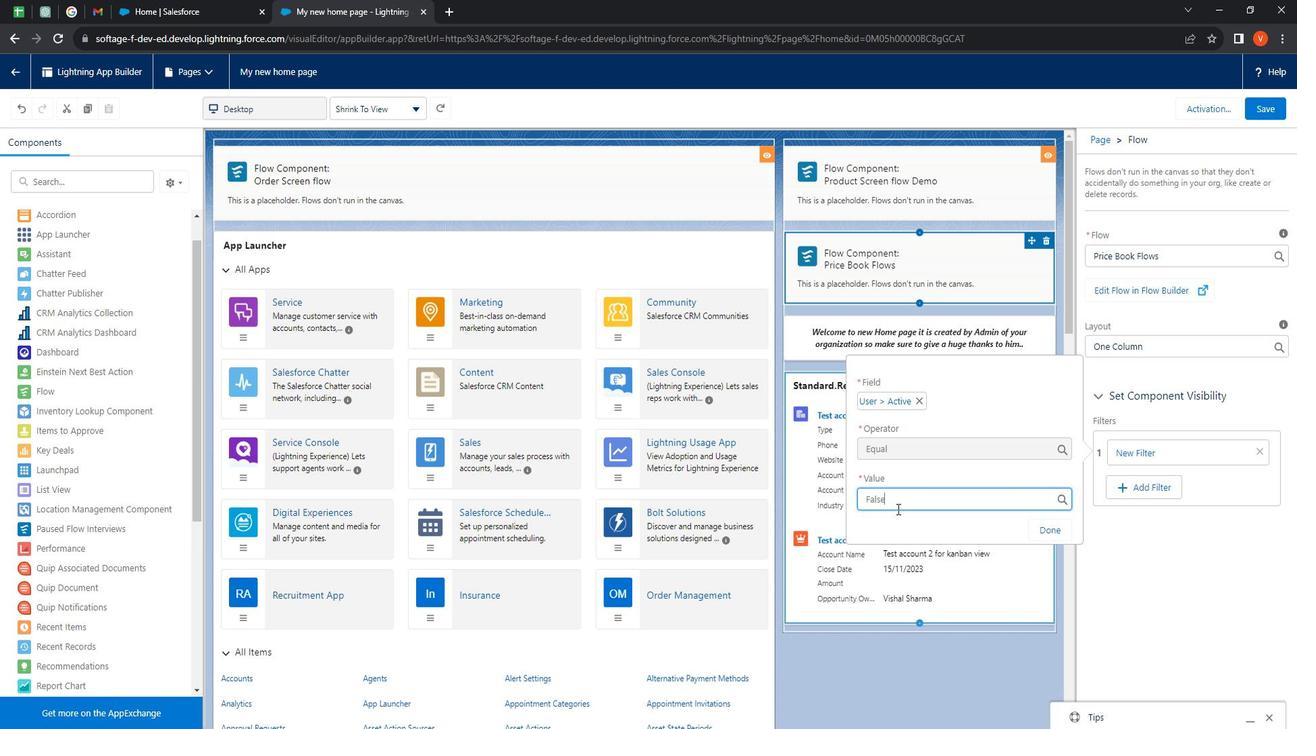 
Action: Mouse moved to (927, 535)
Screenshot: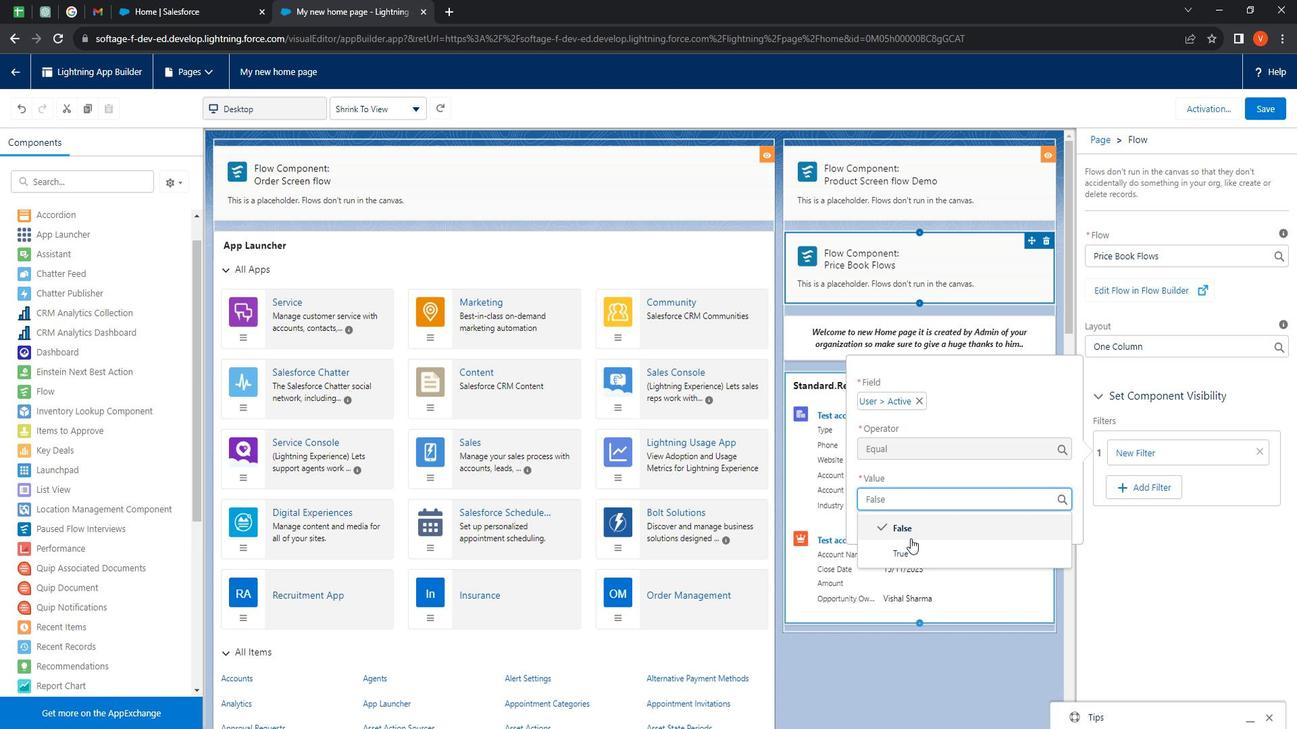 
Action: Mouse pressed left at (927, 535)
Screenshot: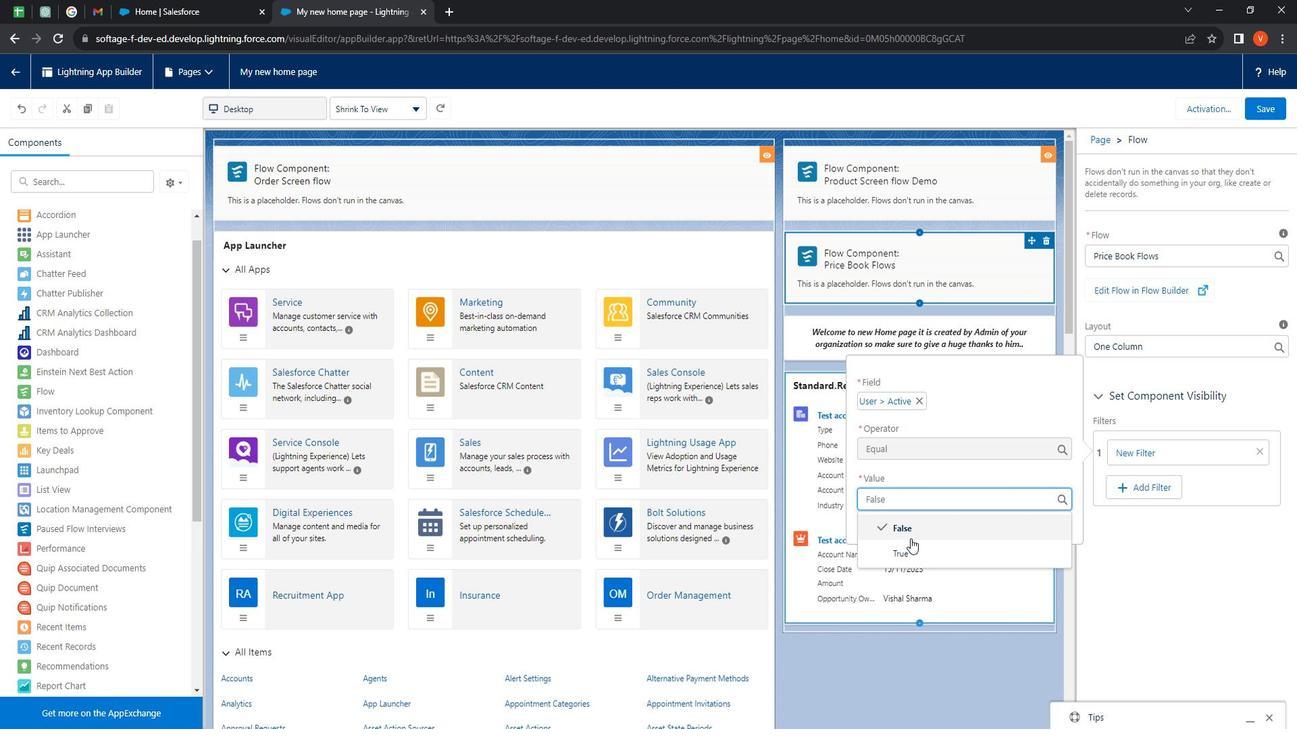 
Action: Mouse moved to (892, 499)
Screenshot: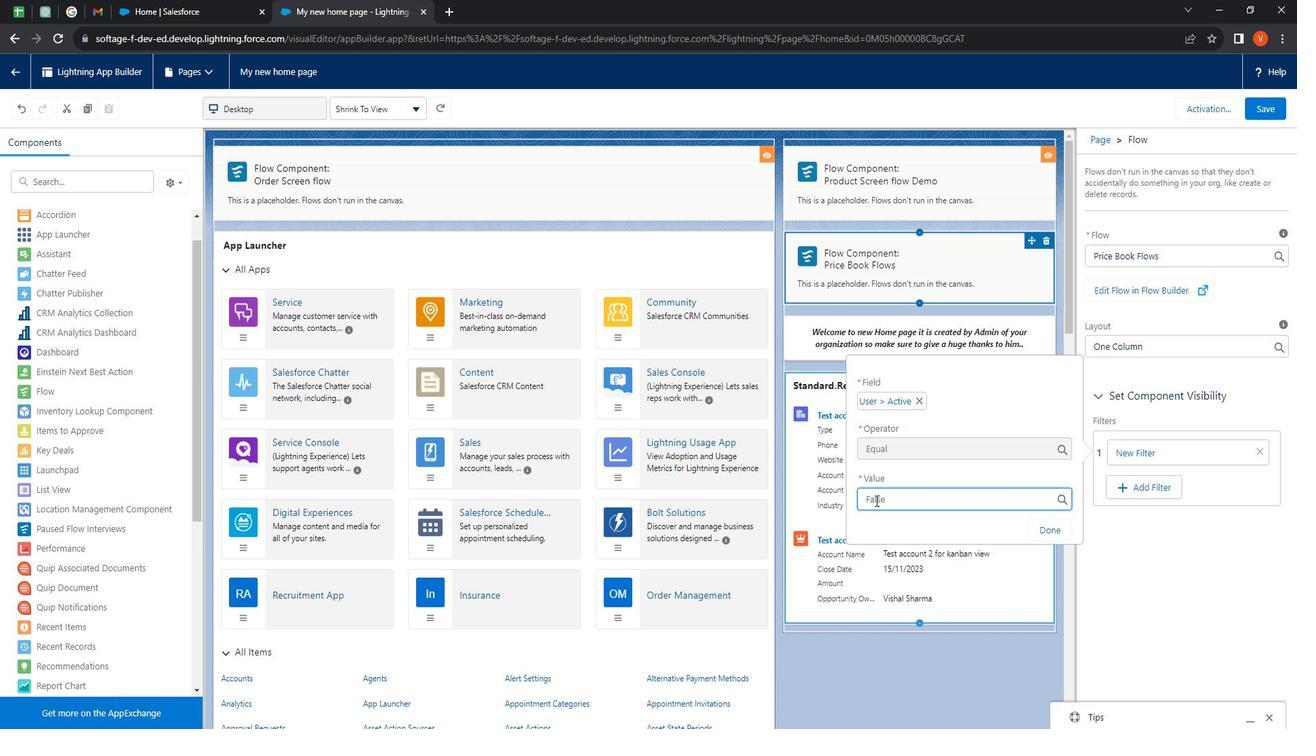 
Action: Mouse pressed left at (892, 499)
Screenshot: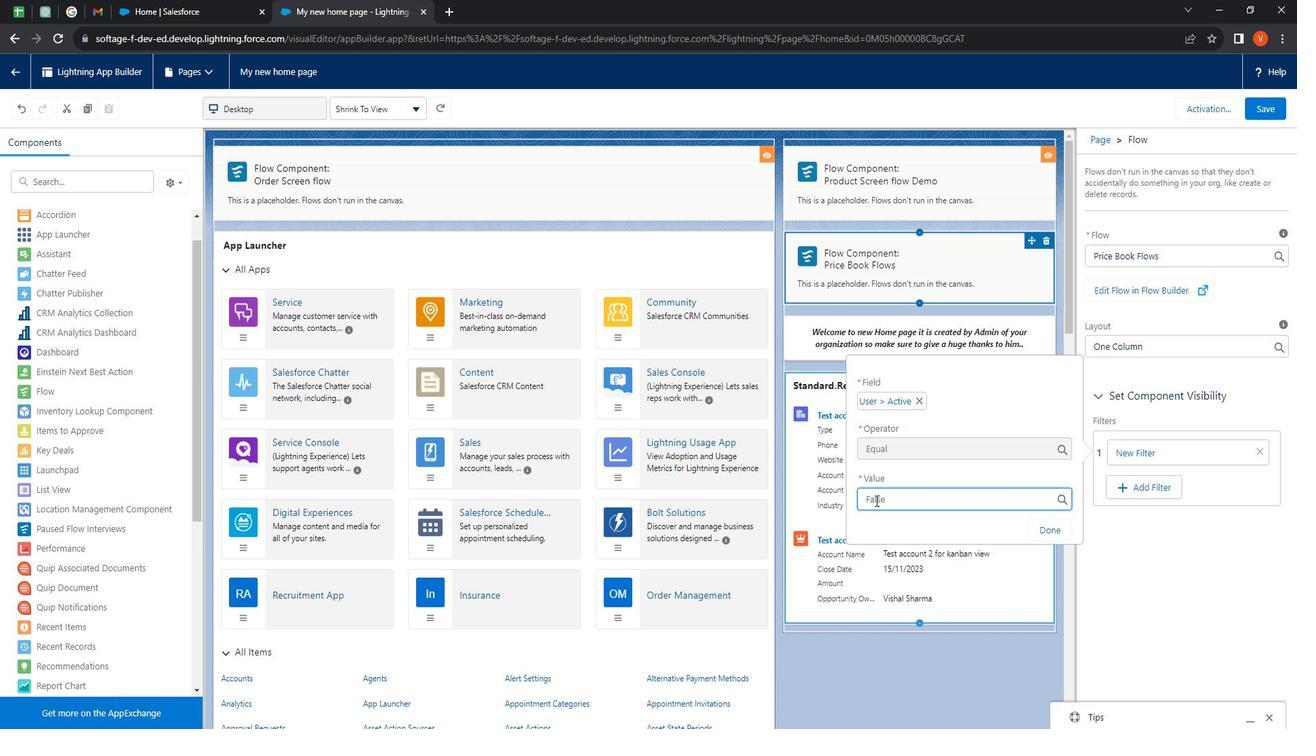 
Action: Mouse moved to (917, 546)
Screenshot: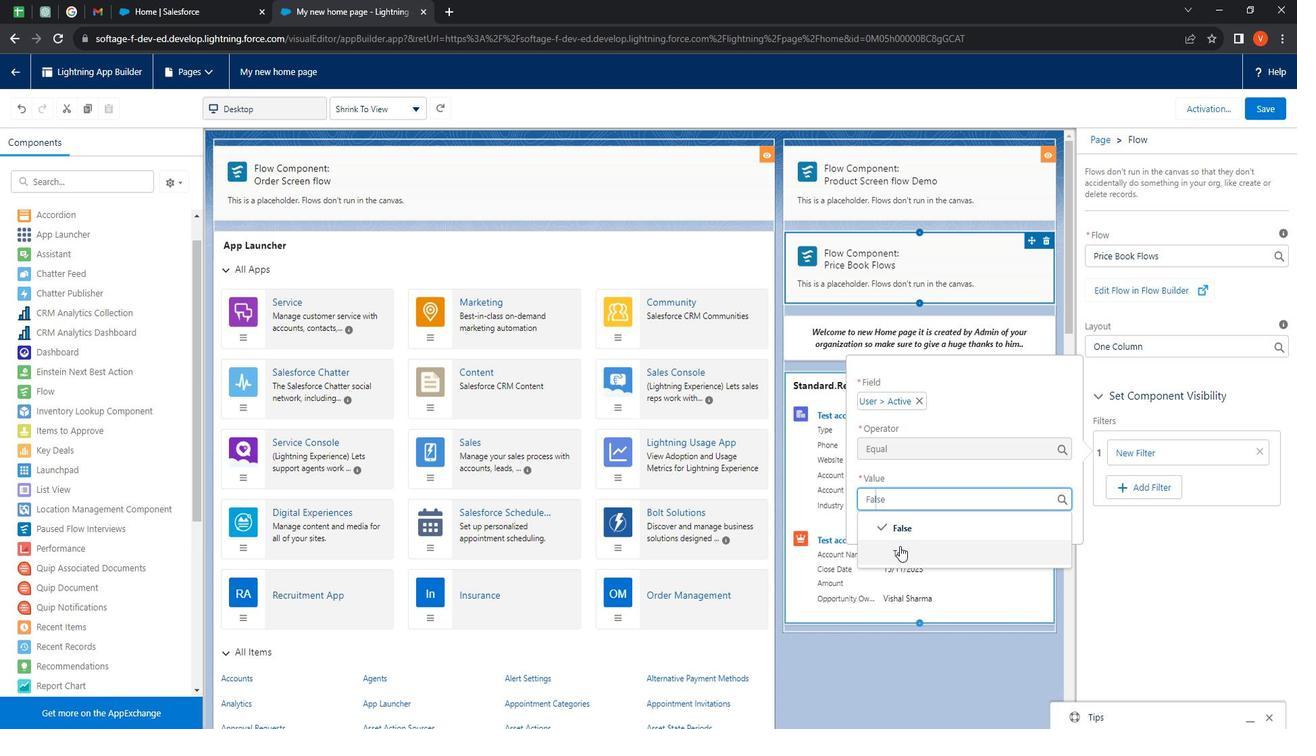 
Action: Mouse pressed left at (917, 546)
Screenshot: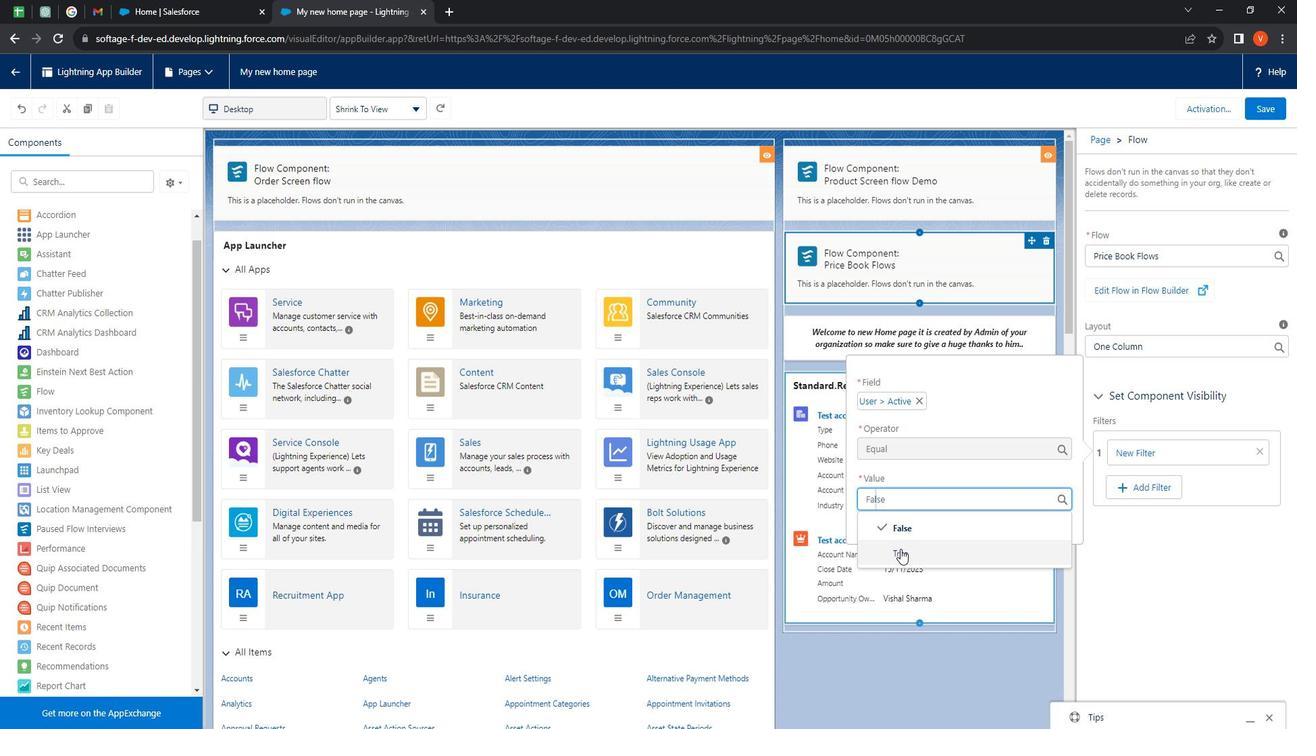 
Action: Mouse moved to (1069, 534)
Screenshot: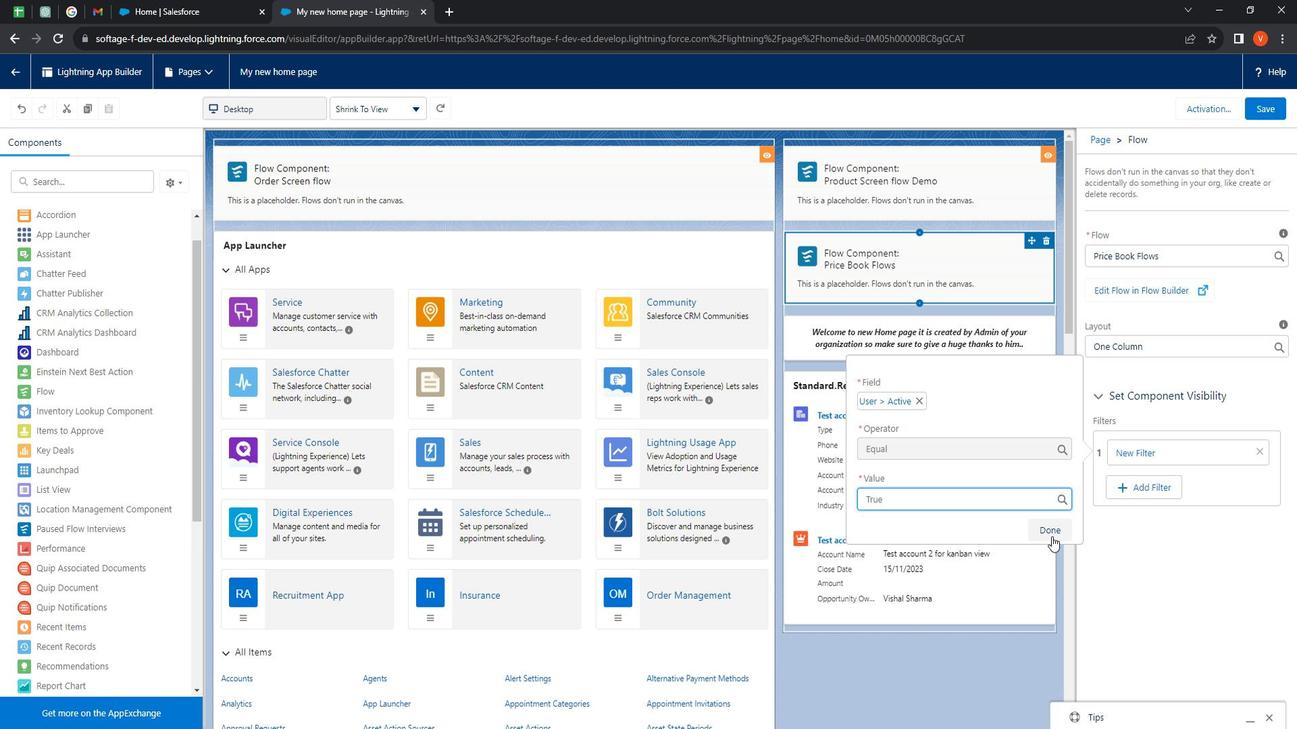
Action: Mouse pressed left at (1069, 534)
Screenshot: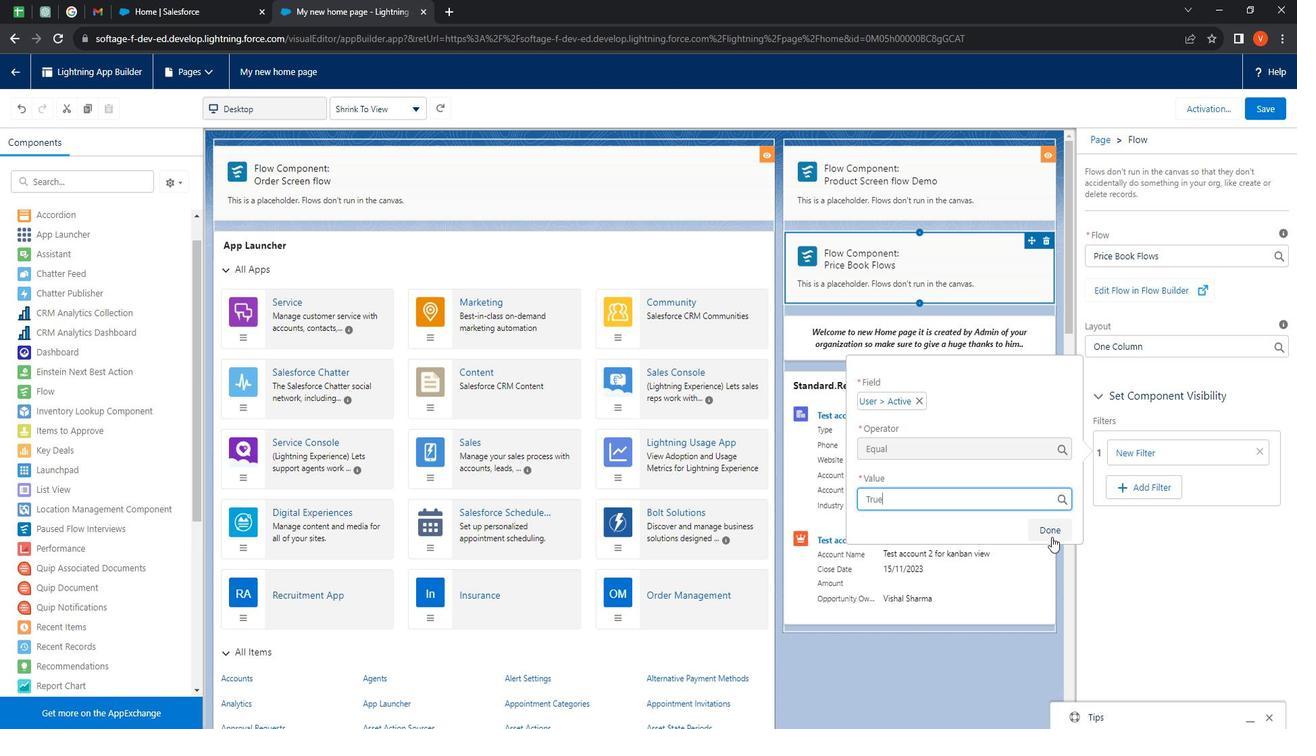
Action: Mouse moved to (943, 670)
Screenshot: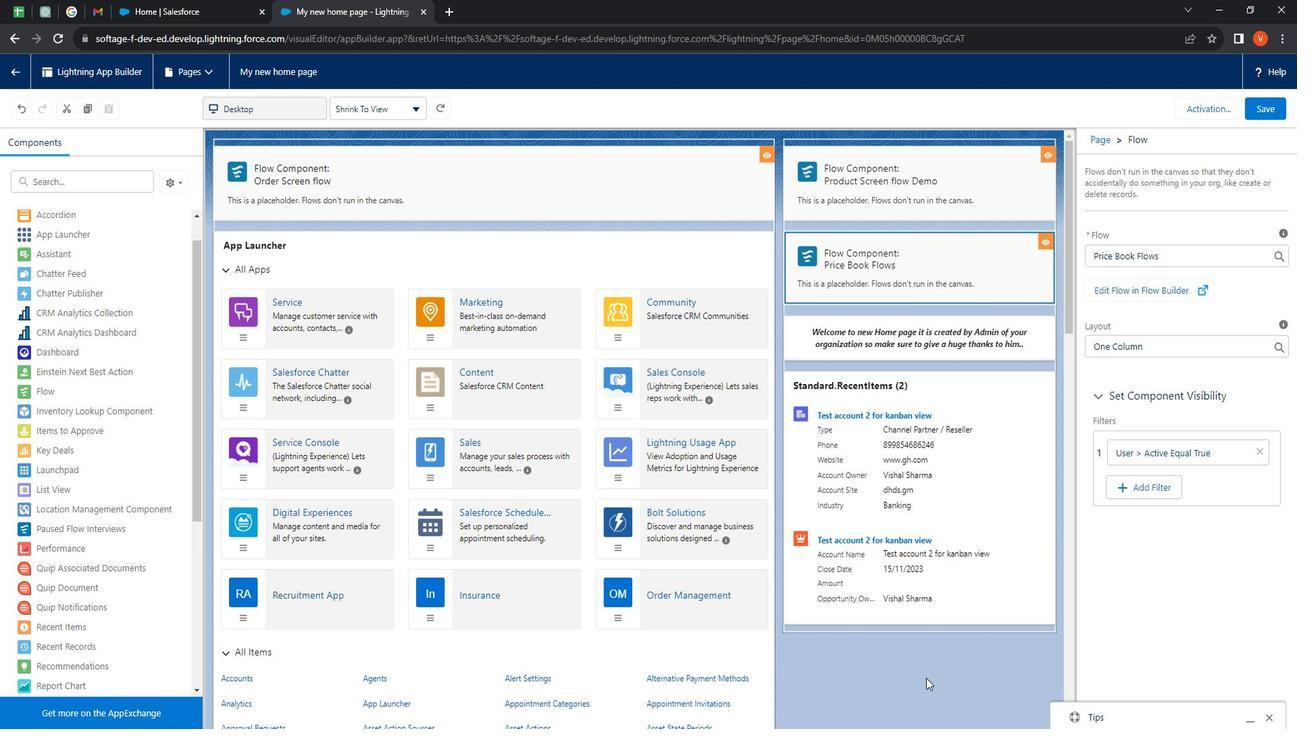 
Action: Mouse pressed left at (943, 670)
Screenshot: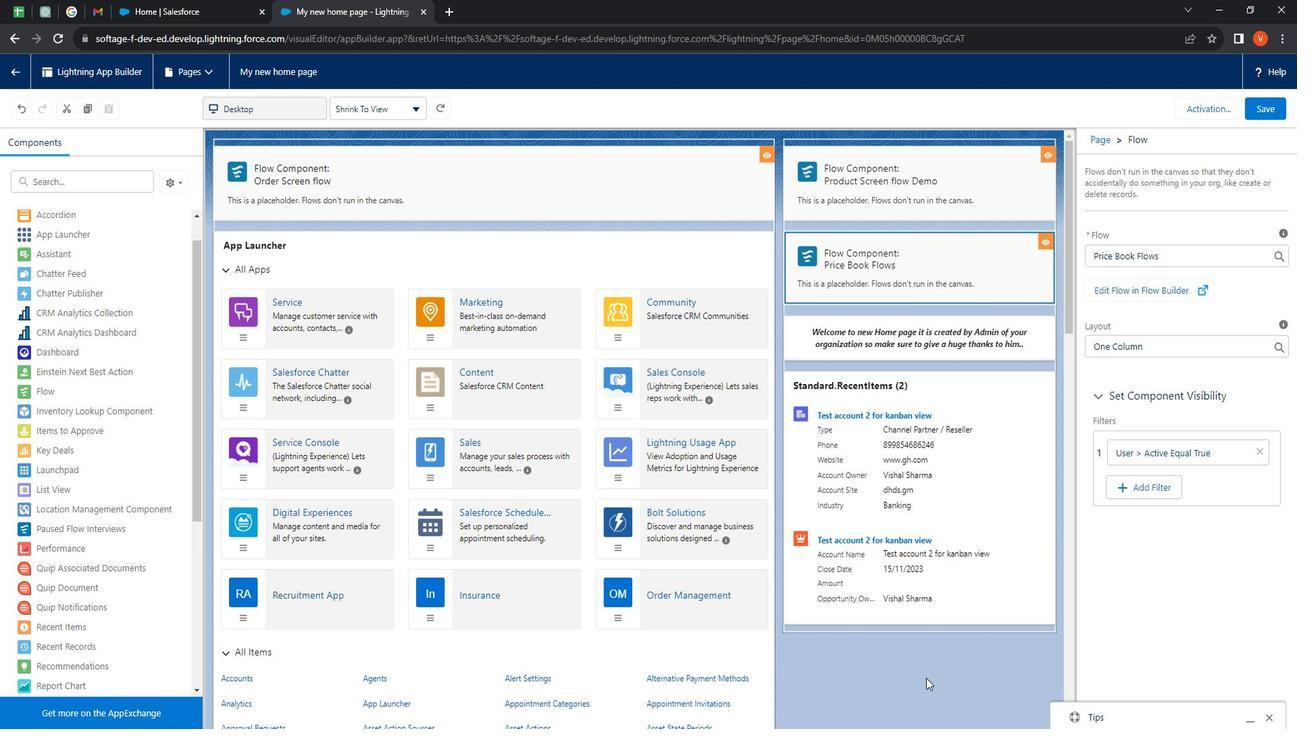 
Action: Mouse moved to (1276, 120)
Screenshot: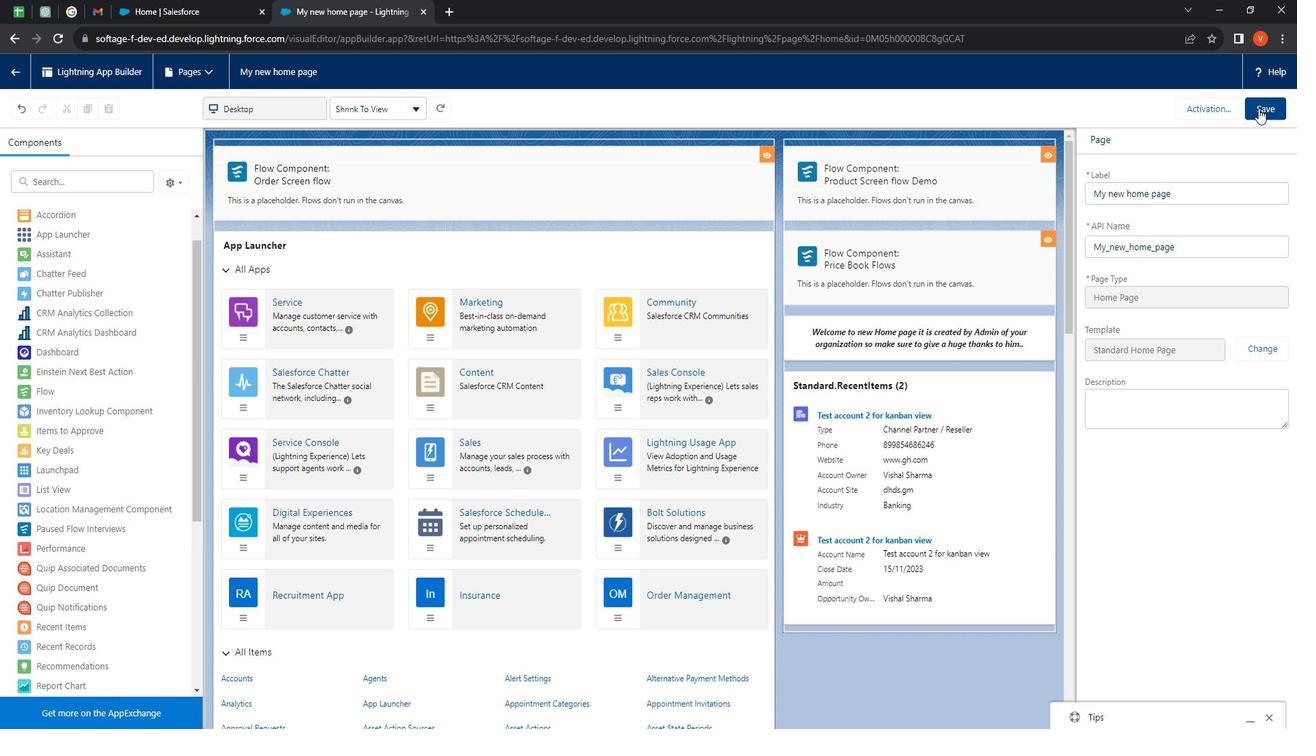 
Action: Mouse pressed left at (1276, 120)
Screenshot: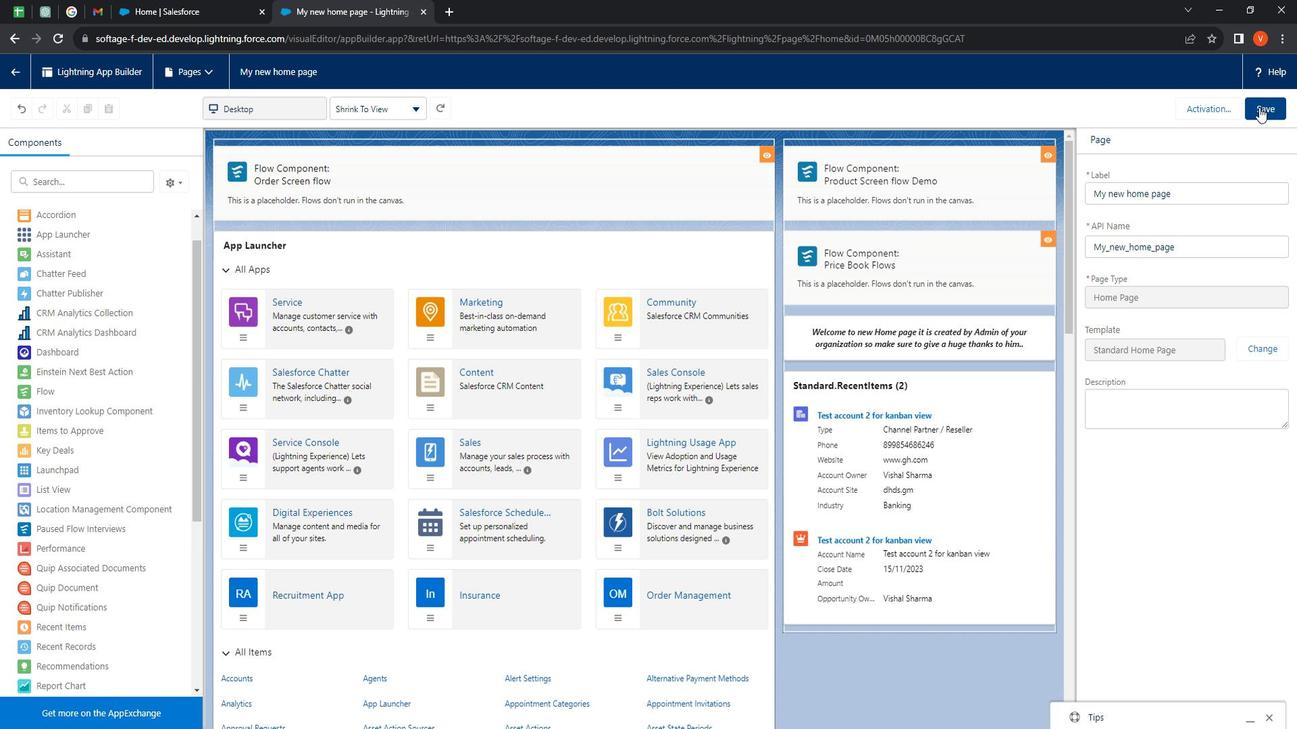 
Action: Mouse moved to (1229, 122)
Screenshot: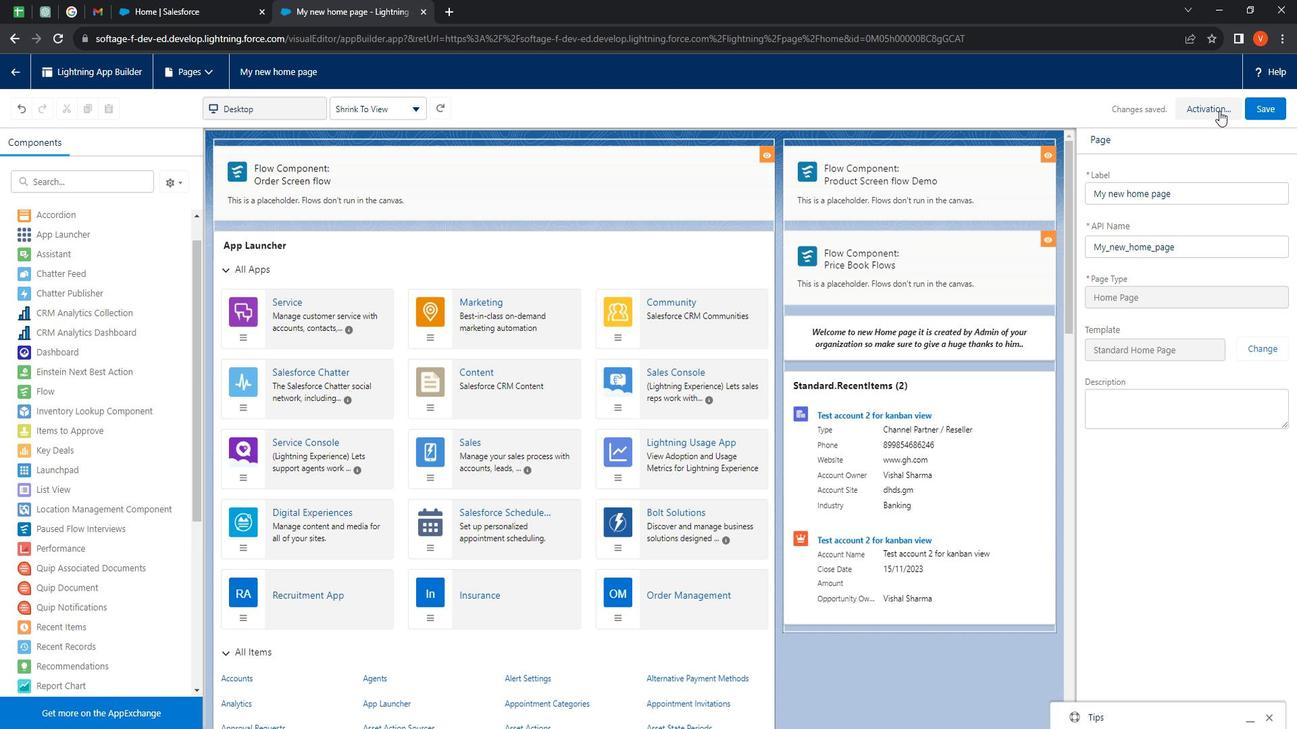
Action: Mouse pressed left at (1229, 122)
Screenshot: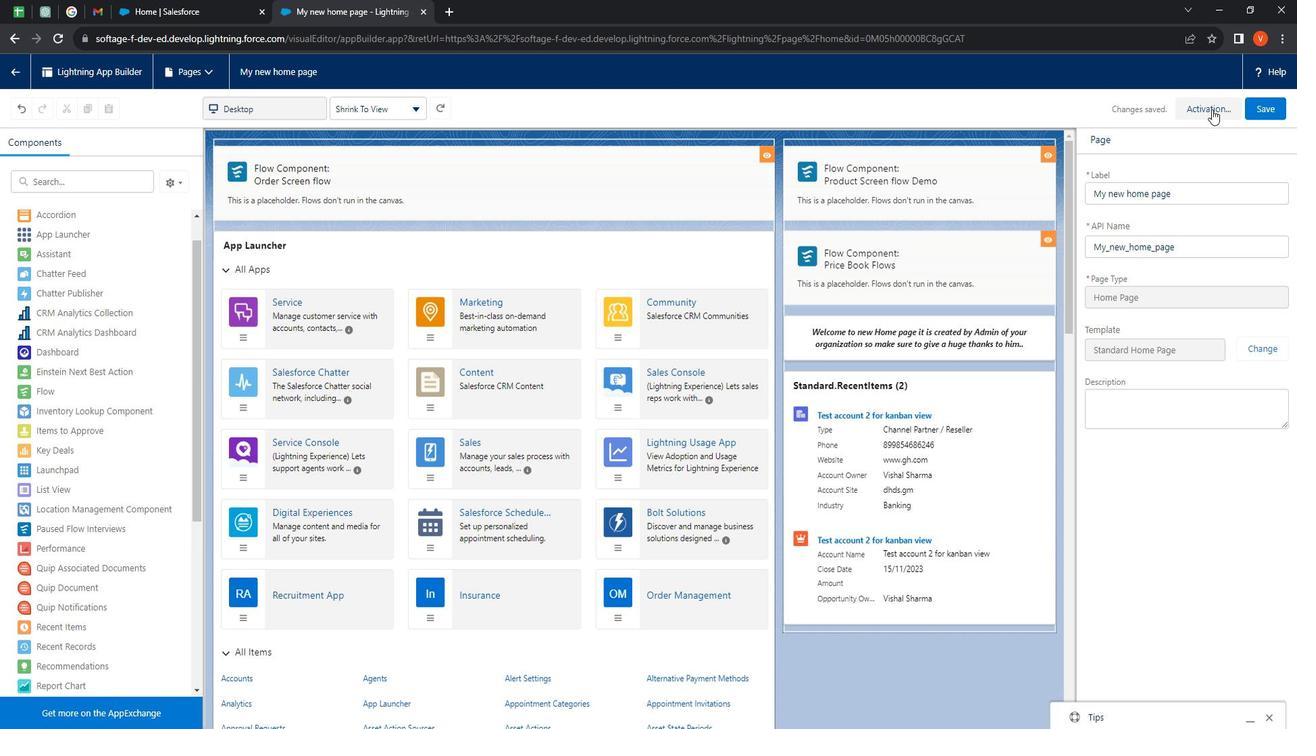 
Action: Mouse moved to (541, 356)
Screenshot: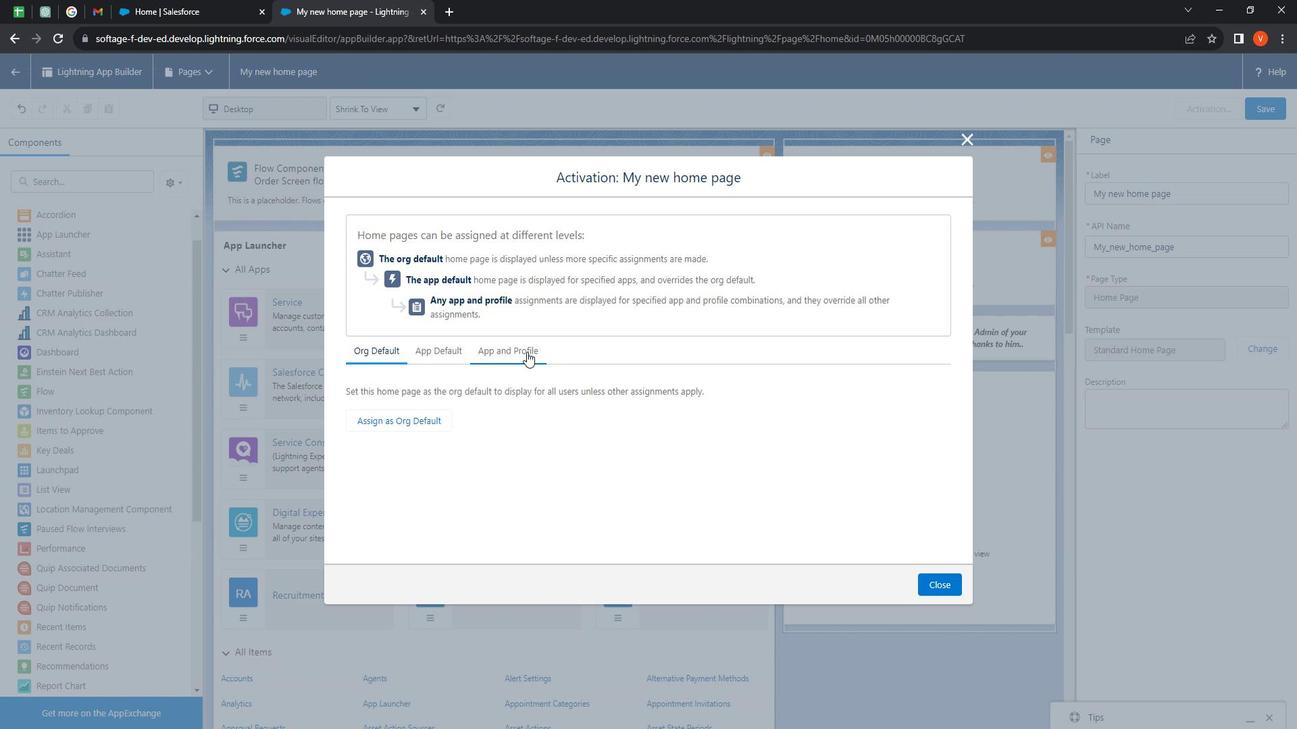 
Action: Mouse pressed left at (541, 356)
Screenshot: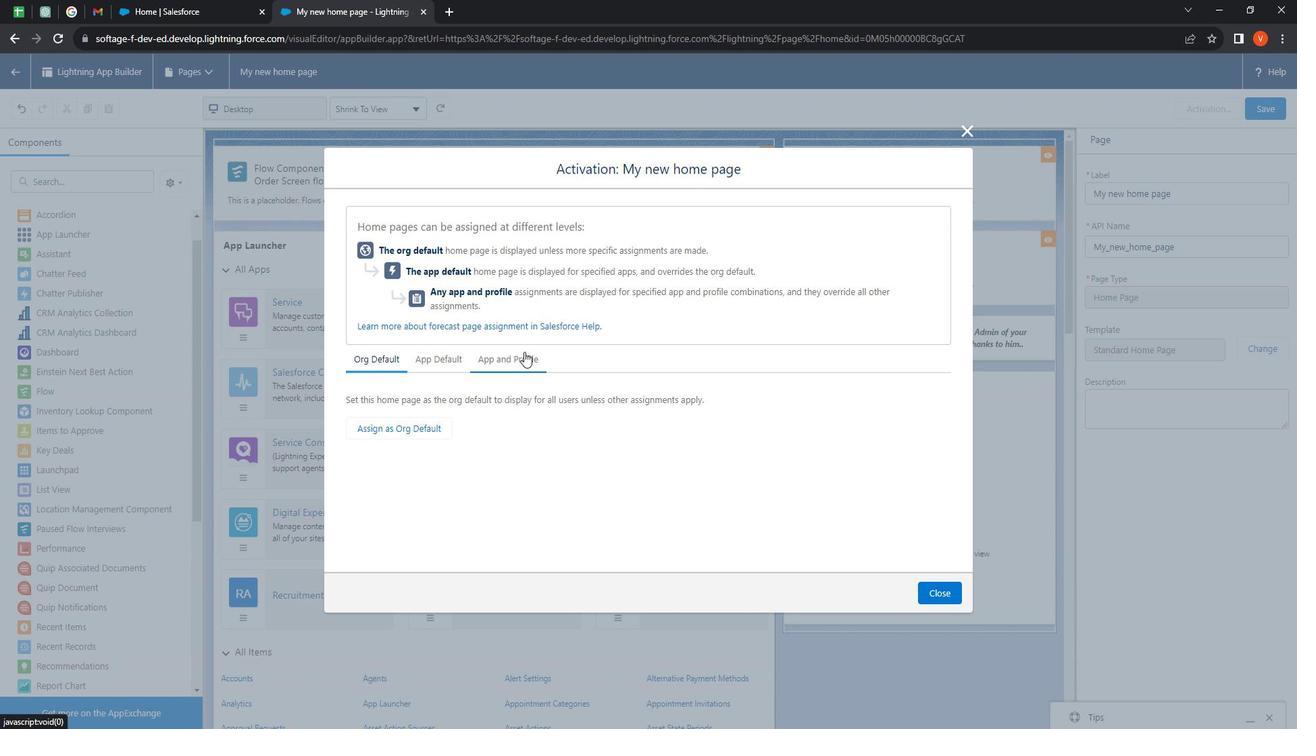 
Action: Mouse moved to (817, 457)
Screenshot: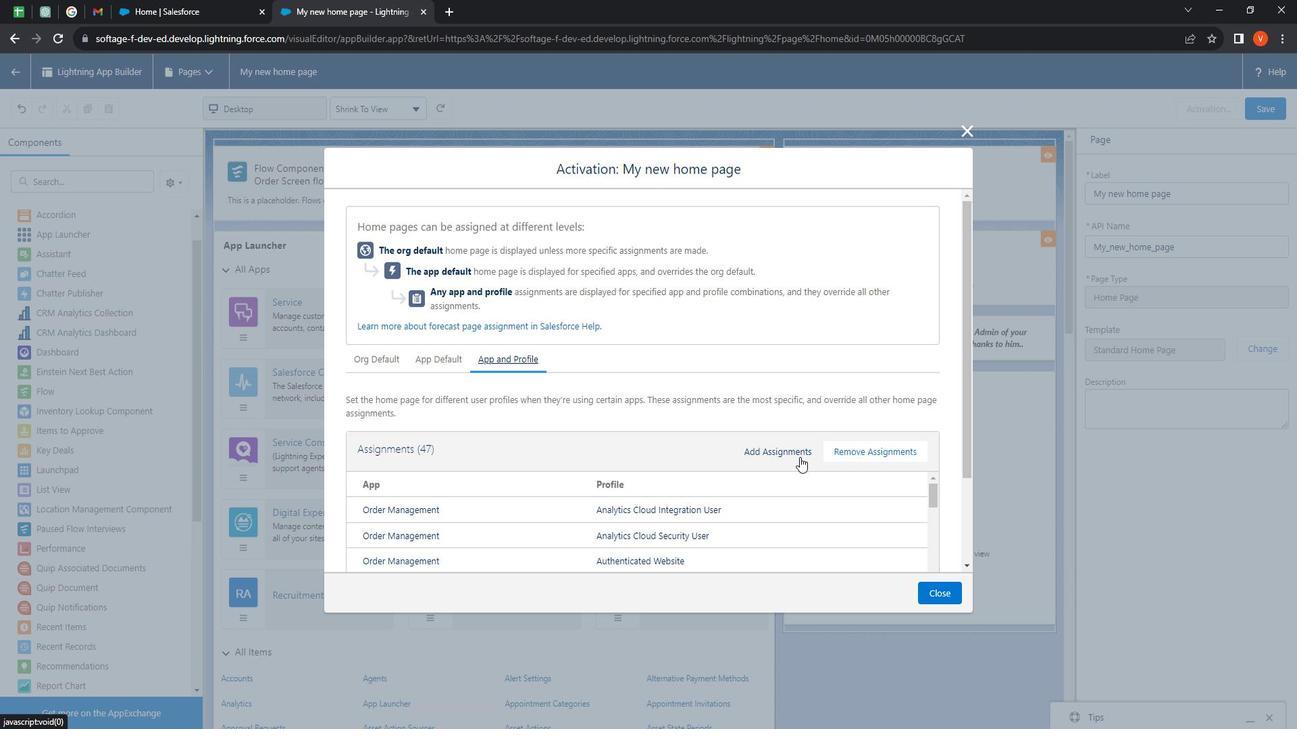 
Action: Mouse pressed left at (817, 457)
Screenshot: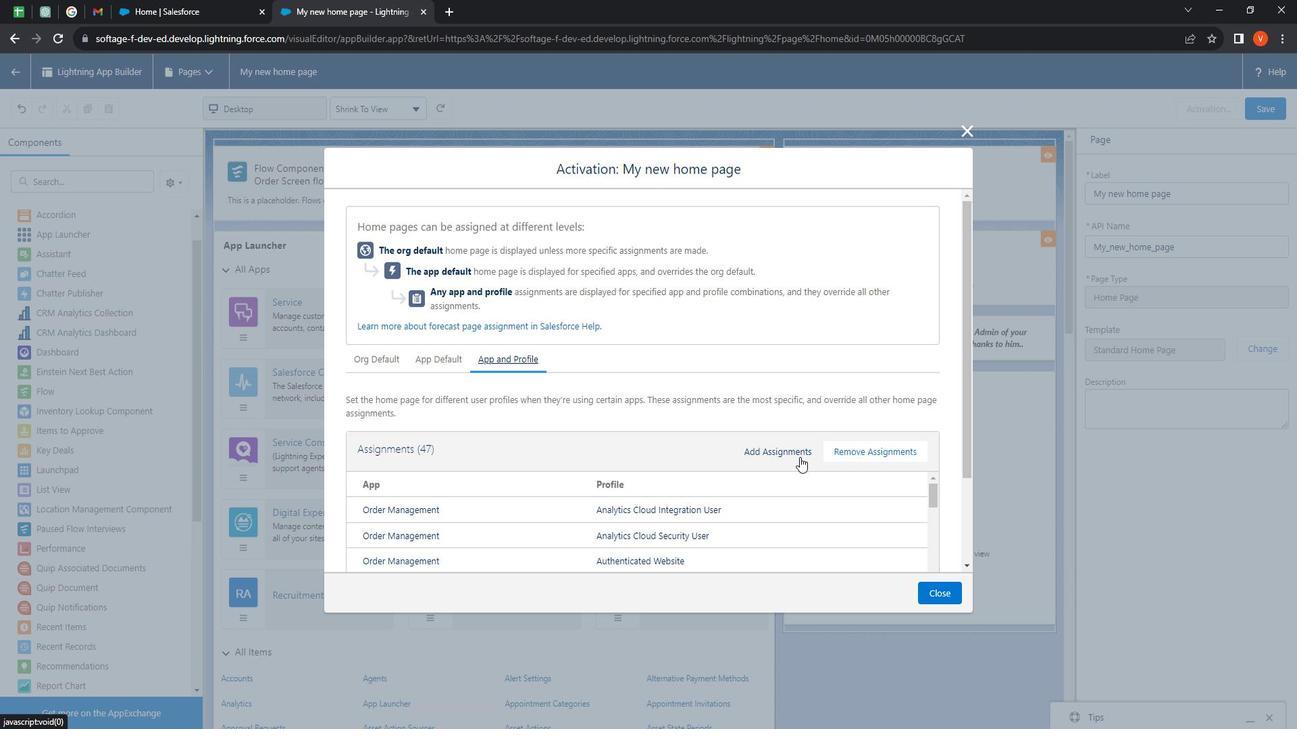 
Action: Mouse moved to (386, 377)
Screenshot: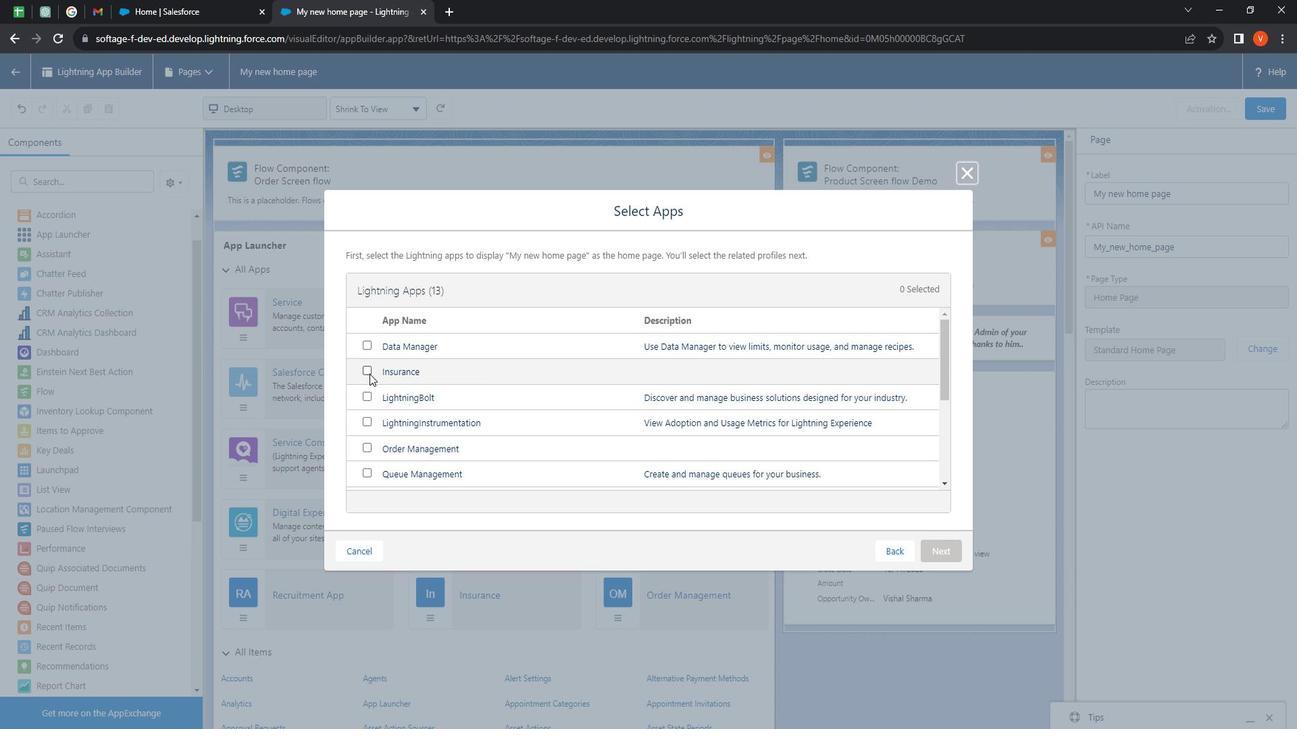 
Action: Mouse pressed left at (386, 377)
Screenshot: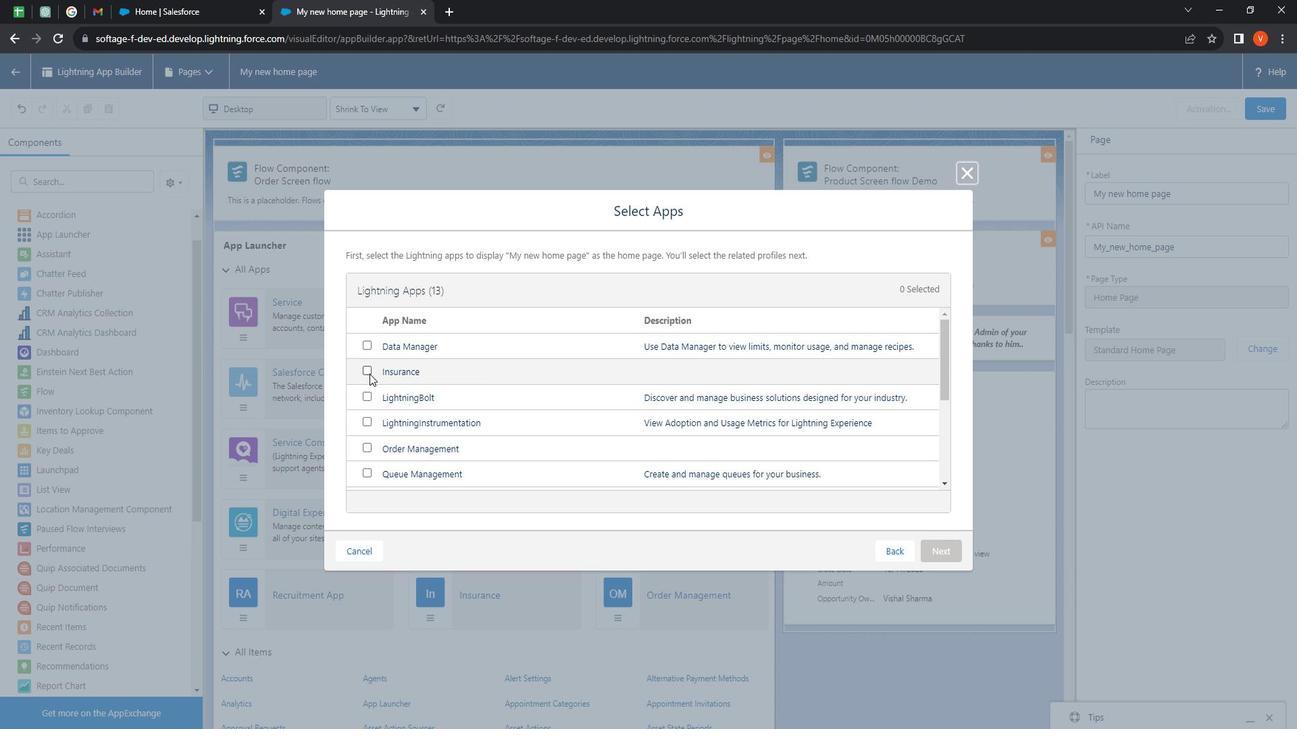 
Action: Mouse moved to (413, 423)
Screenshot: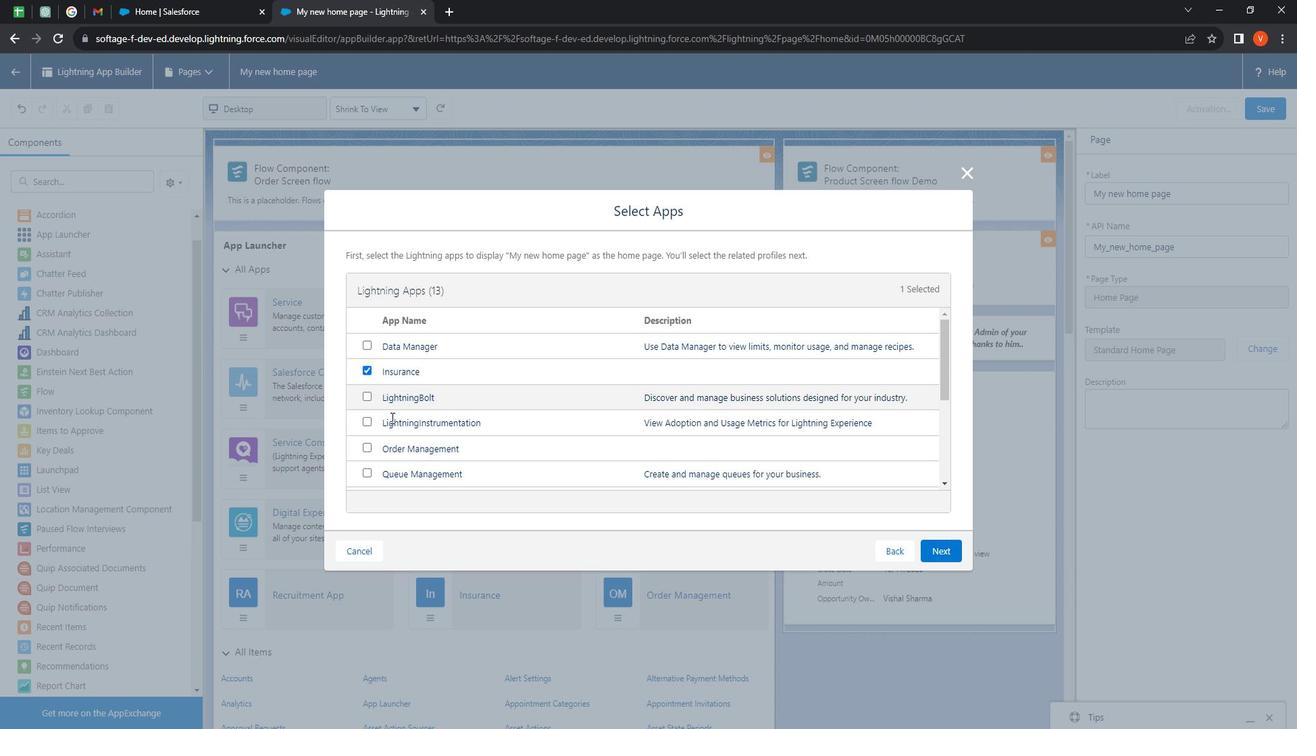 
Action: Mouse scrolled (413, 422) with delta (0, 0)
Screenshot: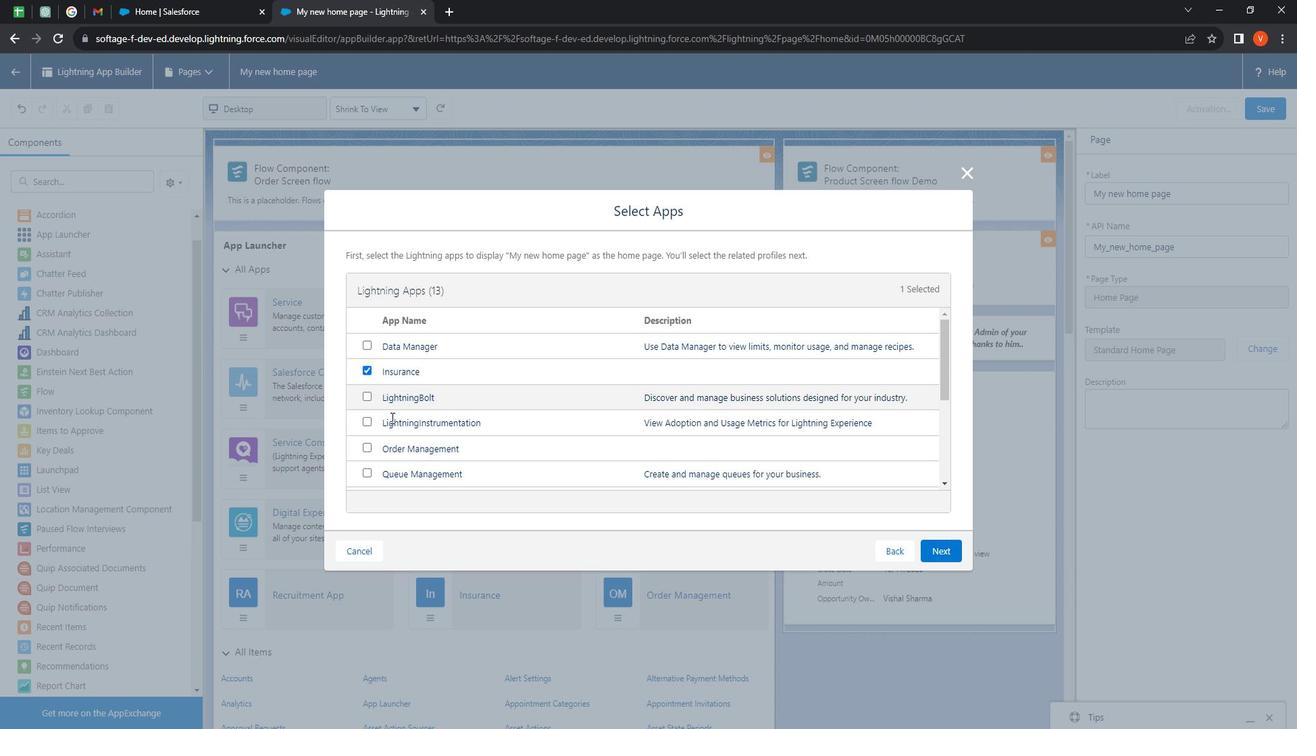 
Action: Mouse moved to (471, 461)
Screenshot: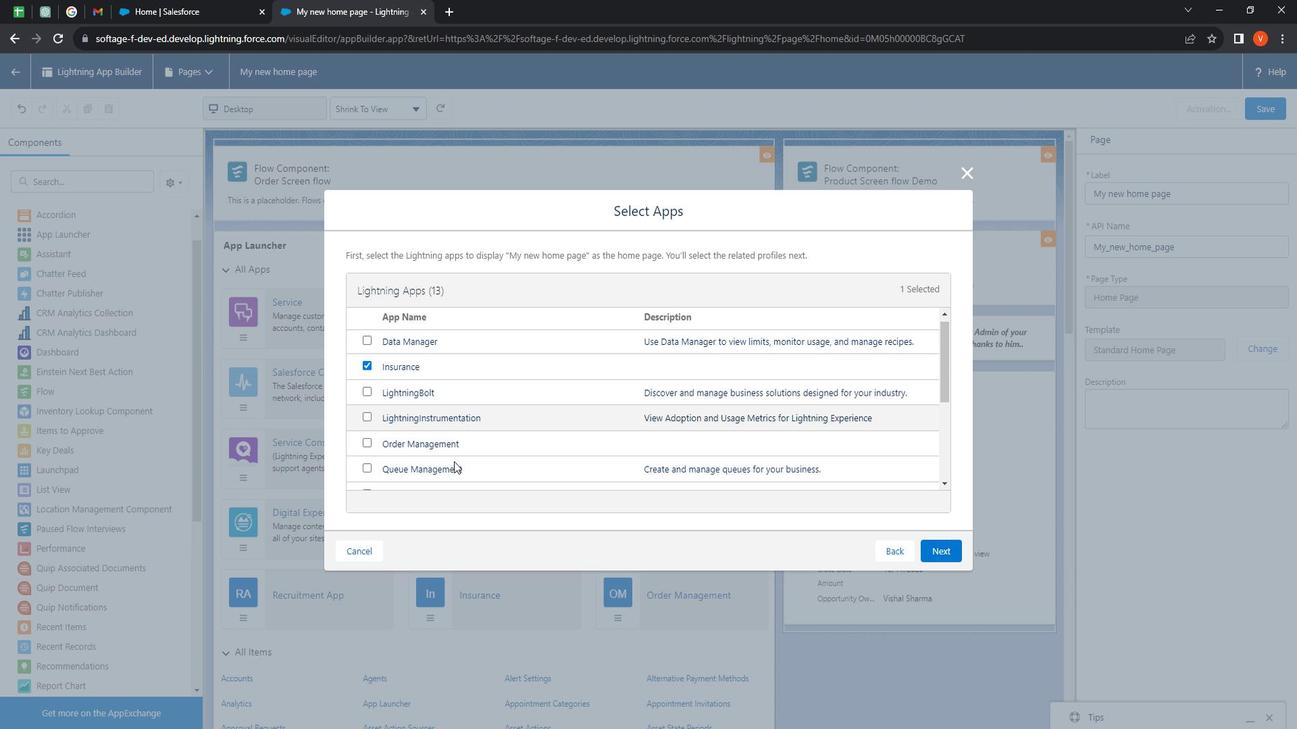 
Action: Mouse scrolled (471, 460) with delta (0, 0)
Screenshot: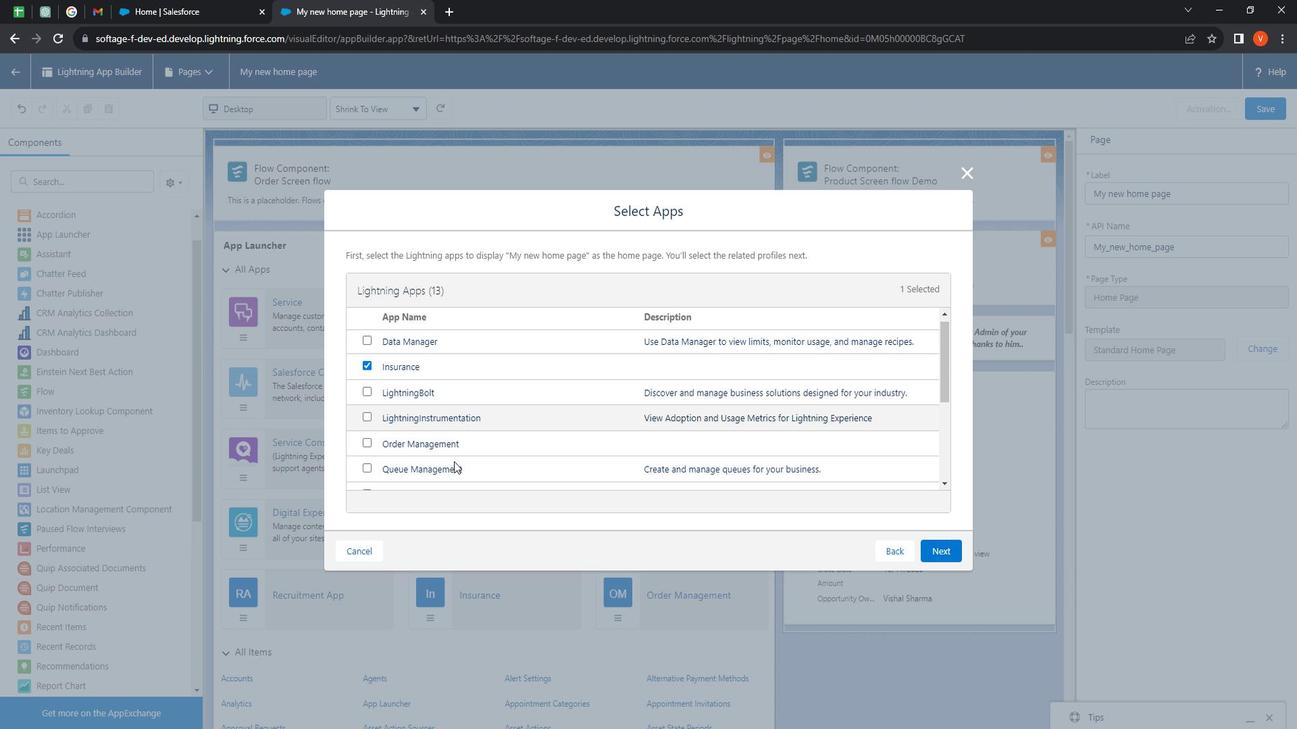 
Action: Mouse moved to (569, 485)
Screenshot: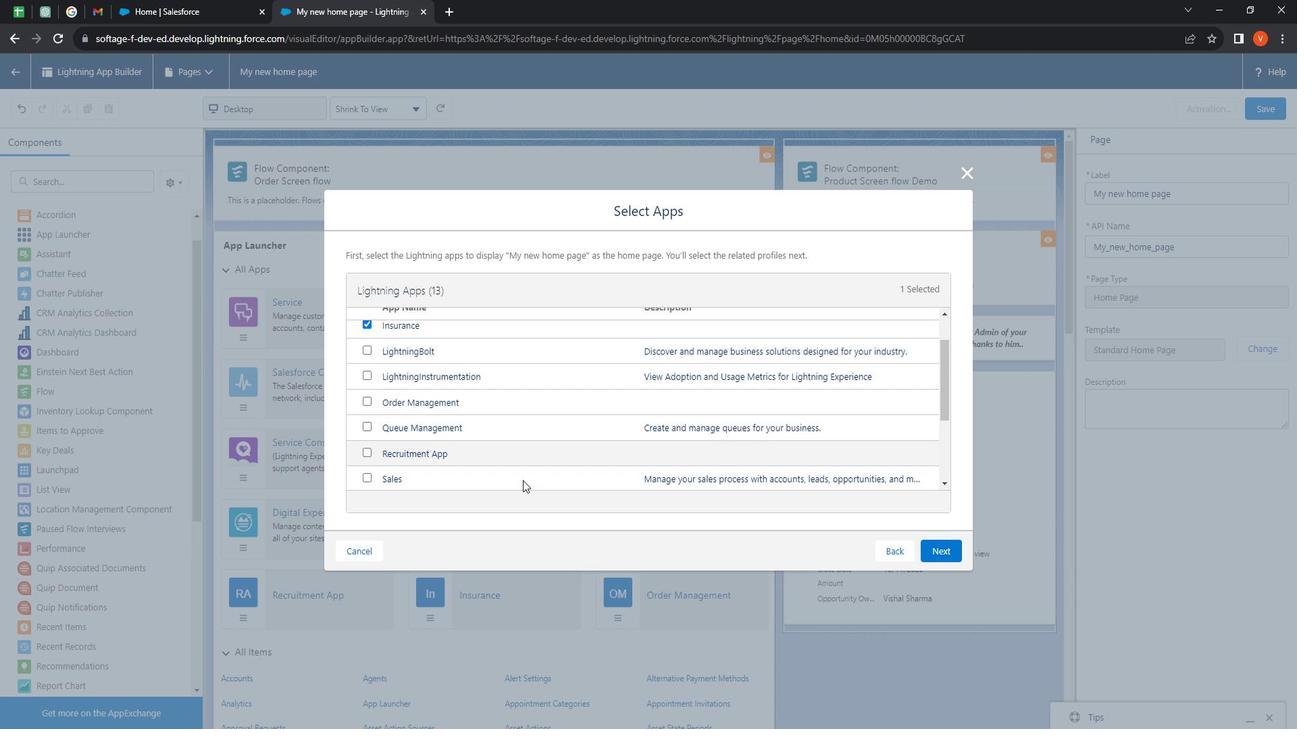 
Action: Mouse scrolled (569, 485) with delta (0, 0)
Screenshot: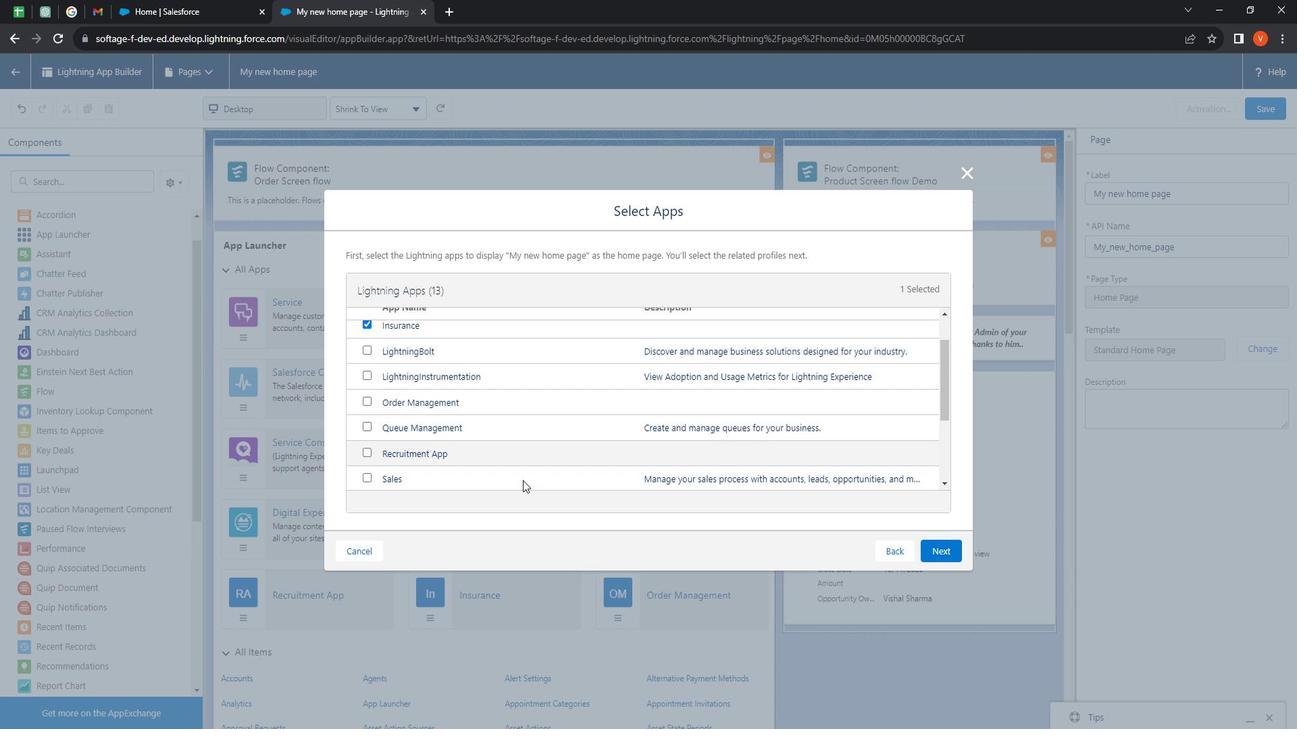 
Action: Mouse moved to (668, 497)
Screenshot: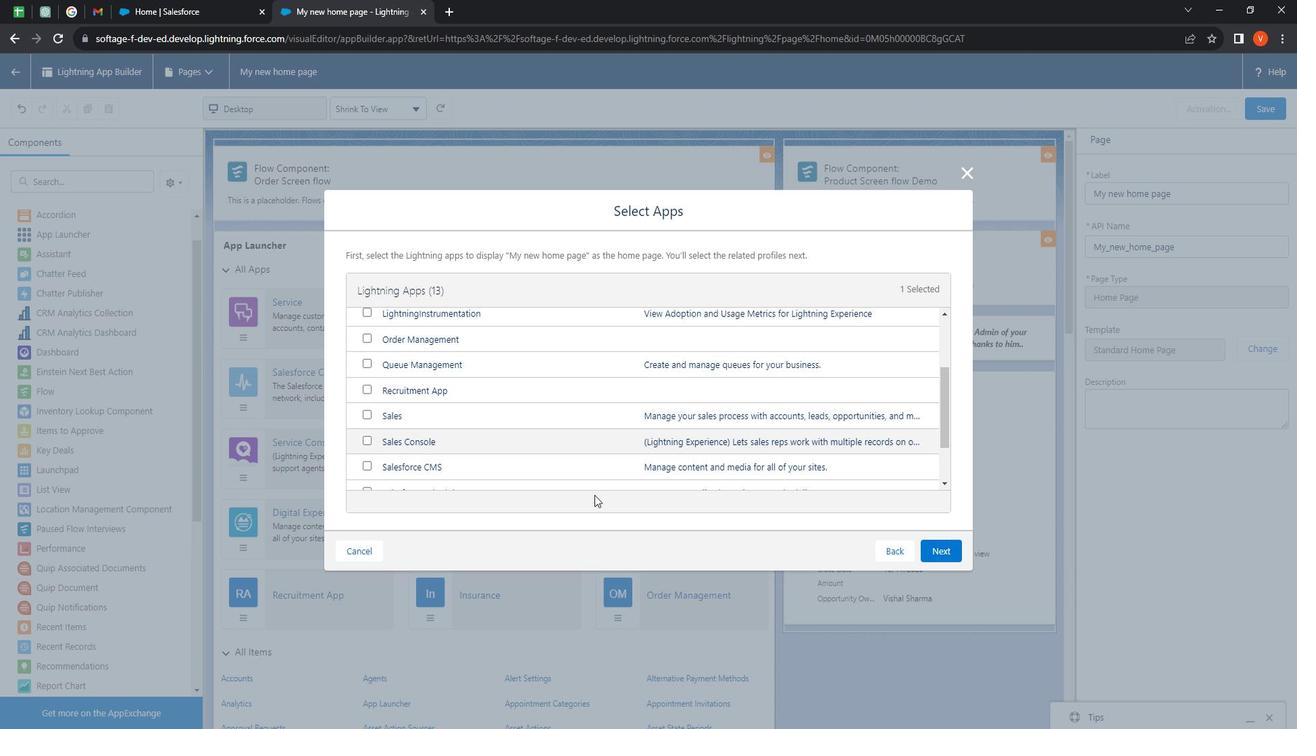 
Action: Mouse scrolled (668, 496) with delta (0, 0)
Screenshot: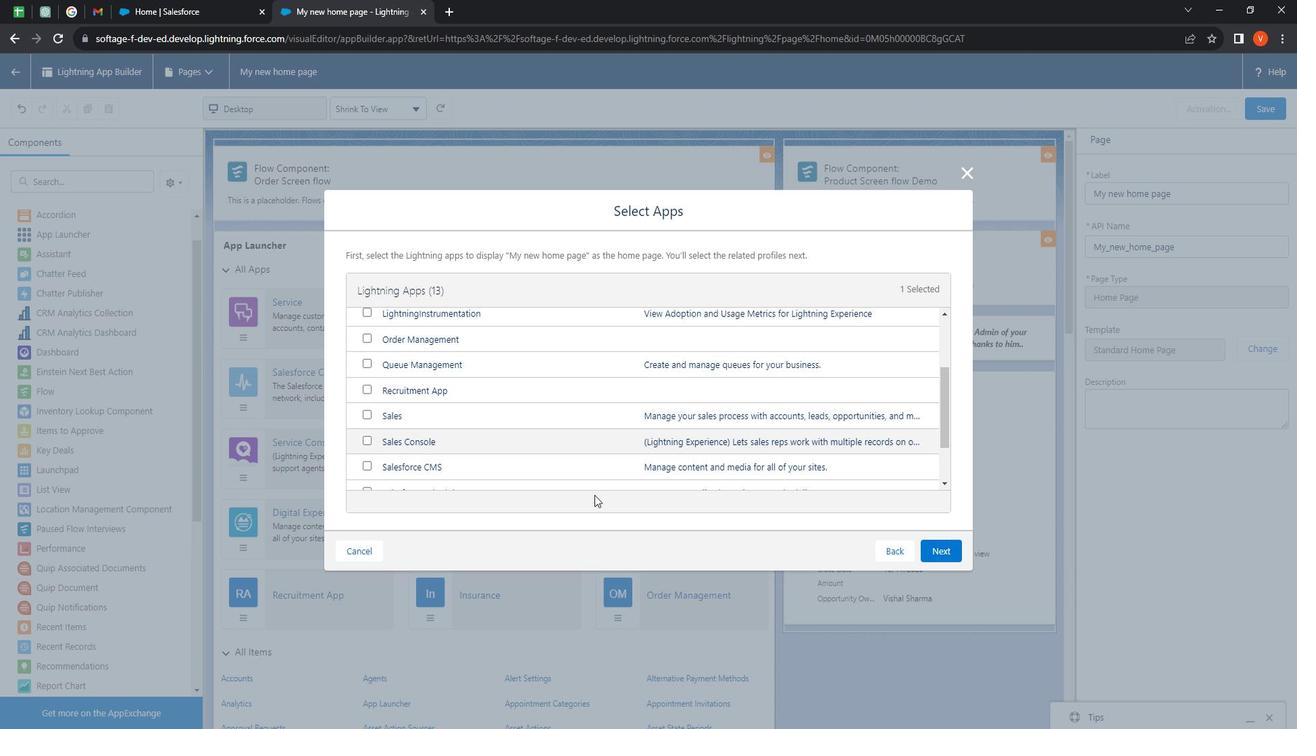 
Action: Mouse moved to (384, 355)
Screenshot: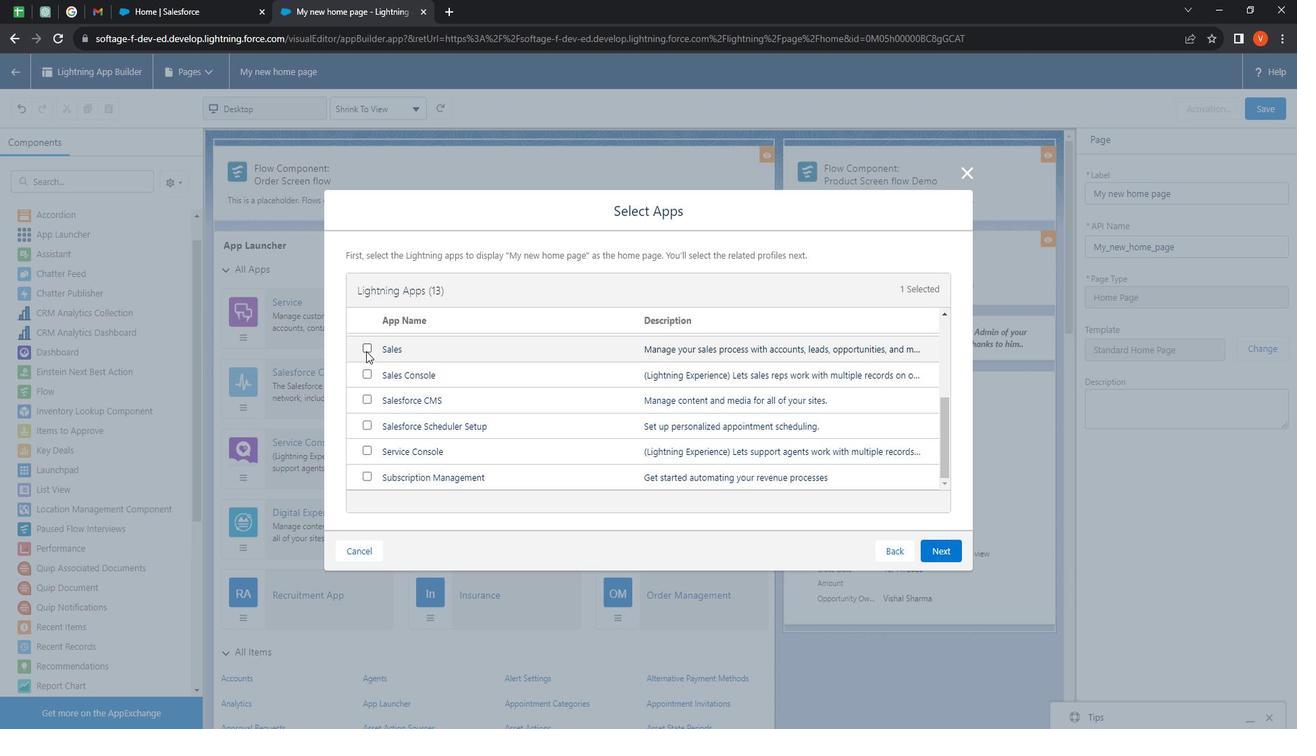 
Action: Mouse pressed left at (384, 355)
Screenshot: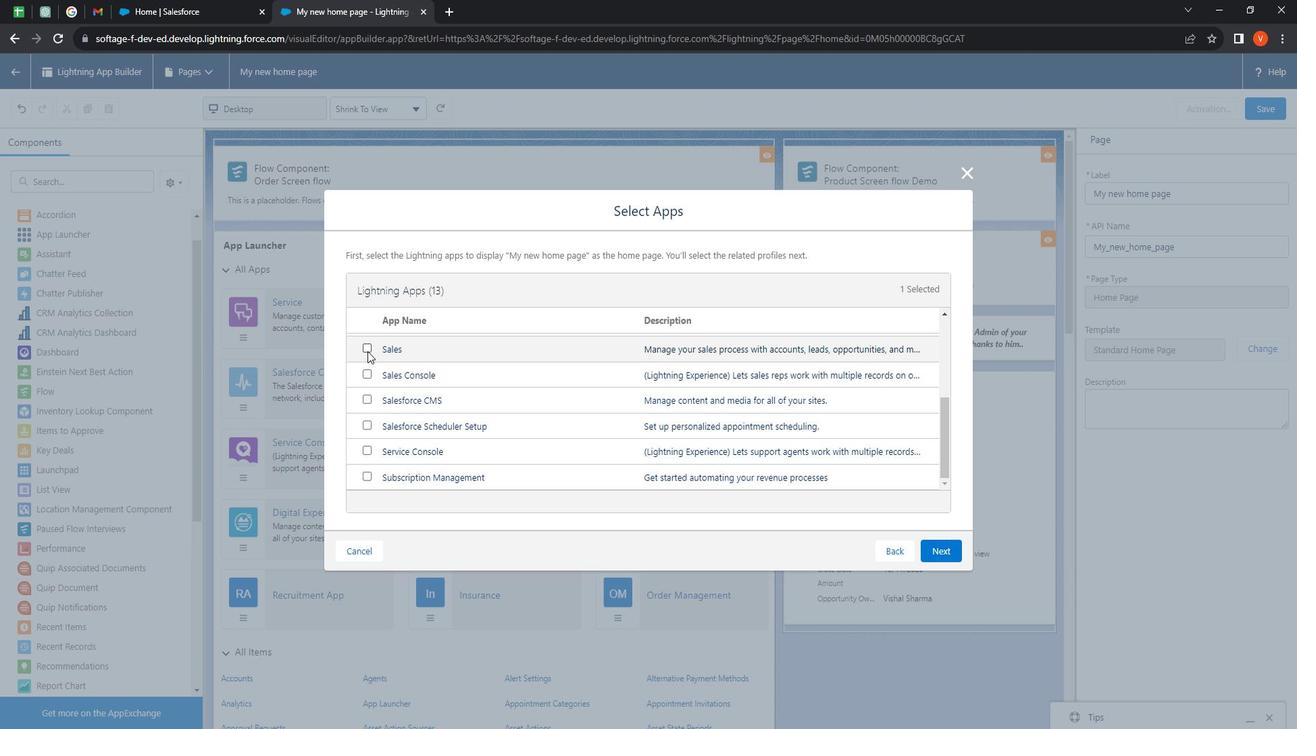 
Action: Mouse moved to (381, 377)
Screenshot: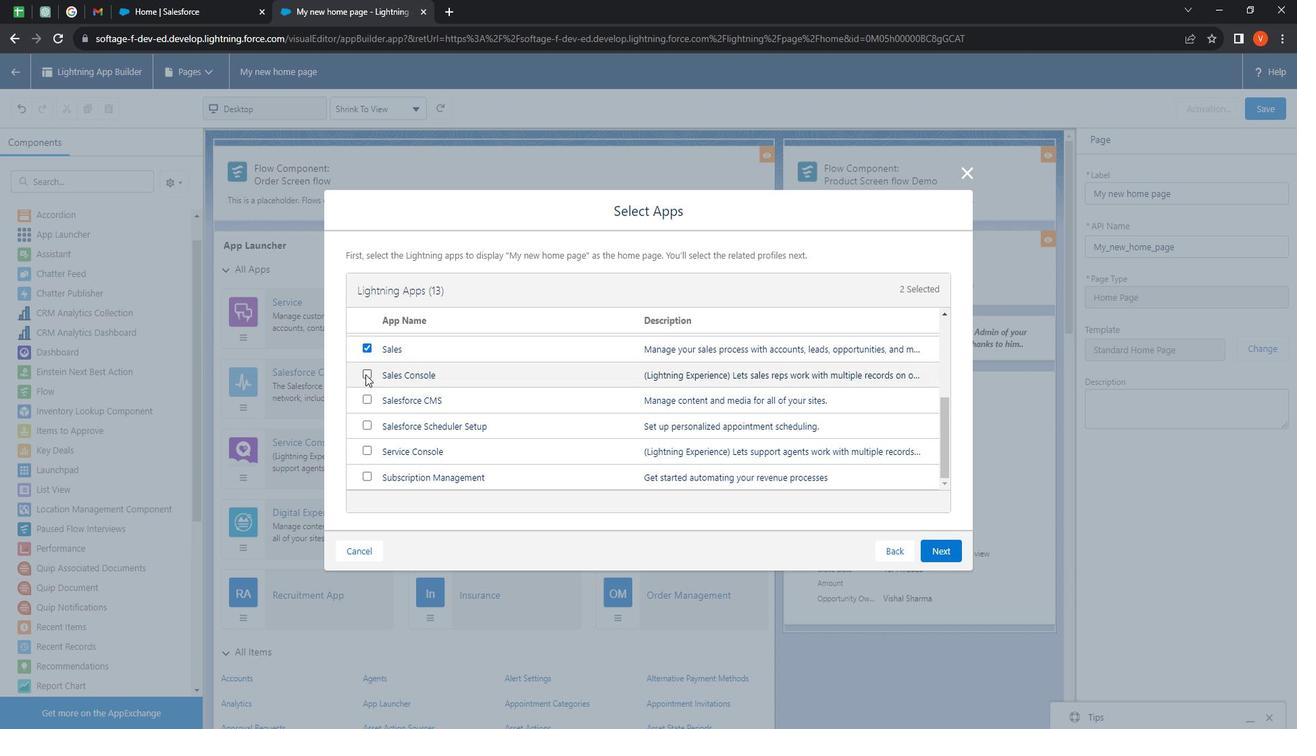 
Action: Mouse pressed left at (381, 377)
Screenshot: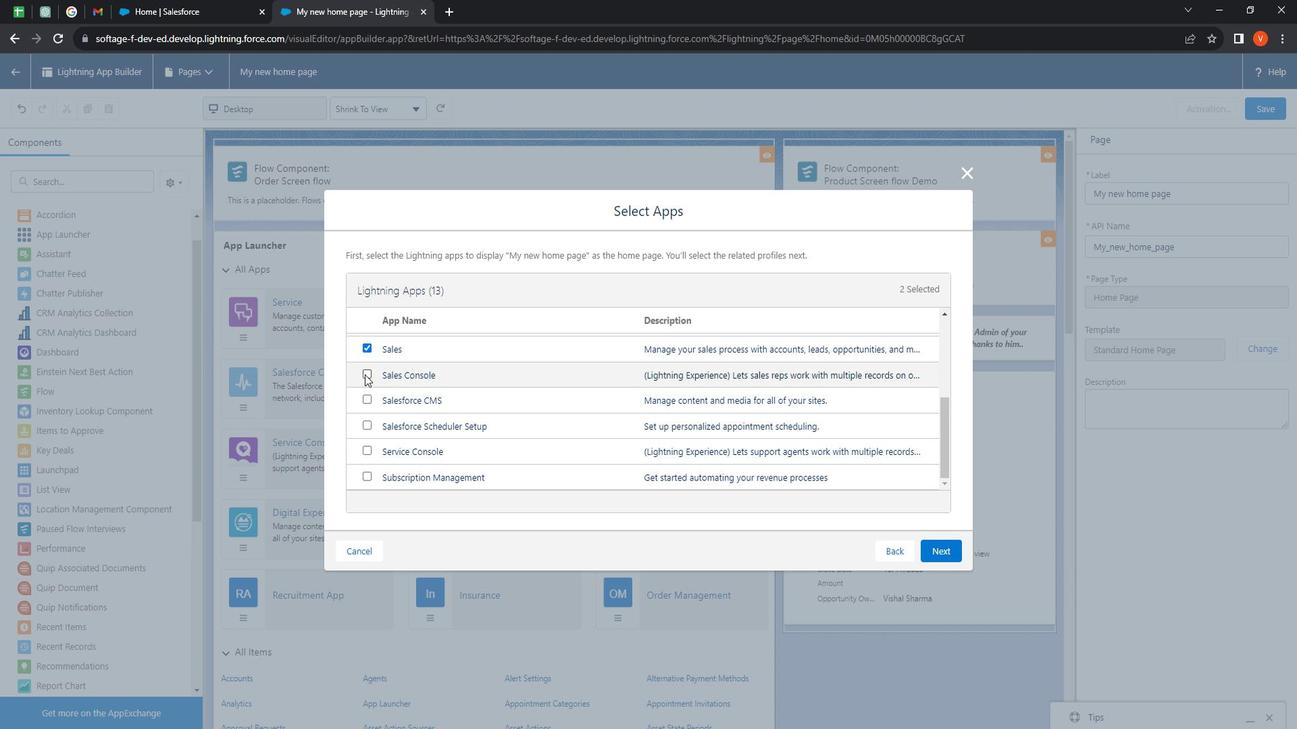 
Action: Mouse moved to (384, 353)
Screenshot: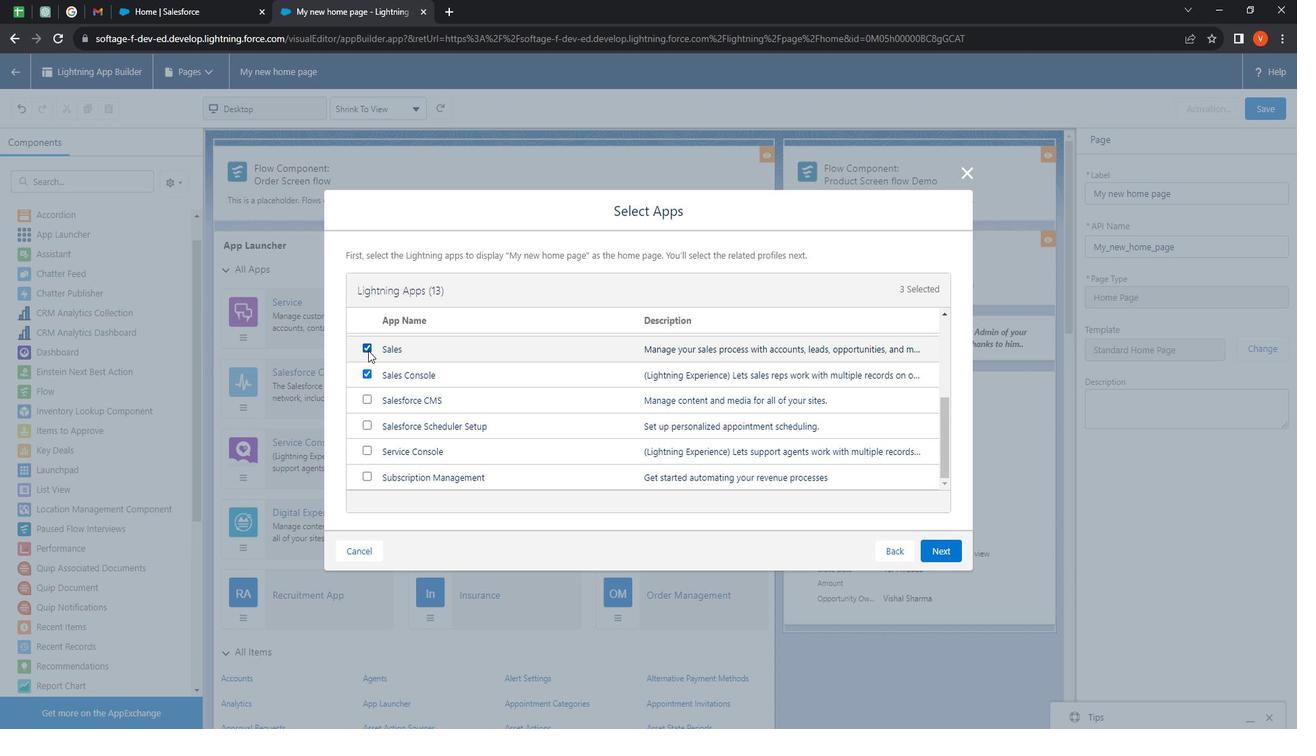 
Action: Mouse pressed left at (384, 353)
Screenshot: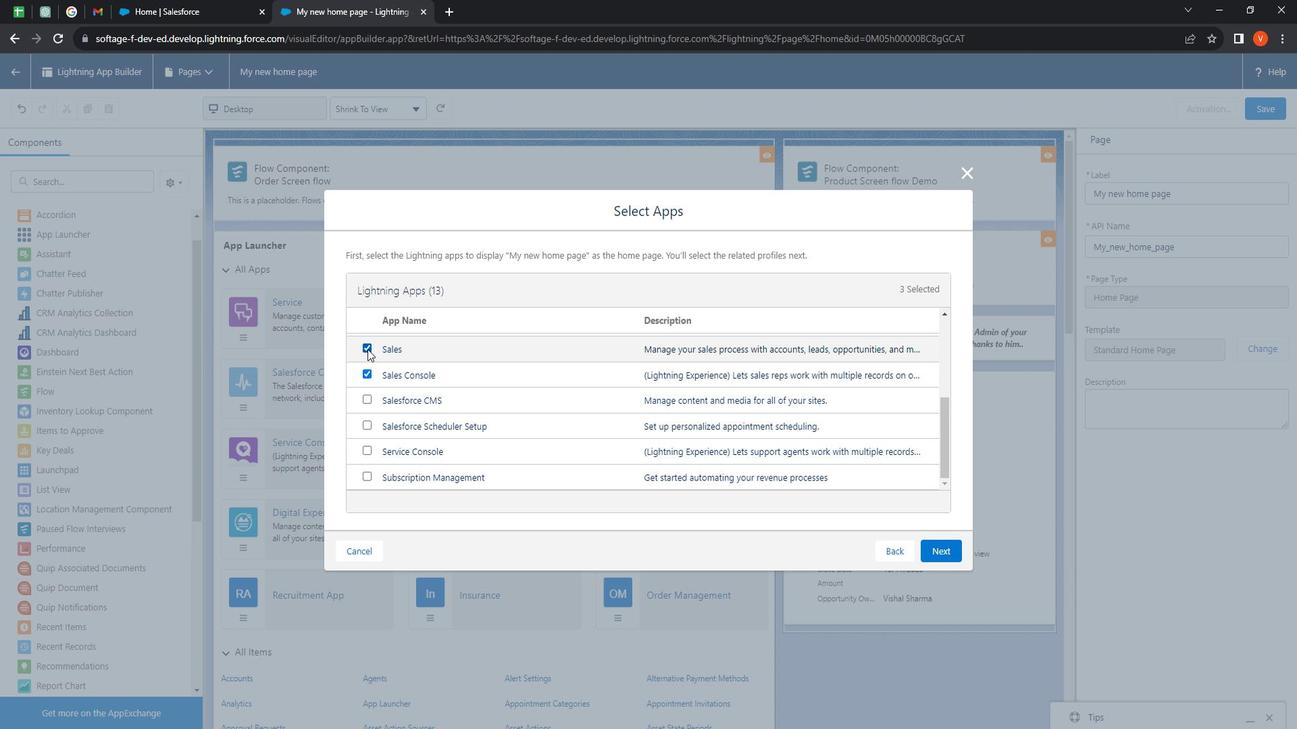 
Action: Mouse moved to (944, 541)
Screenshot: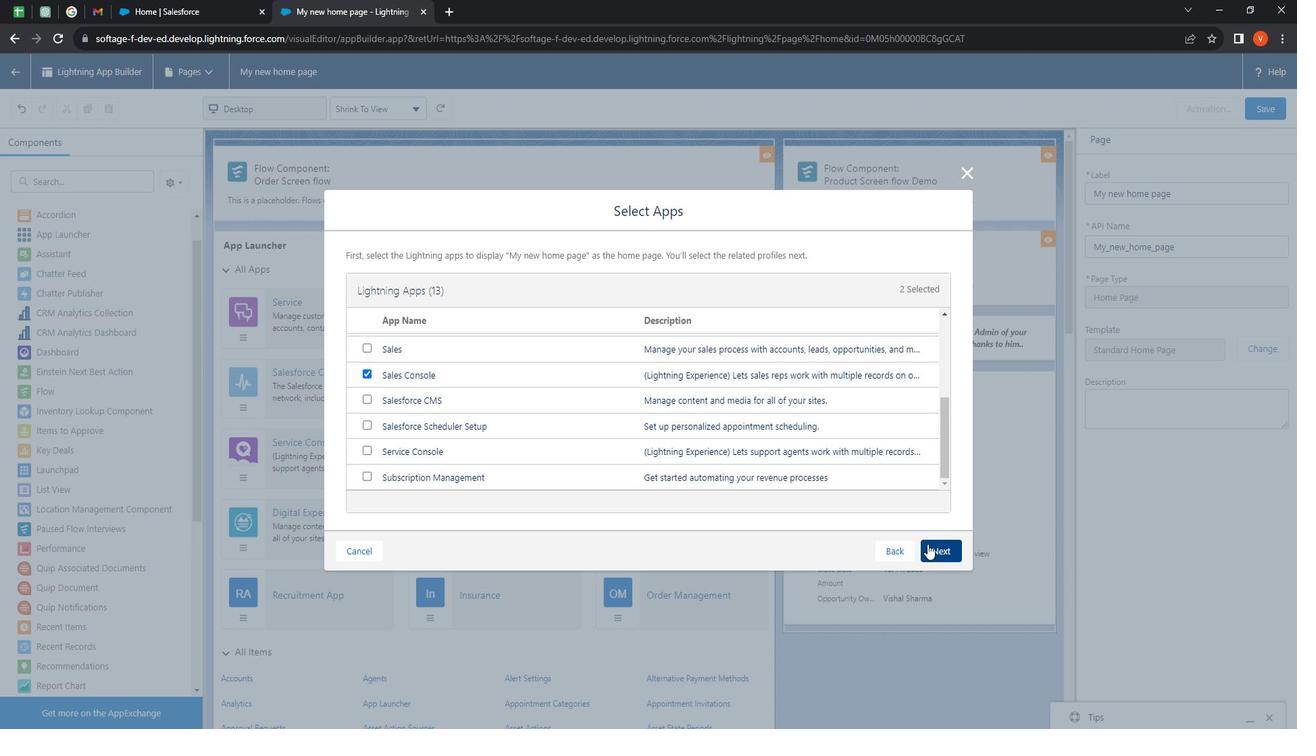 
Action: Mouse pressed left at (944, 541)
Screenshot: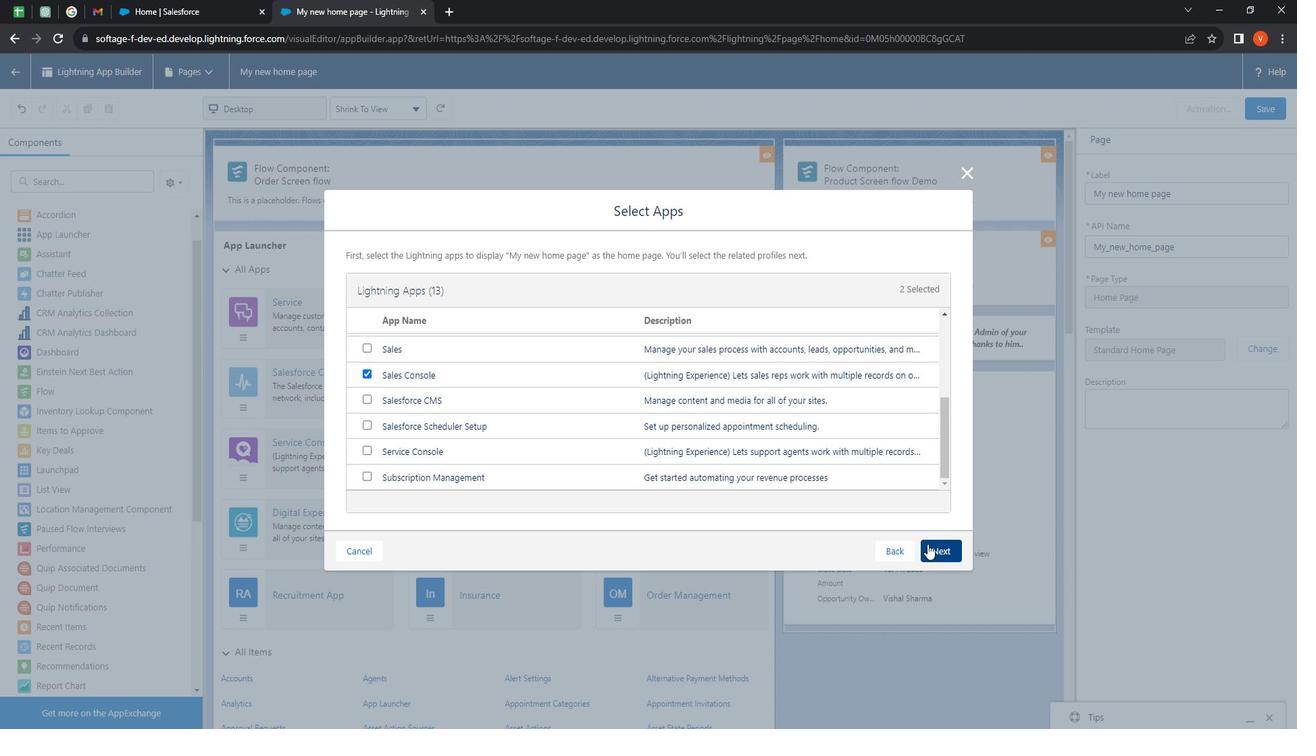 
Action: Mouse moved to (383, 352)
Screenshot: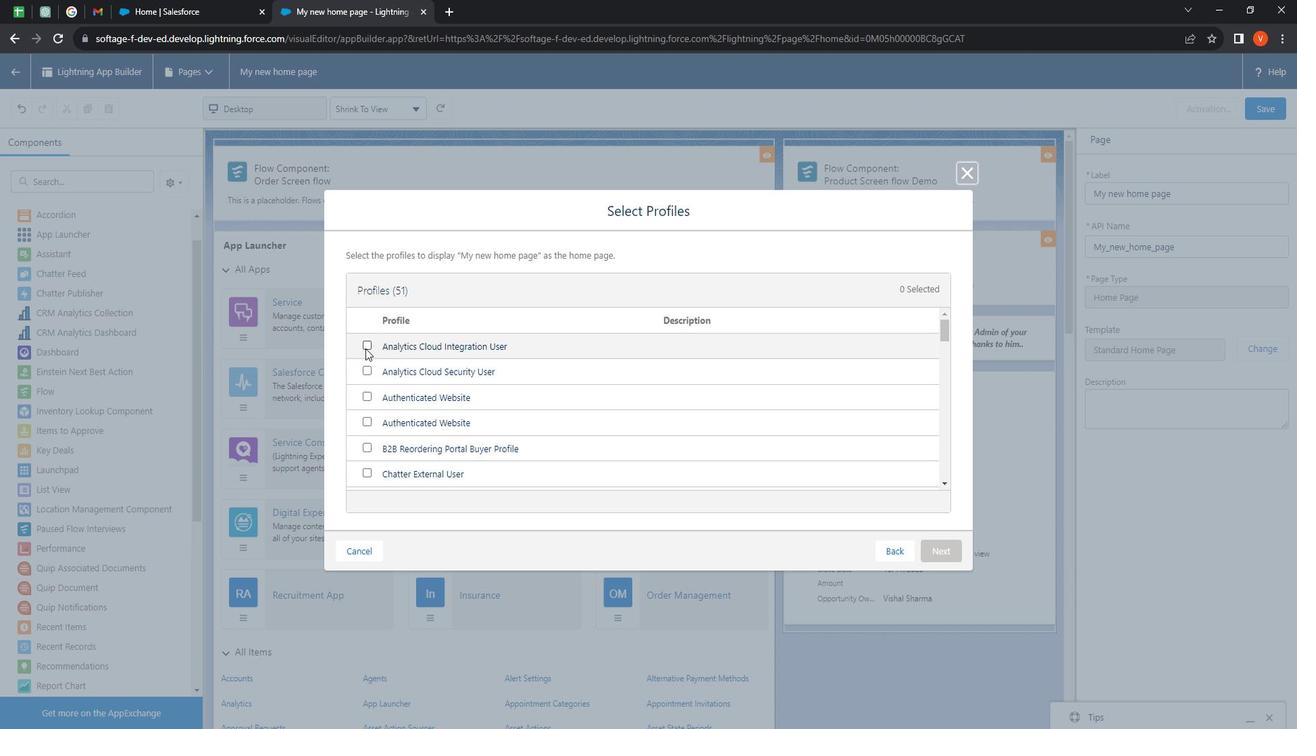 
Action: Mouse pressed left at (383, 352)
Screenshot: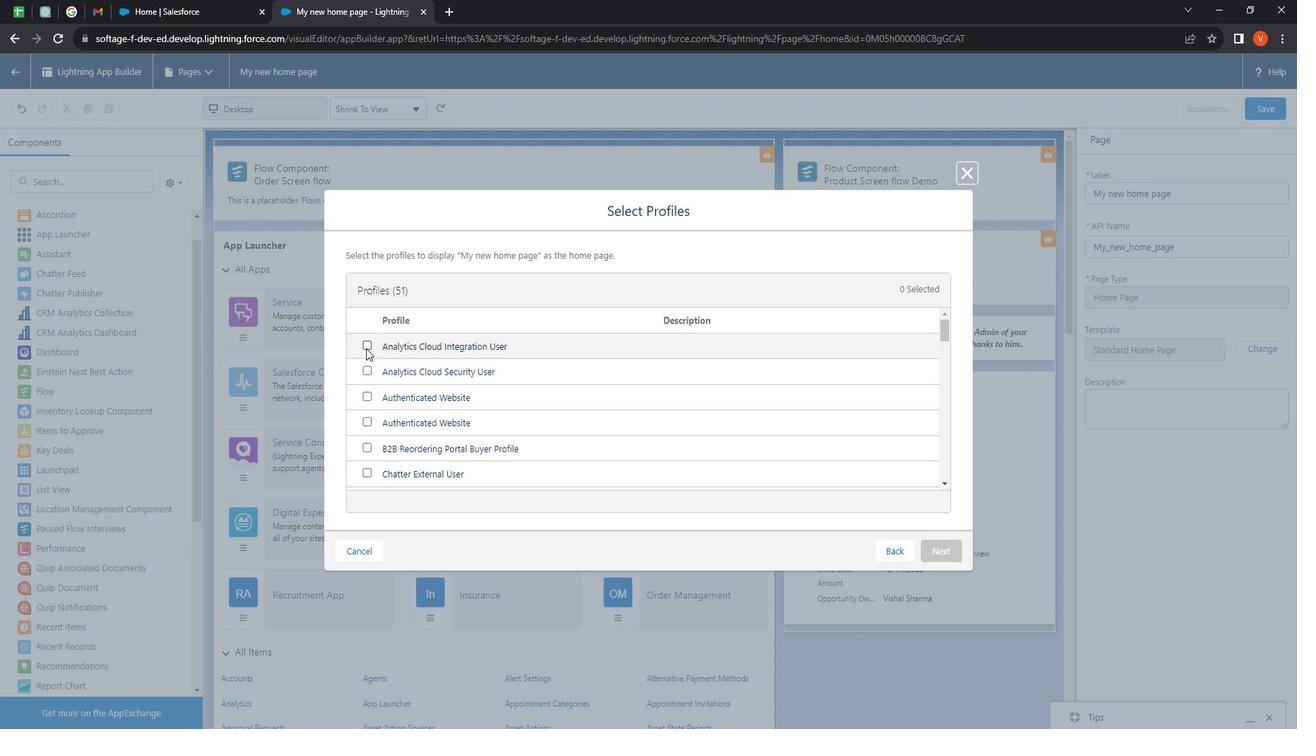 
Action: Mouse moved to (386, 373)
Screenshot: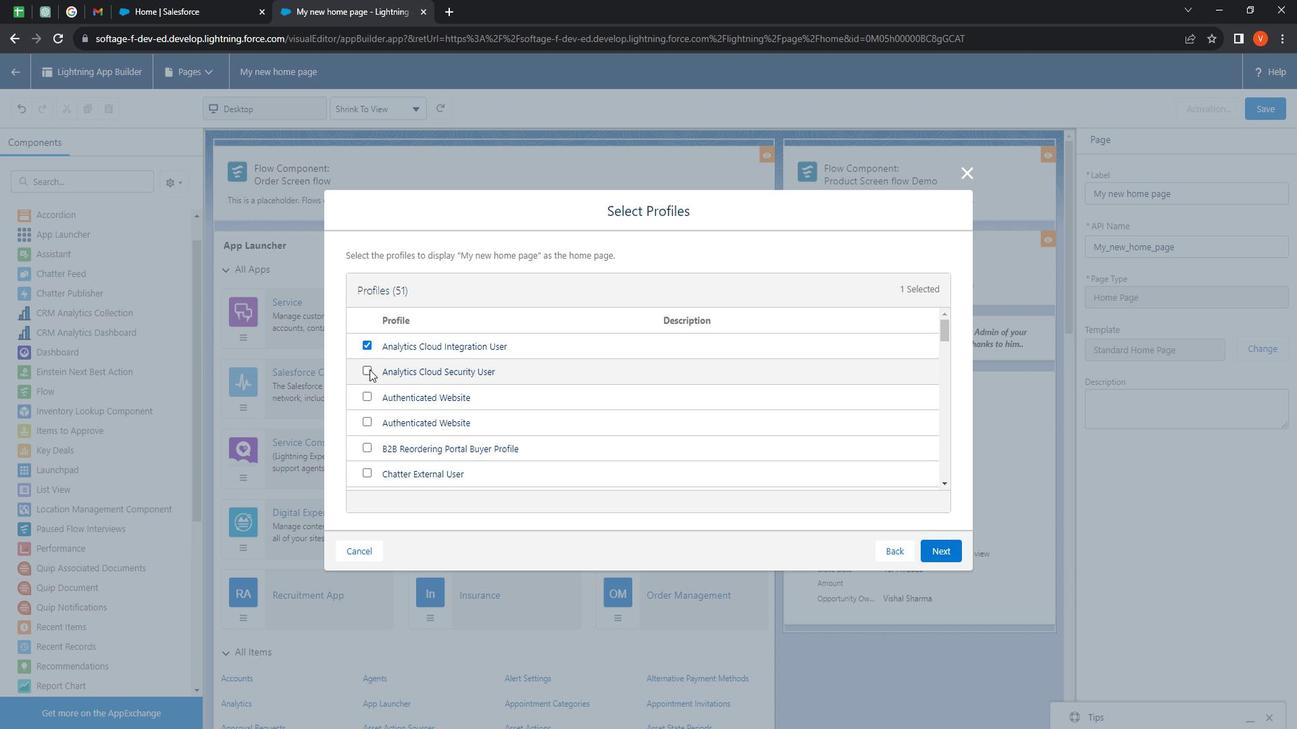 
Action: Mouse pressed left at (386, 373)
Screenshot: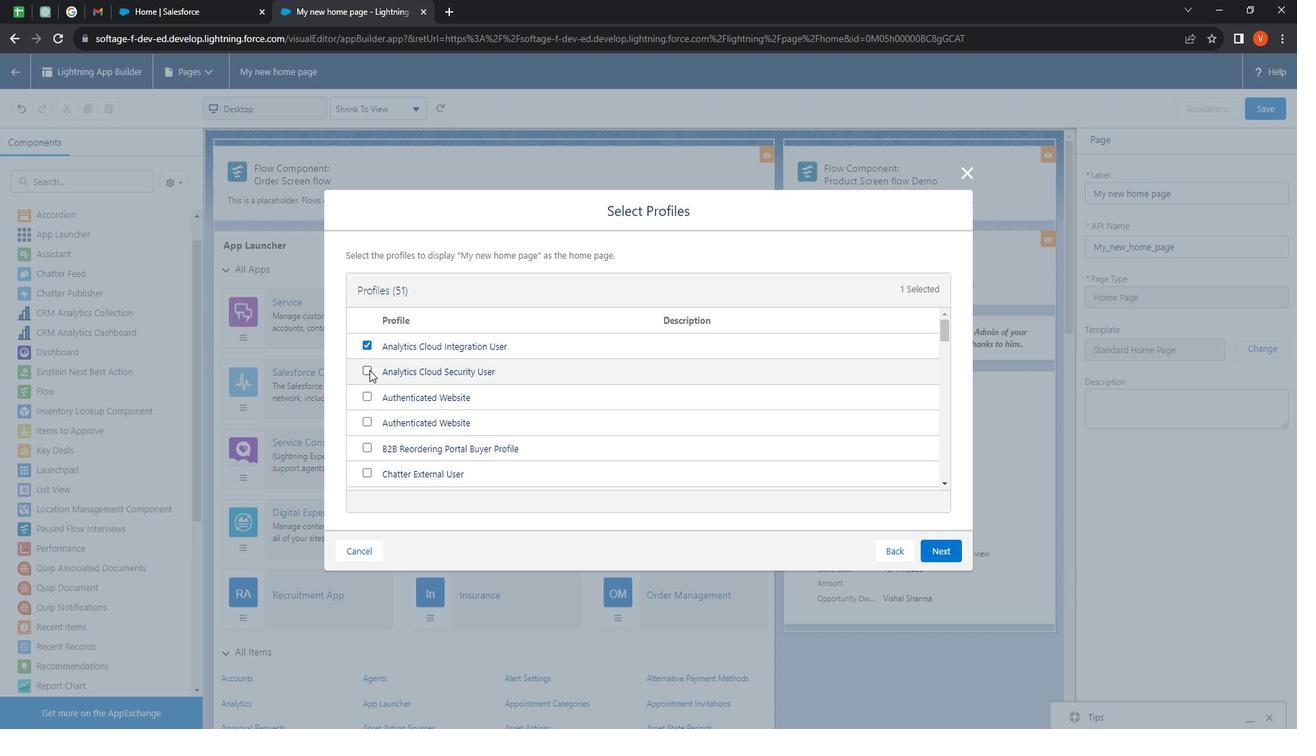 
Action: Mouse moved to (386, 400)
Screenshot: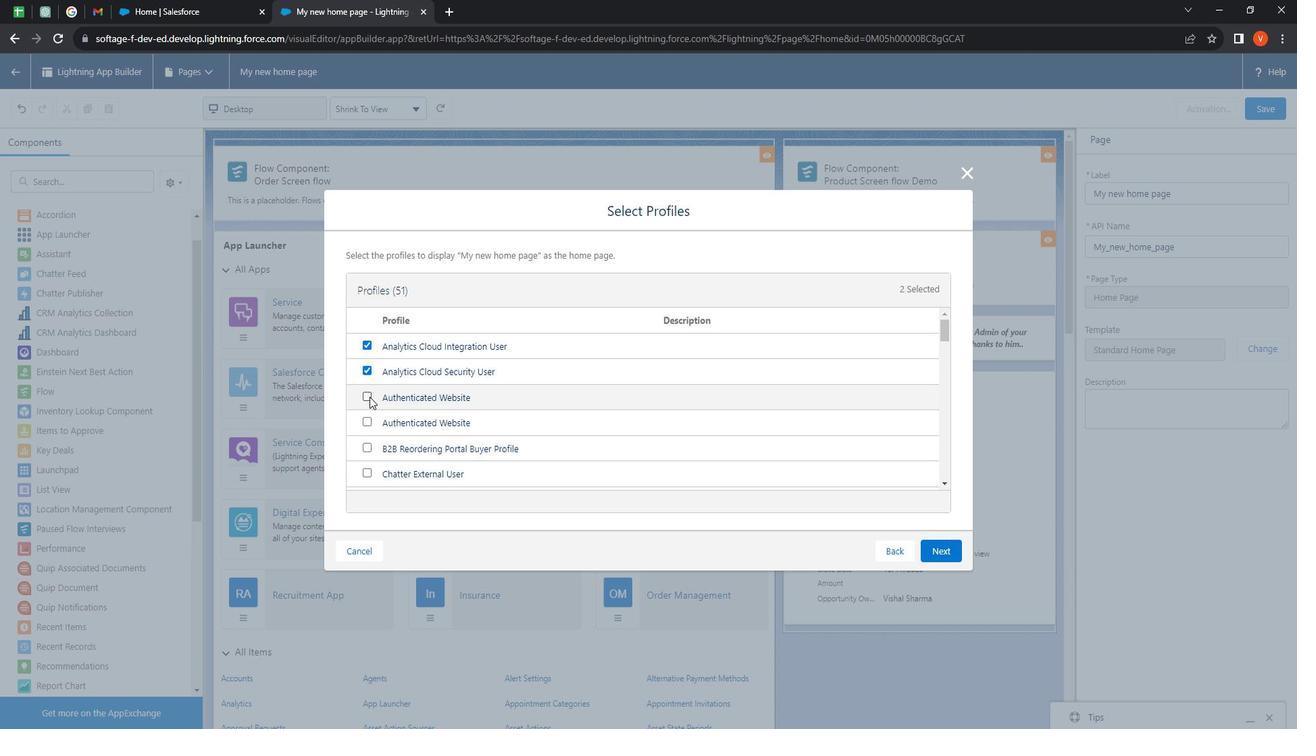 
Action: Mouse pressed left at (386, 400)
Screenshot: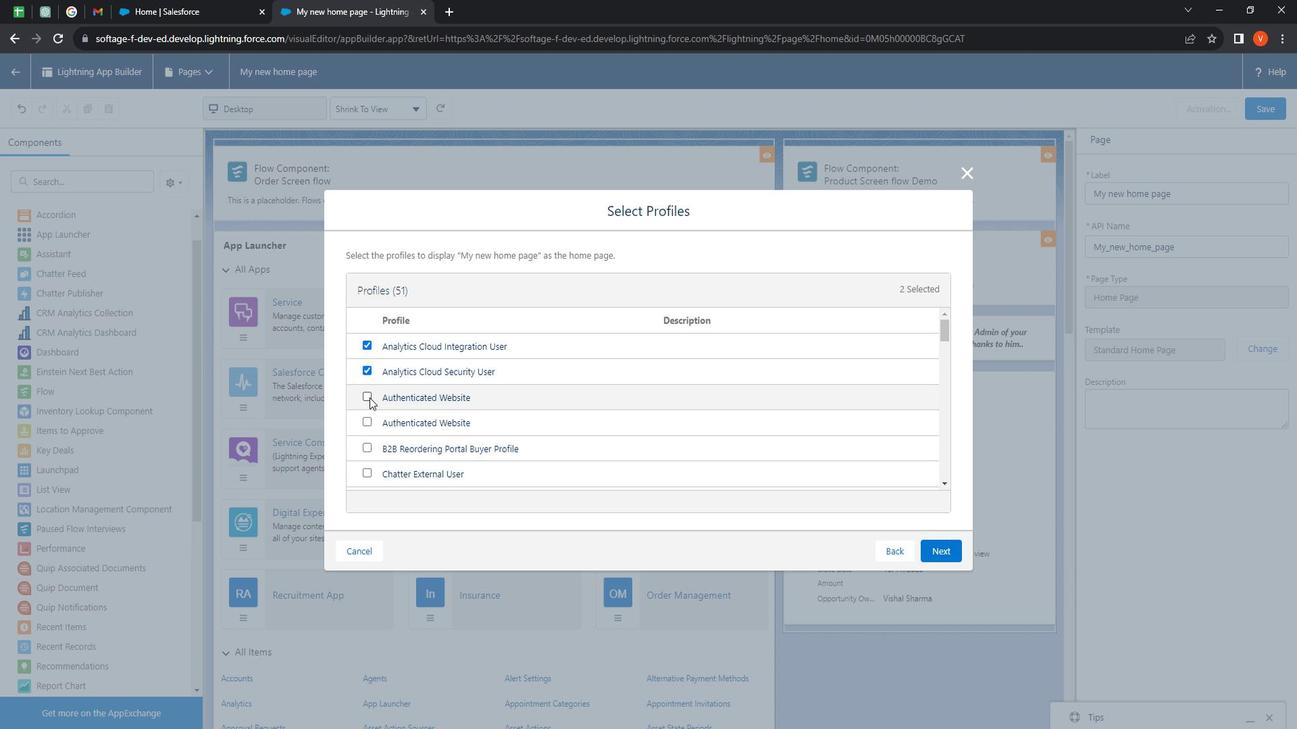 
Action: Mouse moved to (383, 424)
Screenshot: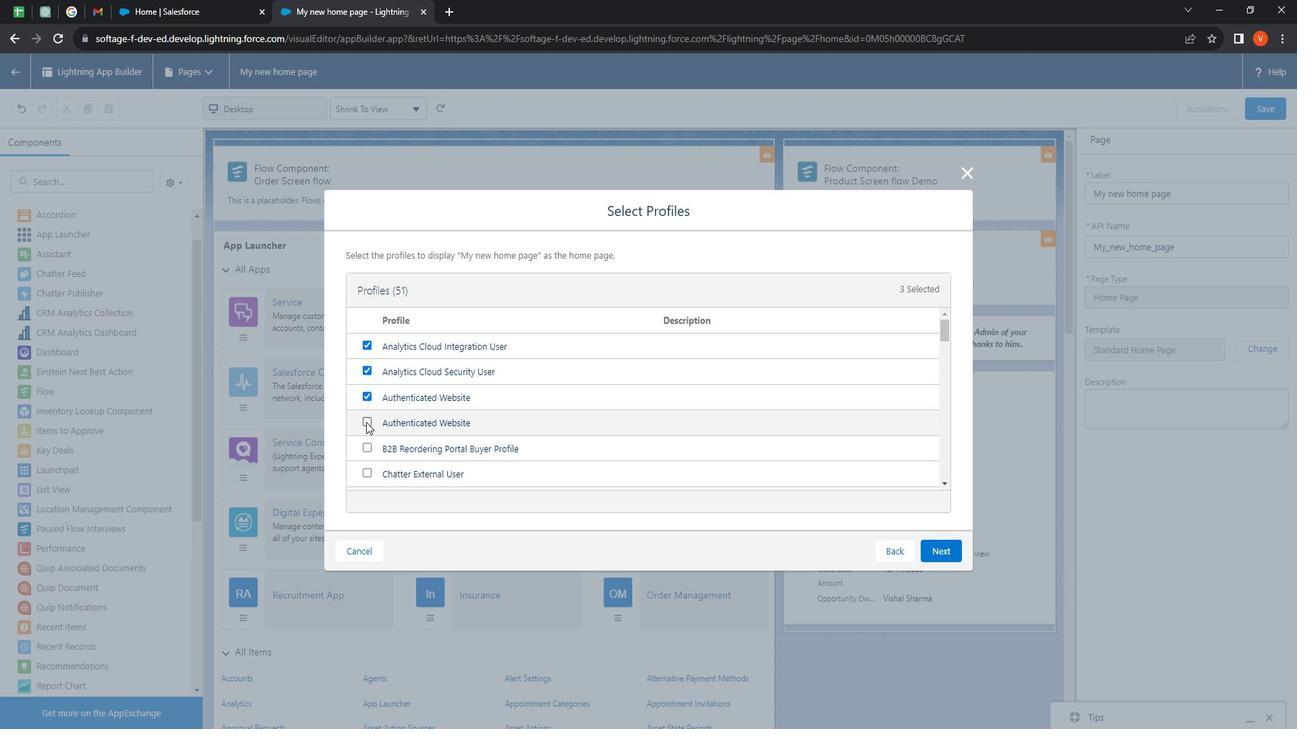 
Action: Mouse pressed left at (383, 424)
Screenshot: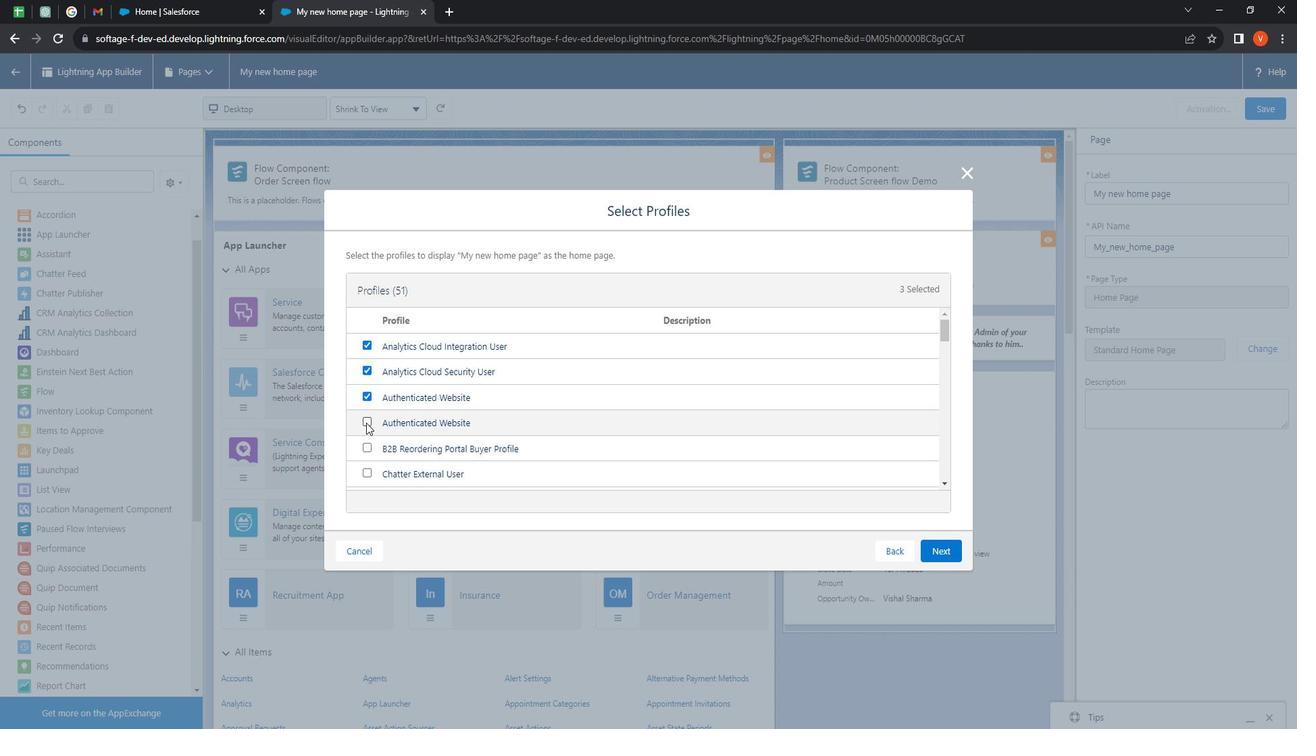 
Action: Mouse moved to (385, 451)
Screenshot: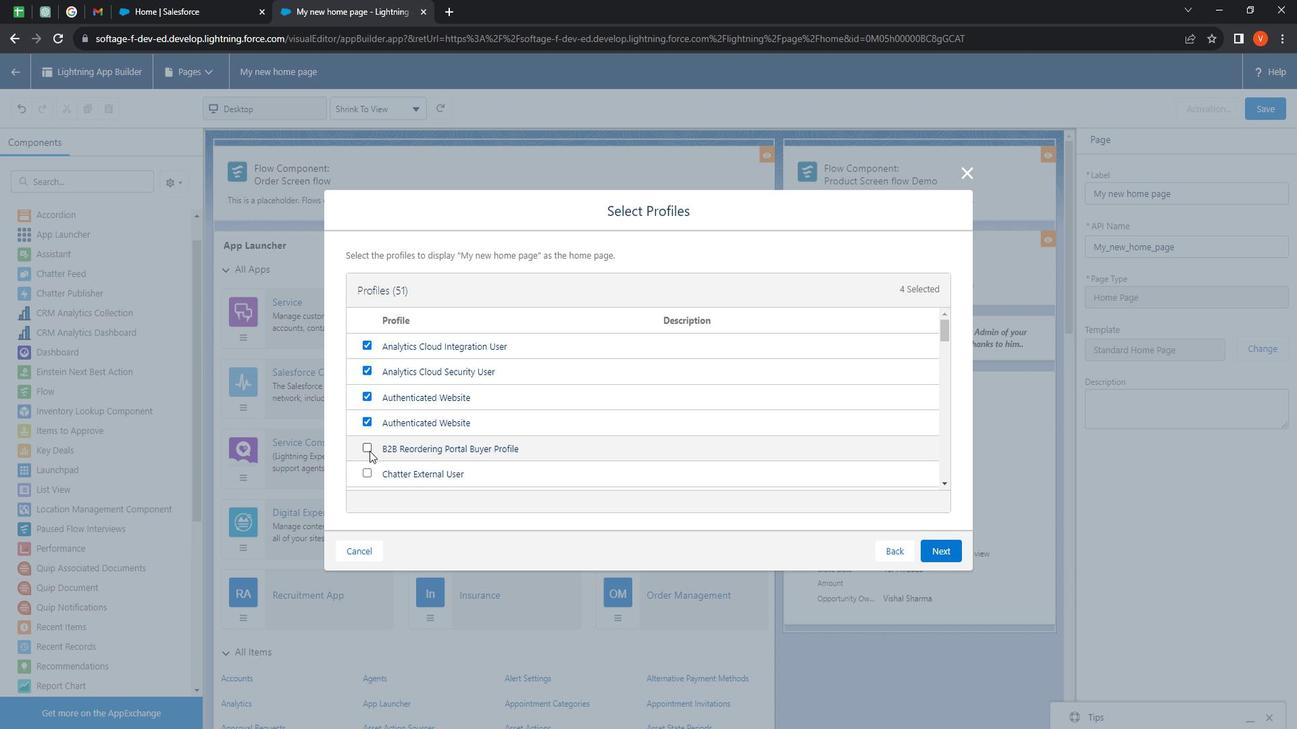
Action: Mouse pressed left at (385, 451)
Screenshot: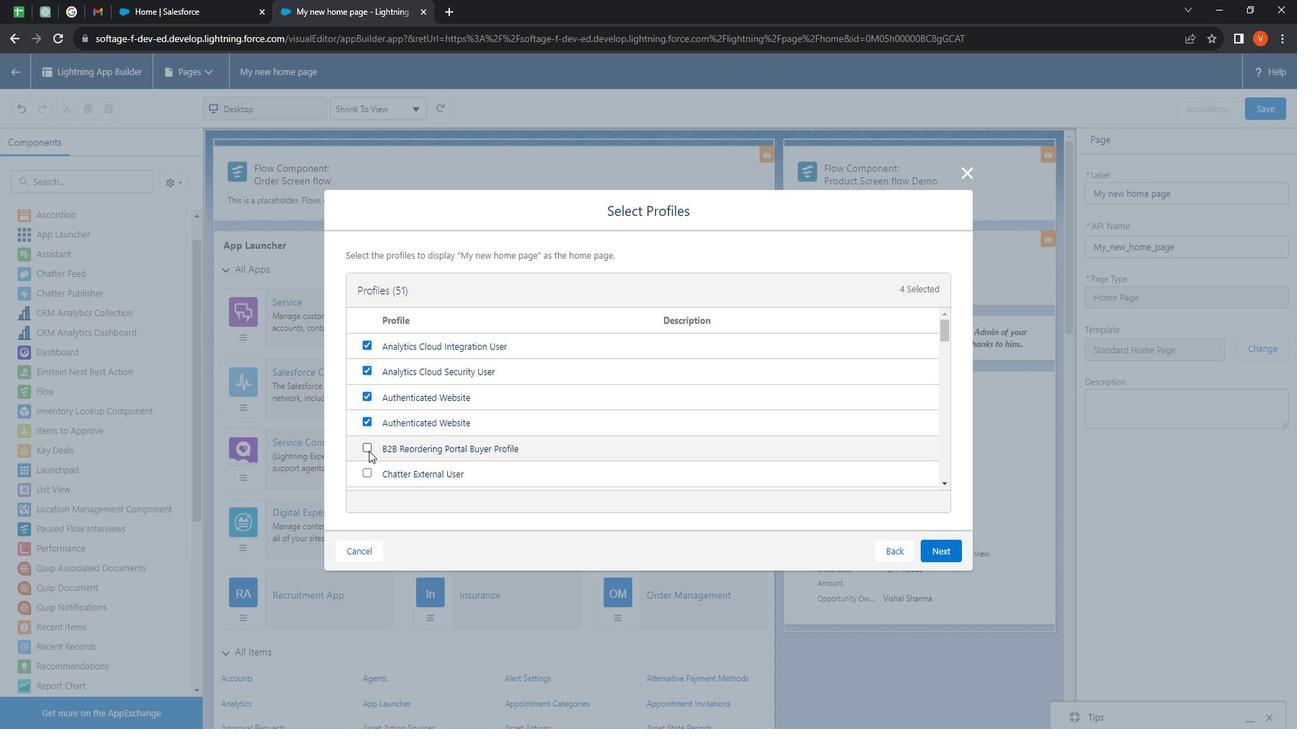 
Action: Mouse moved to (385, 472)
Screenshot: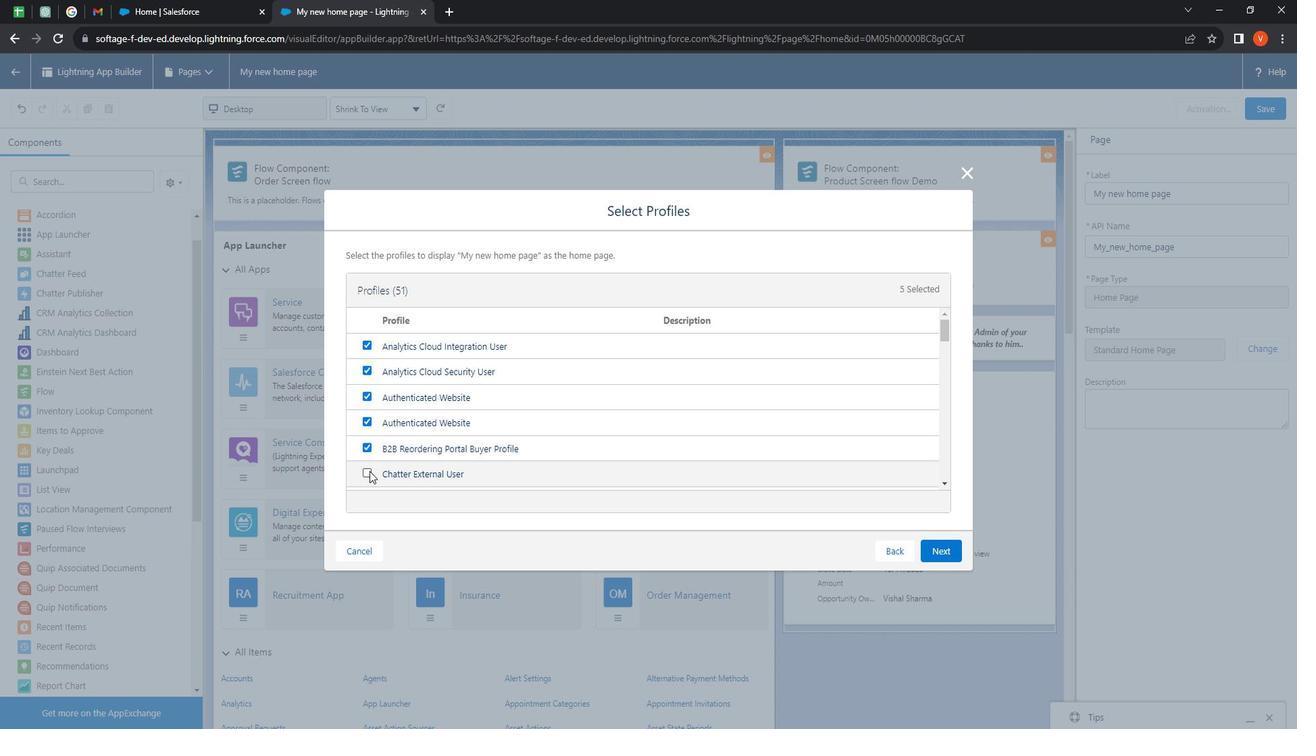 
Action: Mouse pressed left at (385, 472)
Screenshot: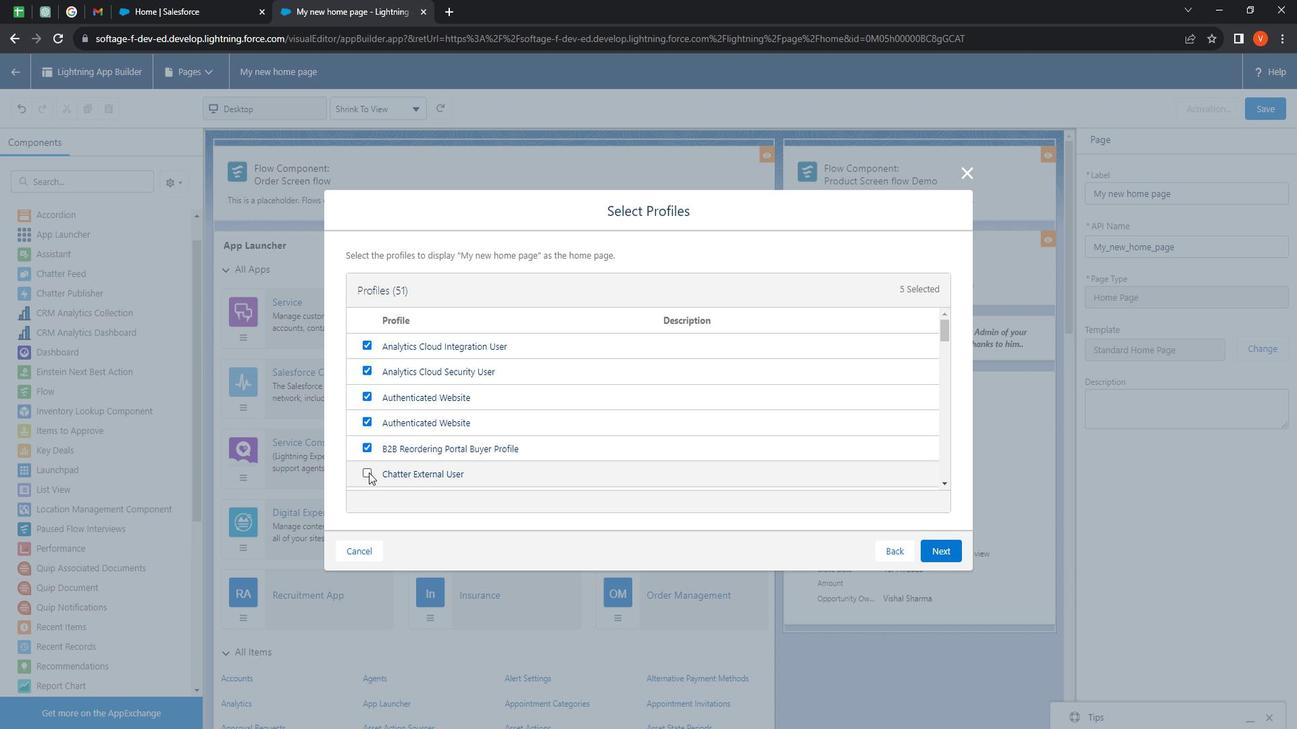 
Action: Mouse moved to (471, 404)
Screenshot: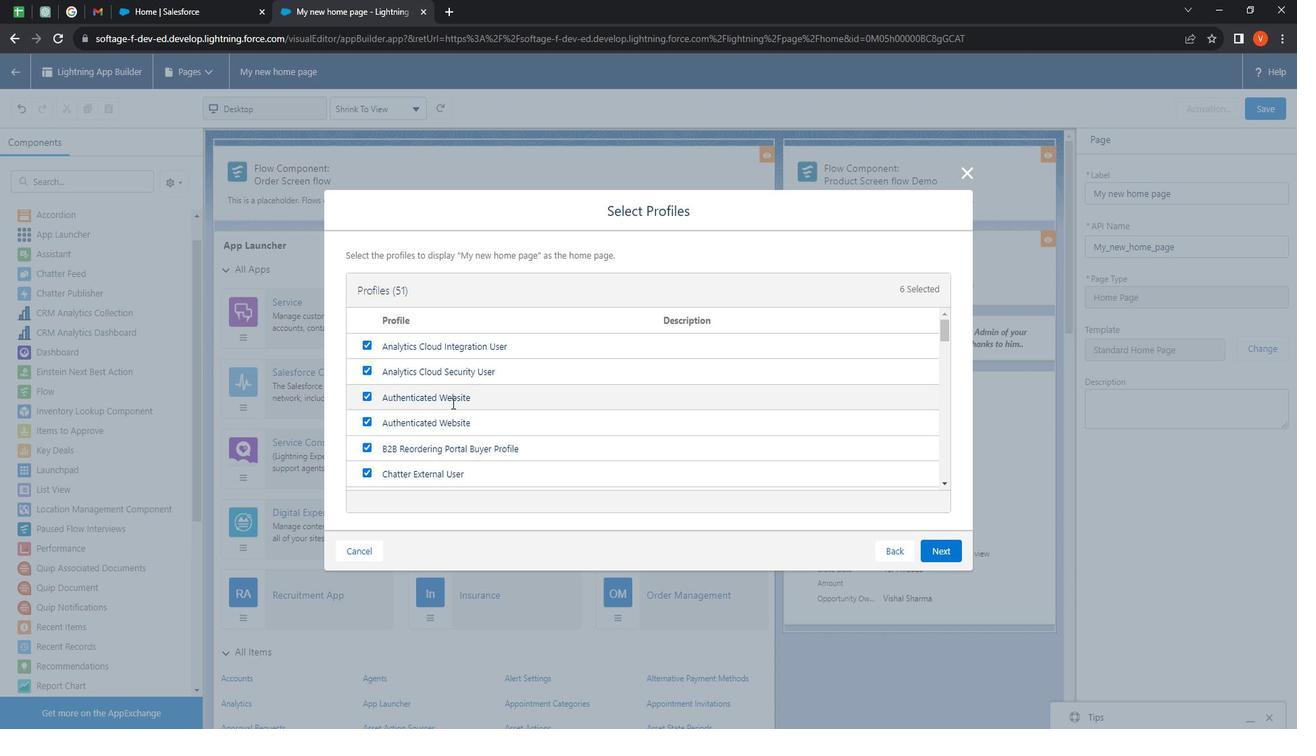 
Action: Mouse scrolled (471, 403) with delta (0, 0)
Screenshot: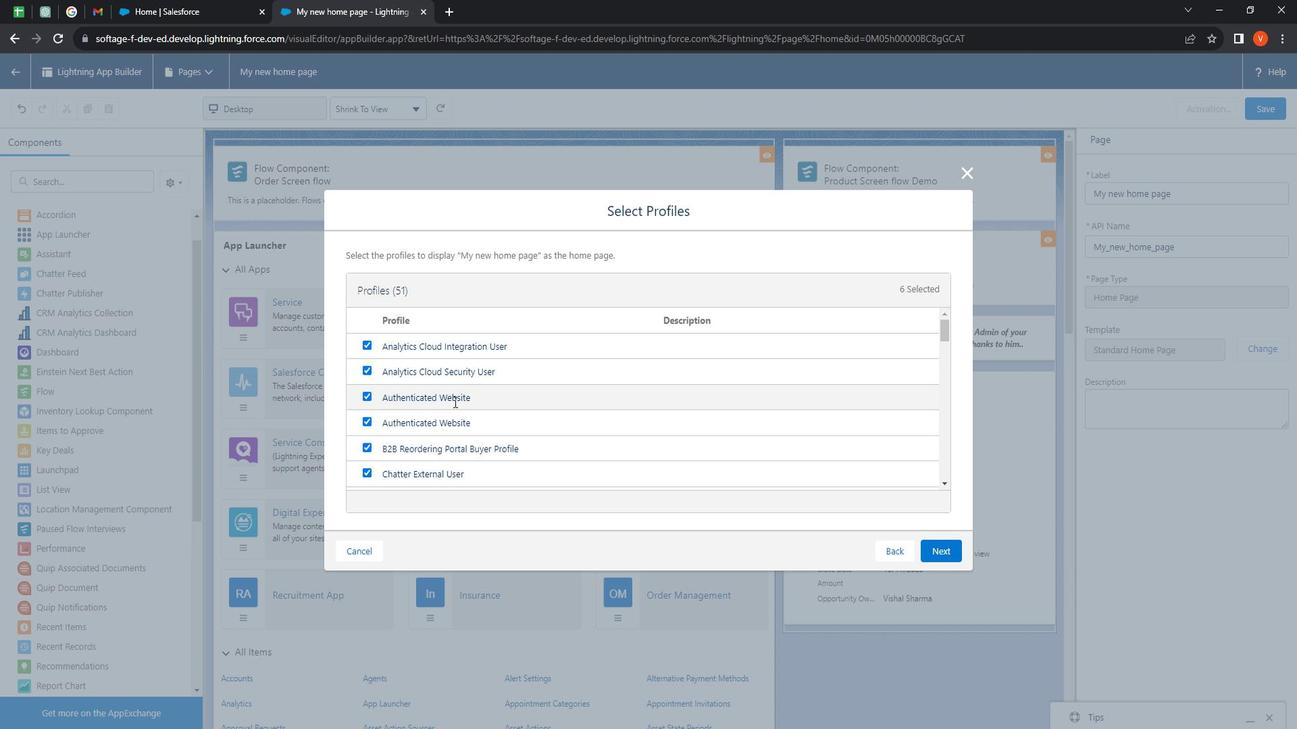 
Action: Mouse scrolled (471, 403) with delta (0, 0)
Screenshot: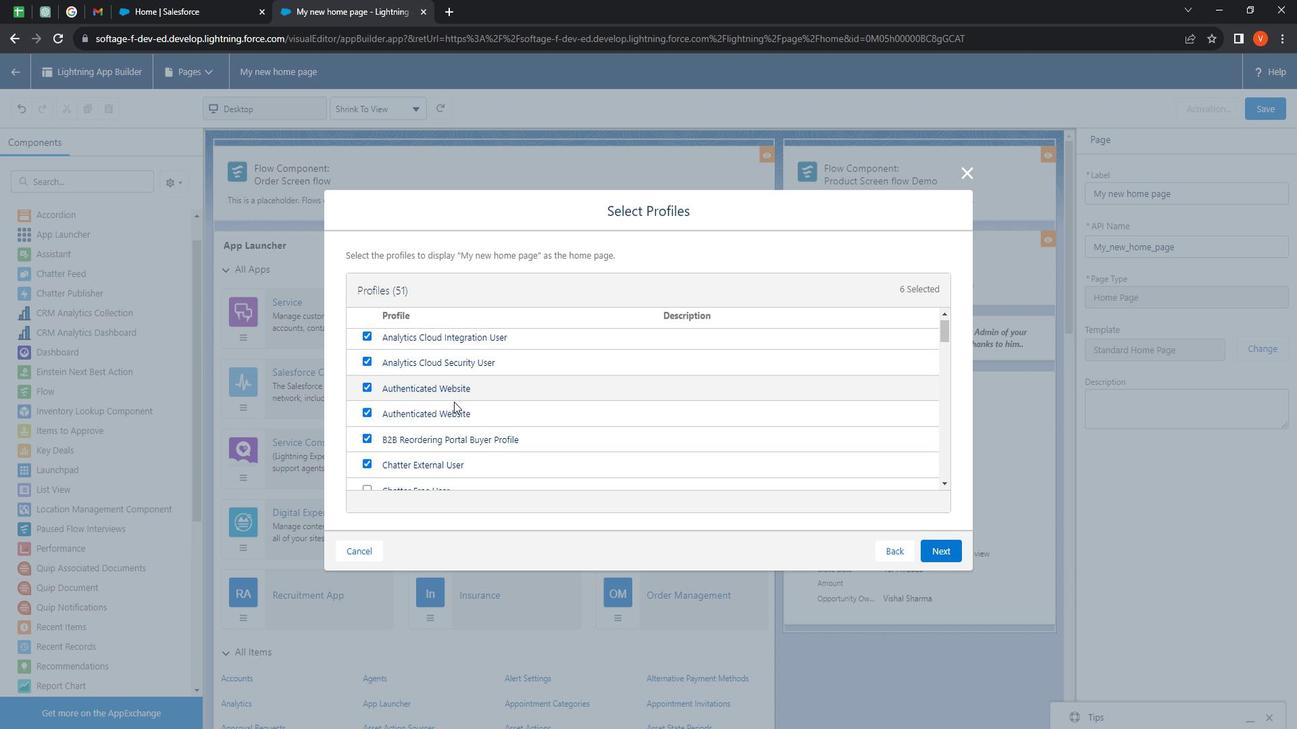 
Action: Mouse scrolled (471, 403) with delta (0, 0)
Screenshot: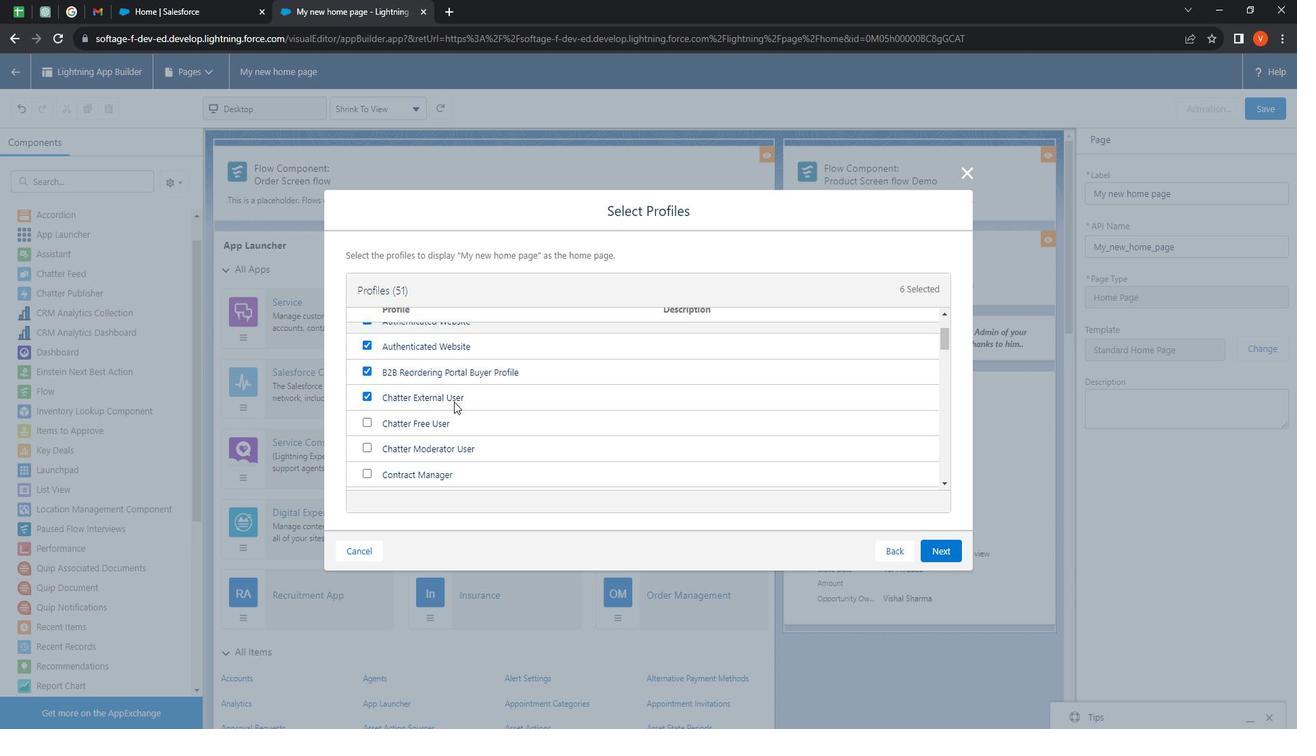 
Action: Mouse moved to (433, 389)
Screenshot: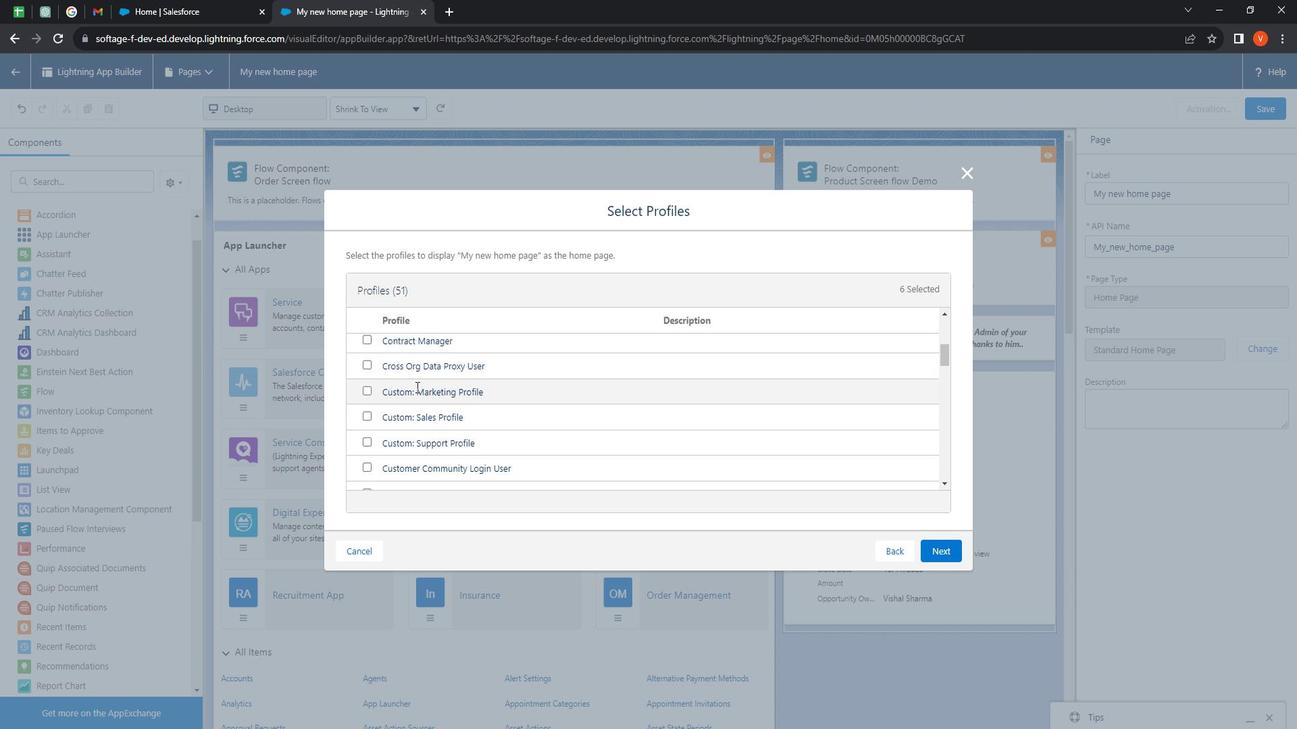 
Action: Mouse scrolled (433, 389) with delta (0, 0)
Screenshot: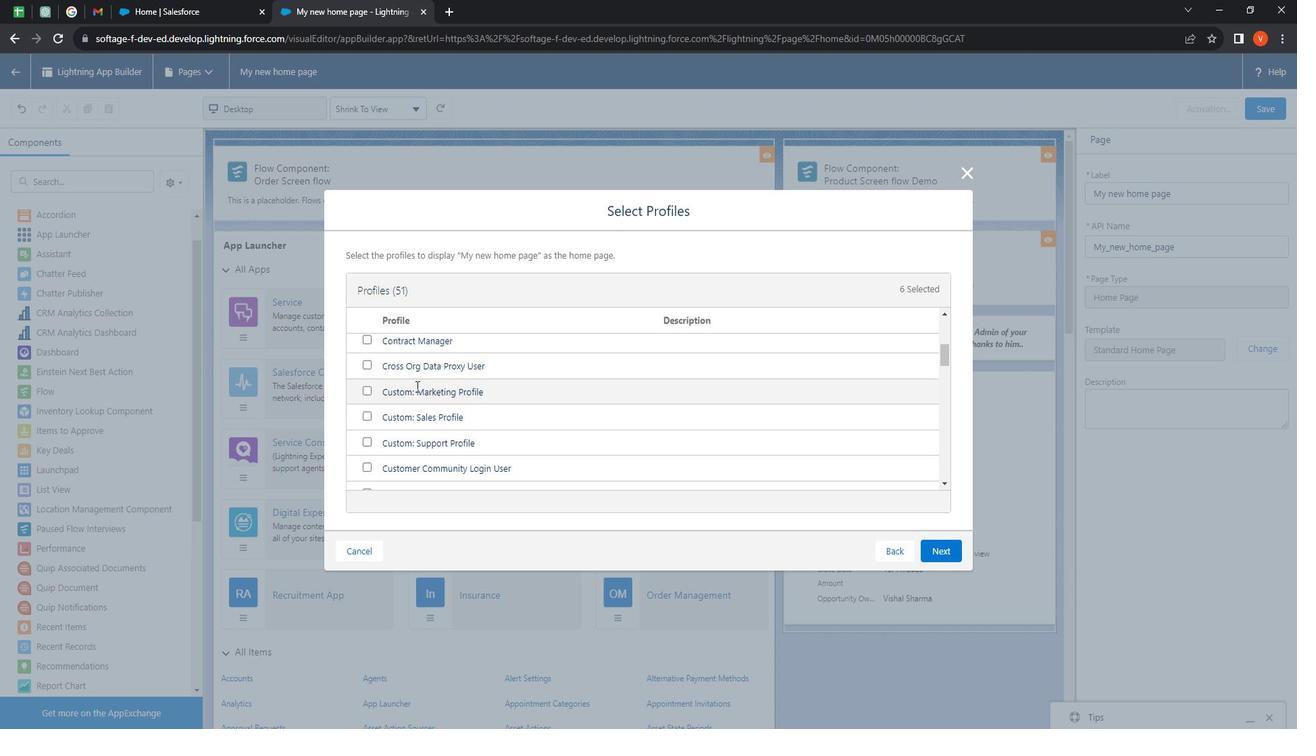 
Action: Mouse moved to (383, 364)
Screenshot: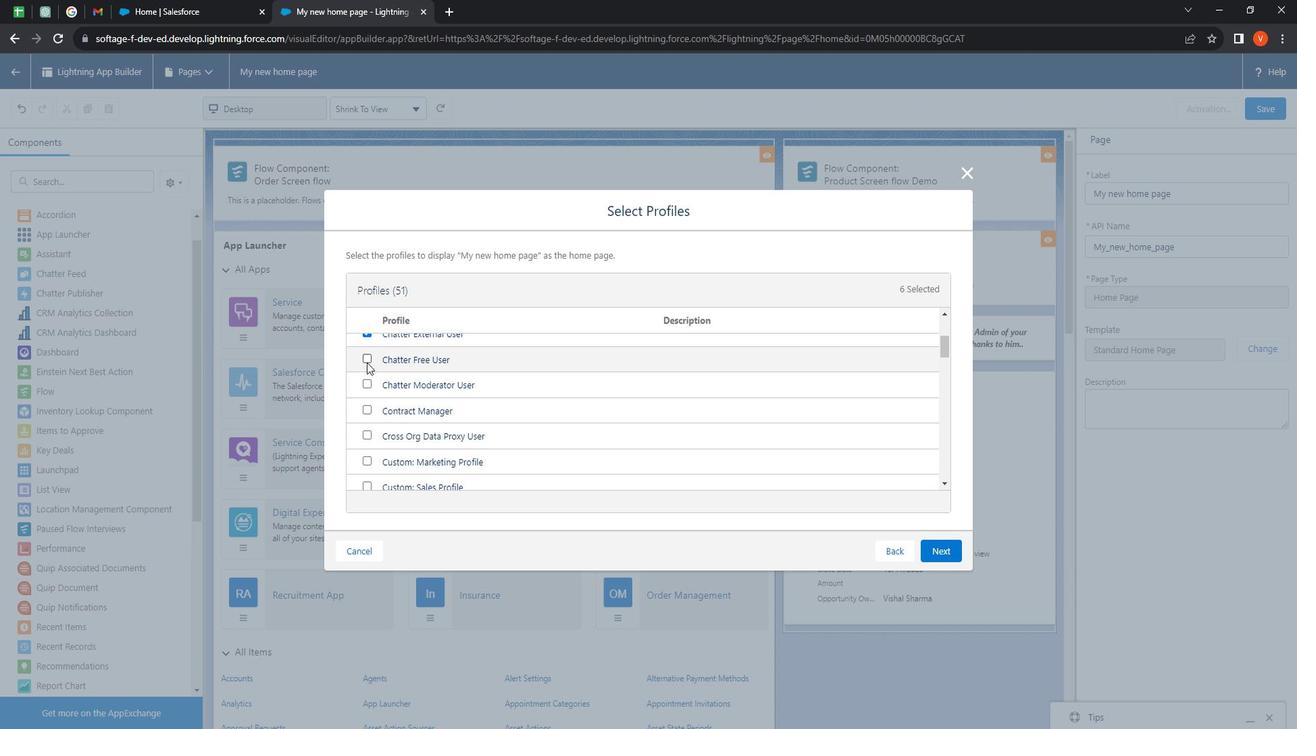 
Action: Mouse pressed left at (383, 364)
Screenshot: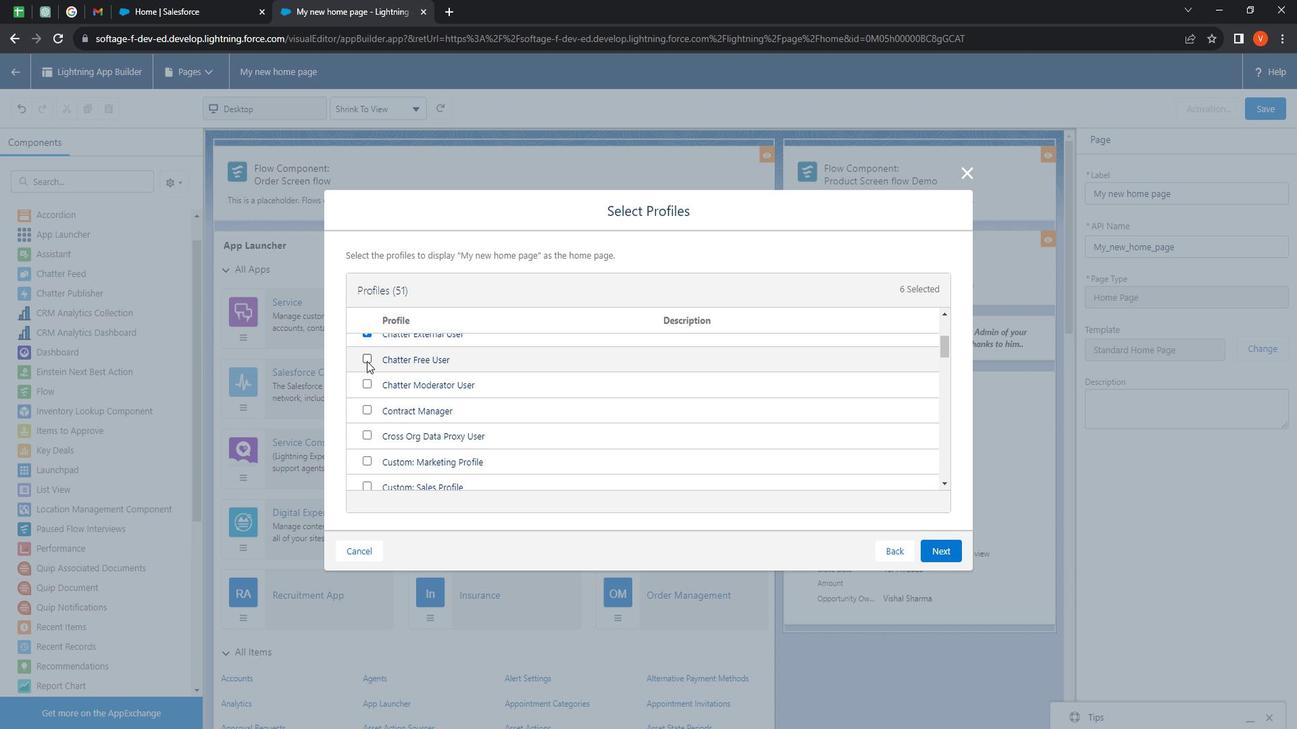 
Action: Mouse moved to (385, 387)
Screenshot: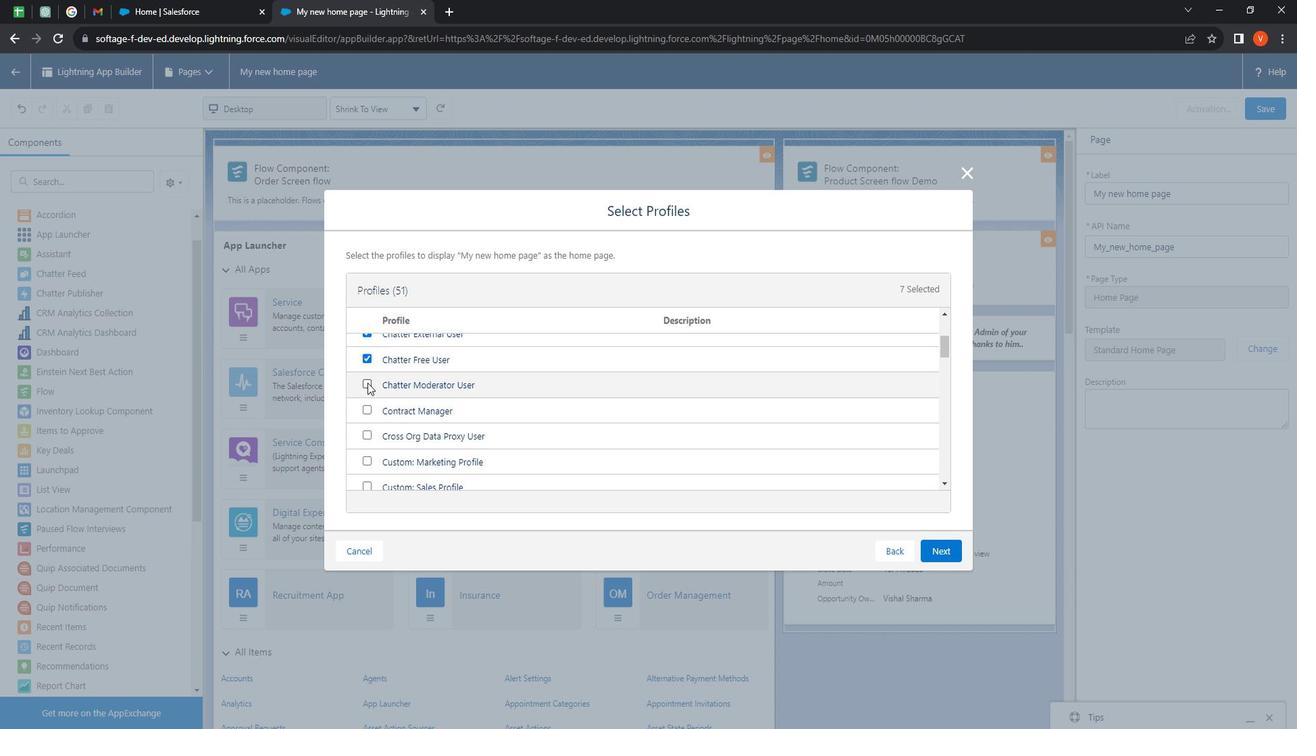 
Action: Mouse pressed left at (385, 387)
Screenshot: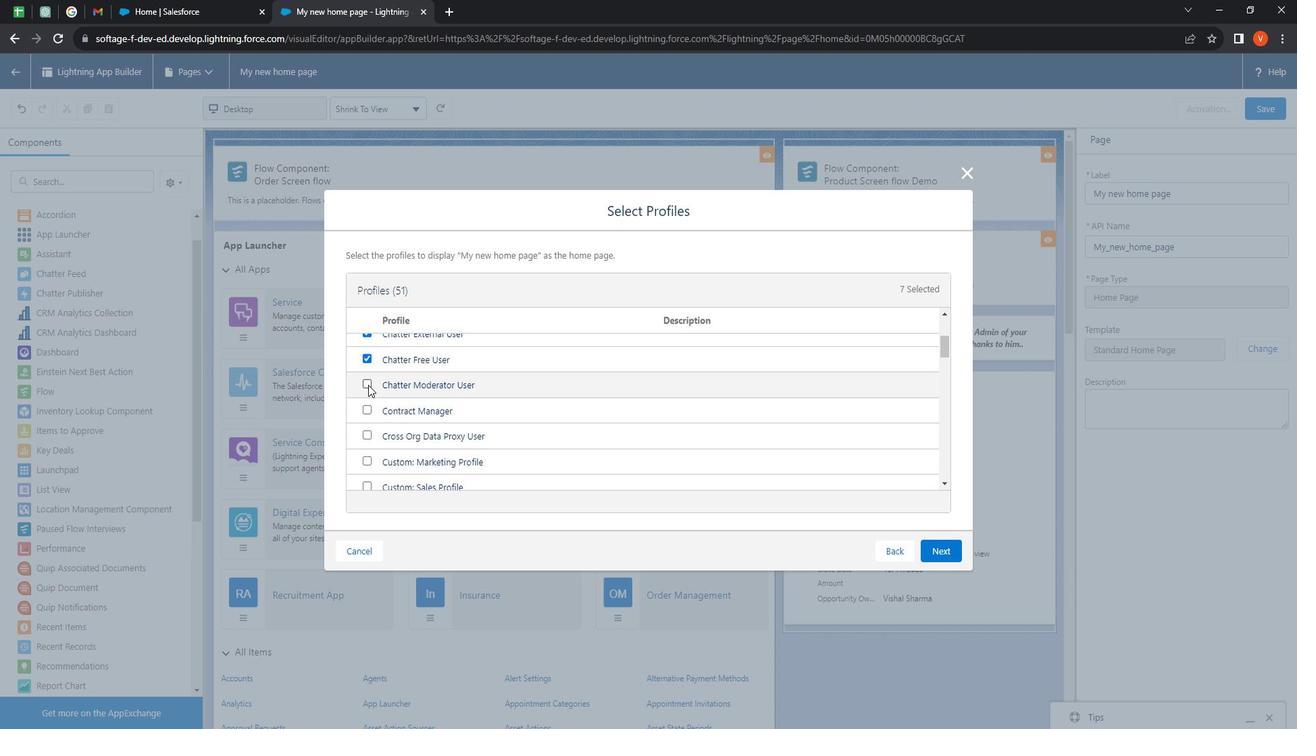 
Action: Mouse moved to (381, 412)
Screenshot: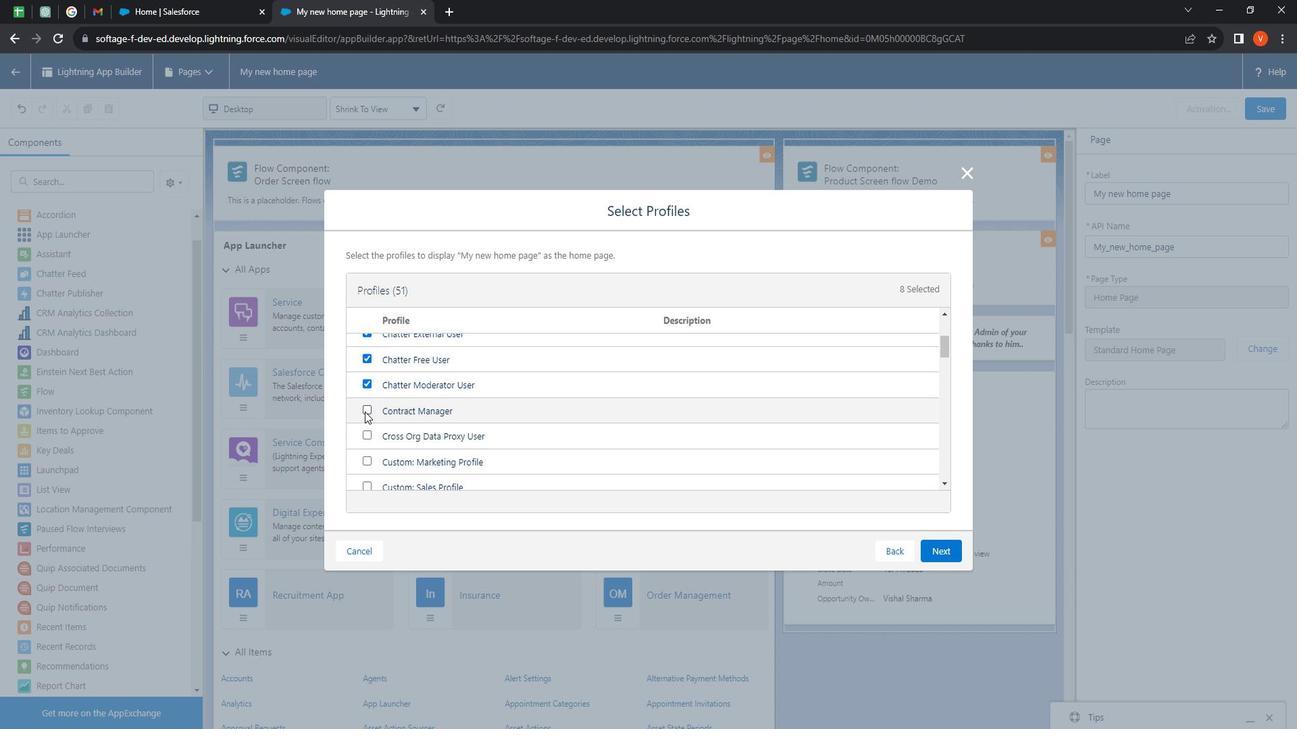 
Action: Mouse pressed left at (381, 412)
Screenshot: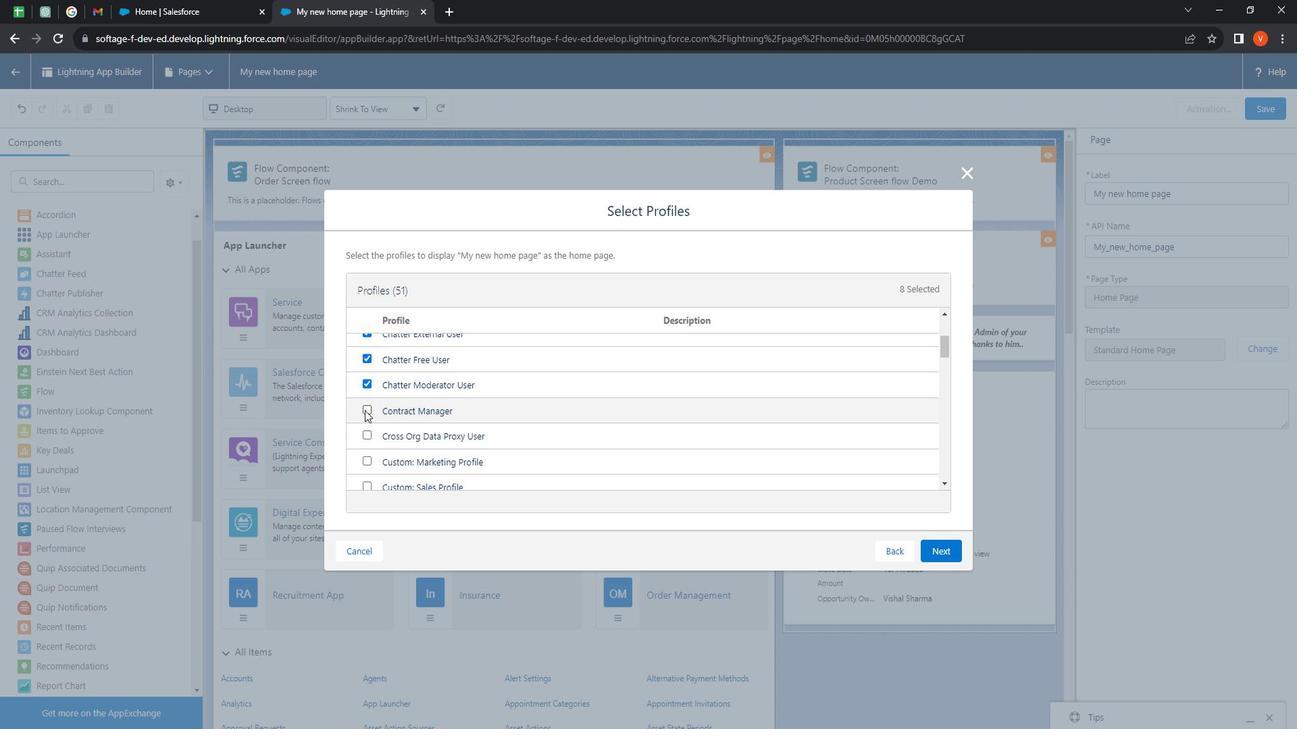 
Action: Mouse moved to (385, 439)
Screenshot: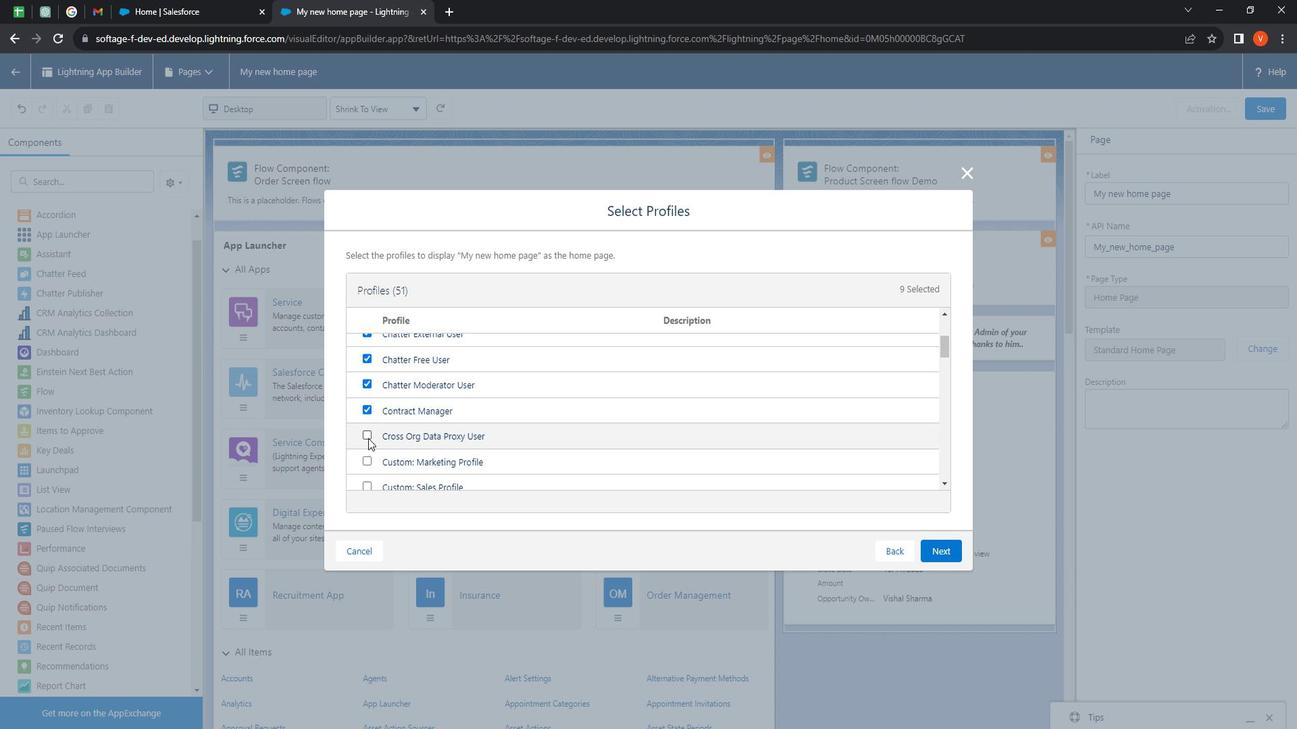 
Action: Mouse pressed left at (385, 439)
Screenshot: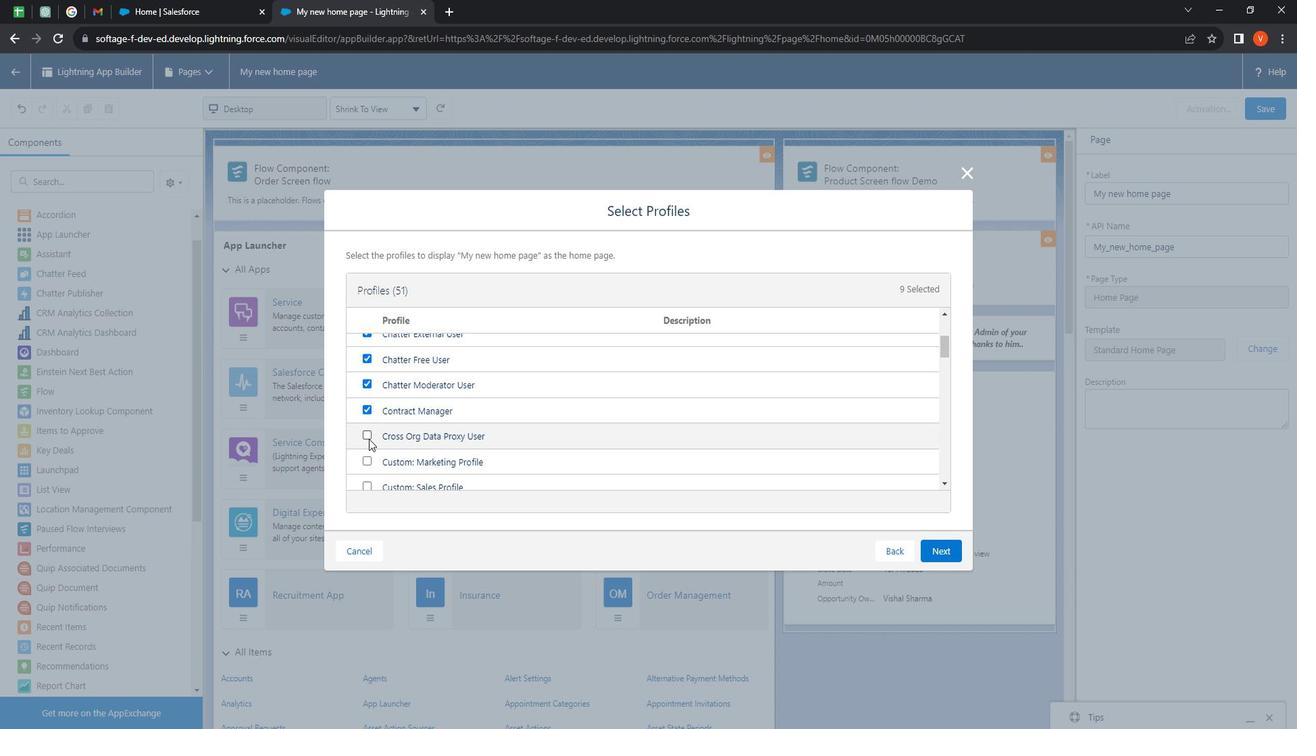 
Action: Mouse moved to (421, 398)
Screenshot: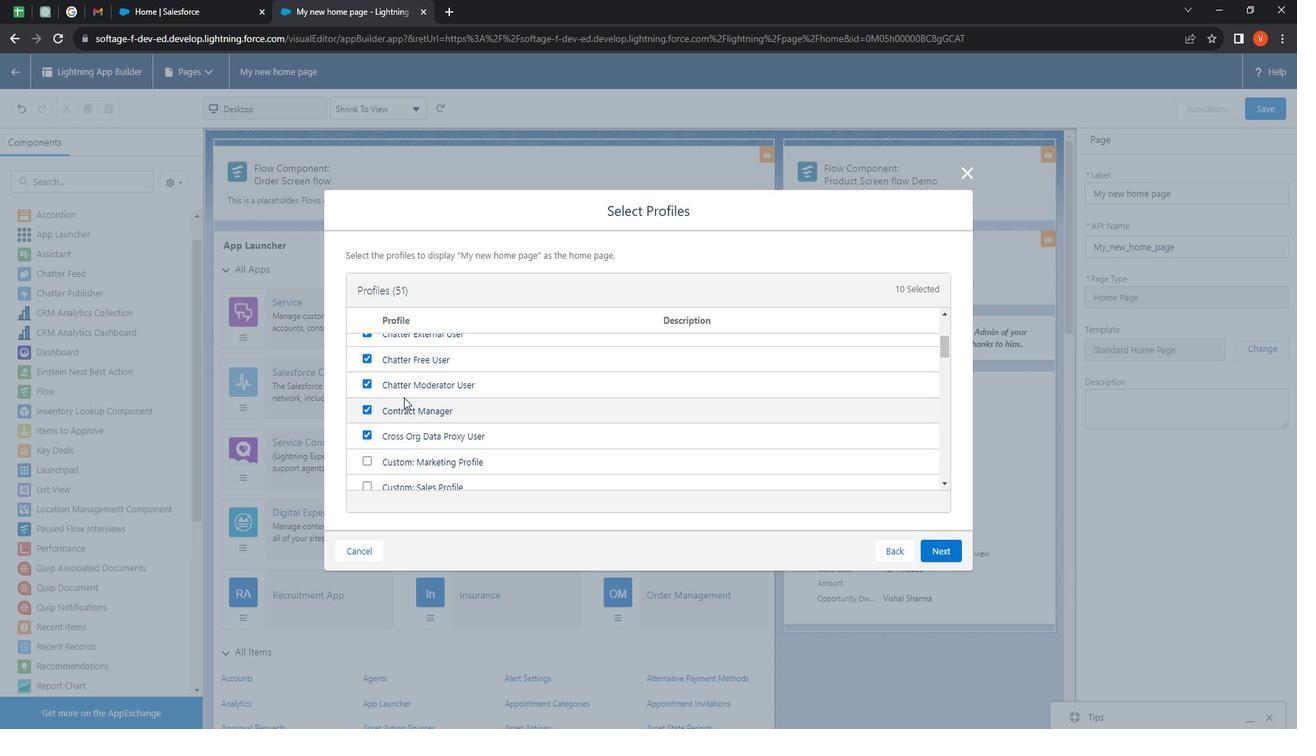 
Action: Mouse scrolled (421, 397) with delta (0, 0)
Screenshot: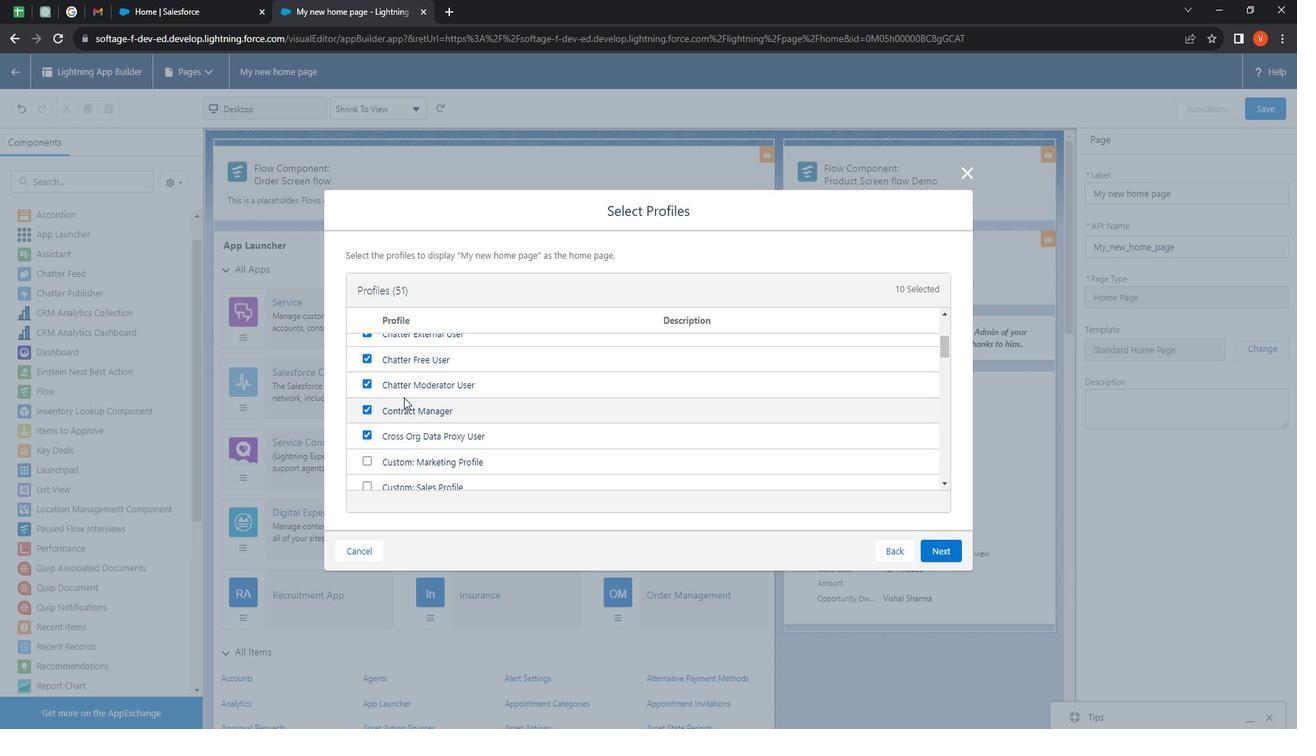 
Action: Mouse moved to (385, 397)
Screenshot: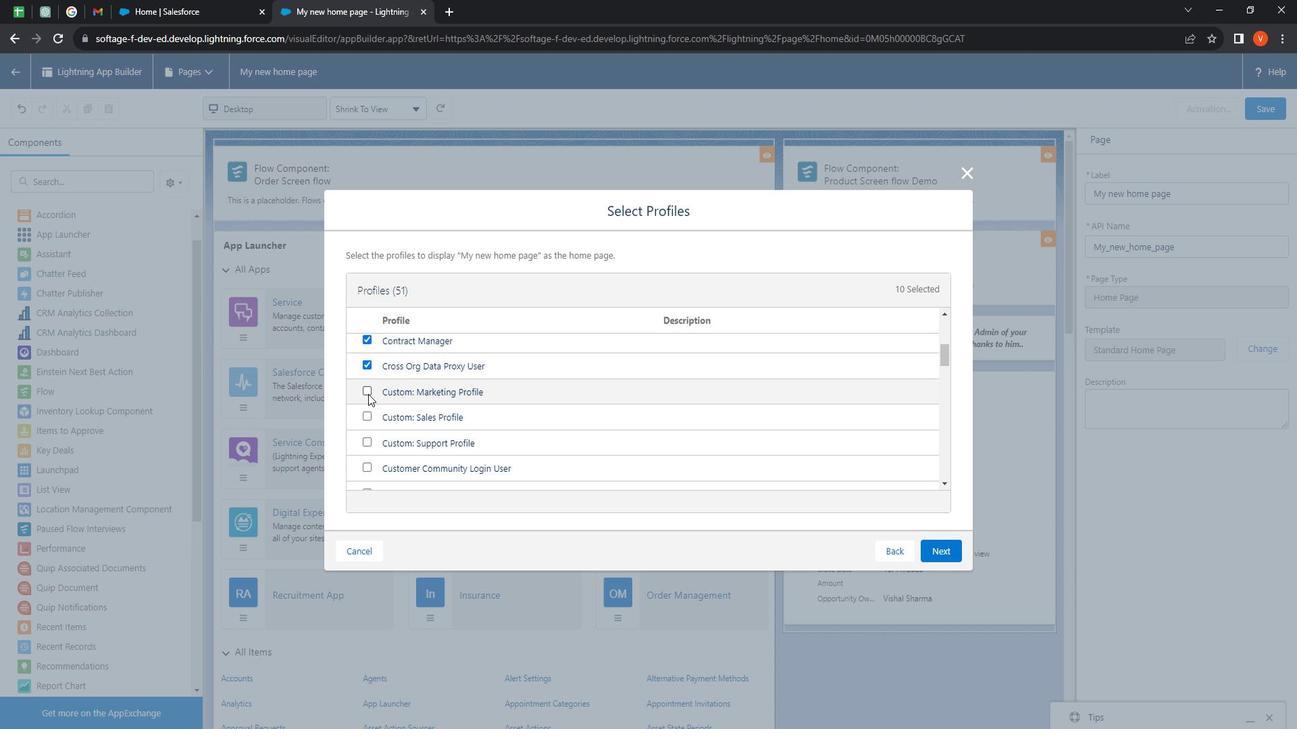 
Action: Mouse pressed left at (385, 397)
Screenshot: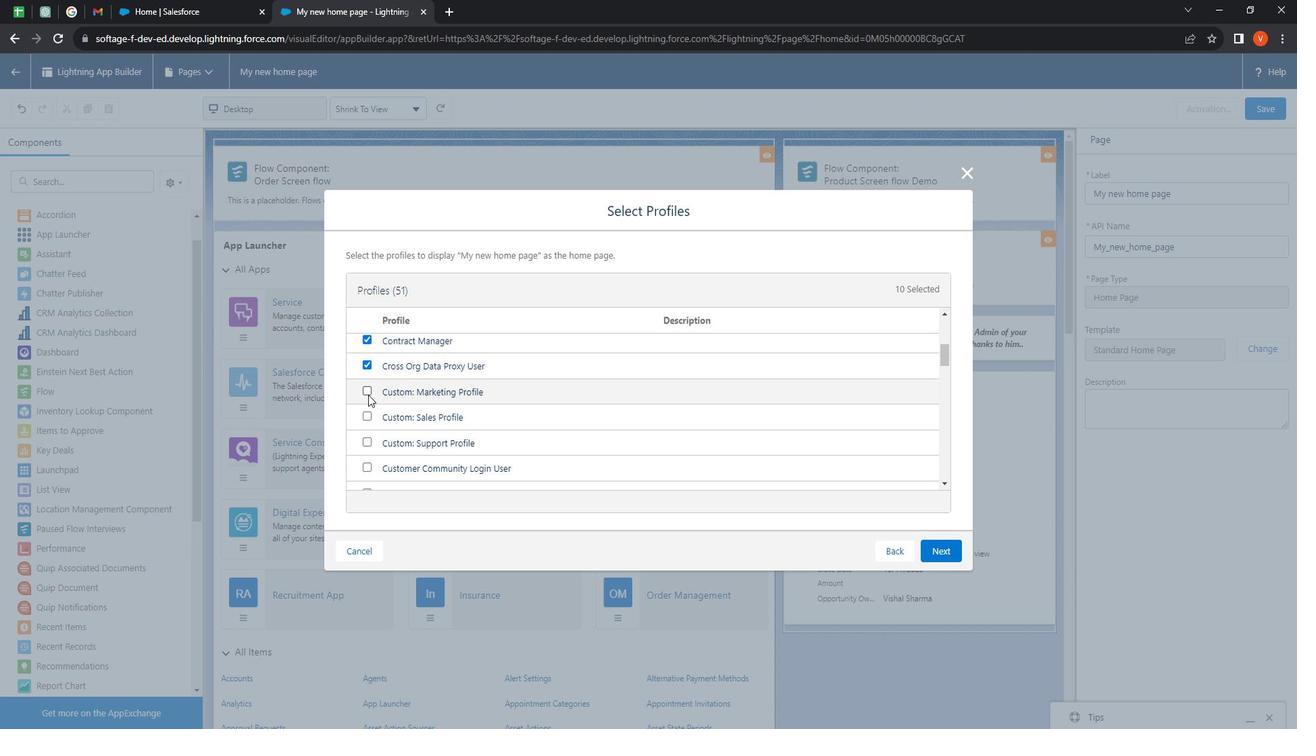 
Action: Mouse moved to (385, 419)
Screenshot: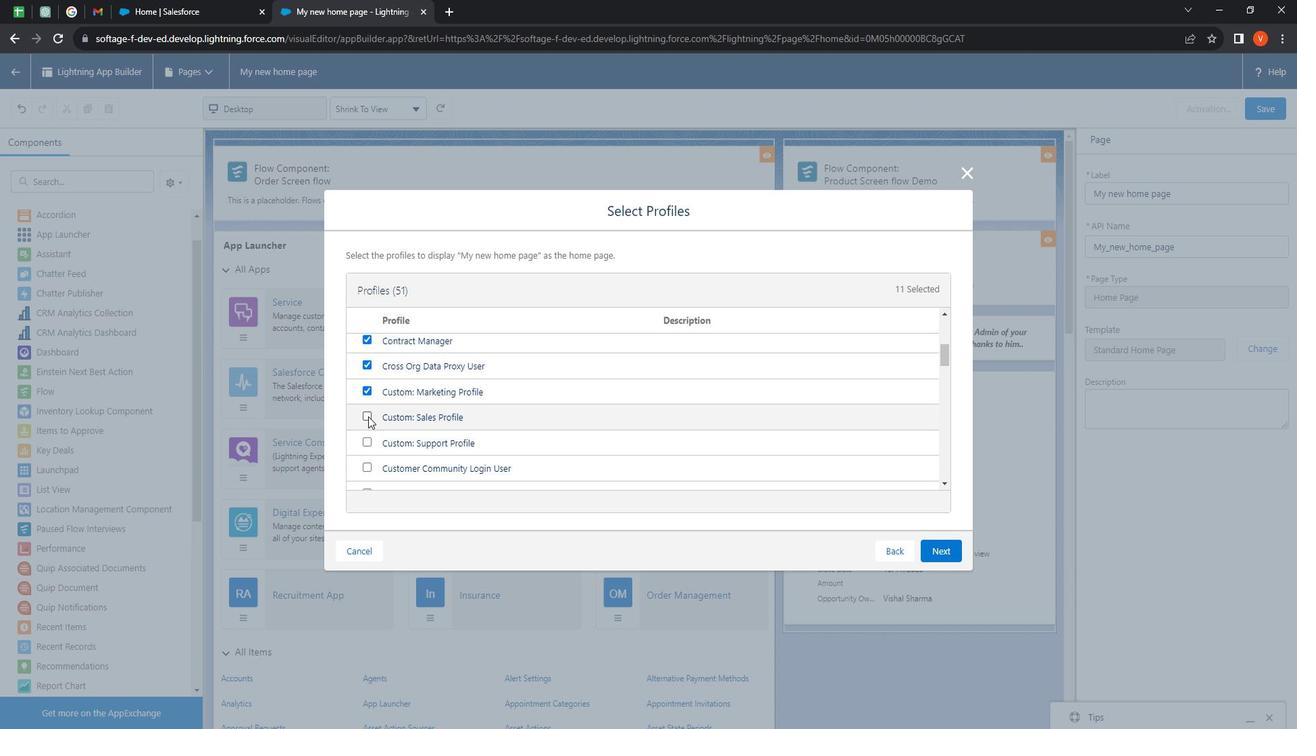 
Action: Mouse pressed left at (385, 419)
Screenshot: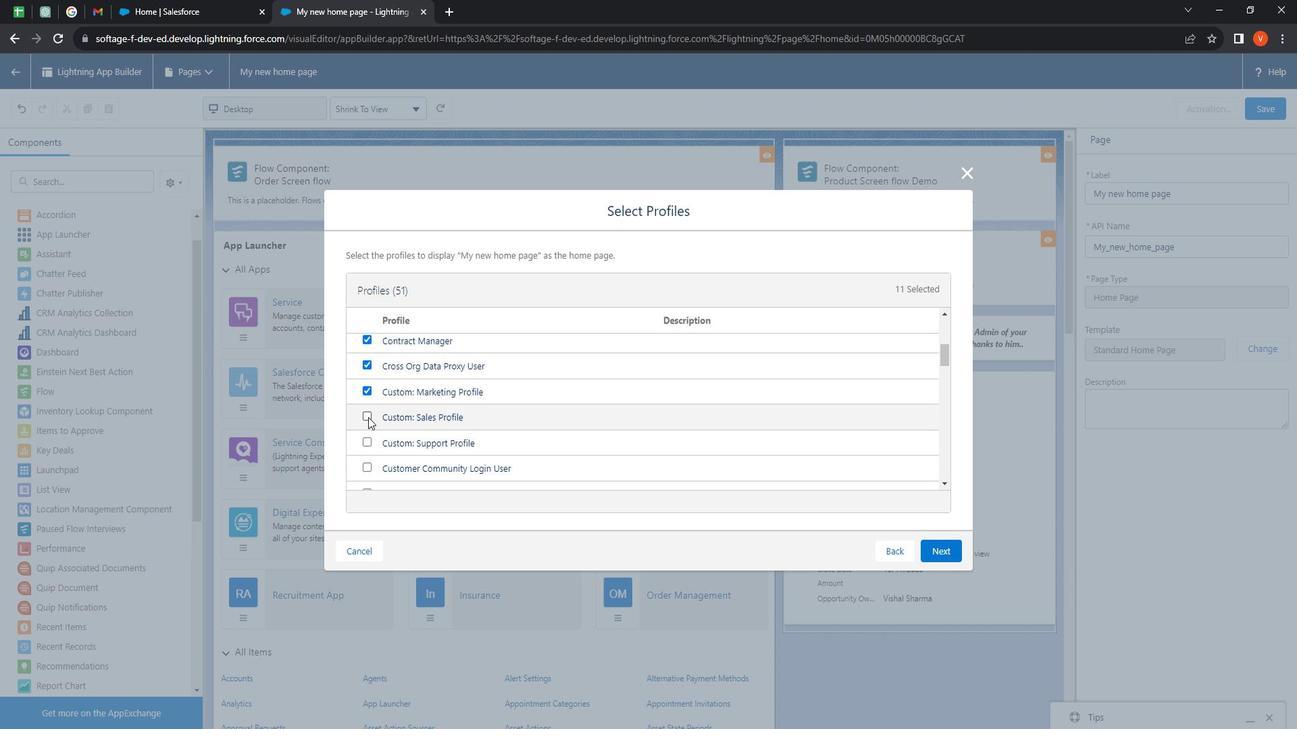 
Action: Mouse moved to (417, 408)
Screenshot: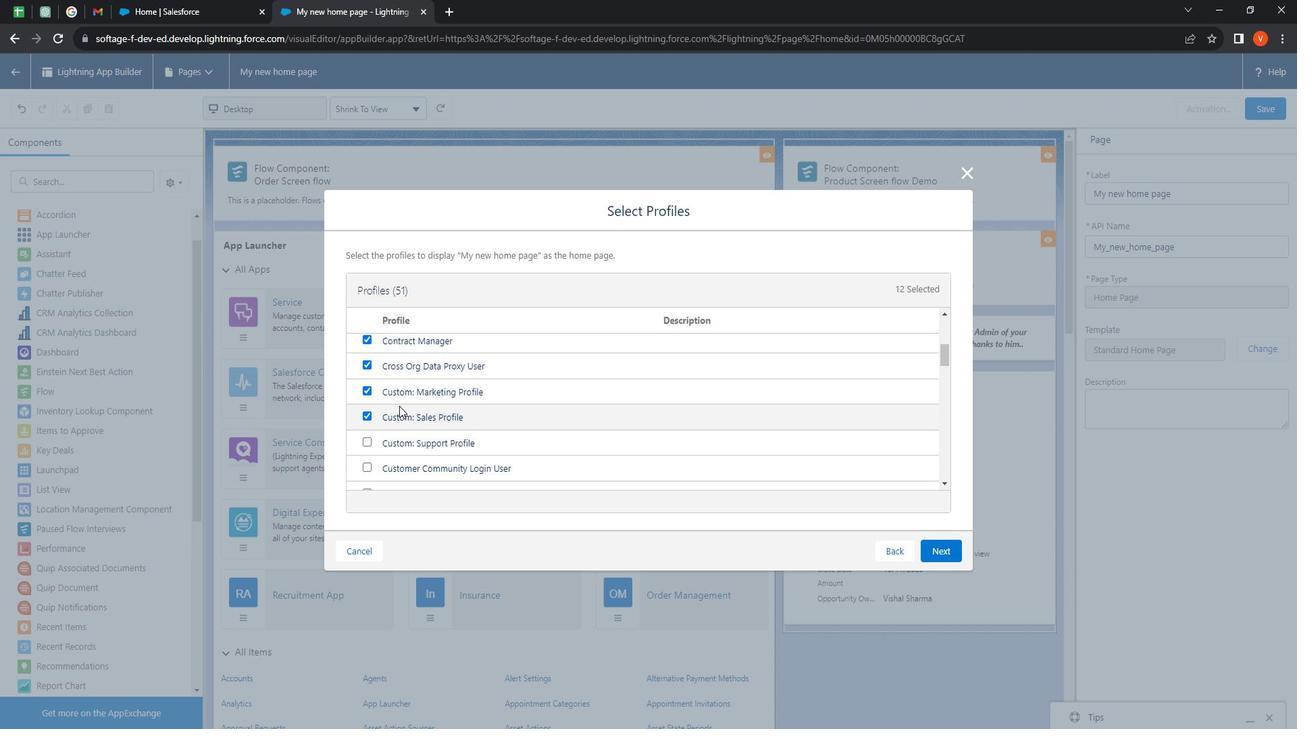 
Action: Mouse scrolled (417, 407) with delta (0, 0)
Screenshot: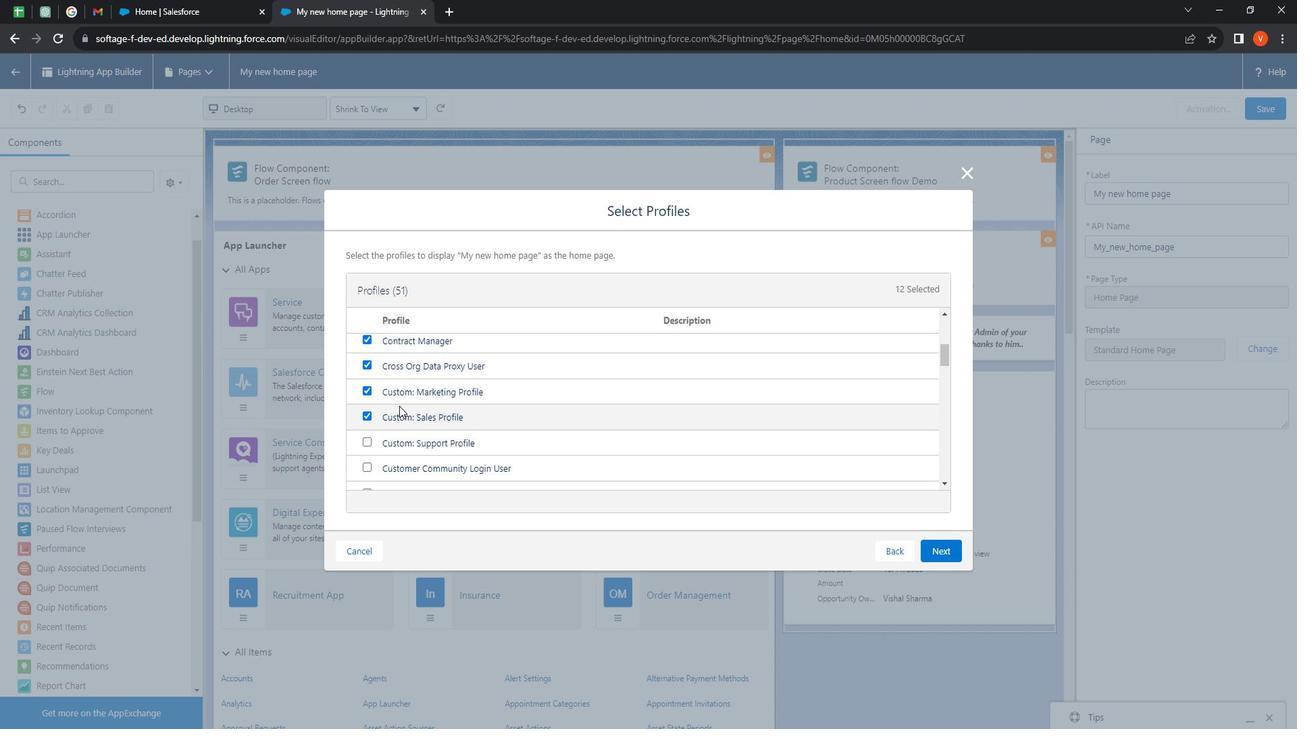 
Action: Mouse moved to (421, 408)
Screenshot: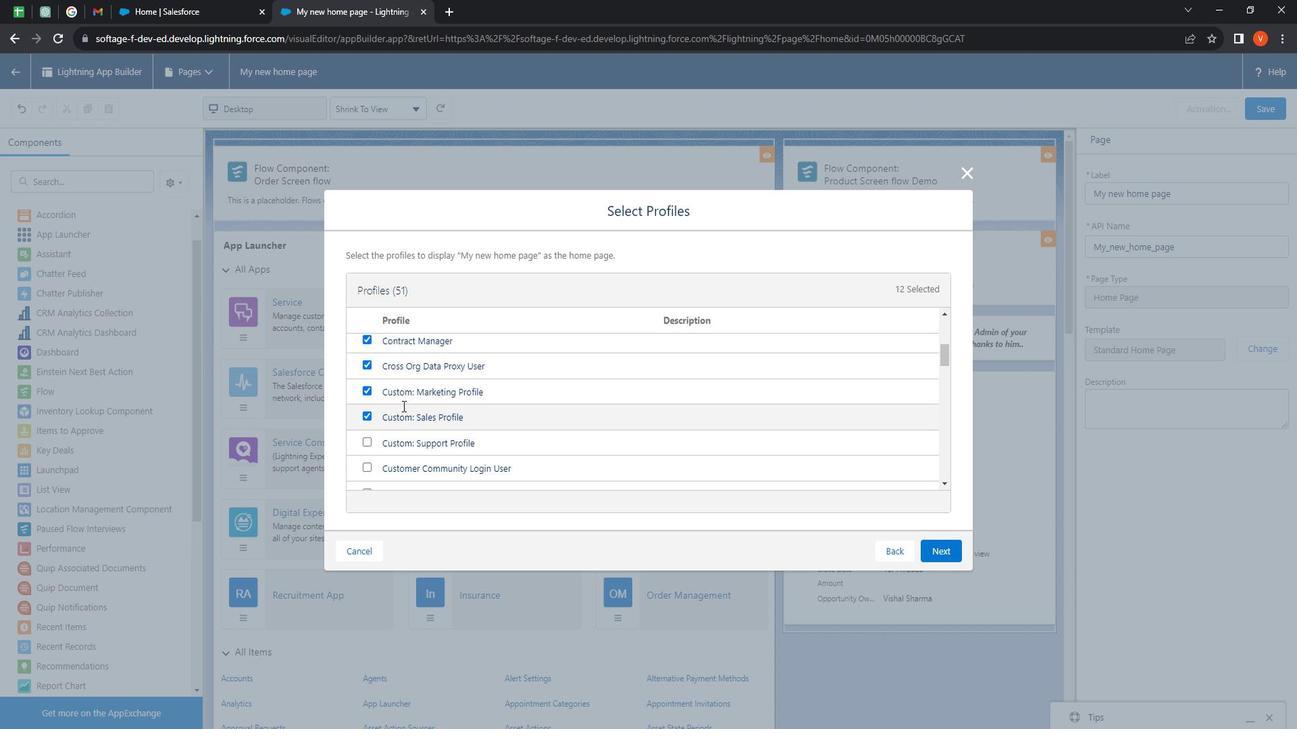 
Action: Mouse scrolled (421, 407) with delta (0, 0)
Screenshot: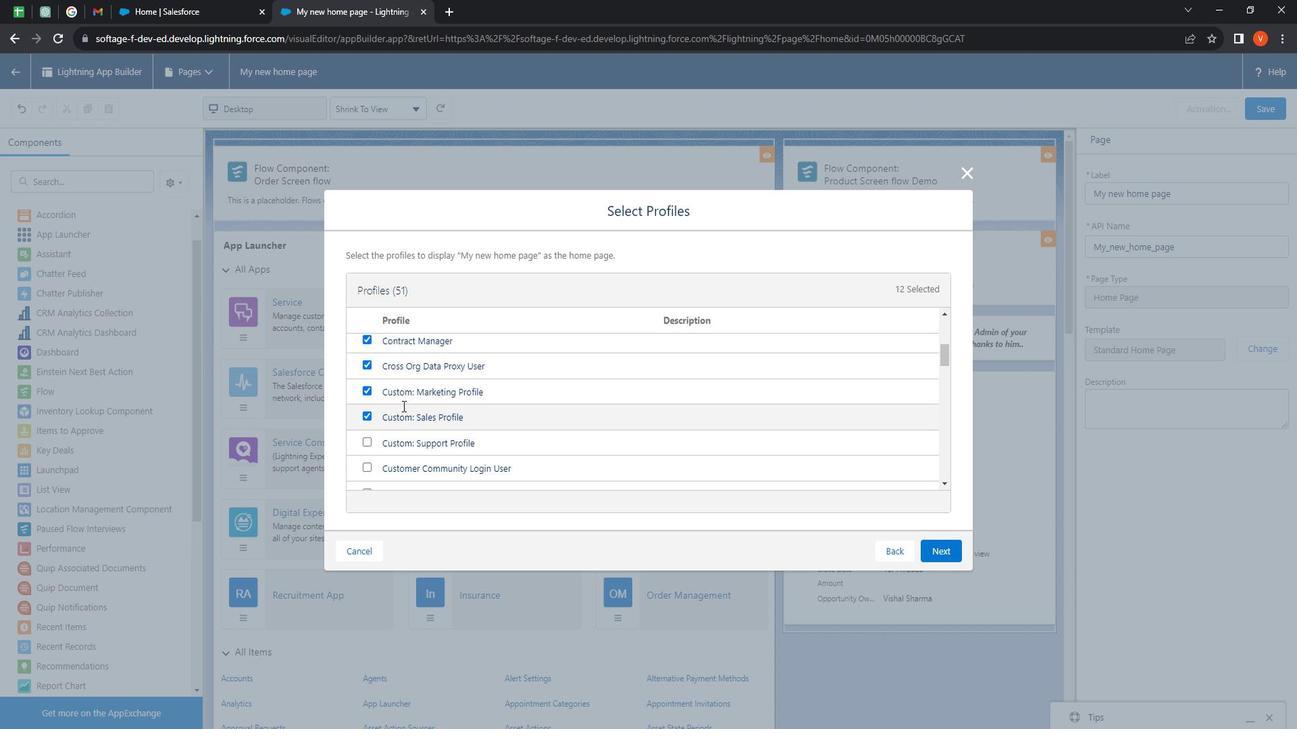 
Action: Mouse moved to (385, 360)
Screenshot: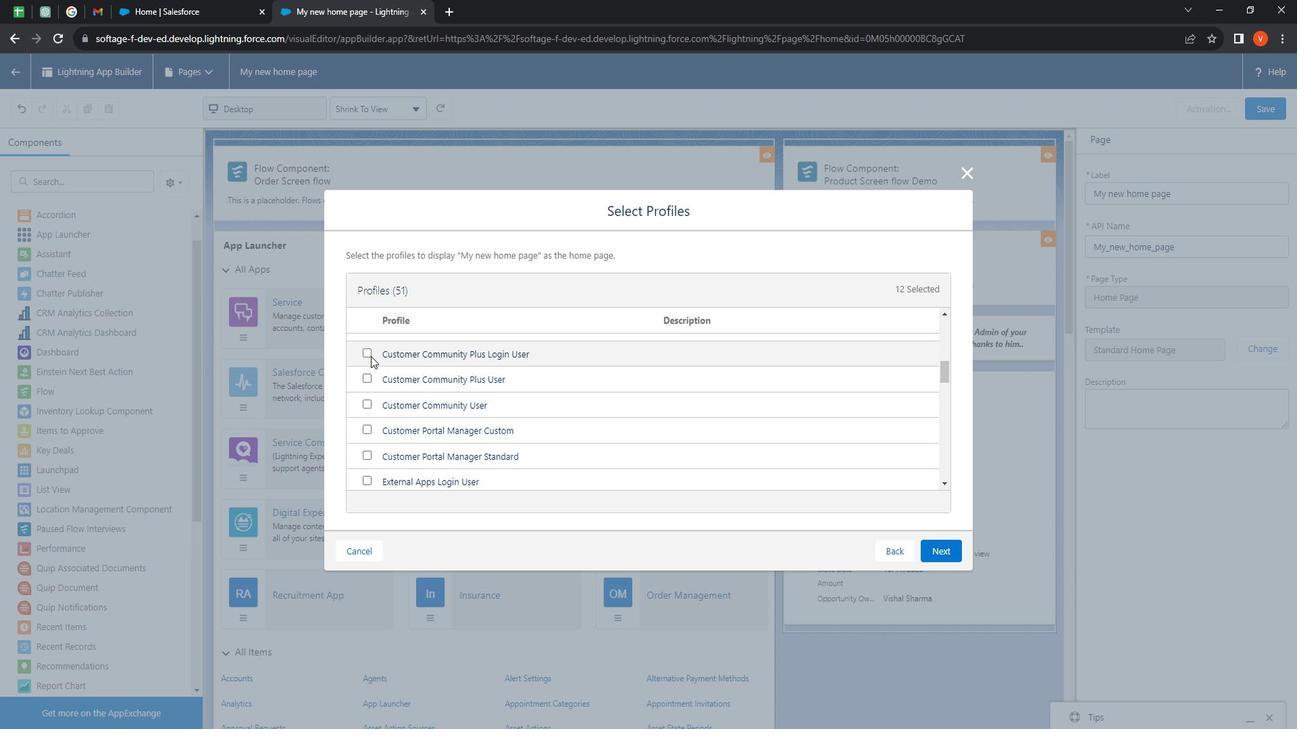 
Action: Mouse pressed left at (385, 360)
Screenshot: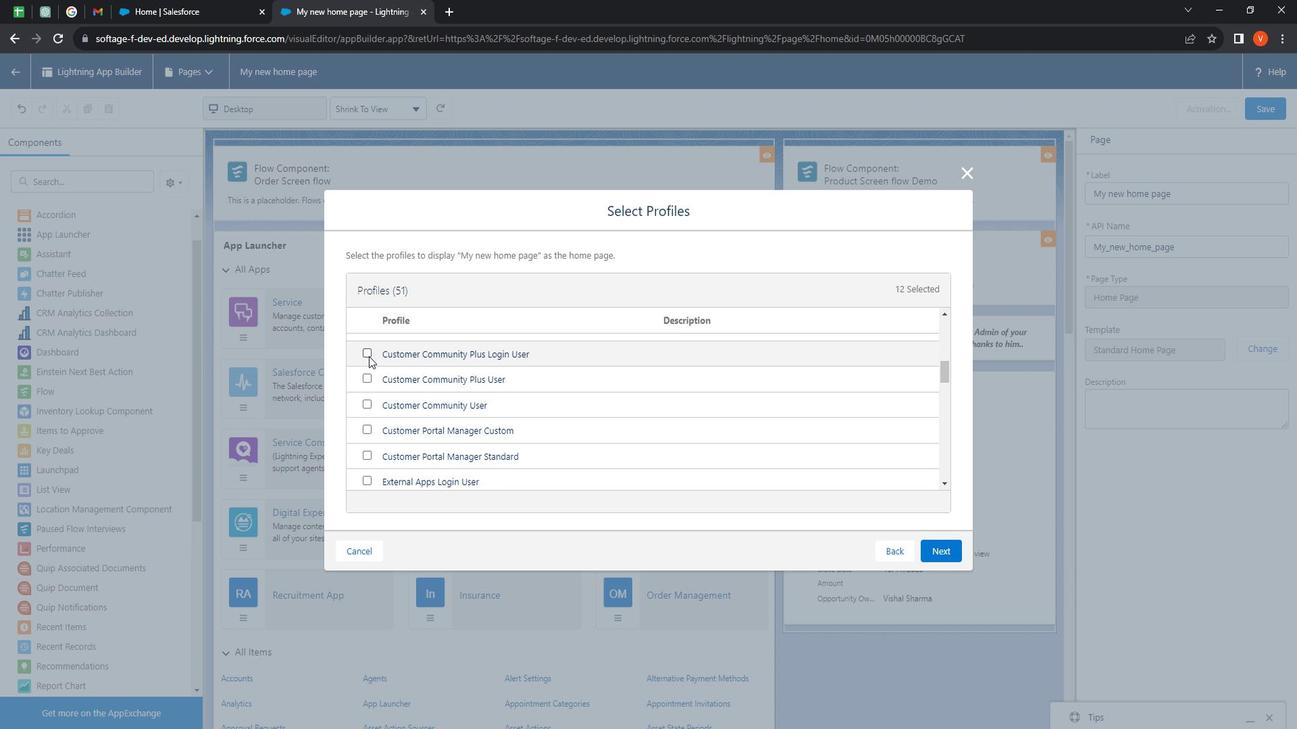 
Action: Mouse moved to (385, 381)
Screenshot: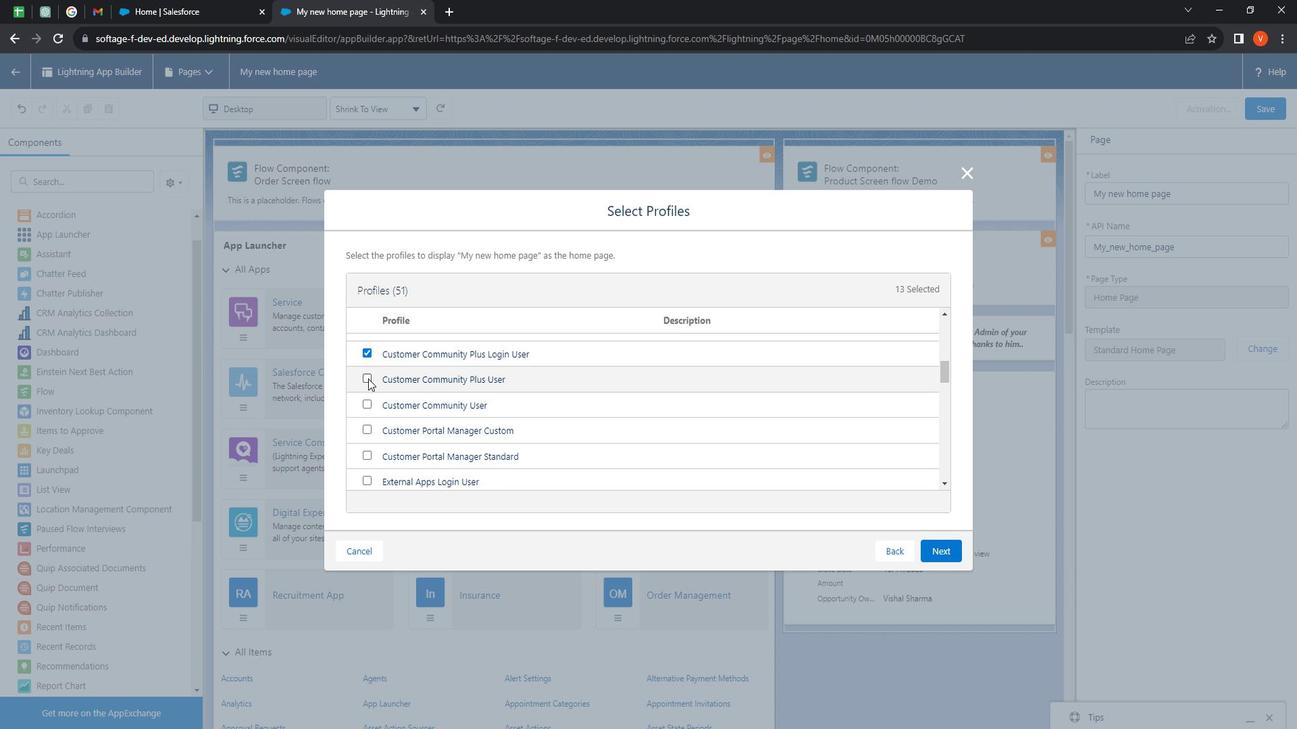 
Action: Mouse pressed left at (385, 381)
Screenshot: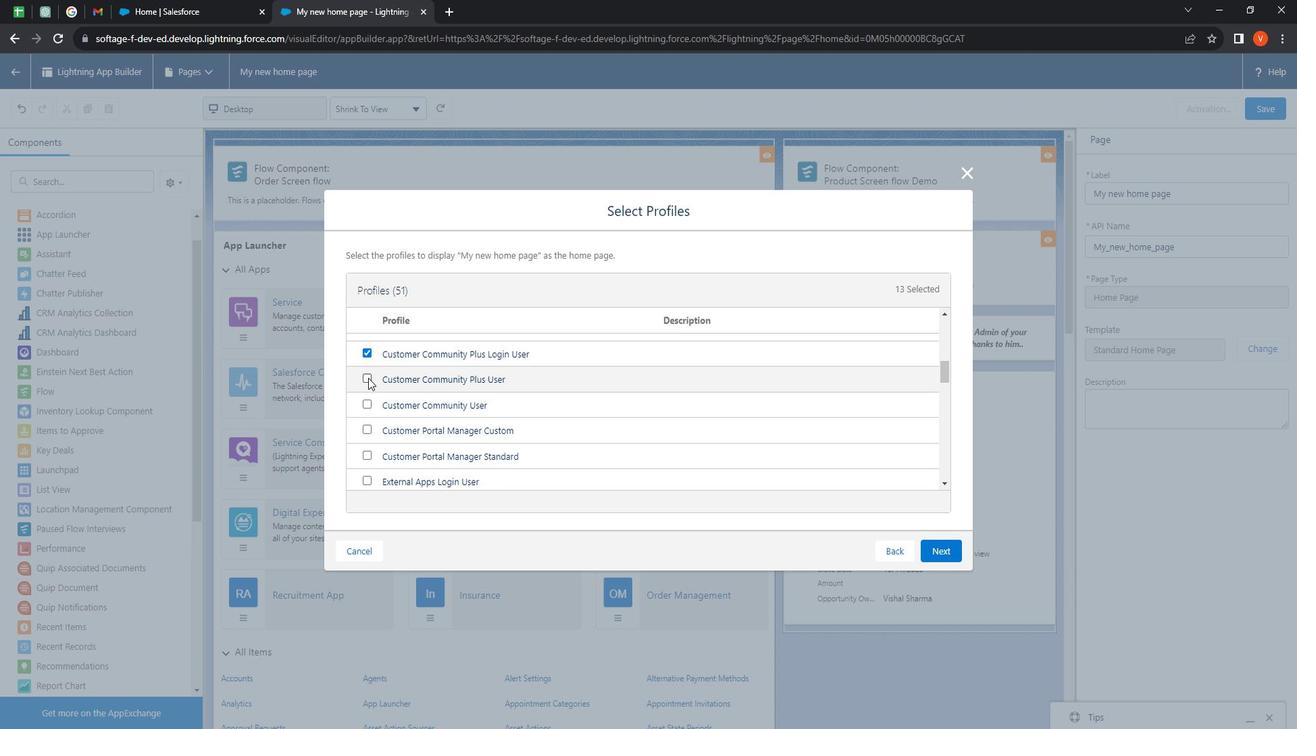 
Action: Mouse moved to (402, 387)
Screenshot: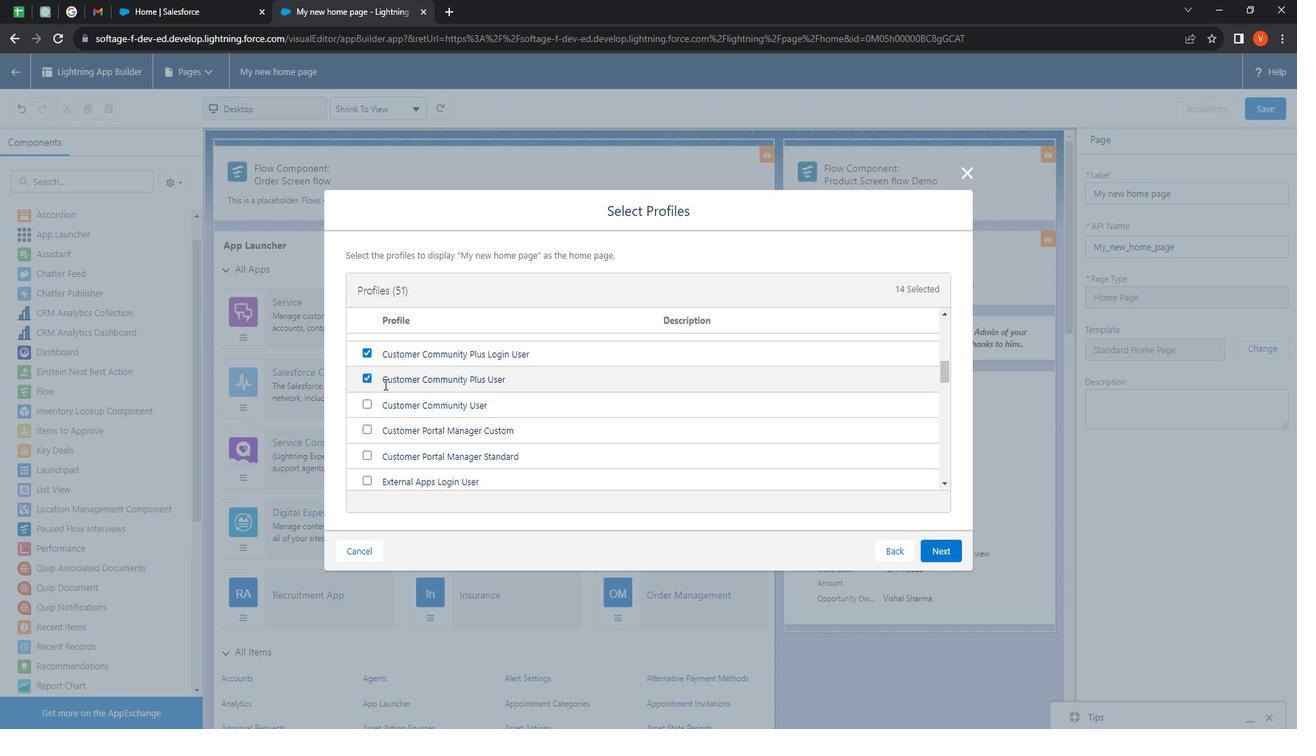 
Action: Mouse scrolled (402, 387) with delta (0, 0)
Screenshot: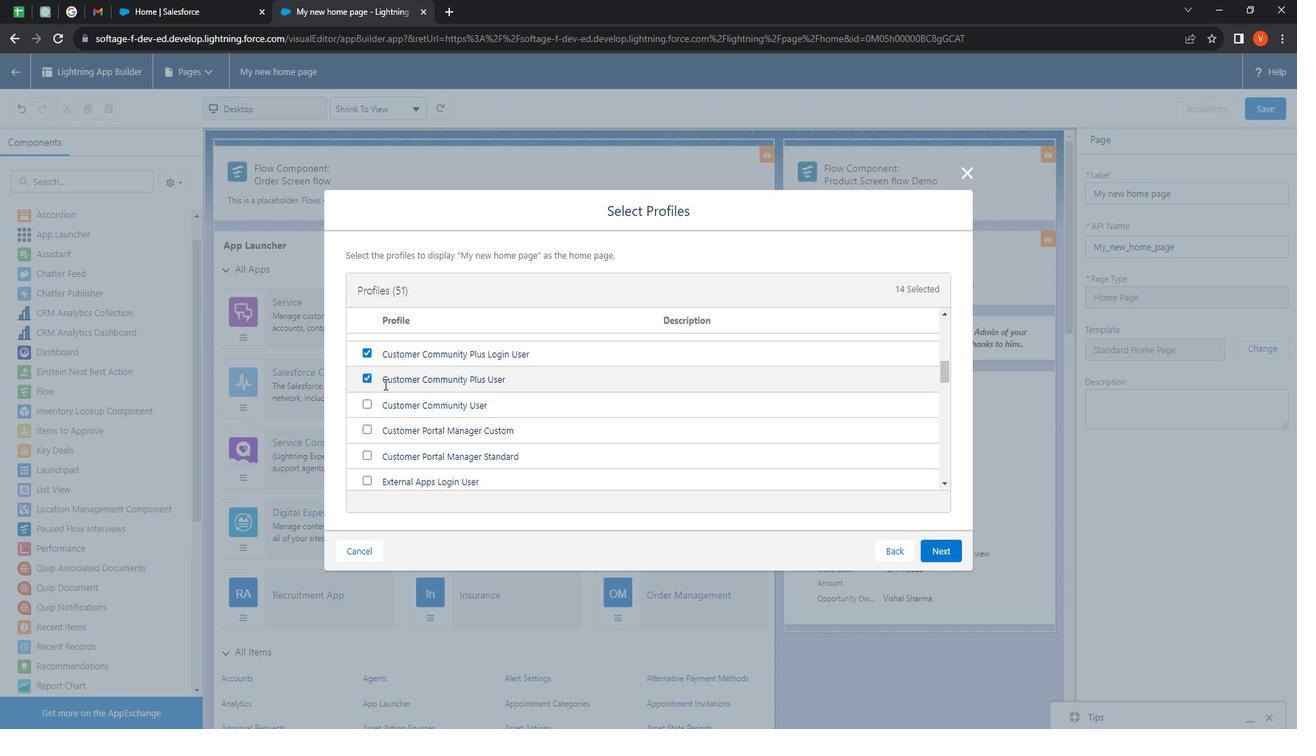 
Action: Mouse moved to (395, 396)
Screenshot: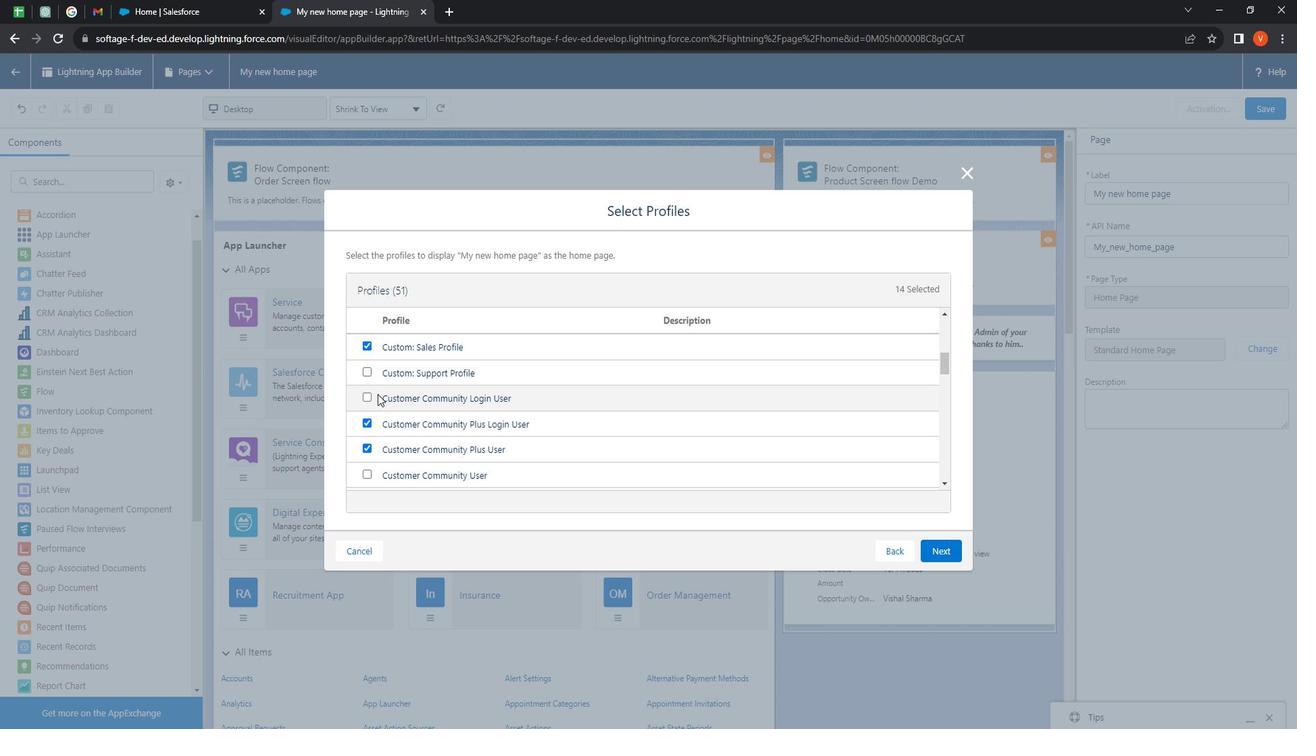 
Action: Mouse scrolled (395, 396) with delta (0, 0)
Screenshot: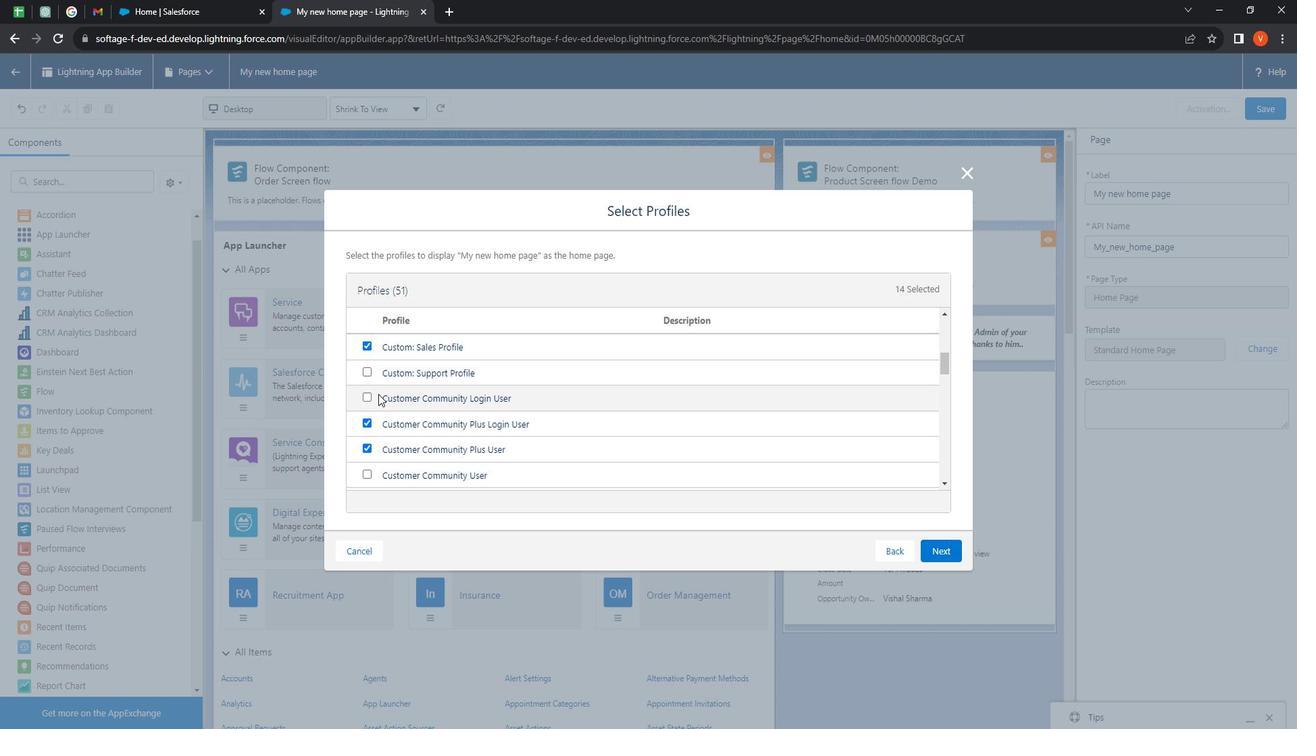 
Action: Mouse moved to (384, 408)
Screenshot: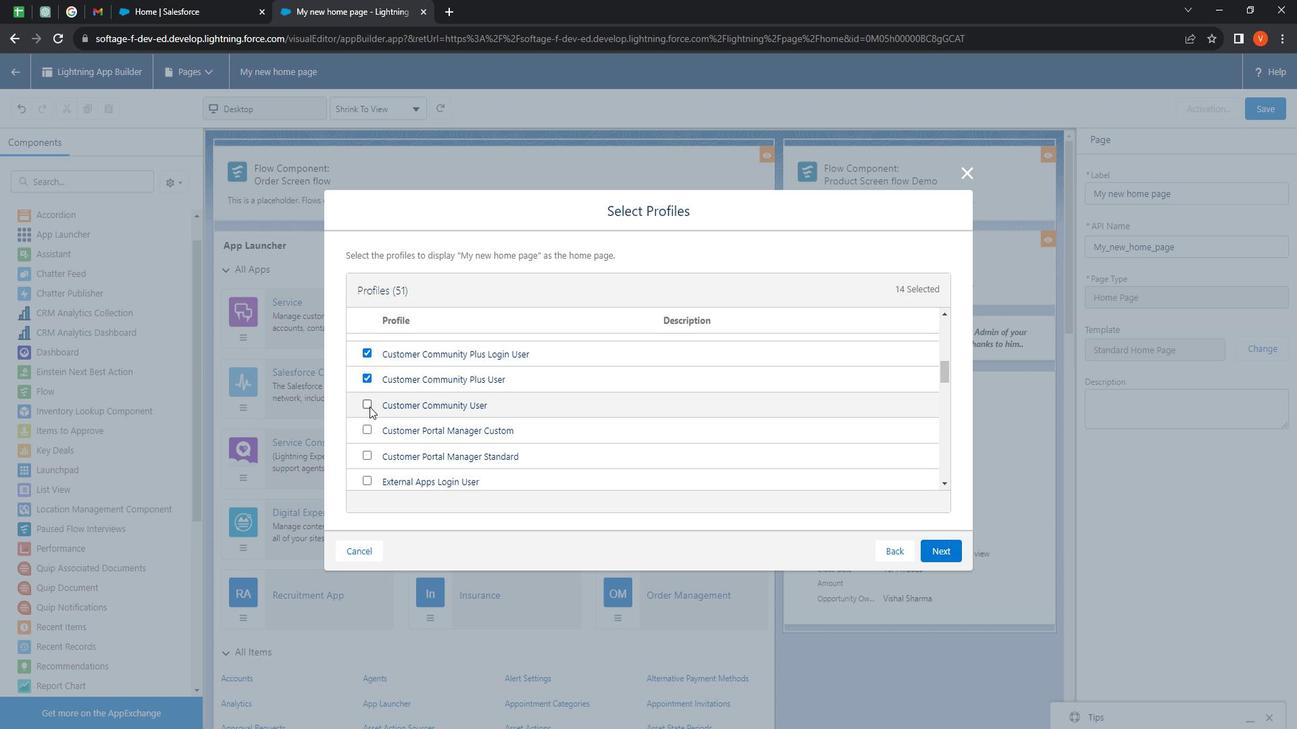 
Action: Mouse pressed left at (384, 408)
Screenshot: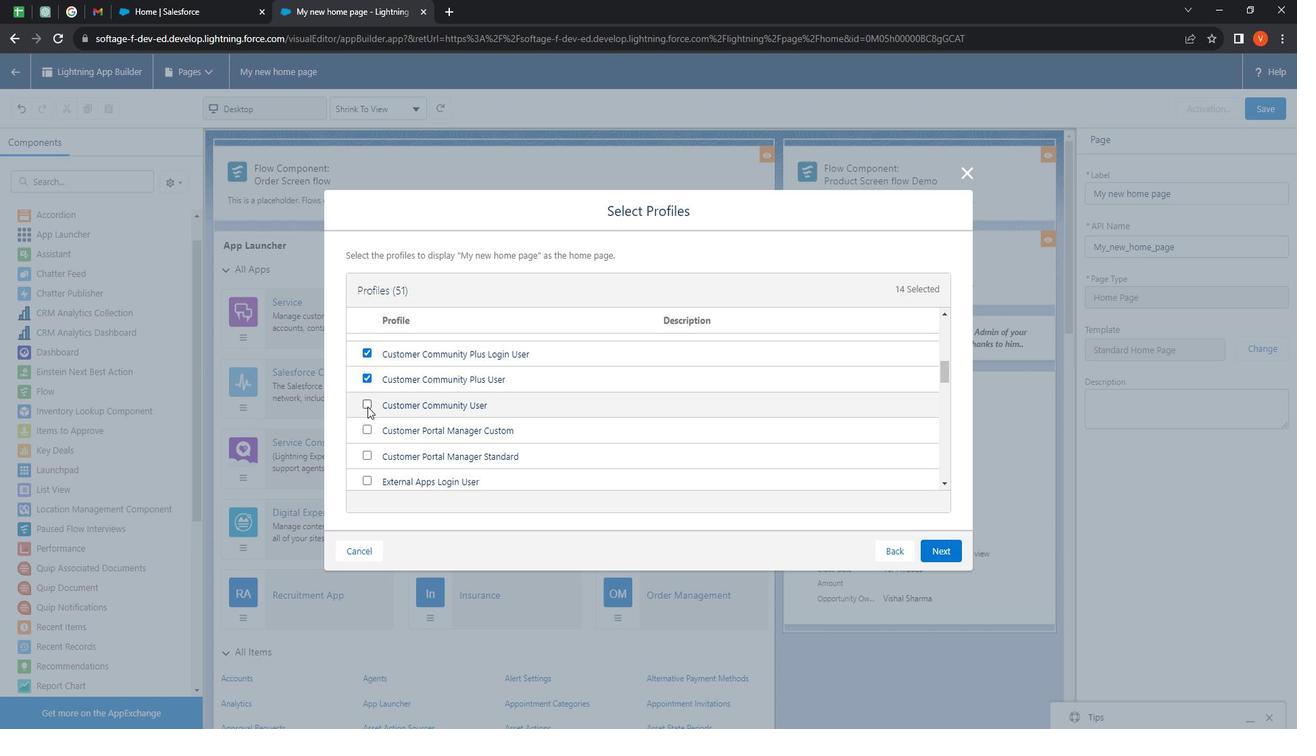 
Action: Mouse moved to (385, 431)
Screenshot: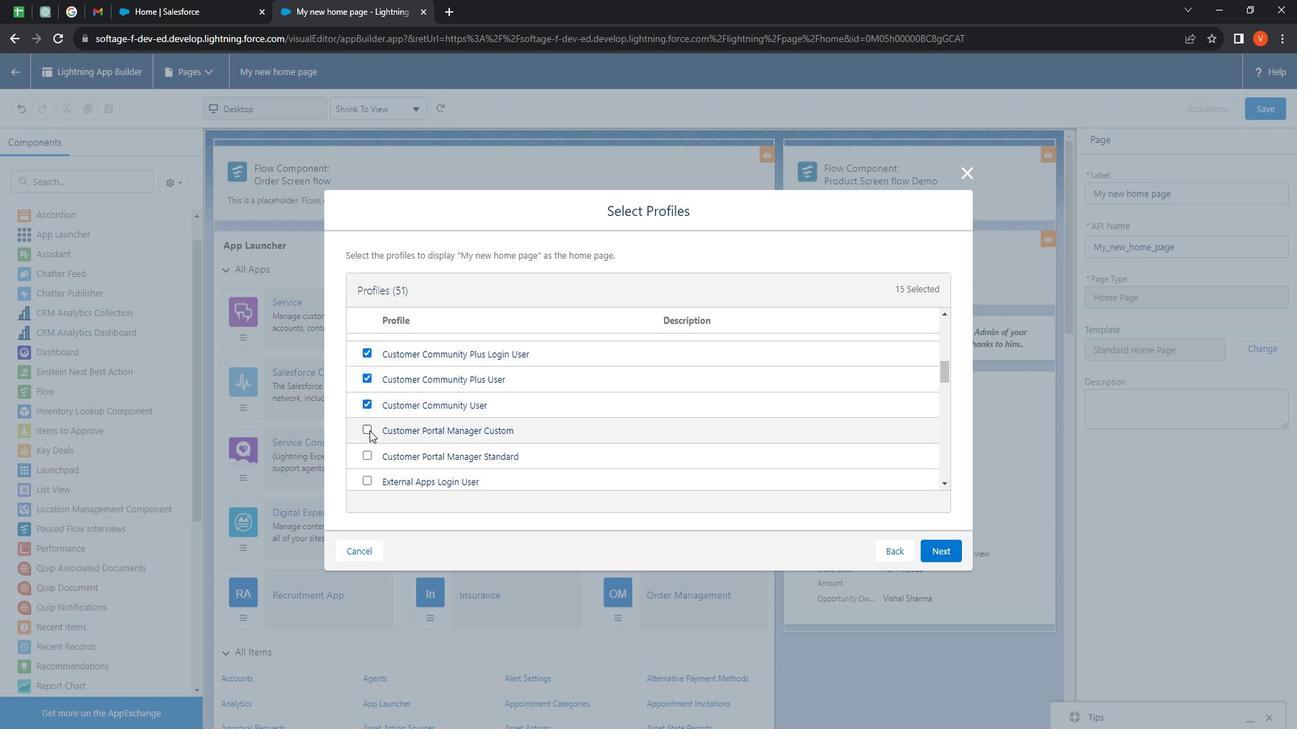 
Action: Mouse pressed left at (385, 431)
Screenshot: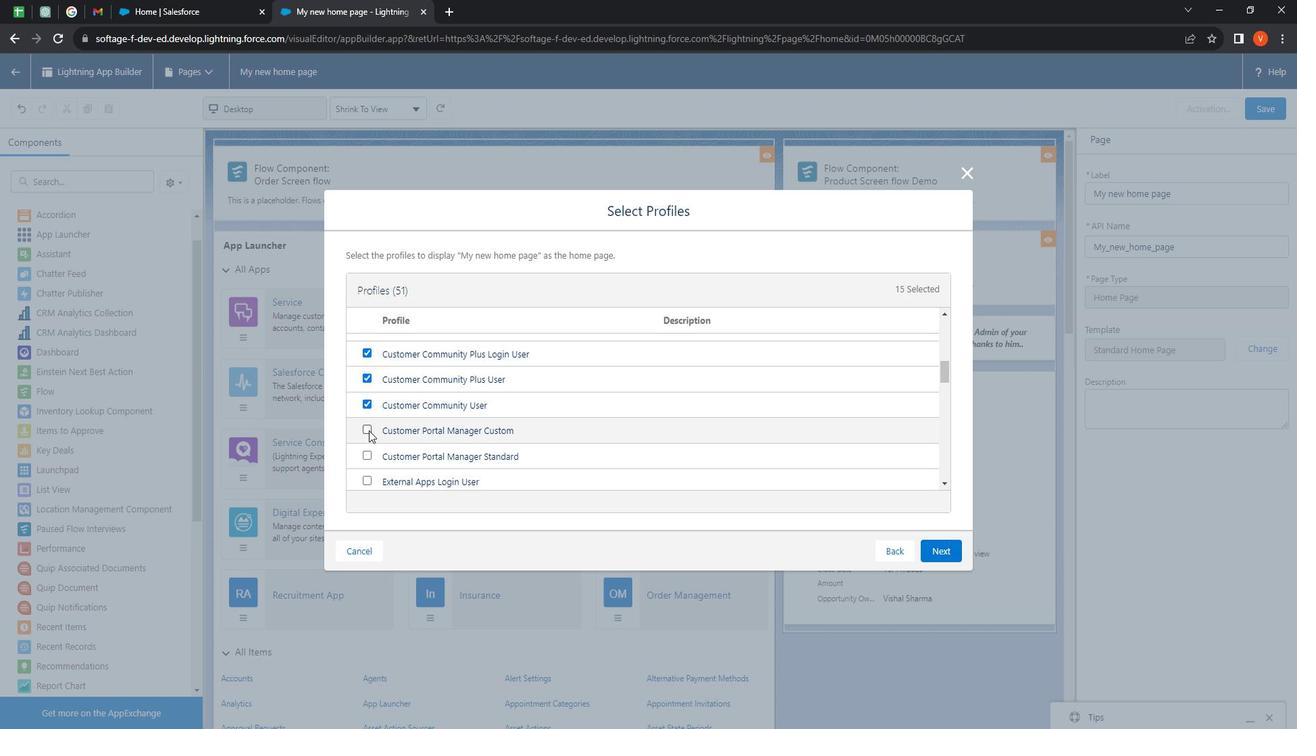 
Action: Mouse moved to (398, 435)
Screenshot: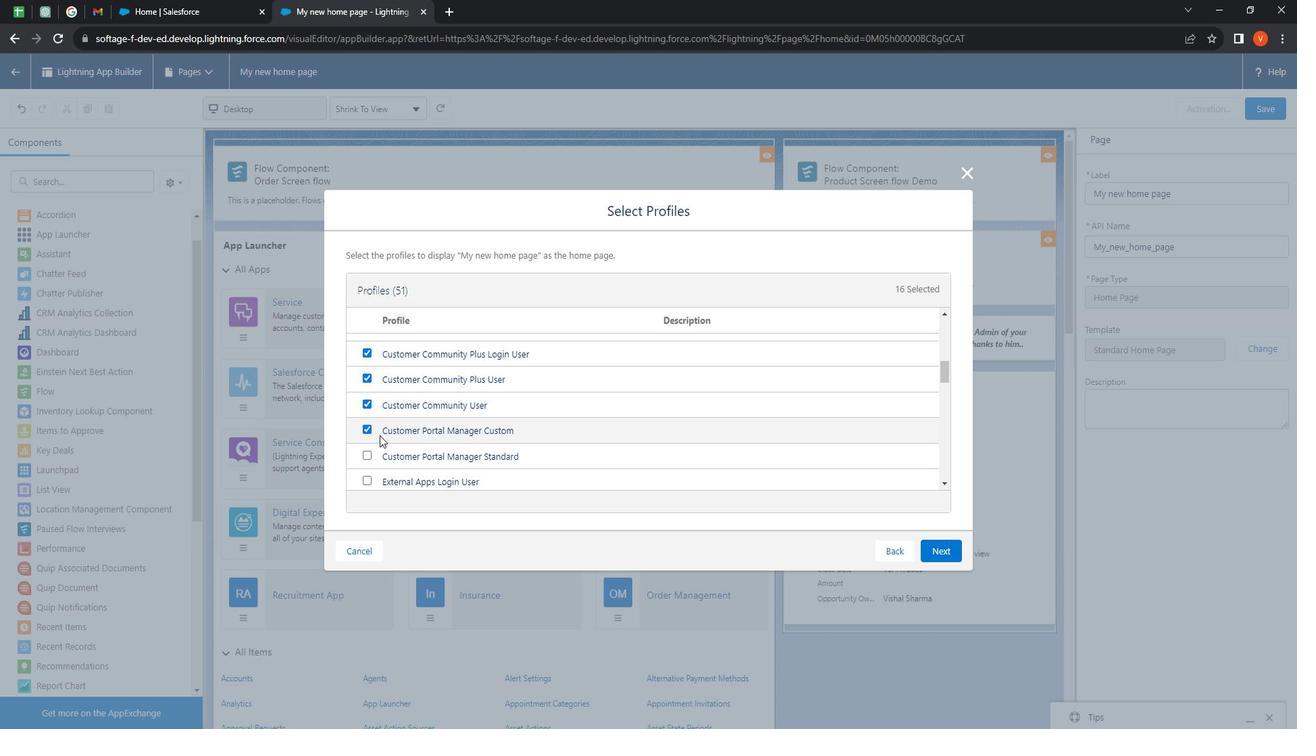 
Action: Mouse scrolled (398, 435) with delta (0, 0)
Screenshot: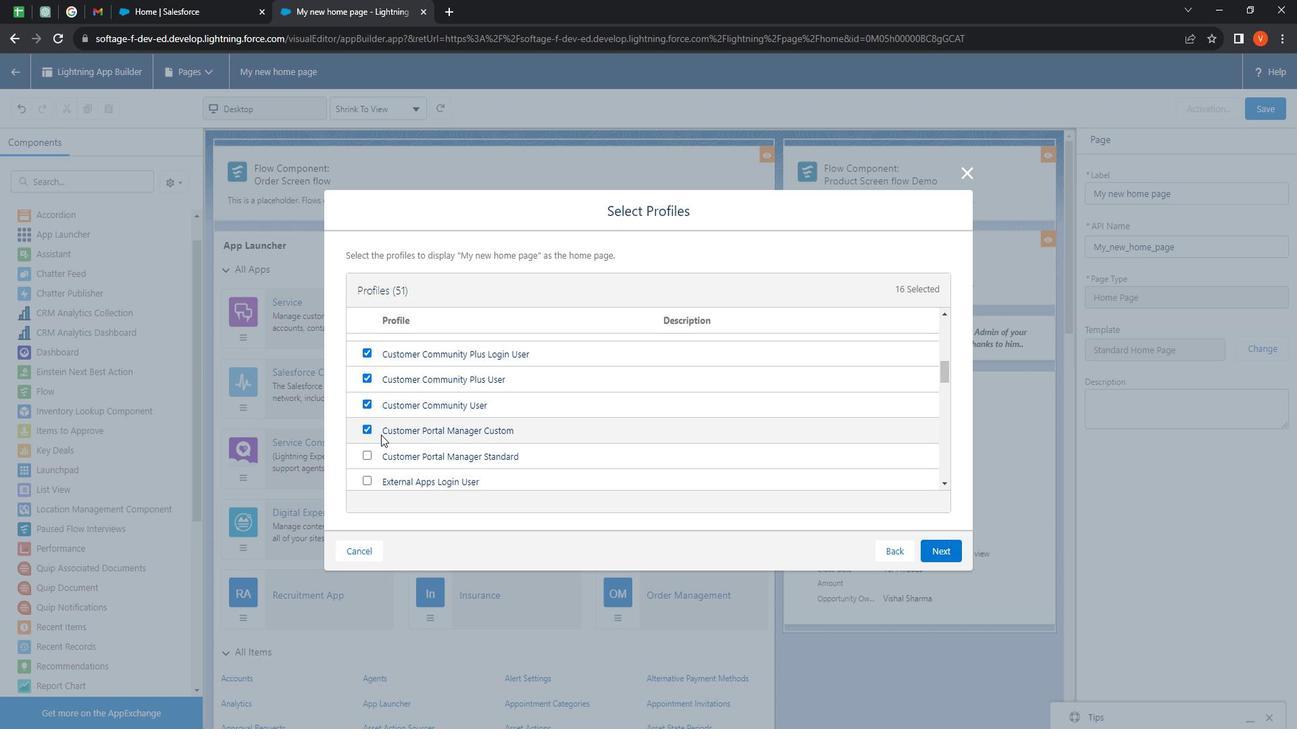 
Action: Mouse moved to (383, 390)
Screenshot: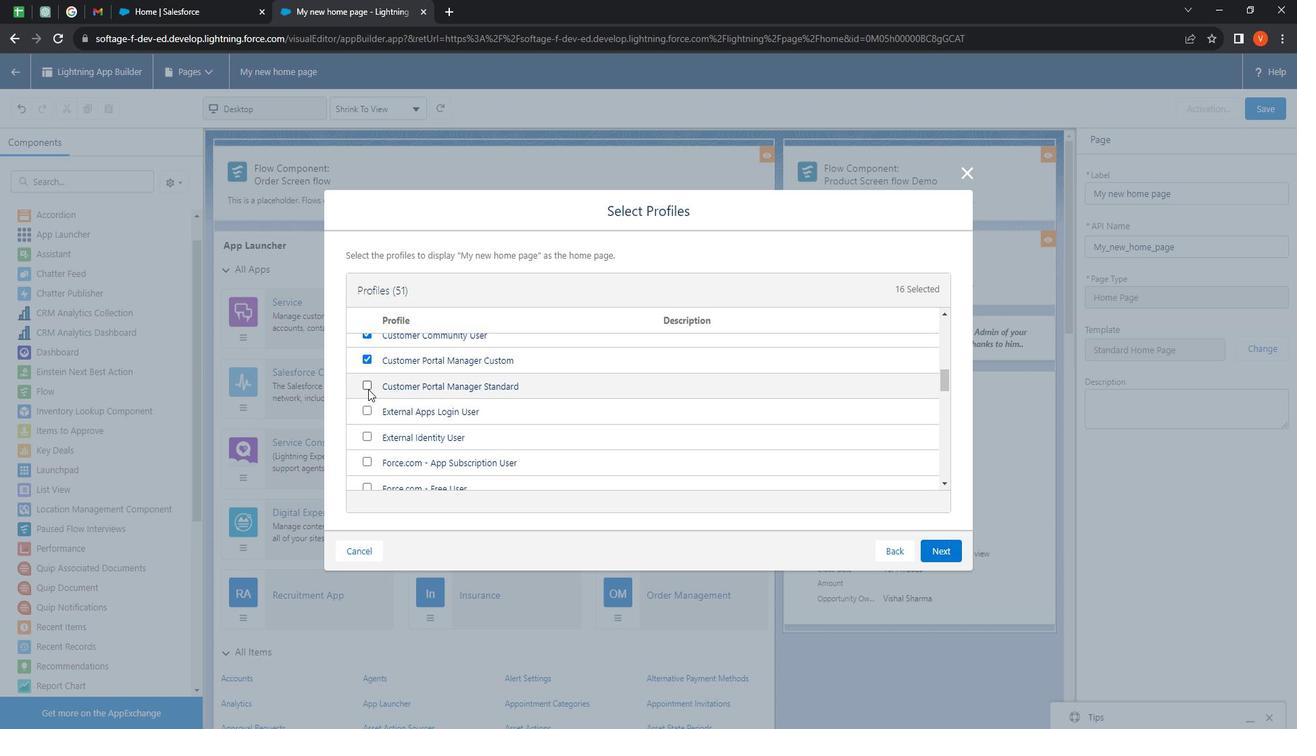 
Action: Mouse pressed left at (383, 390)
Screenshot: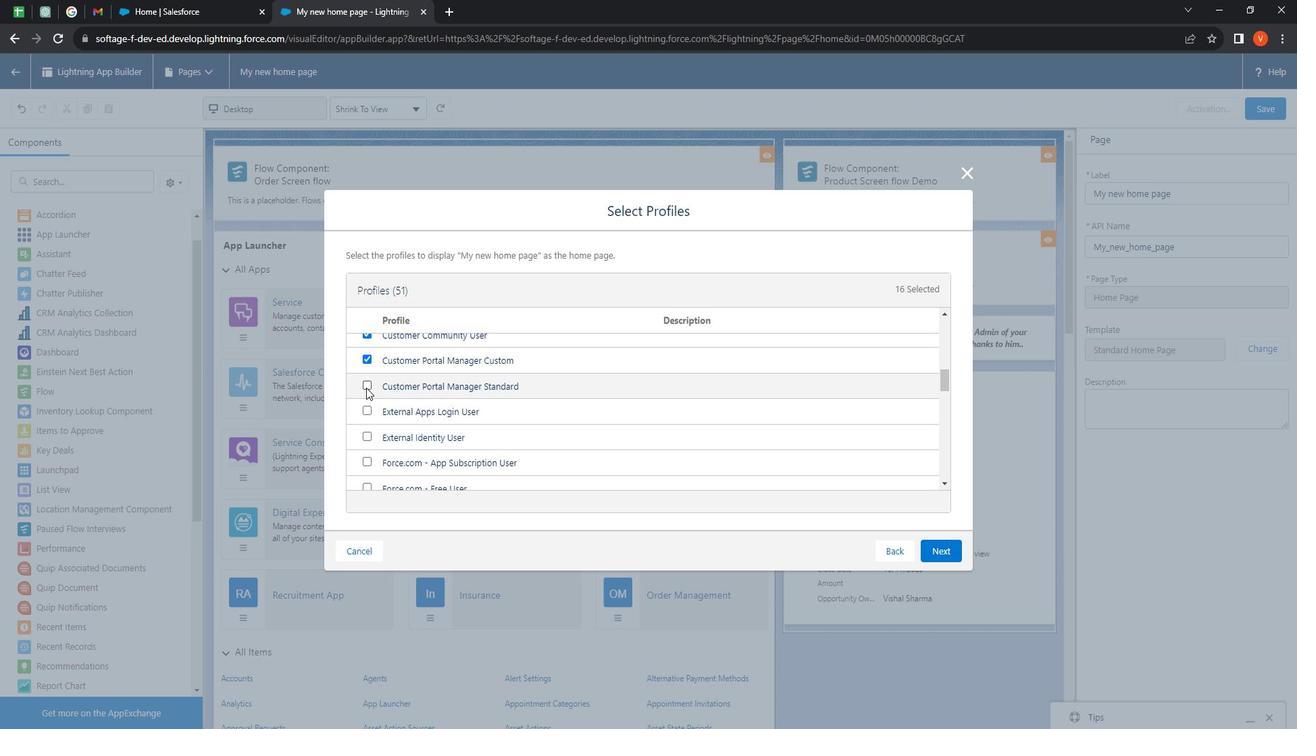 
Action: Mouse moved to (385, 412)
Screenshot: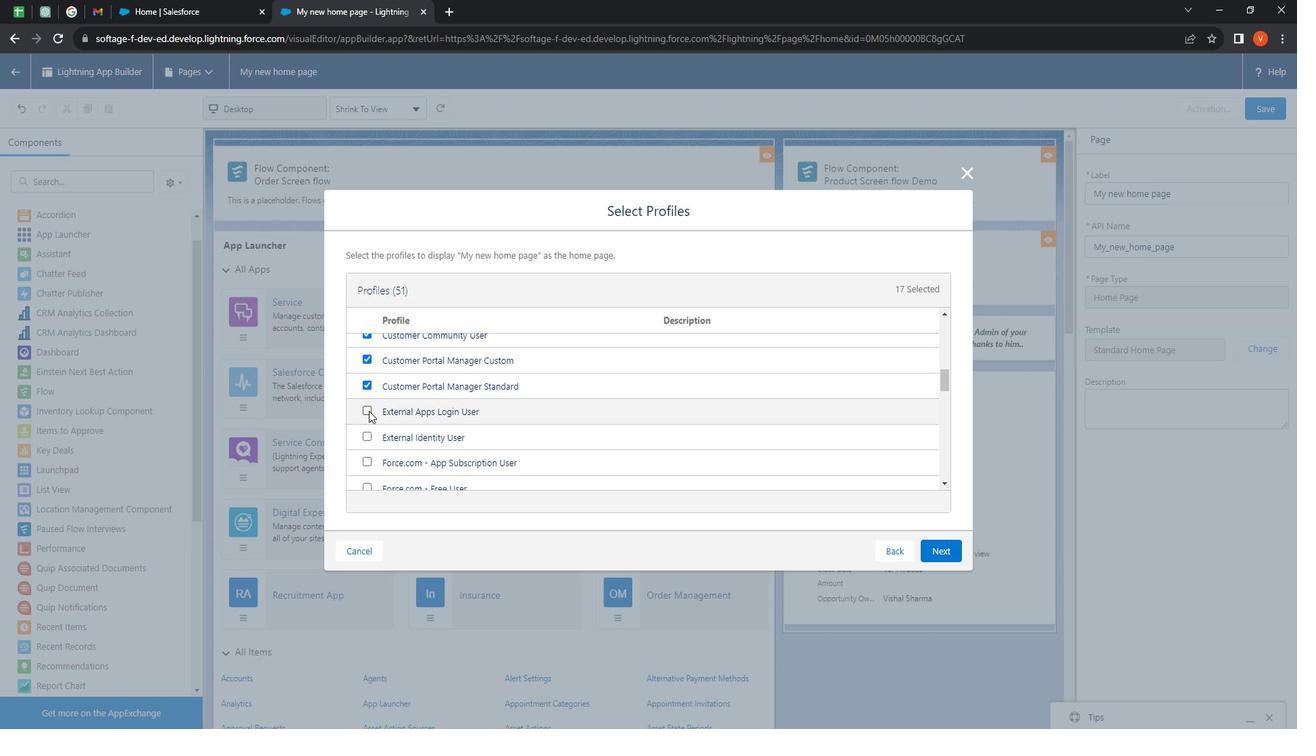 
Action: Mouse pressed left at (385, 412)
Screenshot: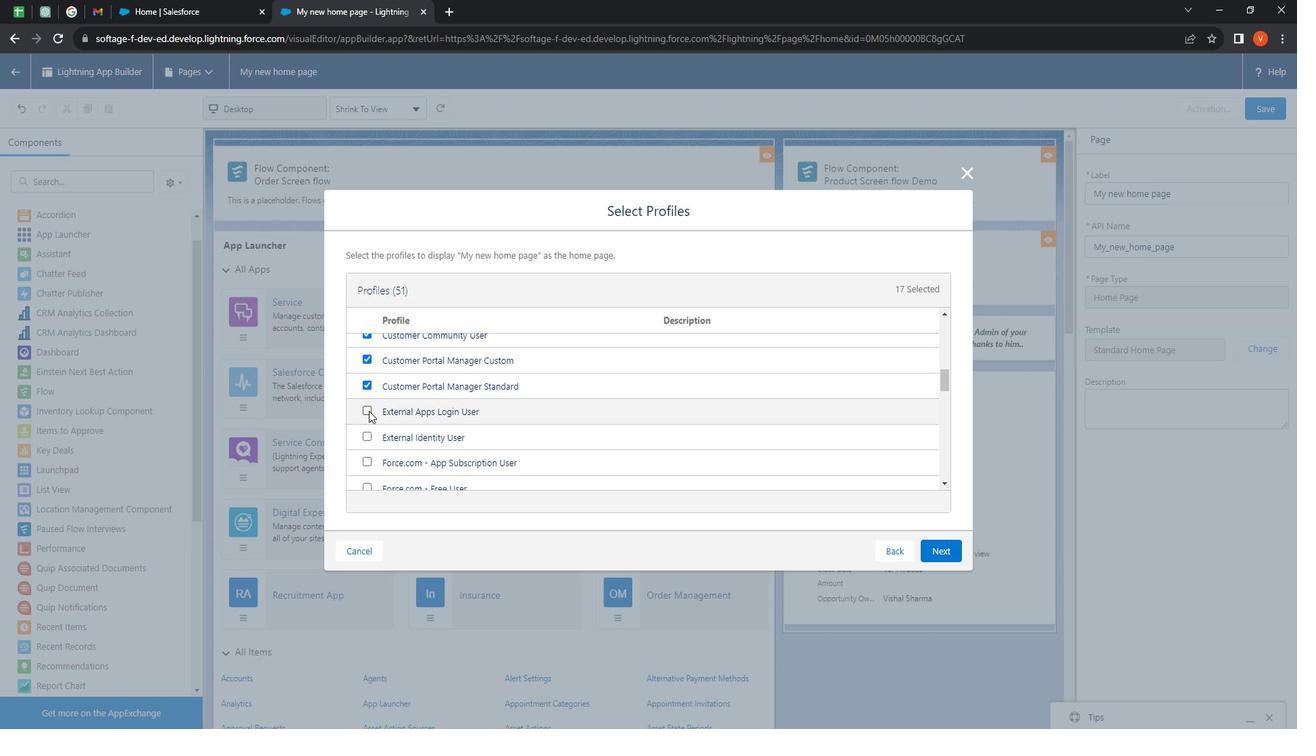 
Action: Mouse moved to (383, 441)
Screenshot: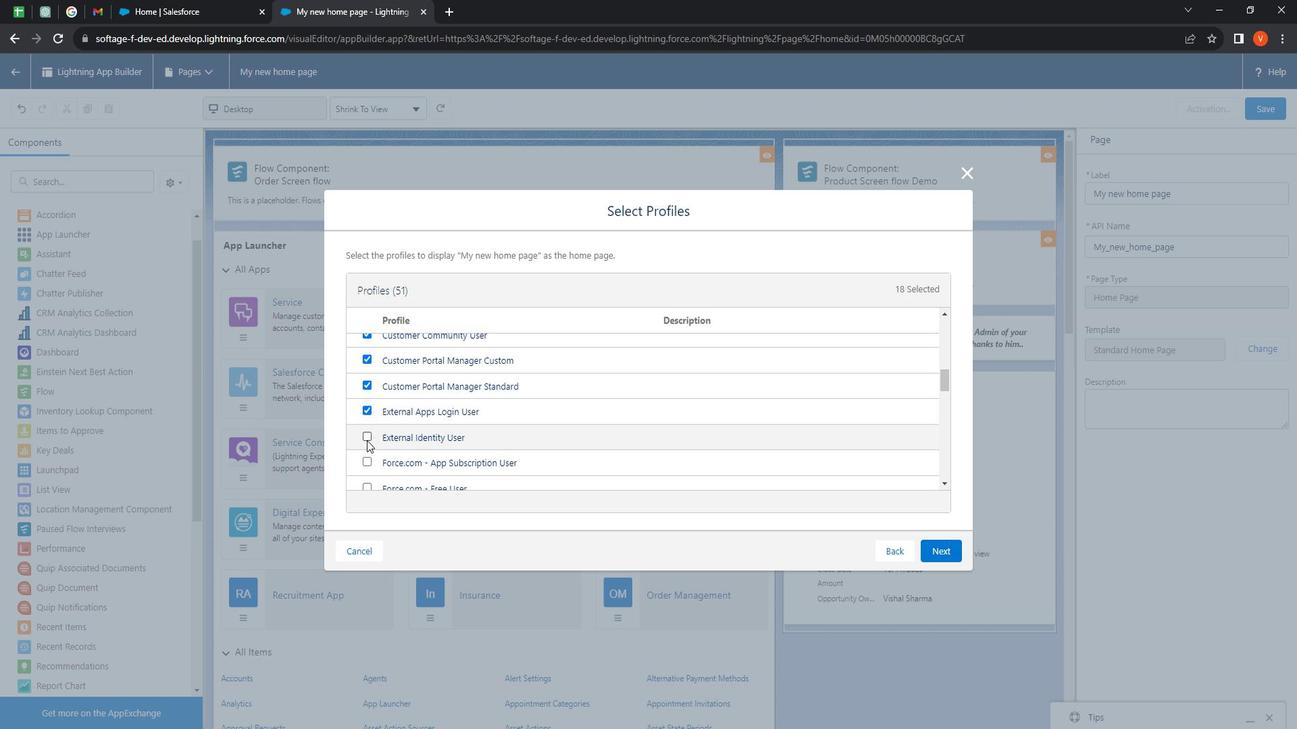 
Action: Mouse pressed left at (383, 441)
Screenshot: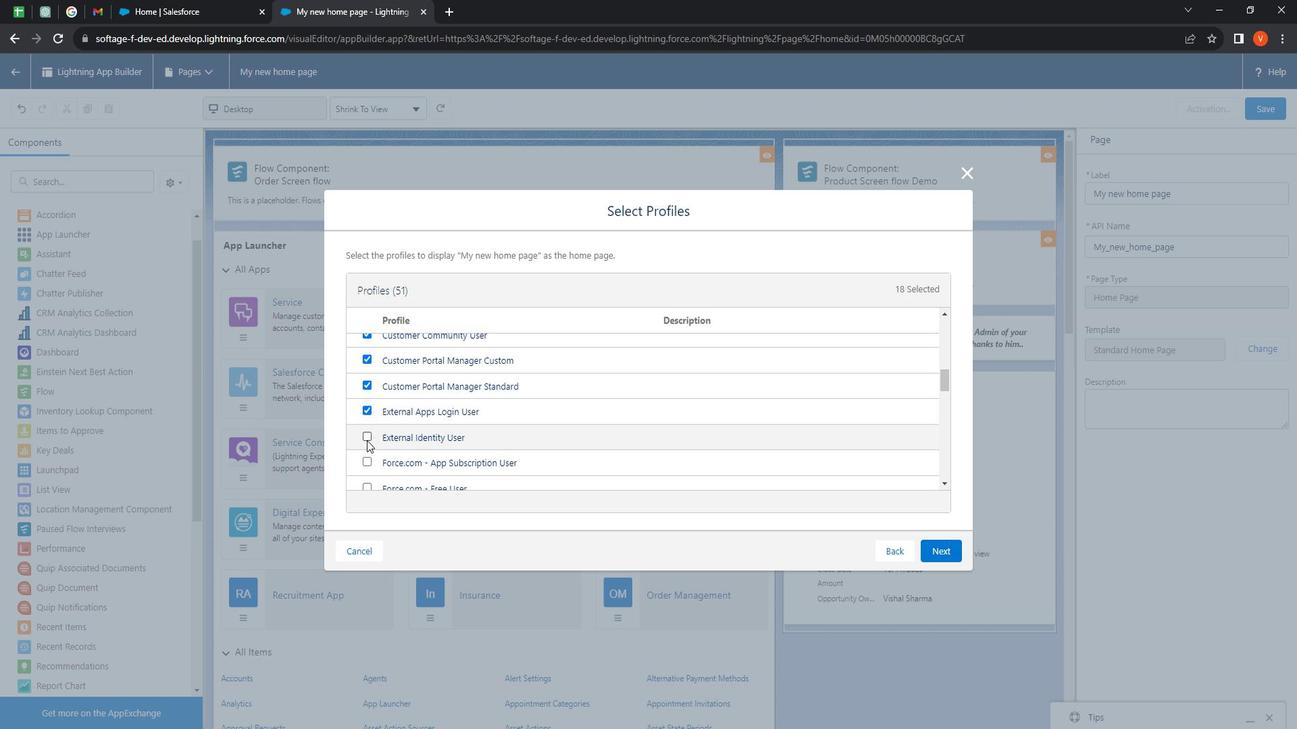 
Action: Mouse scrolled (383, 440) with delta (0, 0)
Screenshot: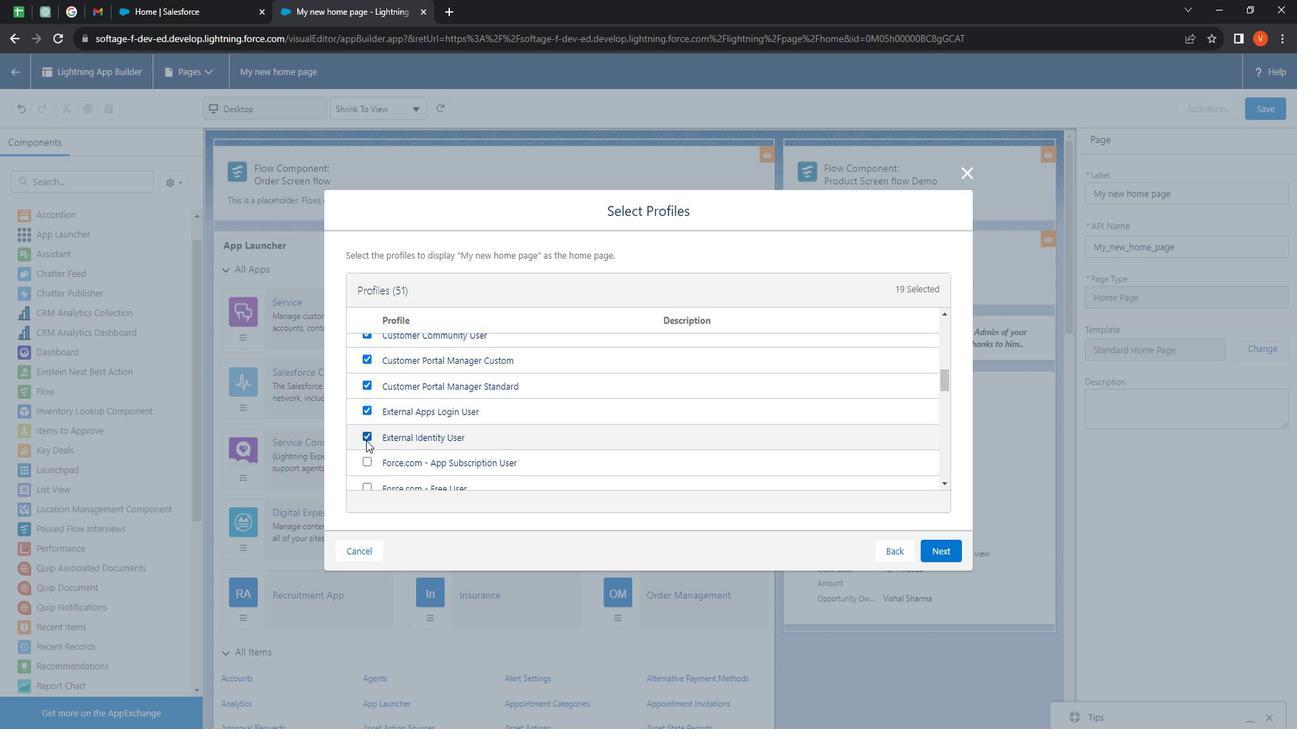 
Action: Mouse scrolled (383, 440) with delta (0, 0)
Screenshot: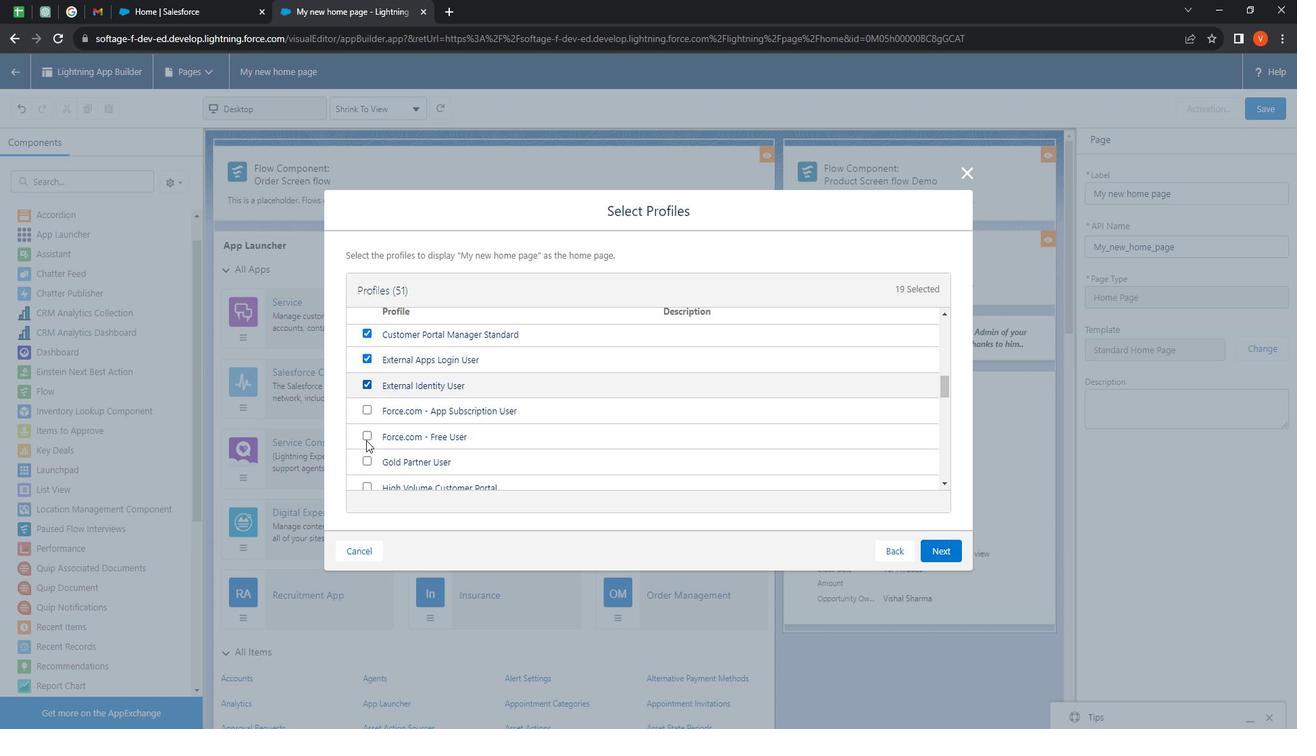 
Action: Mouse moved to (384, 430)
Screenshot: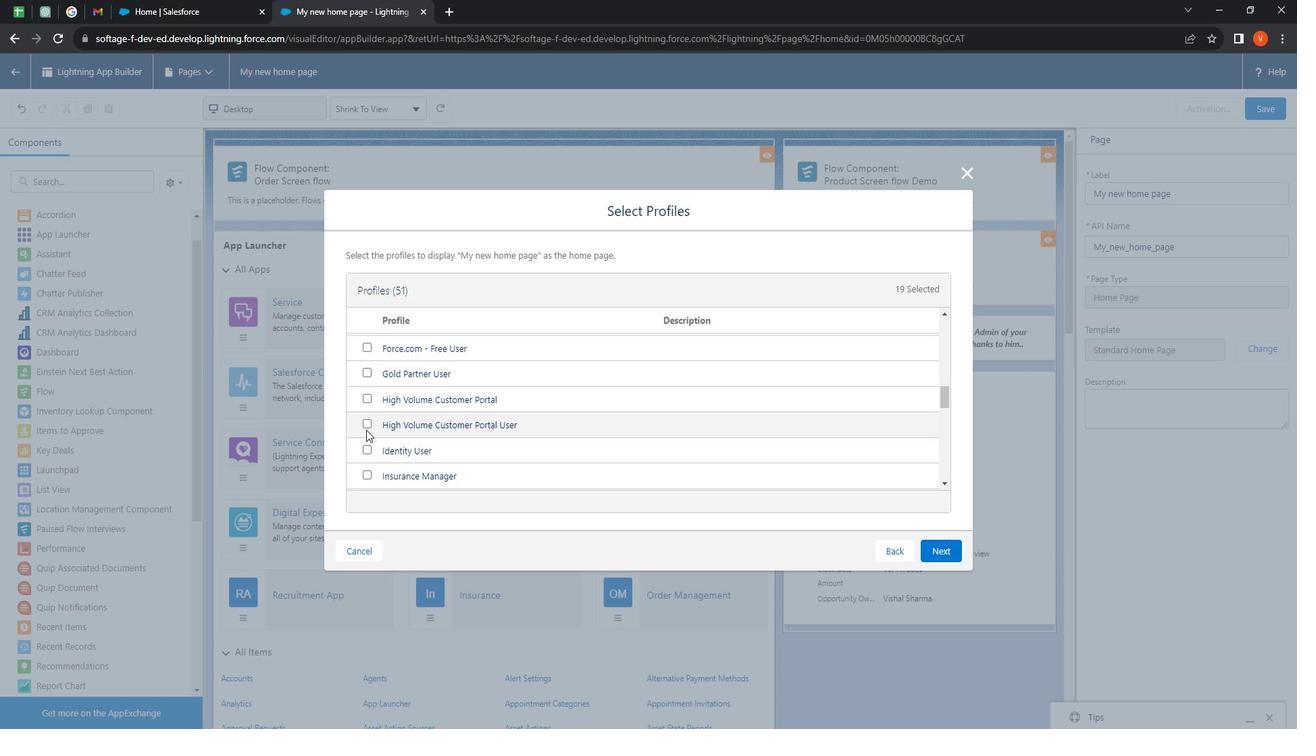 
Action: Mouse scrolled (384, 431) with delta (0, 0)
Screenshot: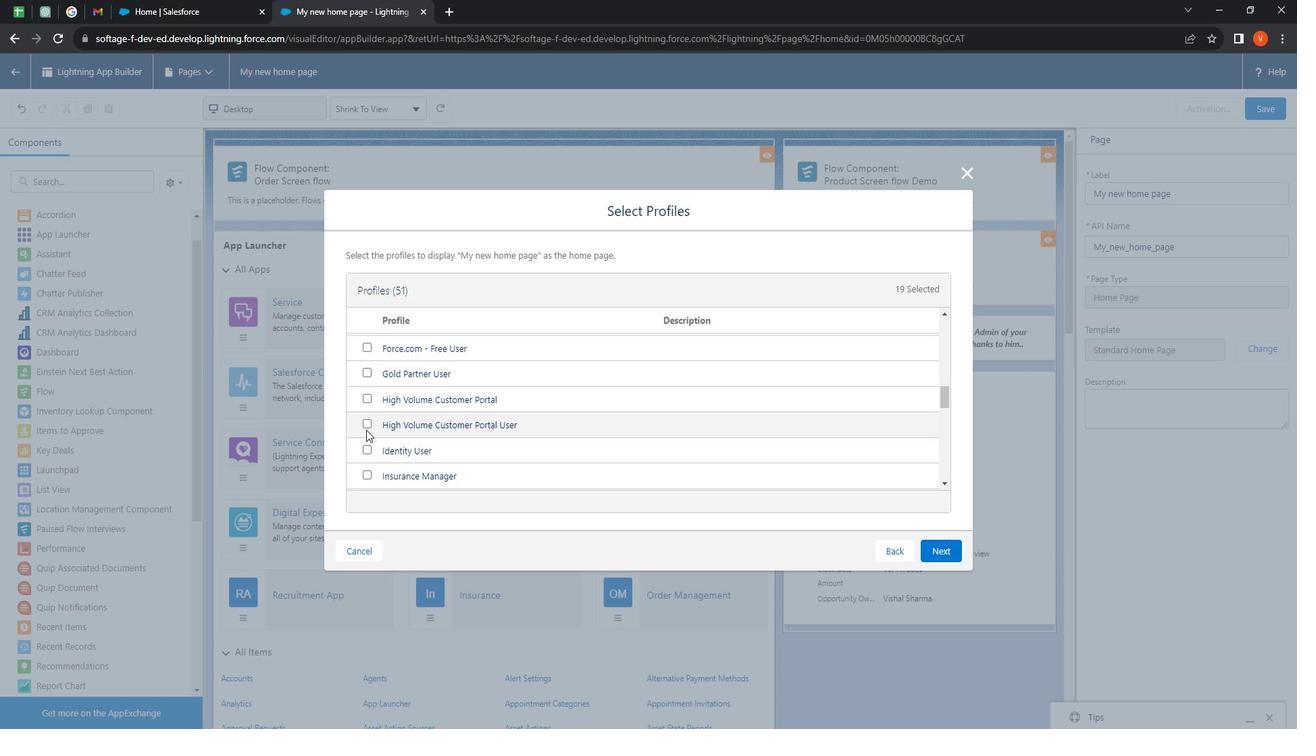 
Action: Mouse moved to (387, 398)
Screenshot: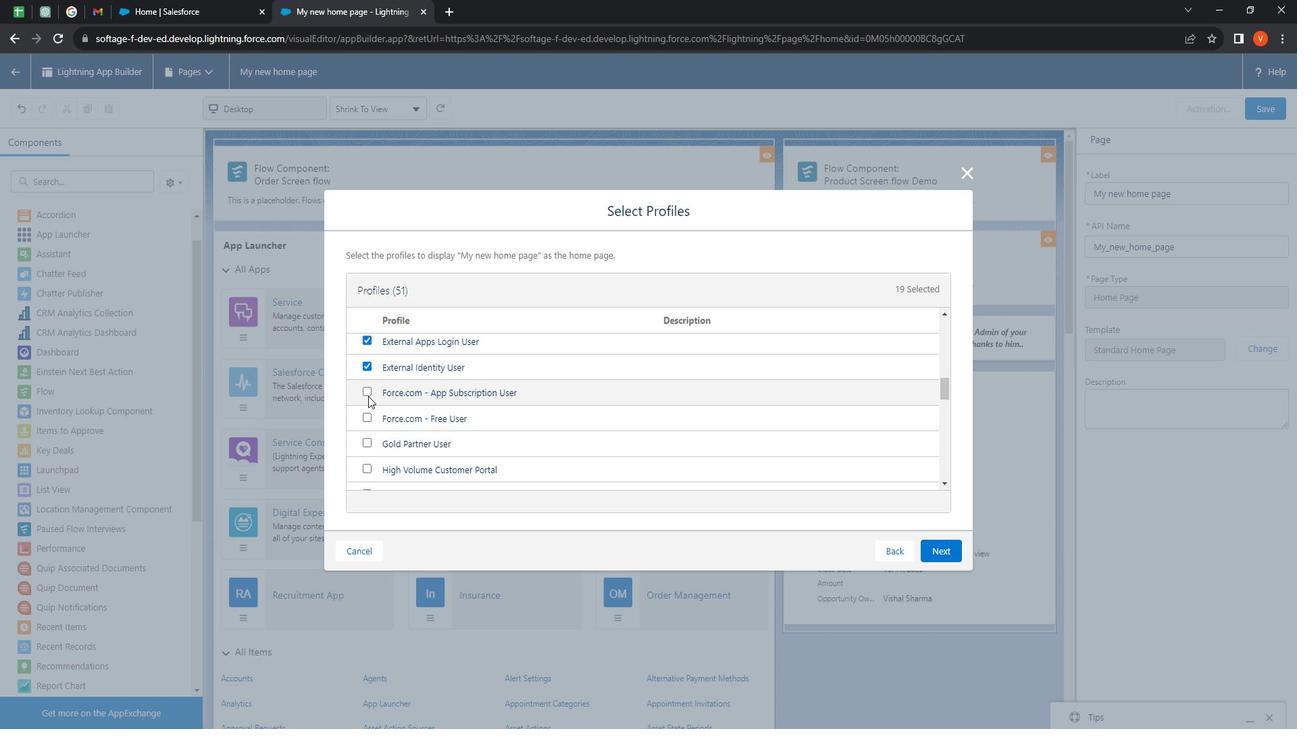 
Action: Mouse pressed left at (387, 398)
Screenshot: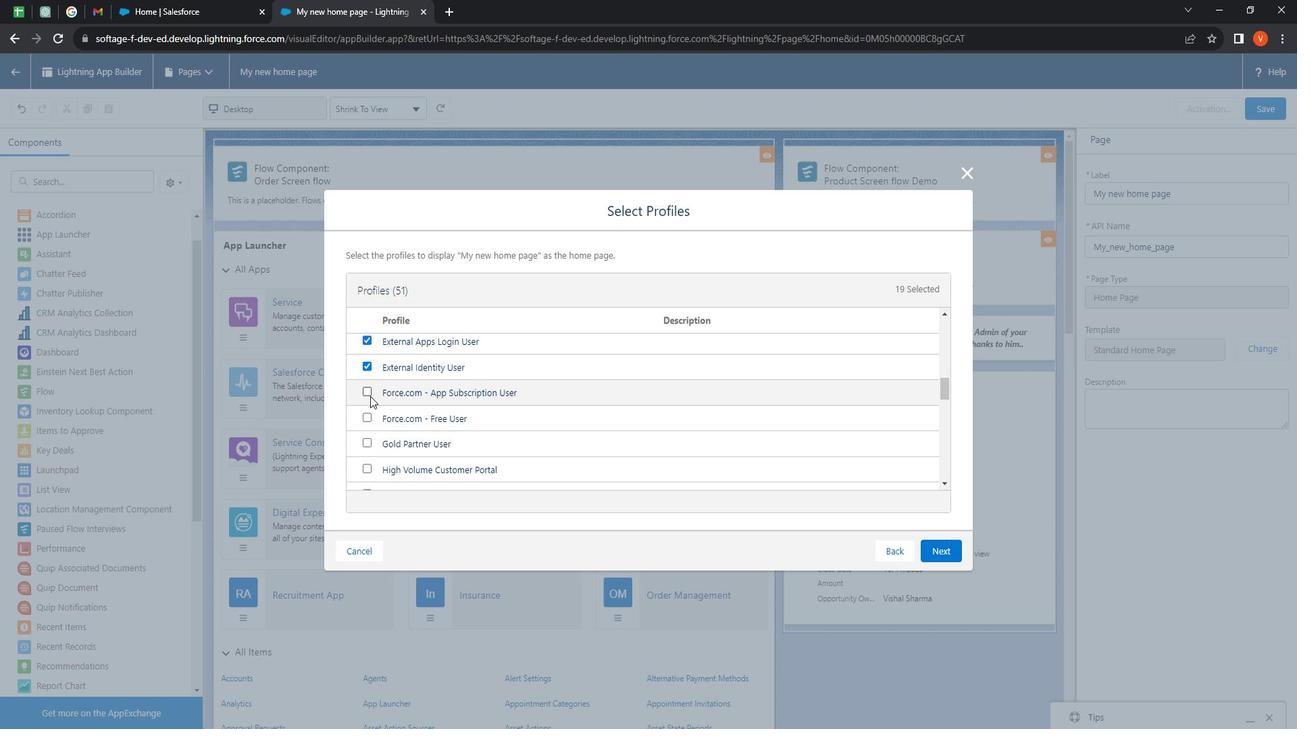 
Action: Mouse moved to (384, 419)
Screenshot: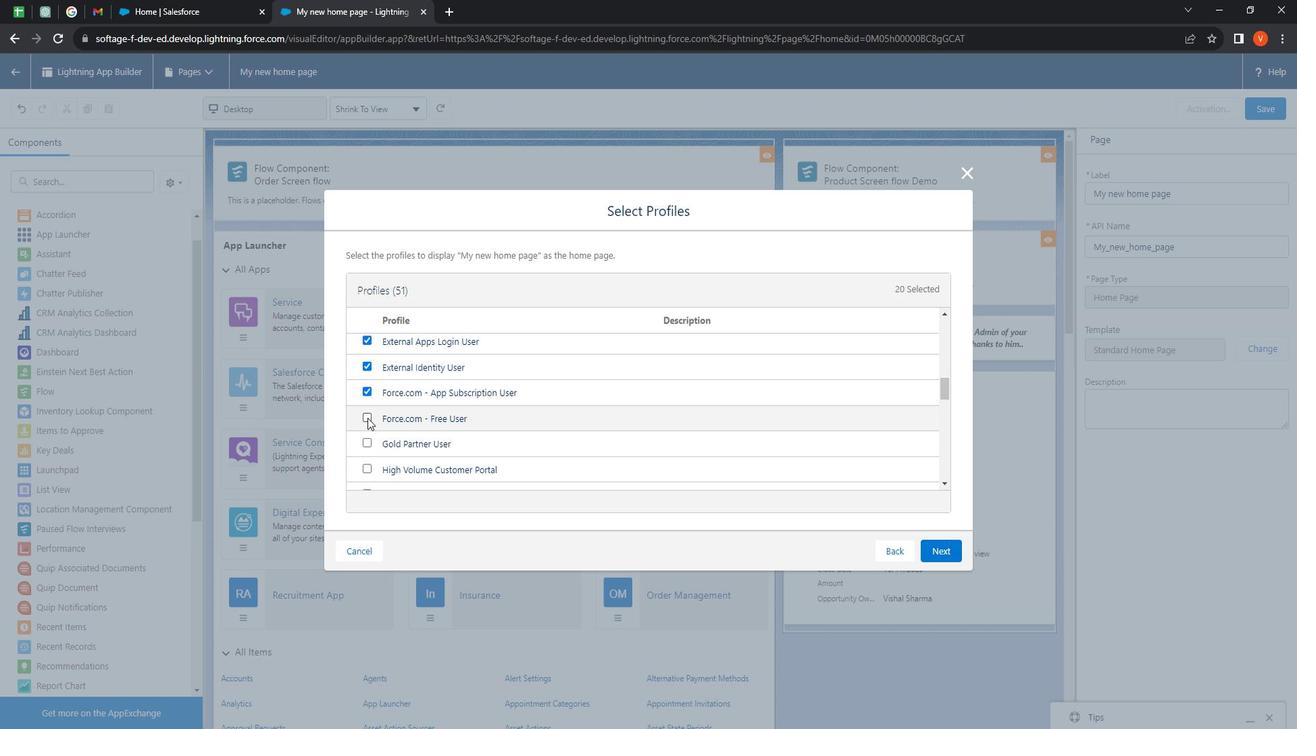 
Action: Mouse pressed left at (384, 419)
Screenshot: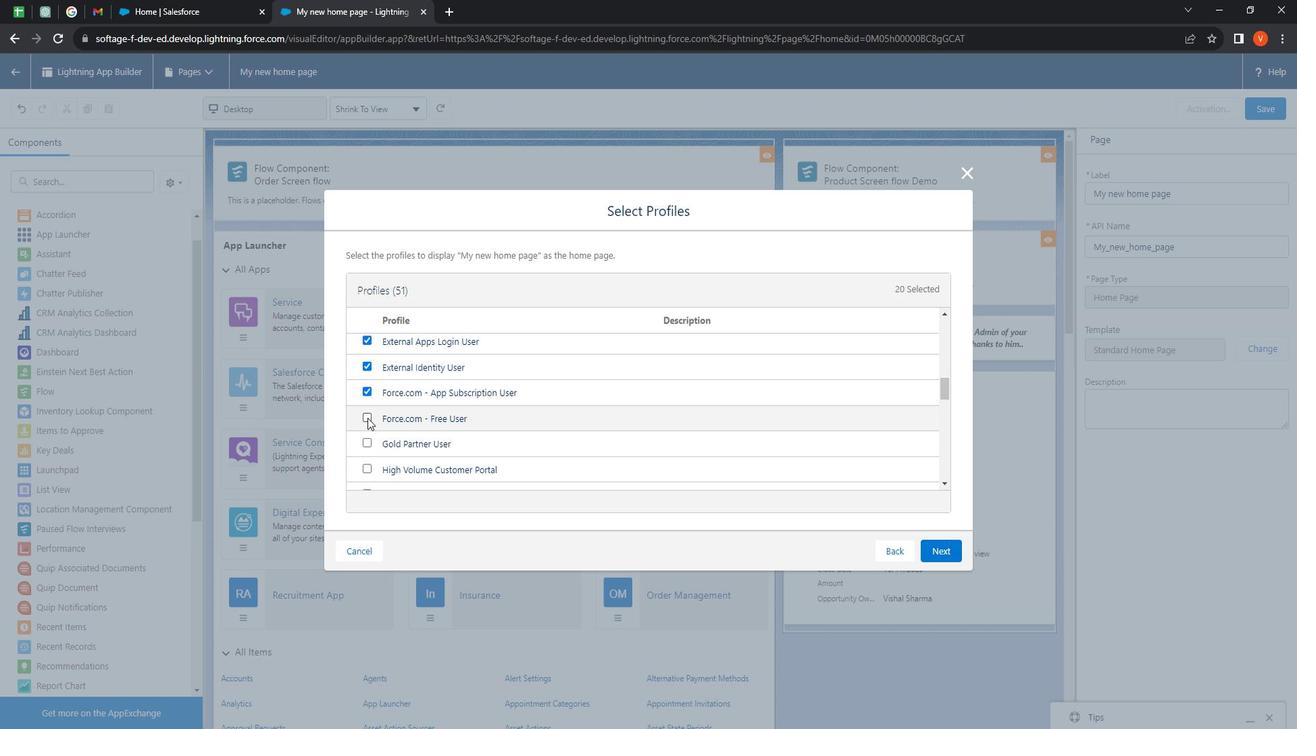 
Action: Mouse moved to (381, 444)
Screenshot: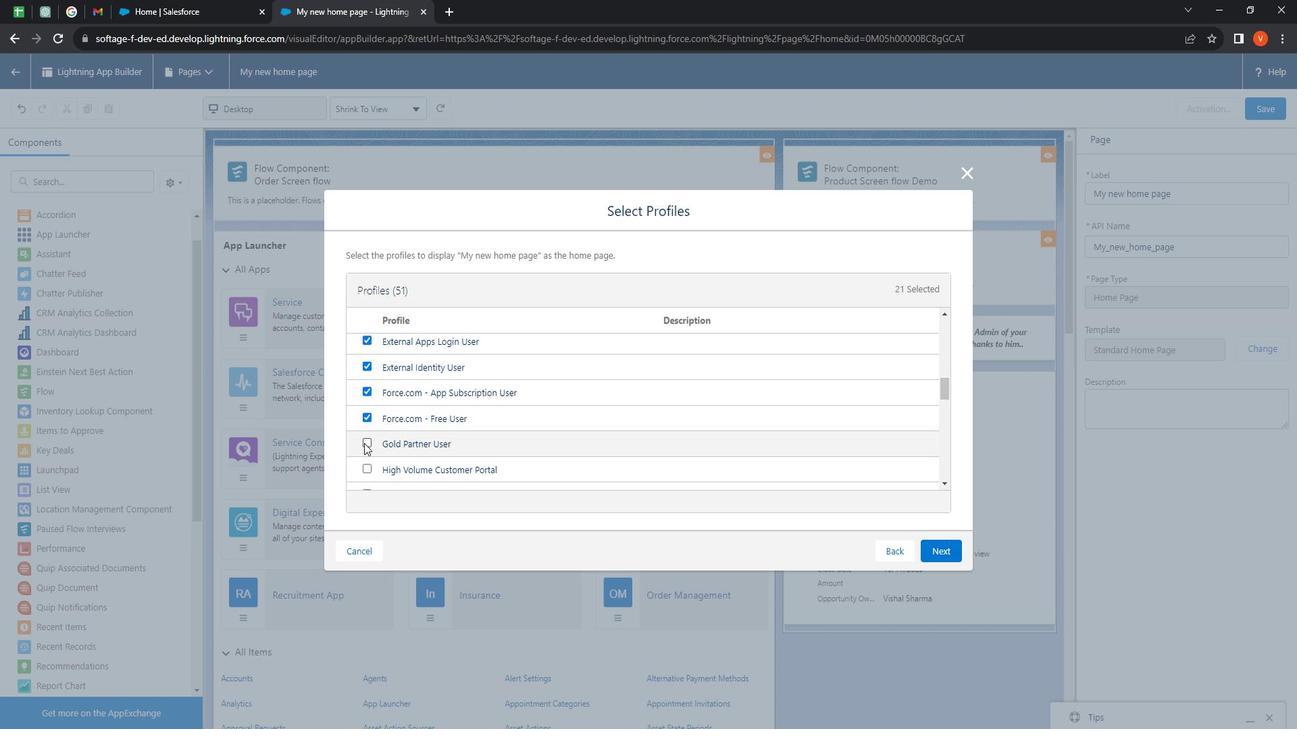 
Action: Mouse pressed left at (381, 444)
Screenshot: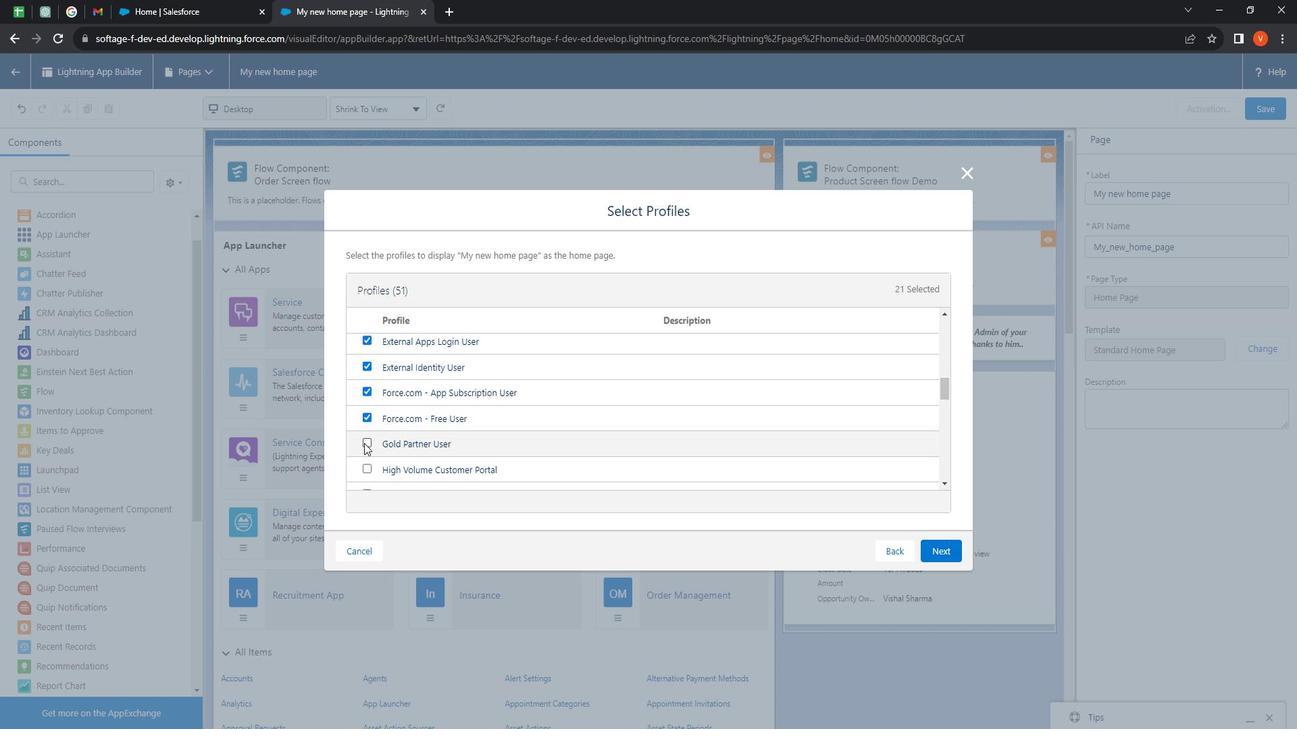 
Action: Mouse moved to (383, 470)
Screenshot: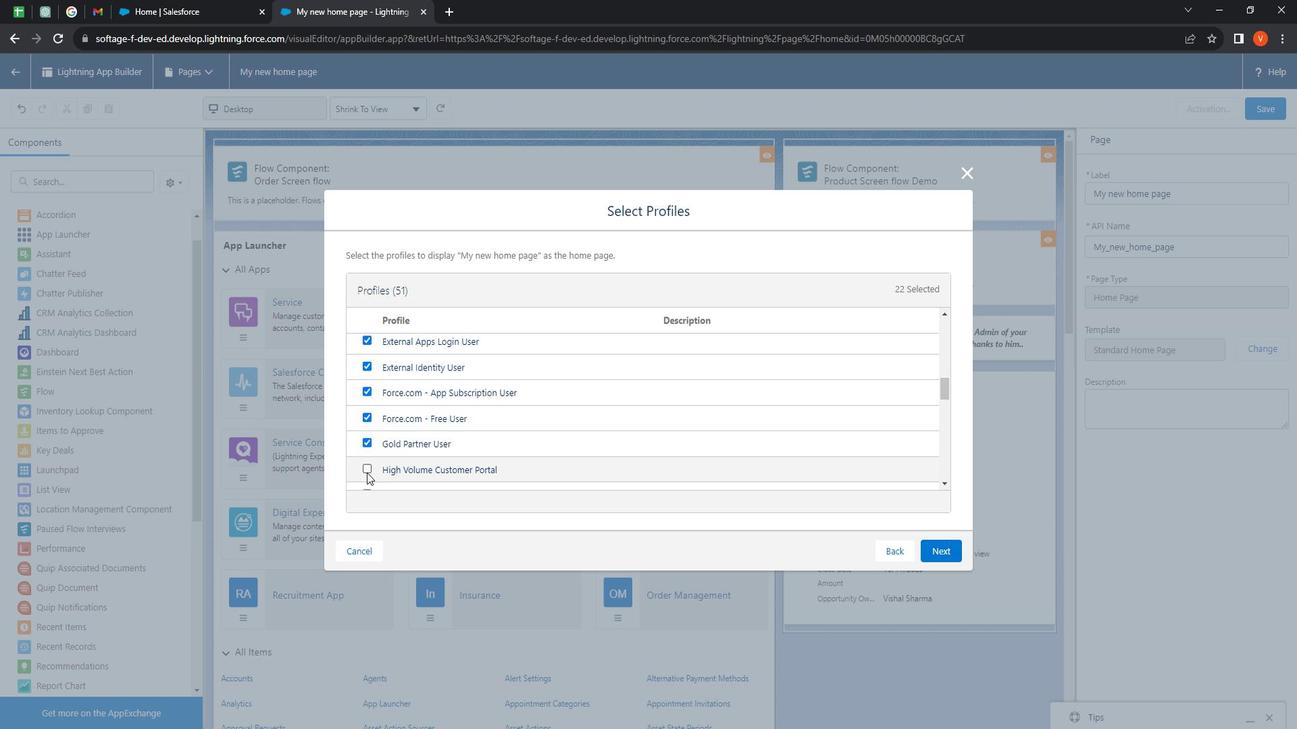 
Action: Mouse pressed left at (383, 470)
Screenshot: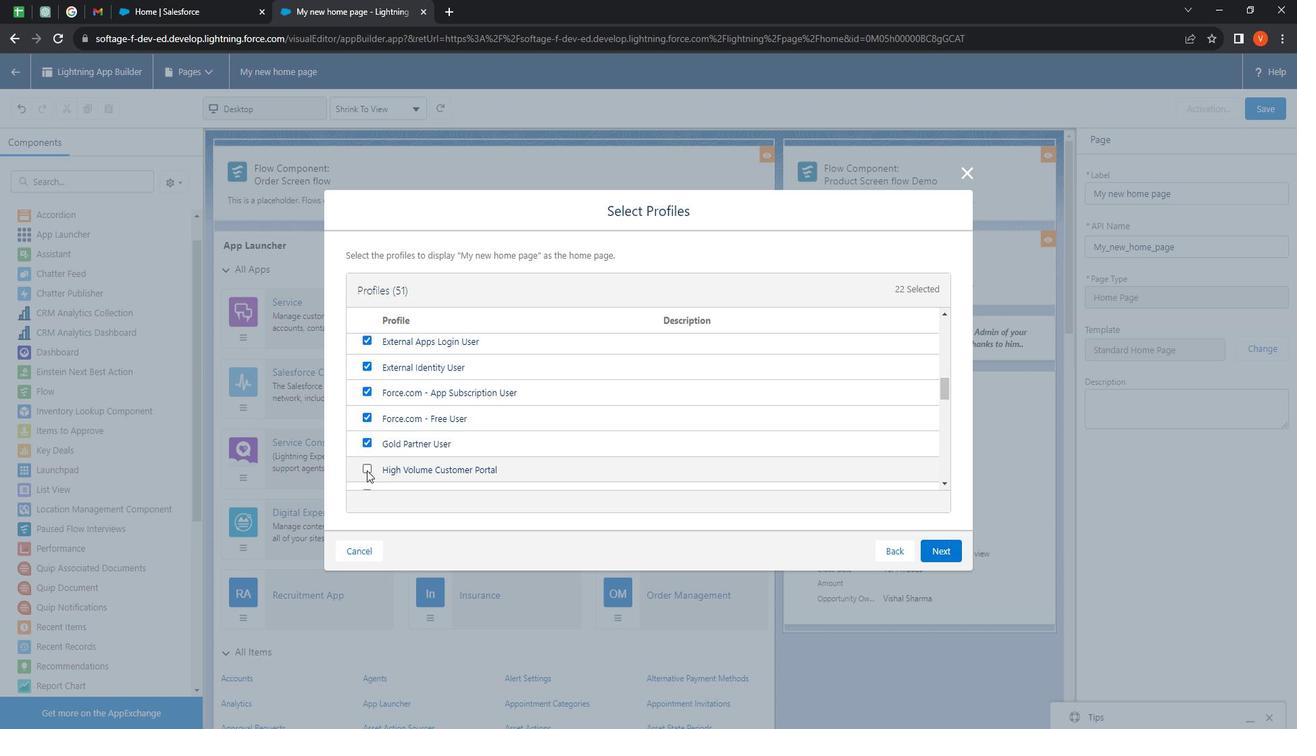 
Action: Mouse moved to (424, 448)
Screenshot: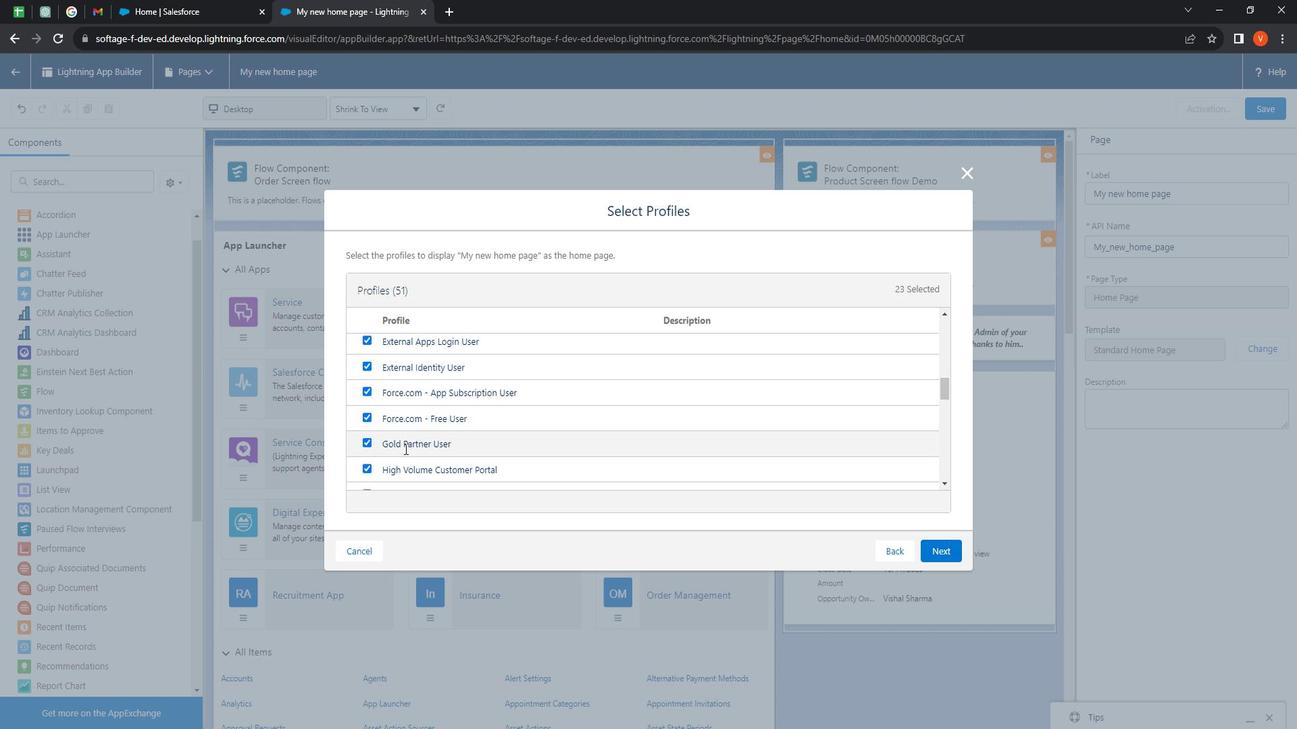 
Action: Mouse scrolled (424, 447) with delta (0, 0)
Screenshot: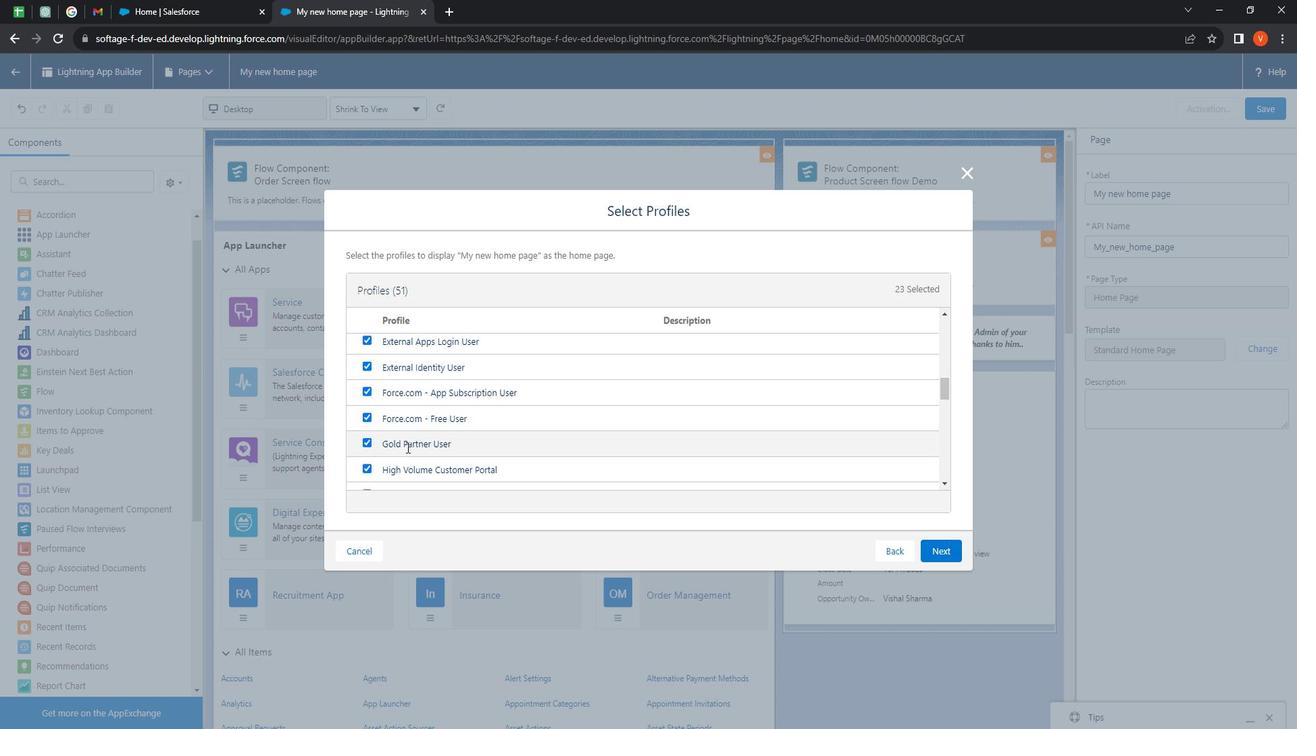 
Action: Mouse moved to (429, 444)
Screenshot: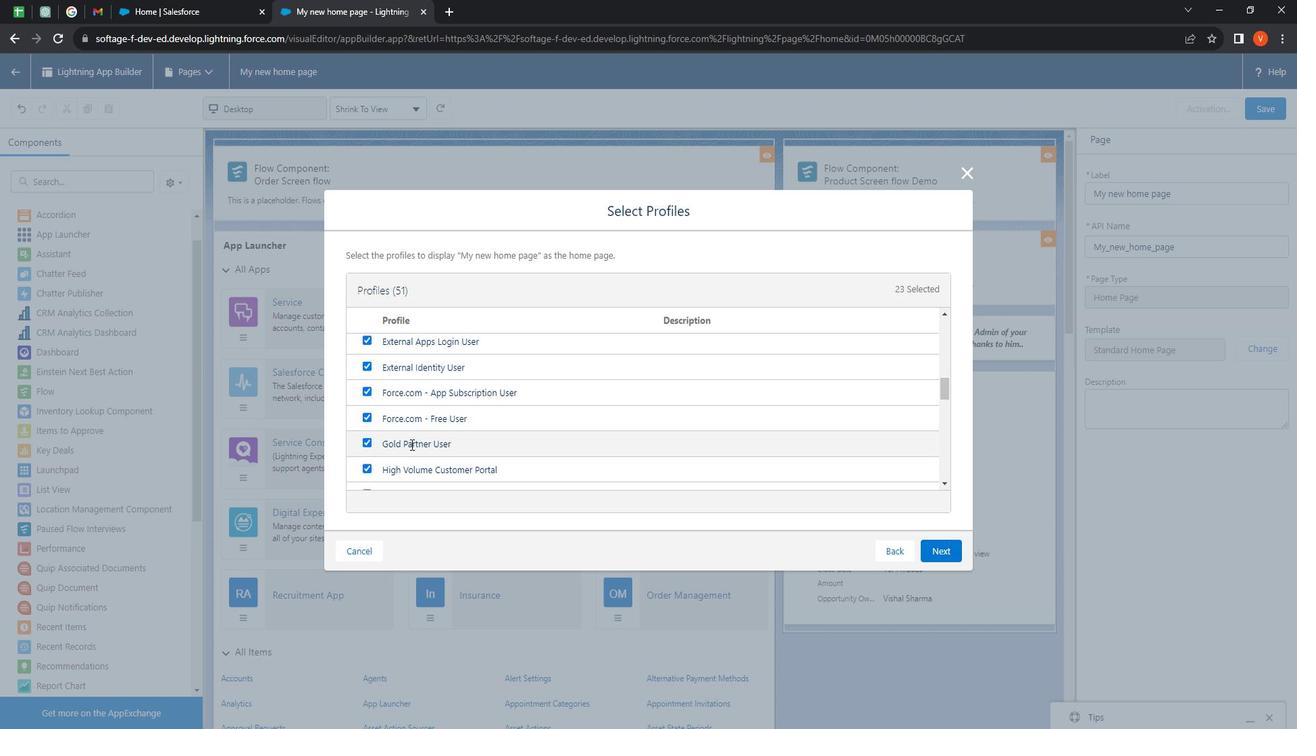 
Action: Mouse scrolled (429, 443) with delta (0, 0)
Screenshot: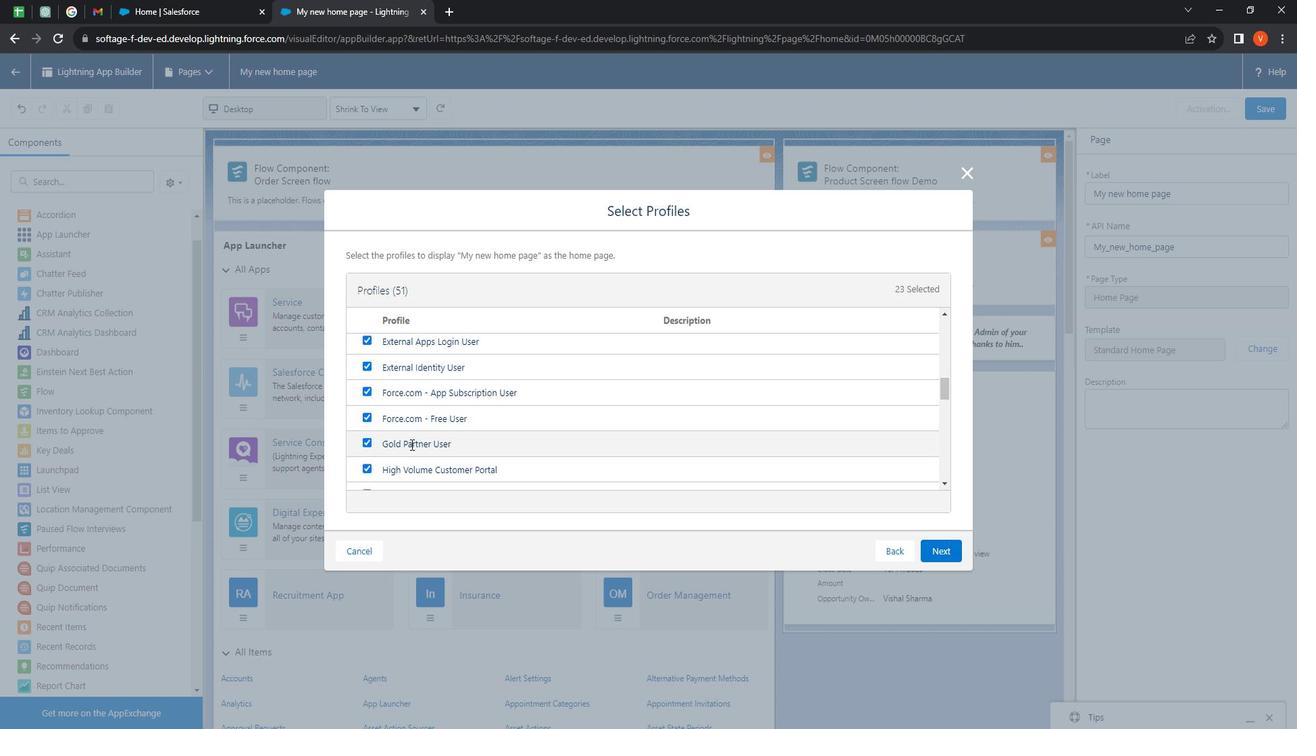 
Action: Mouse moved to (388, 361)
Screenshot: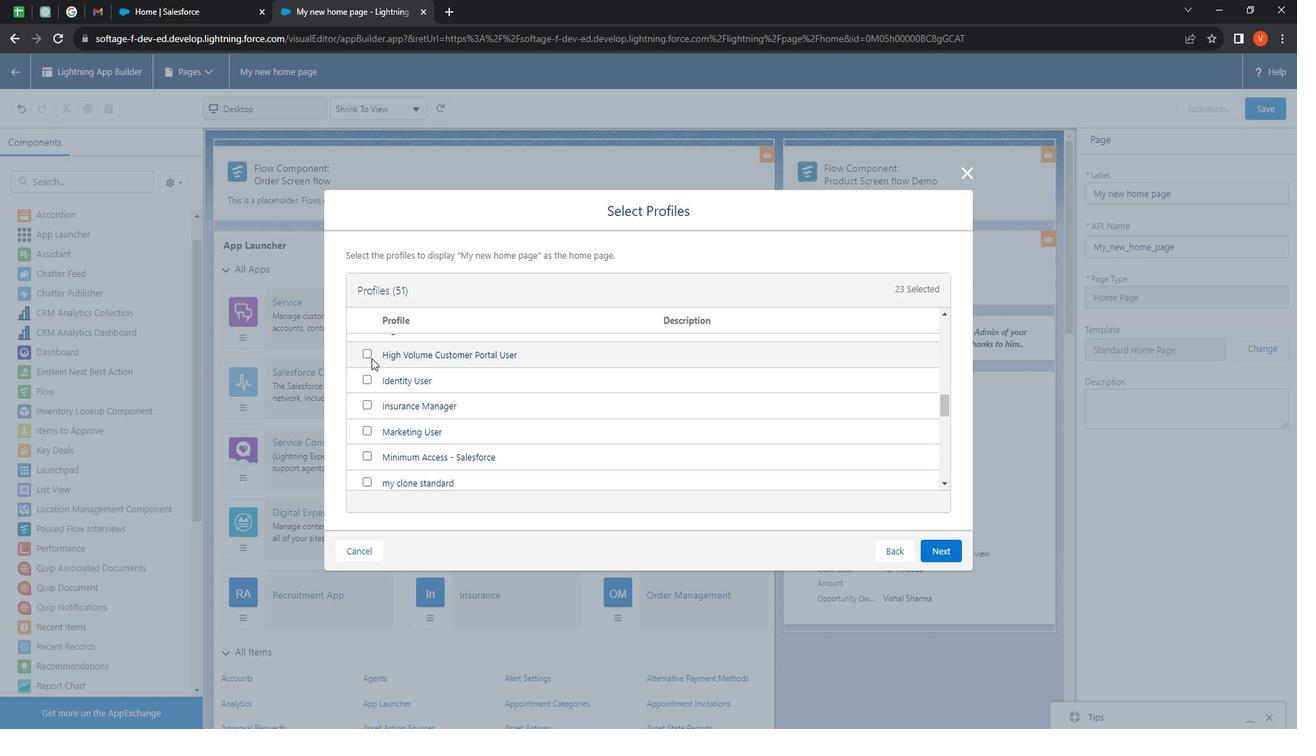 
Action: Mouse pressed left at (388, 361)
